 Task: Research Airbnb accommodation in Monrovia, Liberia from 24th November, 2023 to 10th December,  2023 for 5 adults.5 bedrooms having 5 beds and 5 bathrooms. Property type can be house. Amenities needed are: wifi, TV, free parkinig on premises, gym, breakfast. Look for 4 properties as per requirement.
Action: Mouse moved to (613, 127)
Screenshot: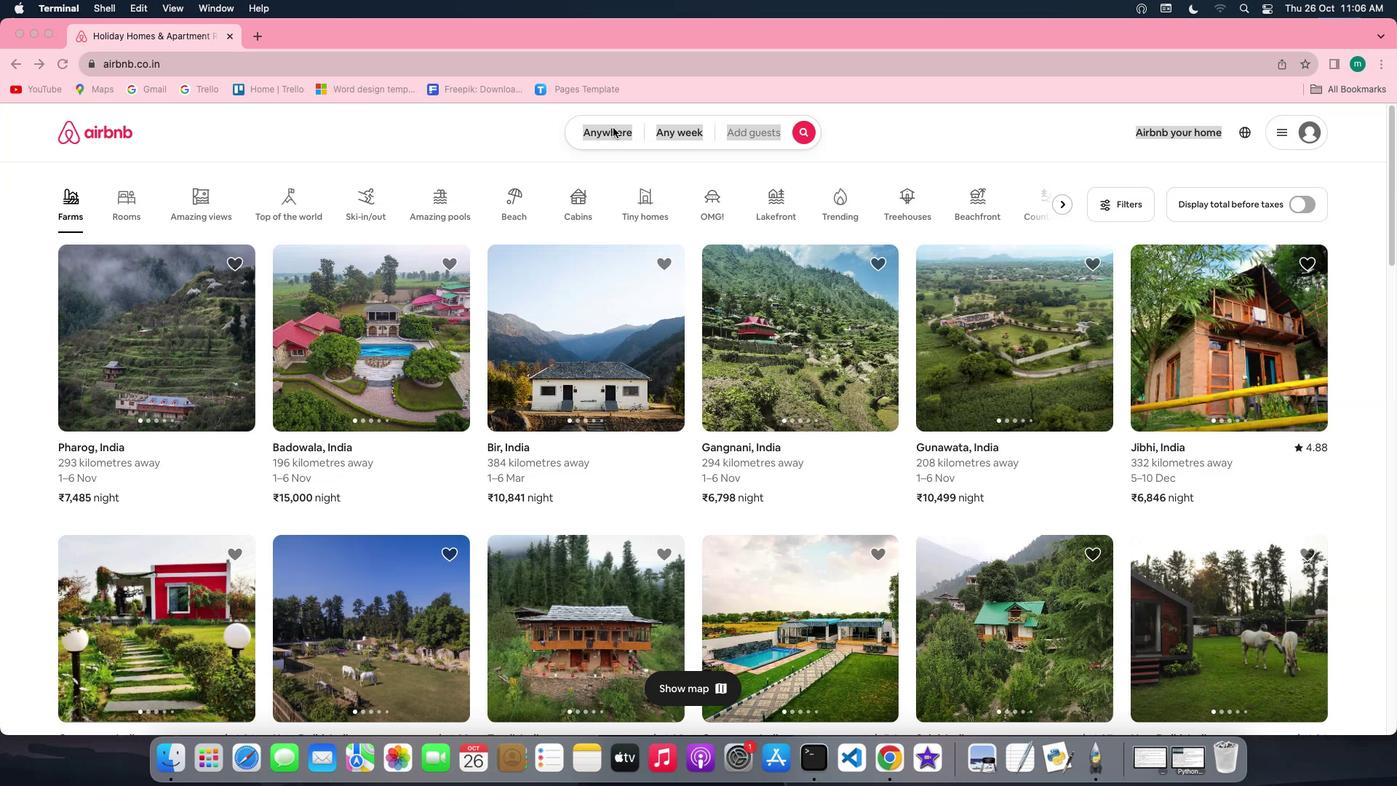 
Action: Mouse pressed left at (613, 127)
Screenshot: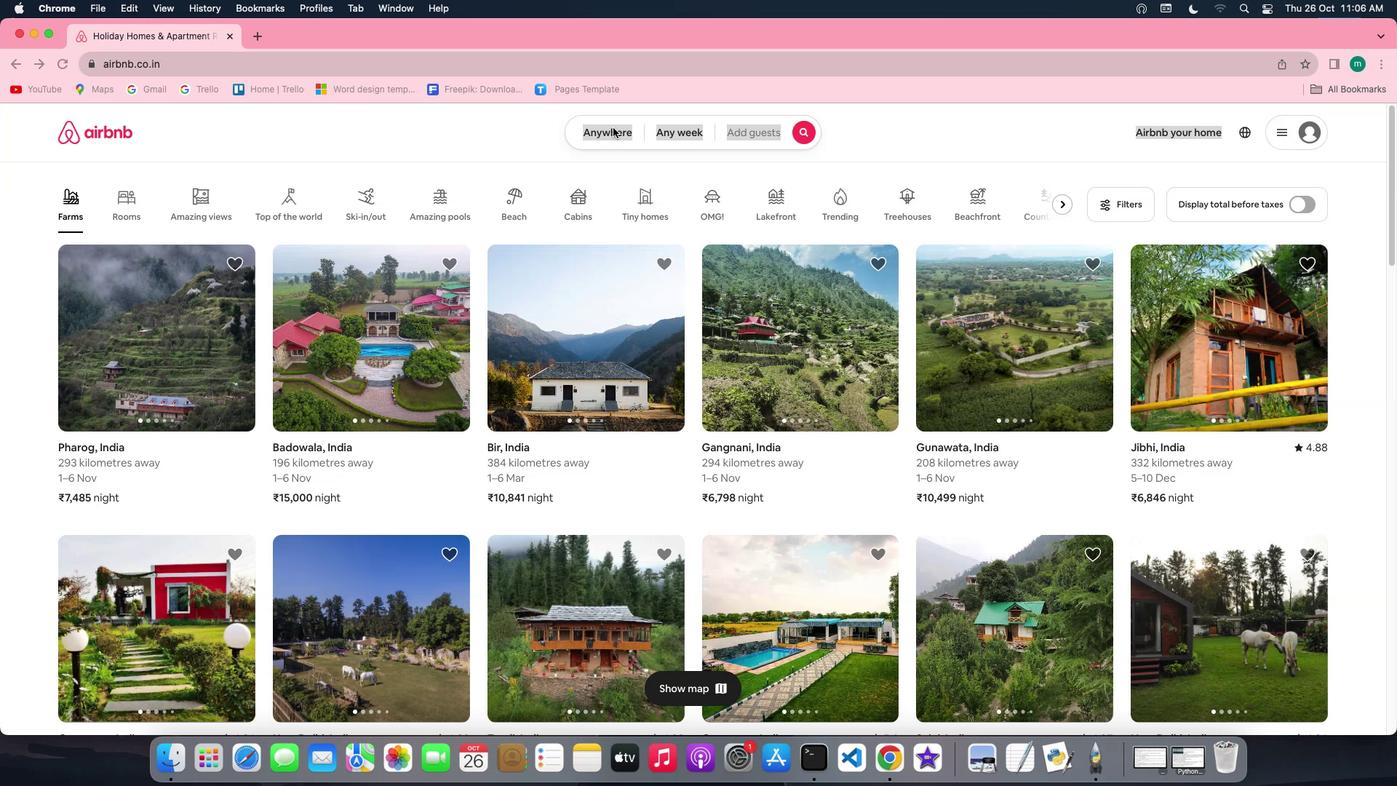 
Action: Mouse pressed left at (613, 127)
Screenshot: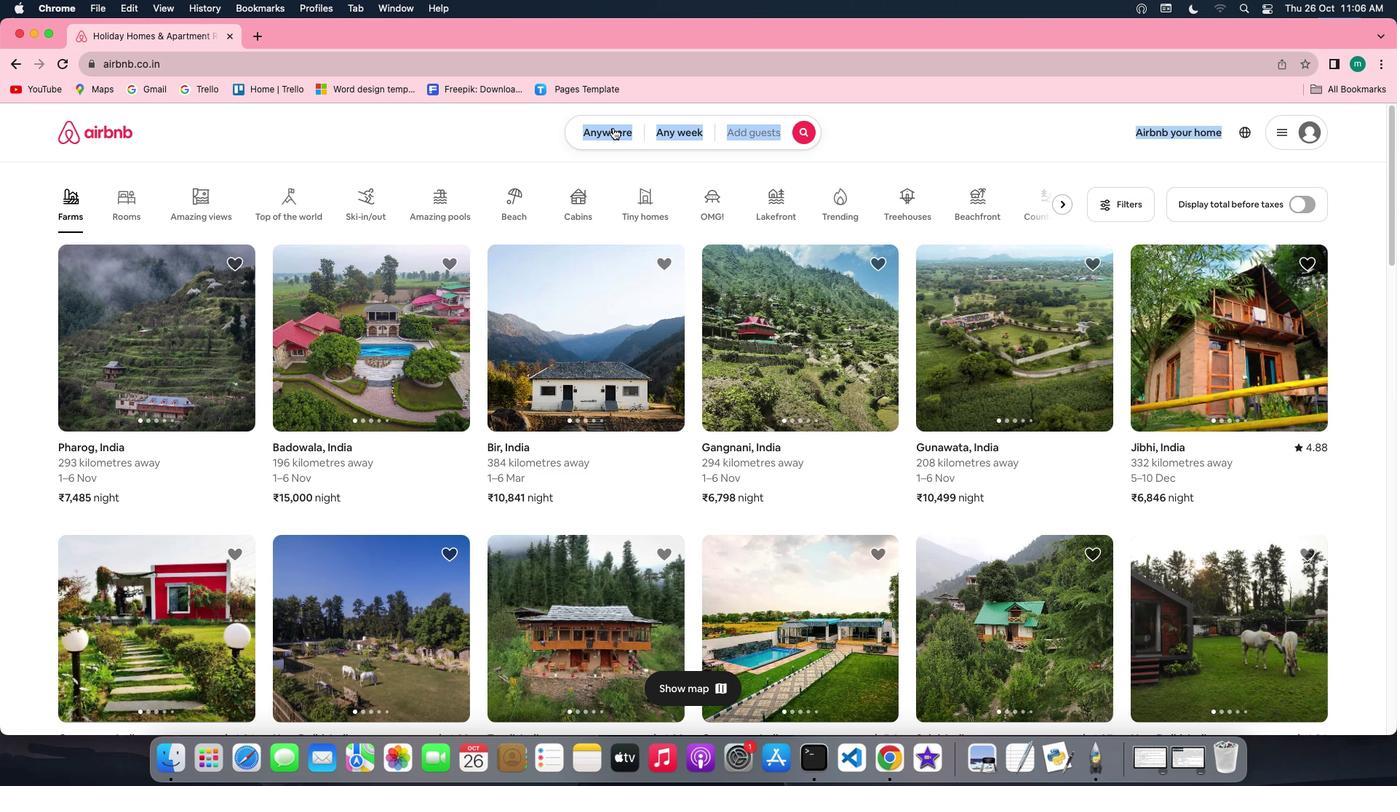 
Action: Mouse moved to (524, 189)
Screenshot: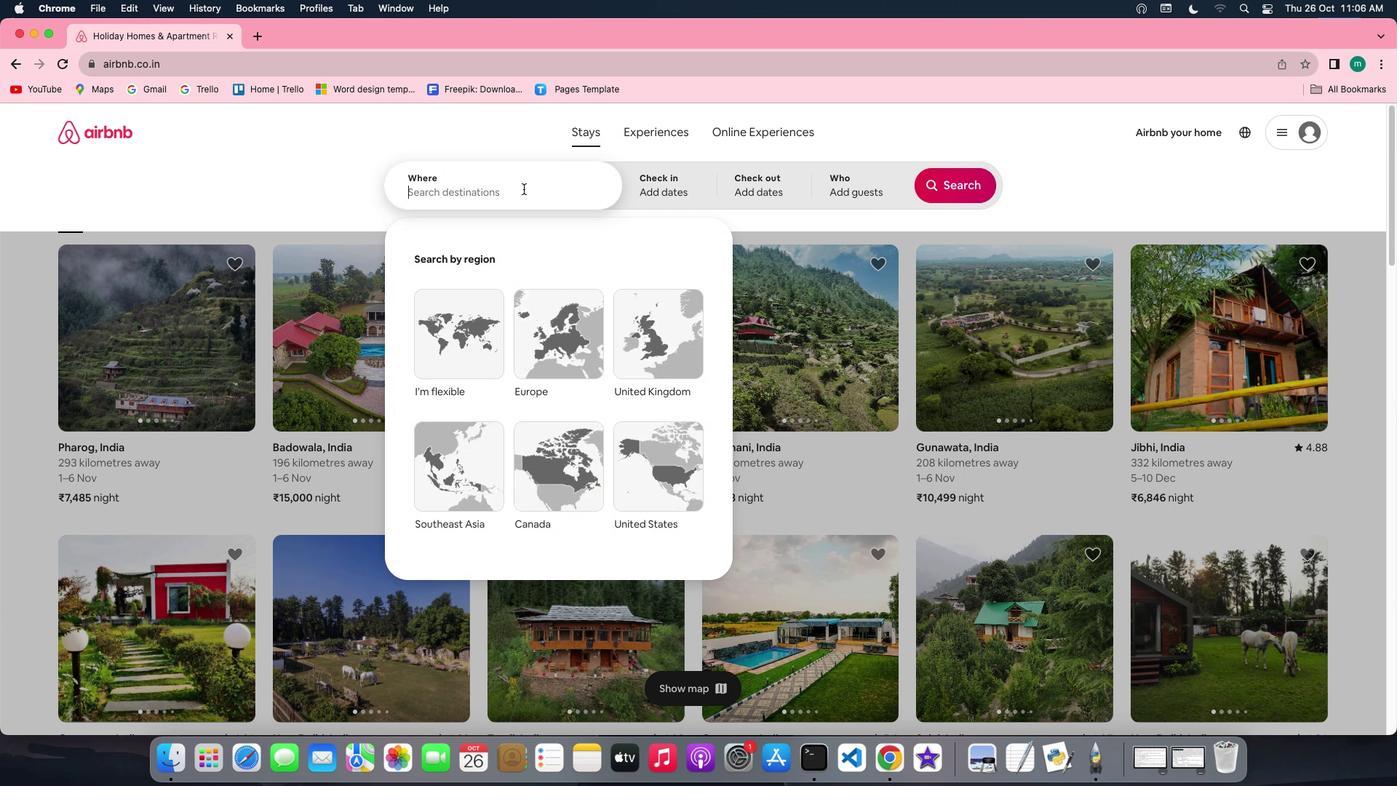 
Action: Key pressed Key.shift'M''o''r'Key.backspace'n''r''o''v''i''a'','Key.spaceKey.shift'L''i''b''e''r''i''a'
Screenshot: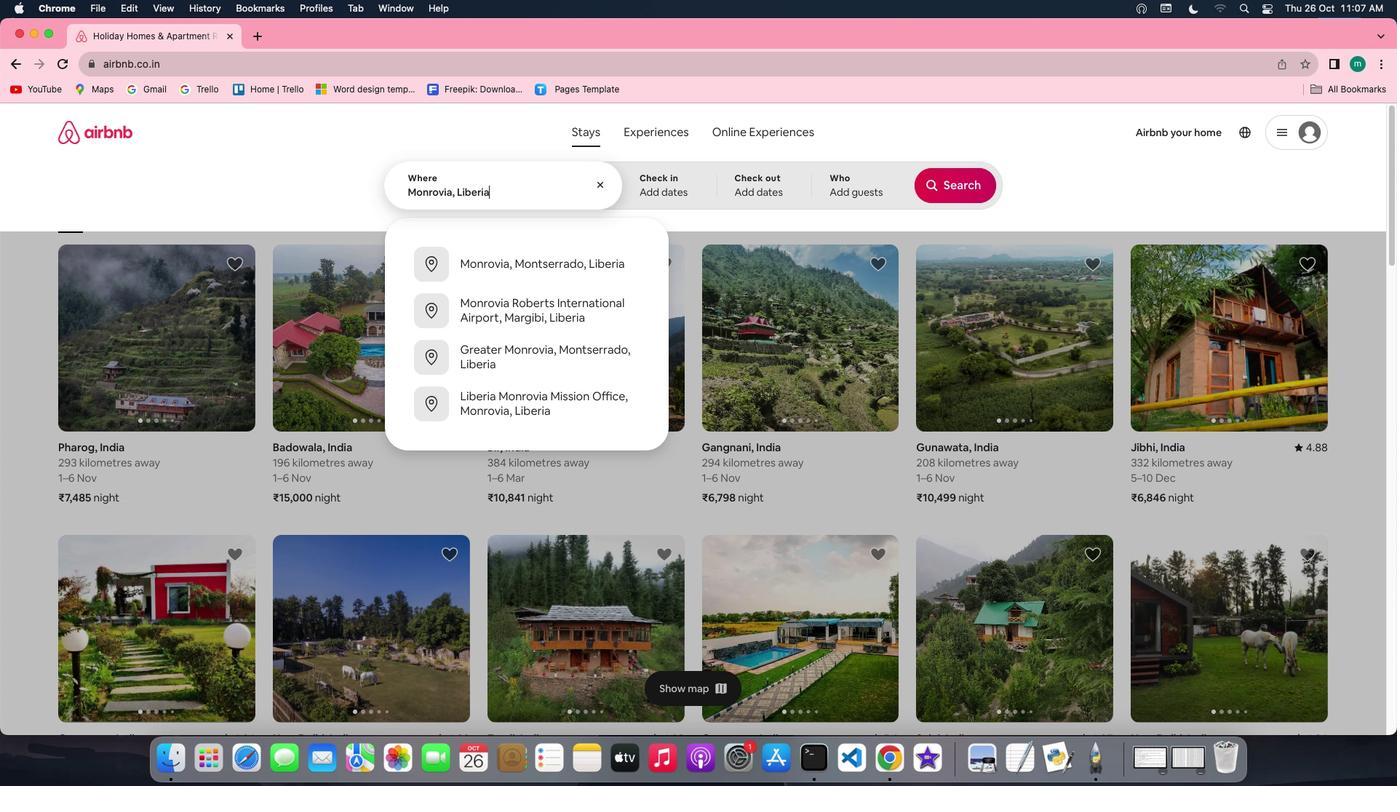 
Action: Mouse moved to (684, 192)
Screenshot: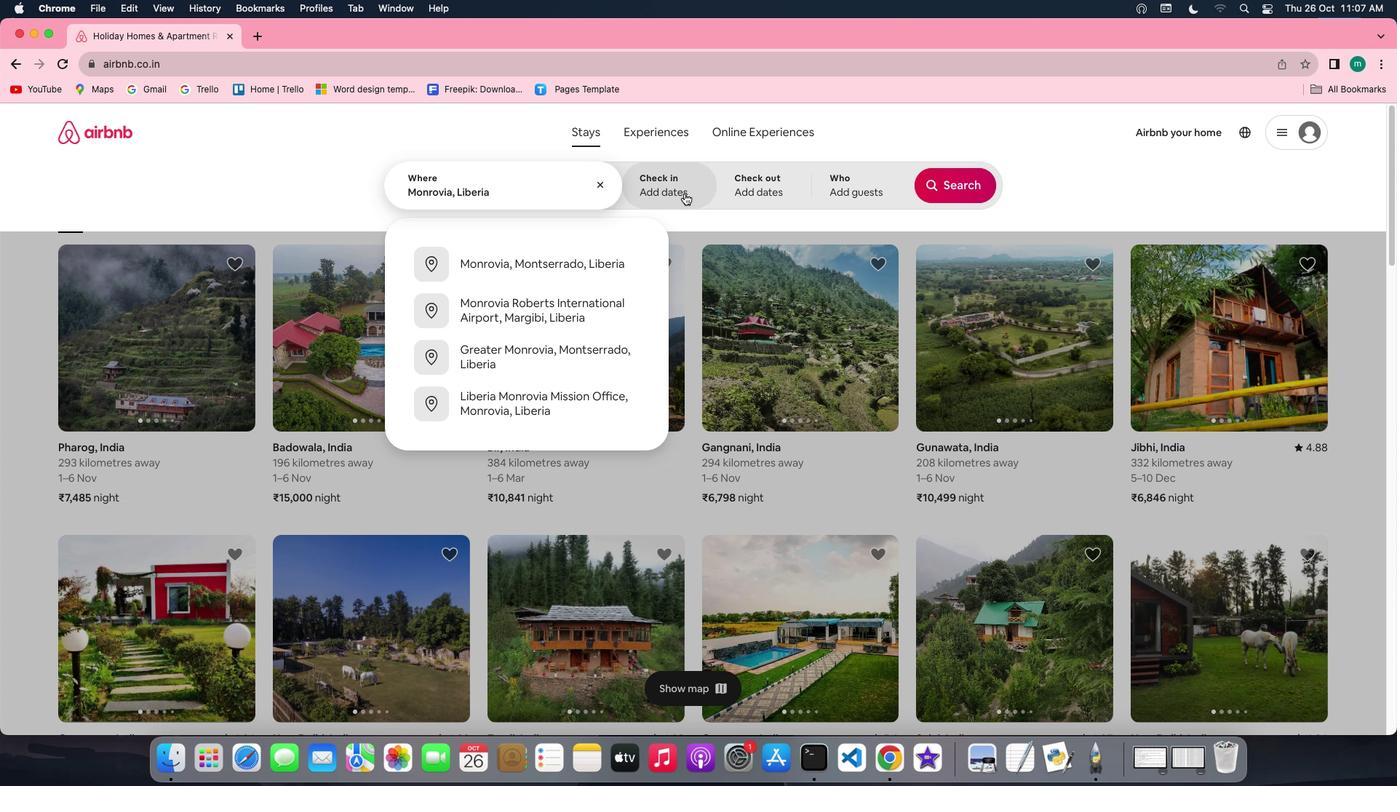 
Action: Mouse pressed left at (684, 192)
Screenshot: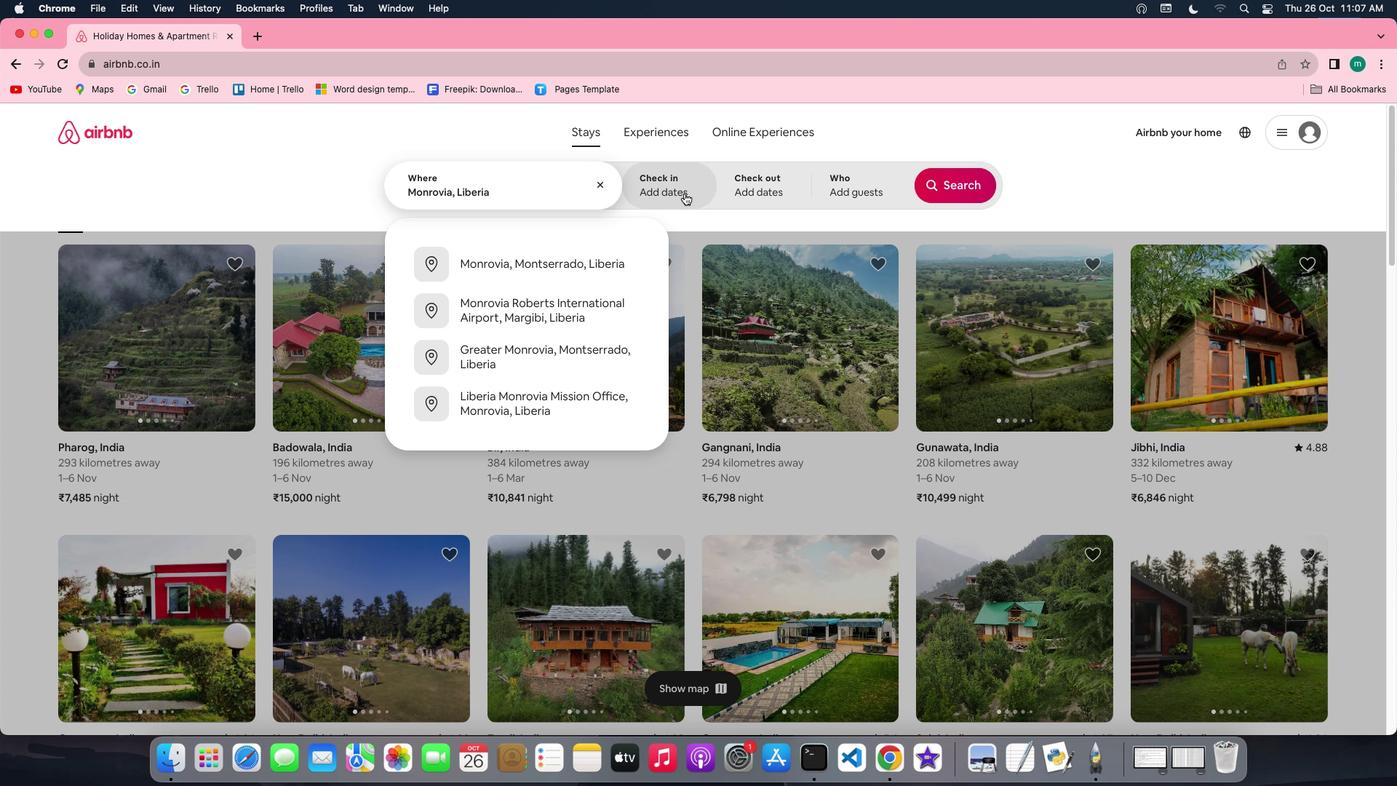 
Action: Mouse moved to (916, 475)
Screenshot: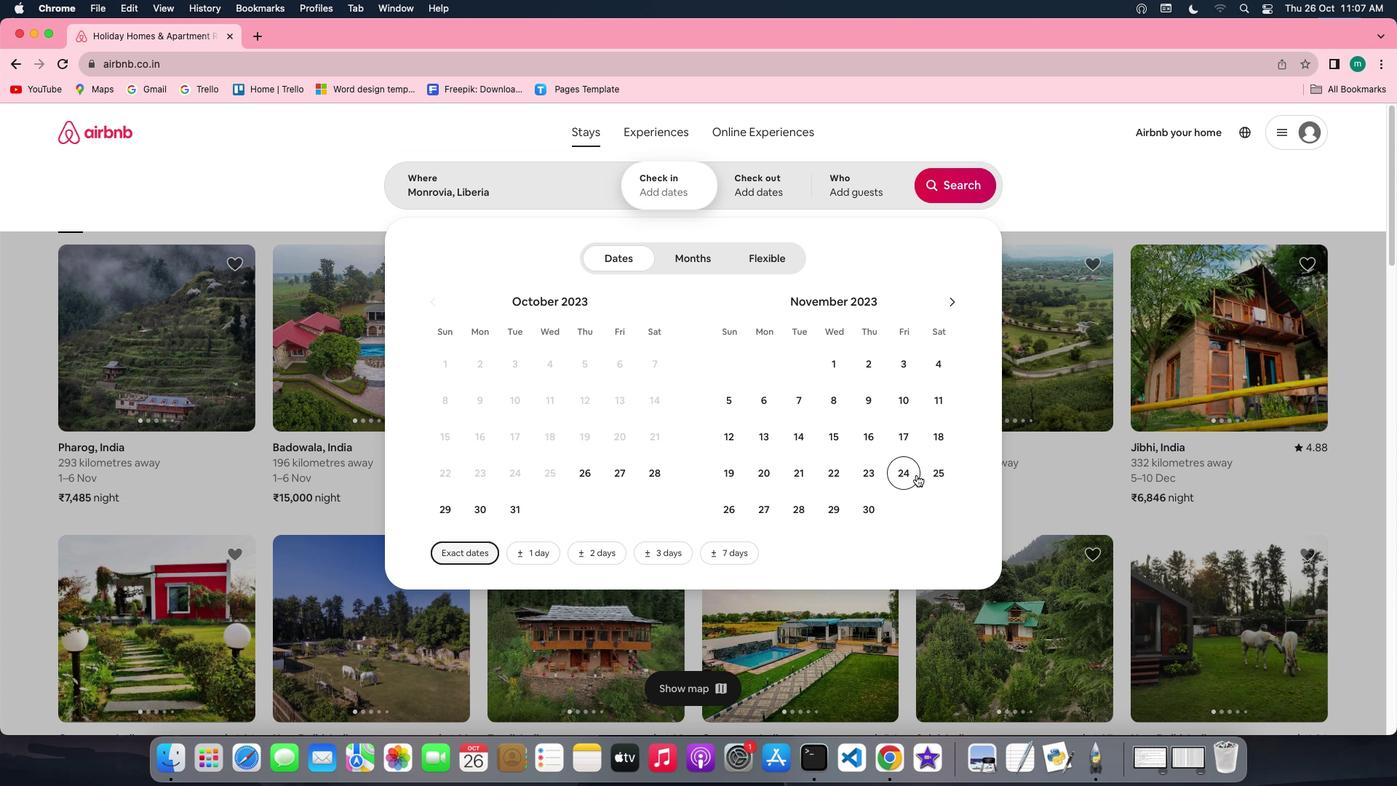 
Action: Mouse pressed left at (916, 475)
Screenshot: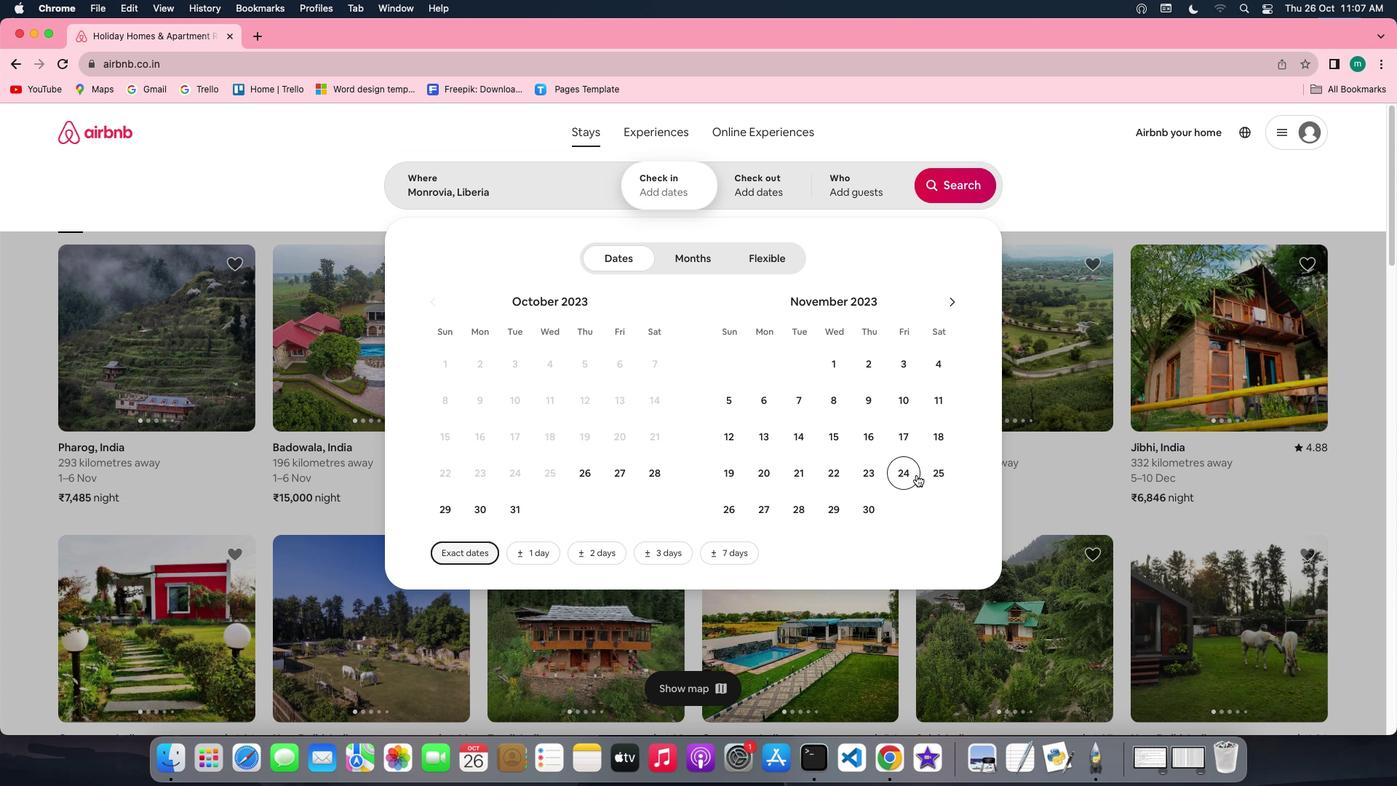 
Action: Mouse moved to (948, 295)
Screenshot: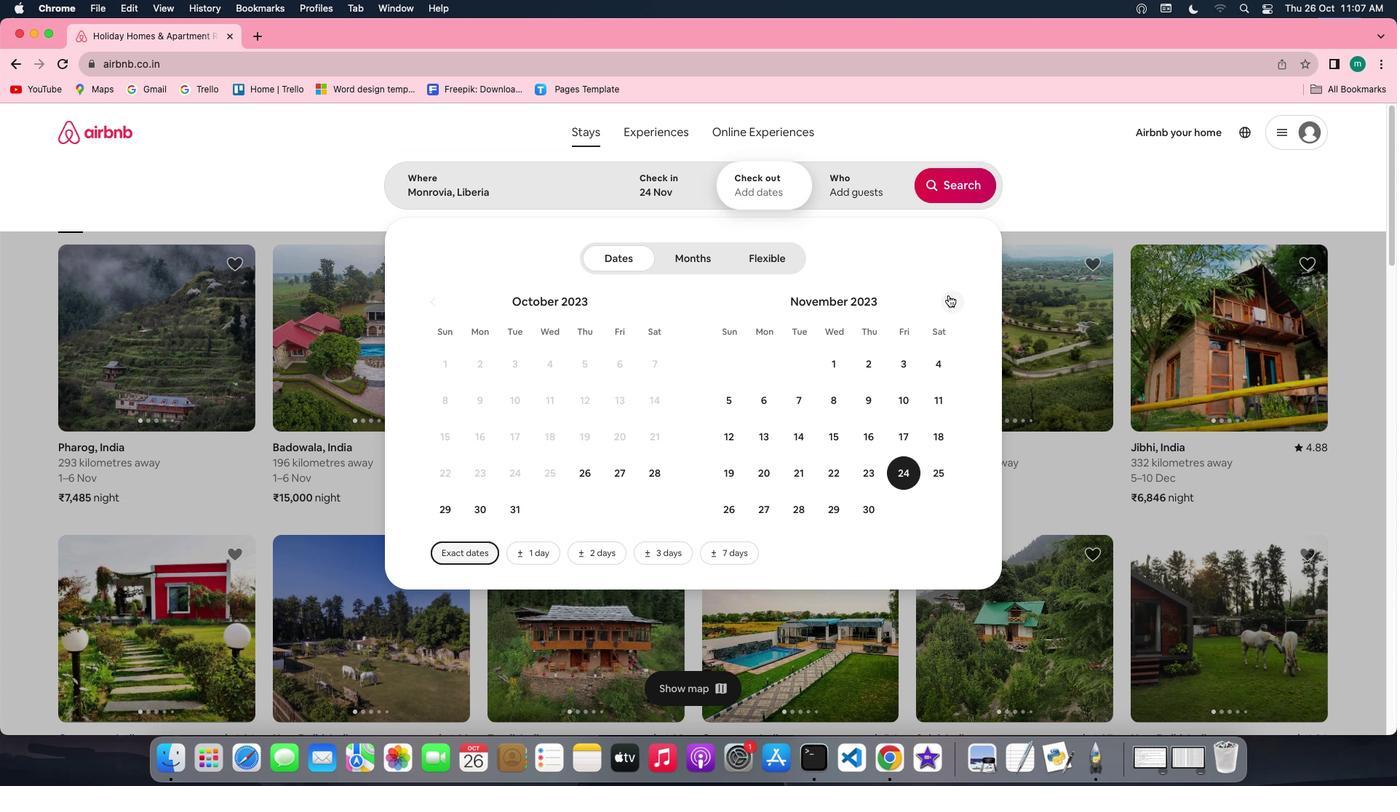
Action: Mouse pressed left at (948, 295)
Screenshot: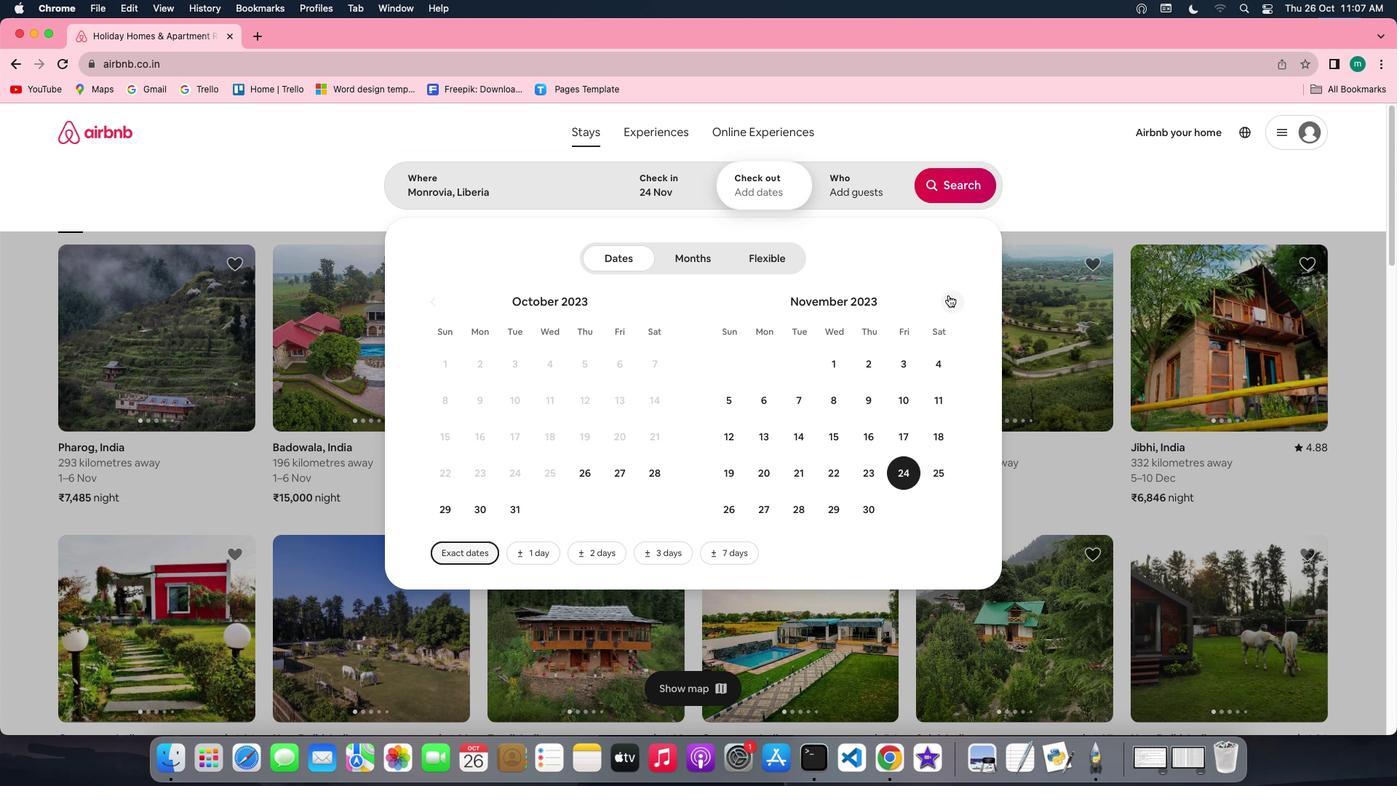 
Action: Mouse moved to (727, 437)
Screenshot: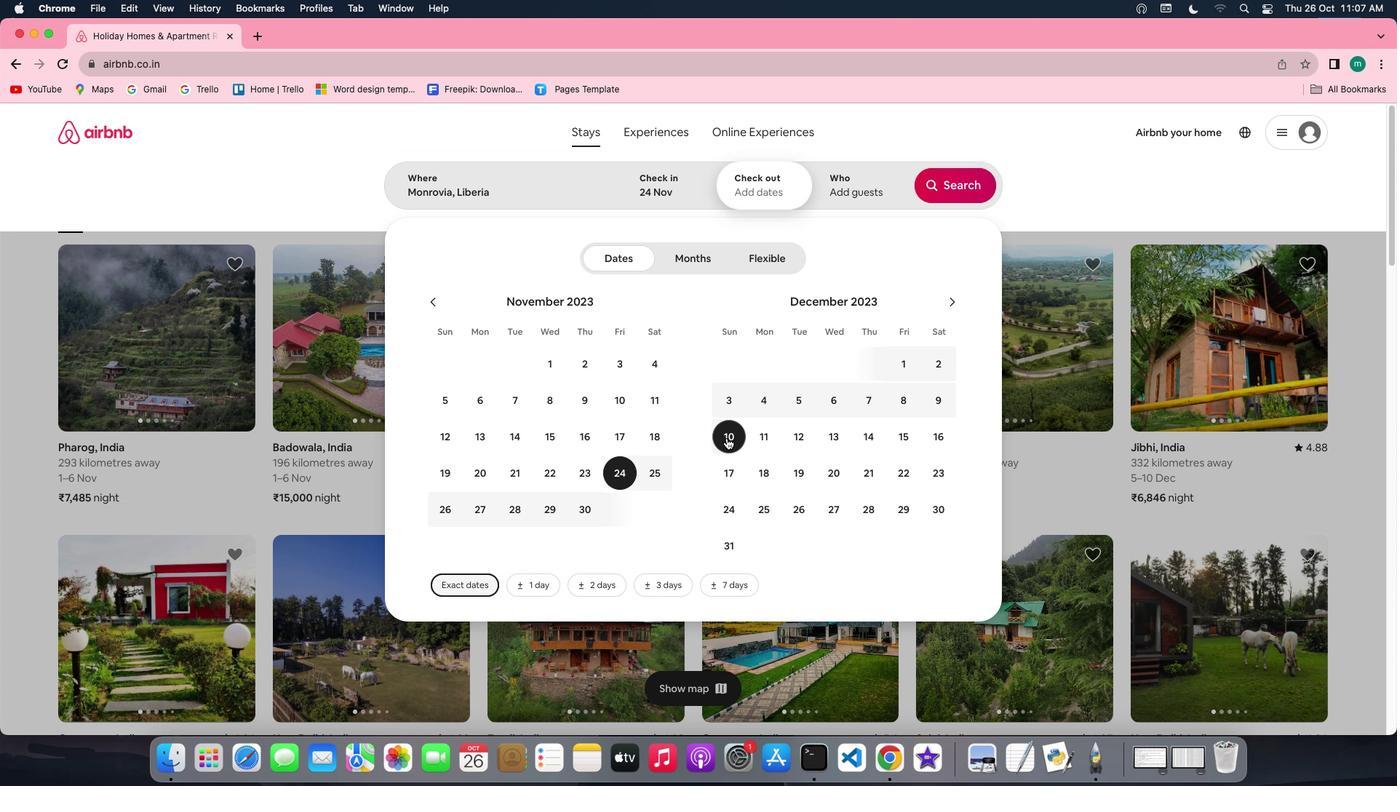 
Action: Mouse pressed left at (727, 437)
Screenshot: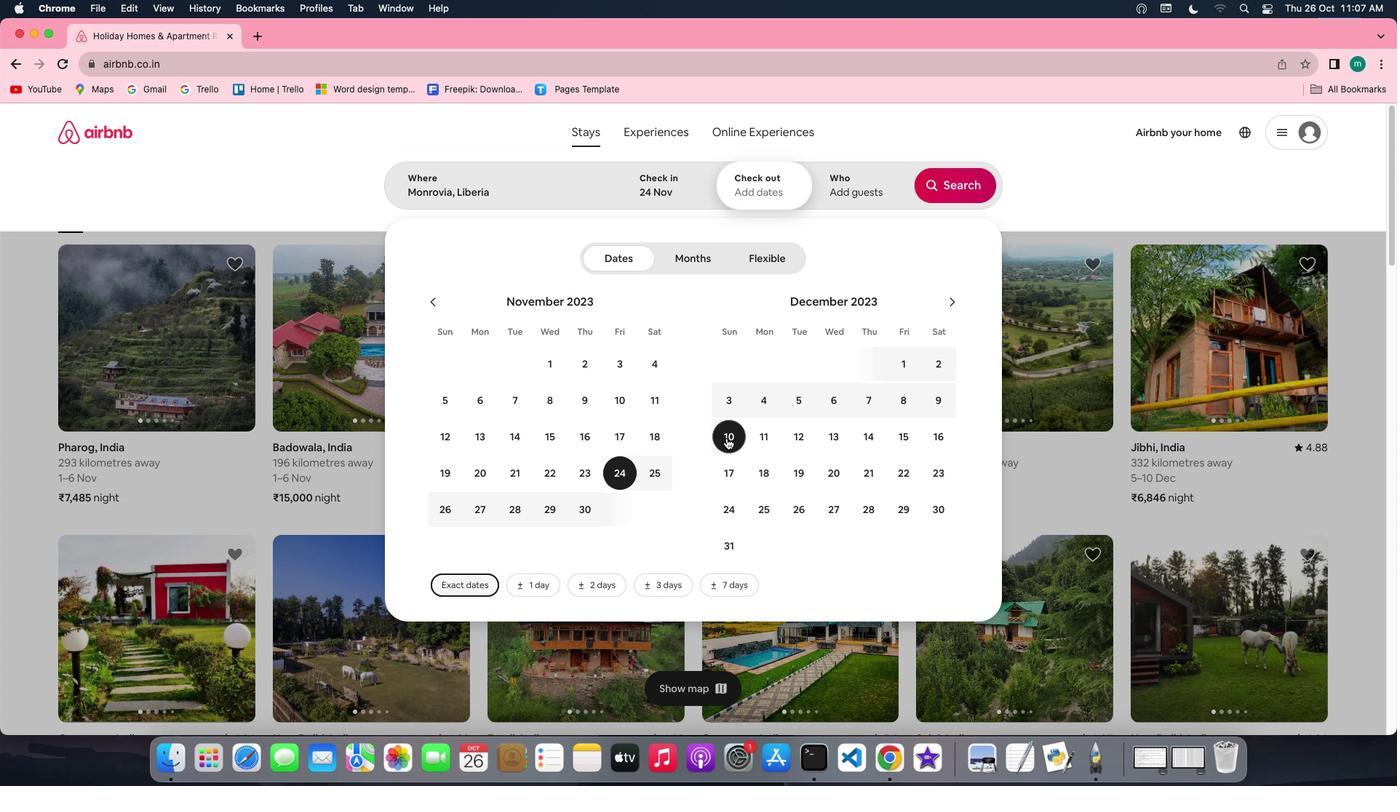 
Action: Mouse moved to (871, 182)
Screenshot: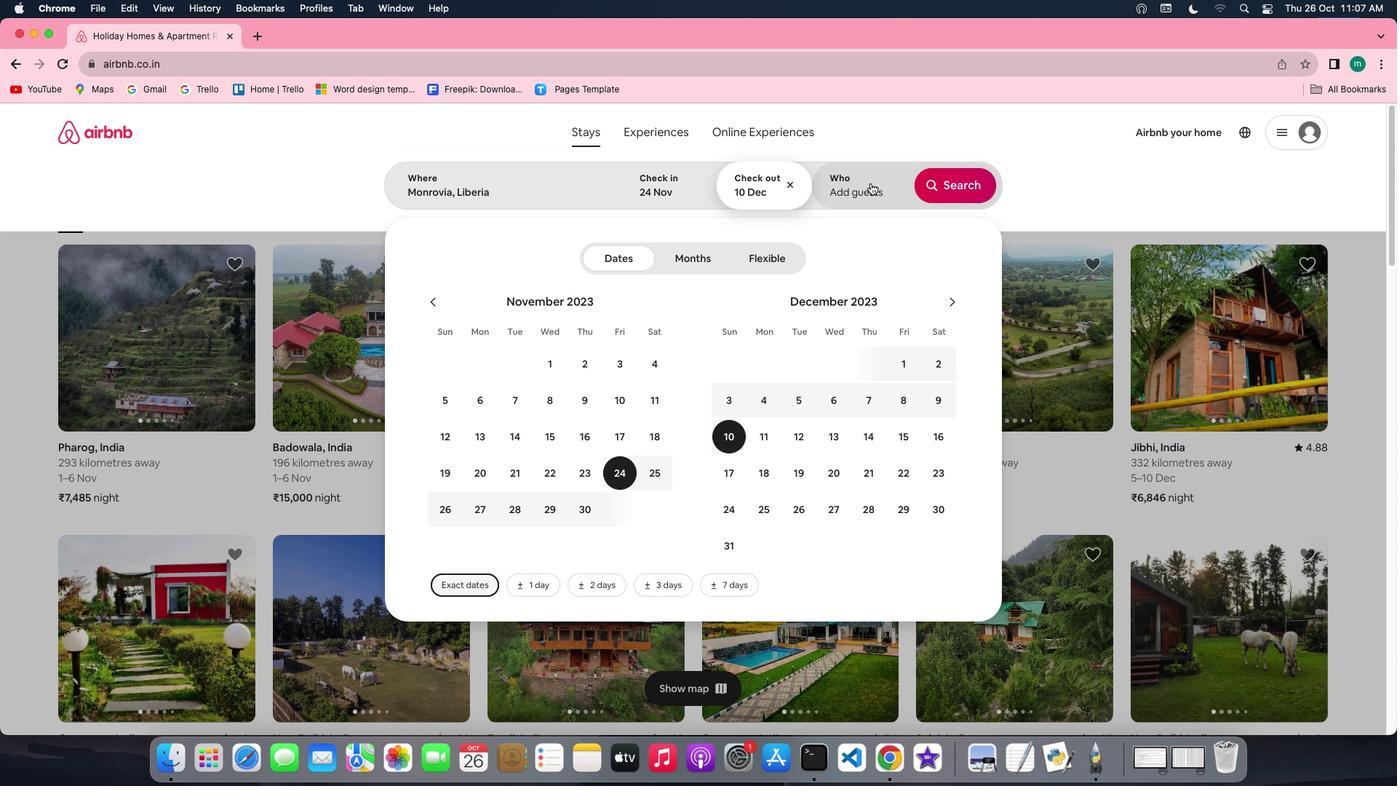 
Action: Mouse pressed left at (871, 182)
Screenshot: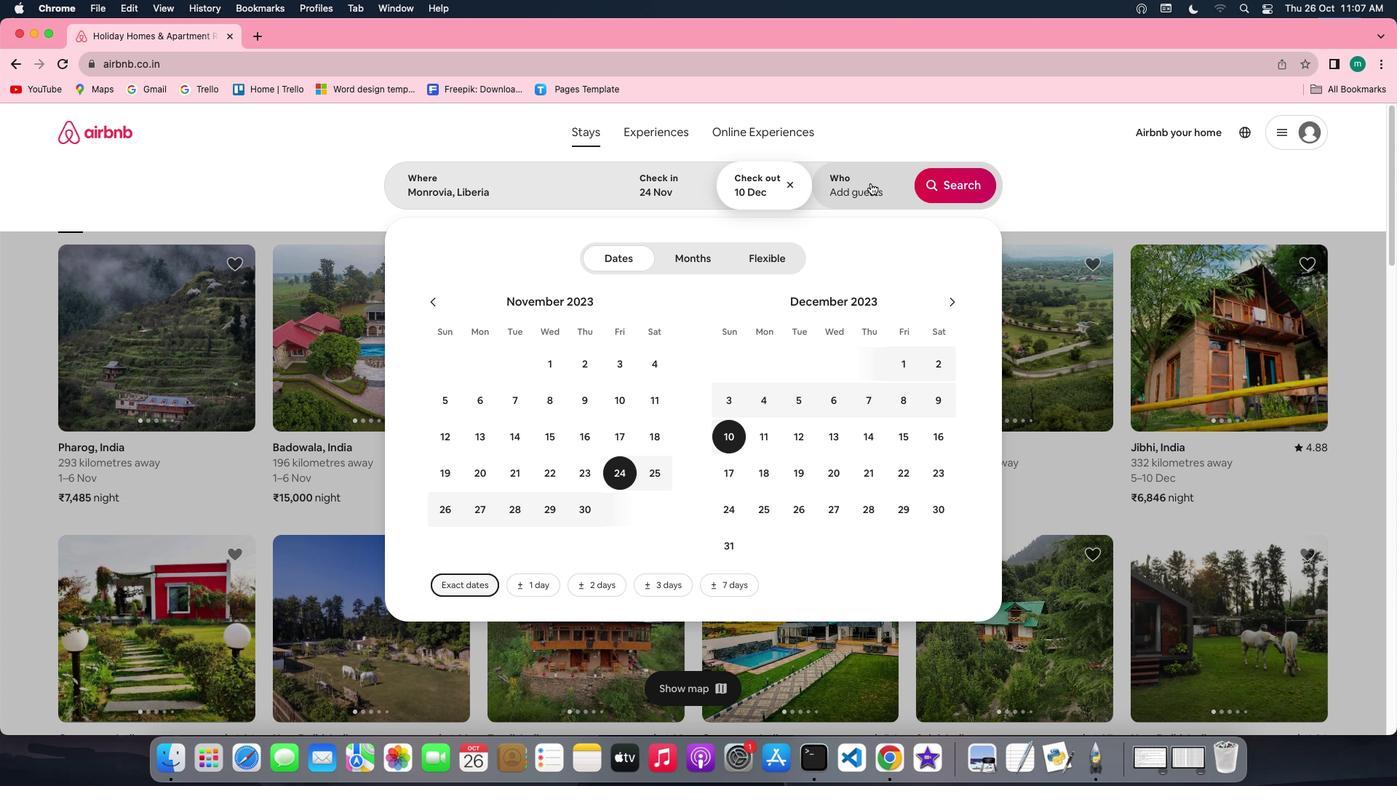 
Action: Mouse moved to (960, 263)
Screenshot: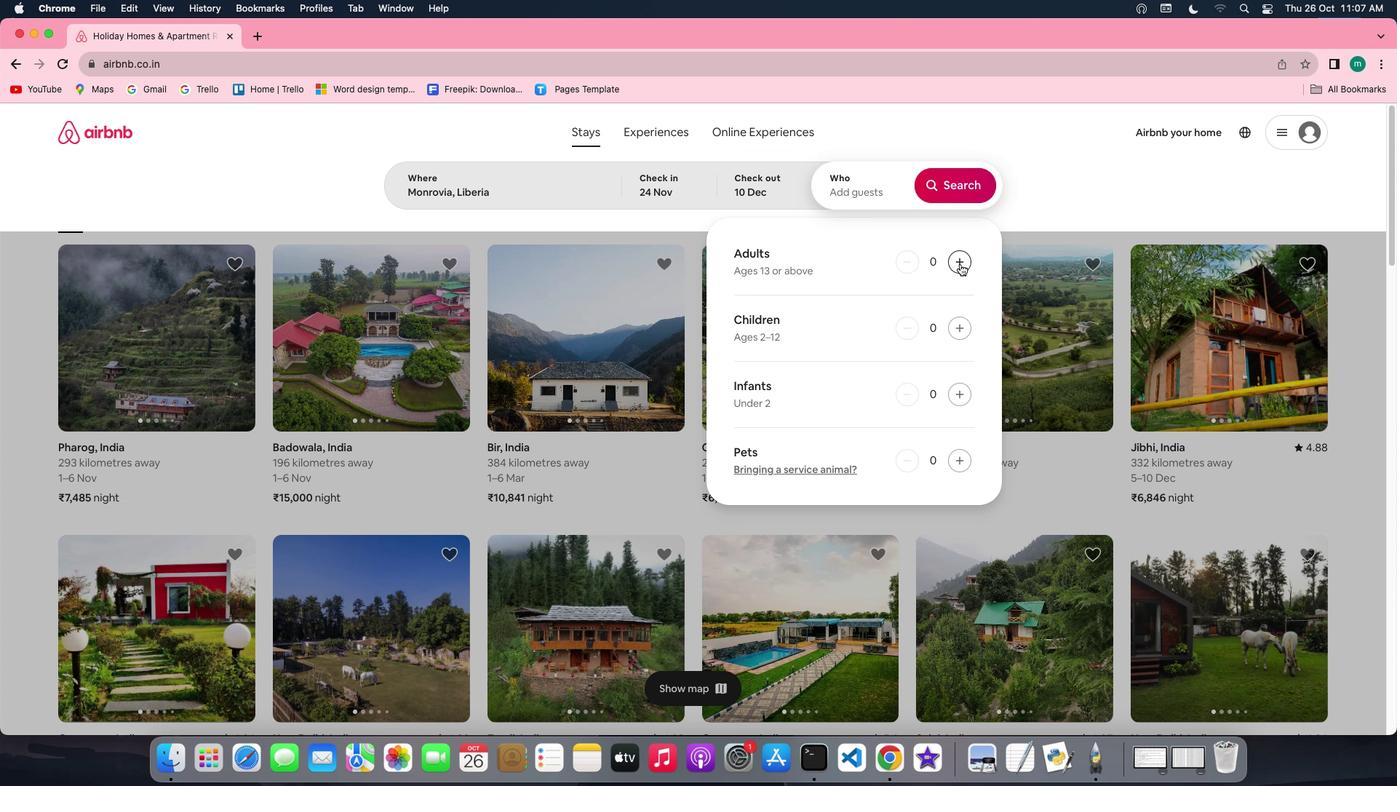 
Action: Mouse pressed left at (960, 263)
Screenshot: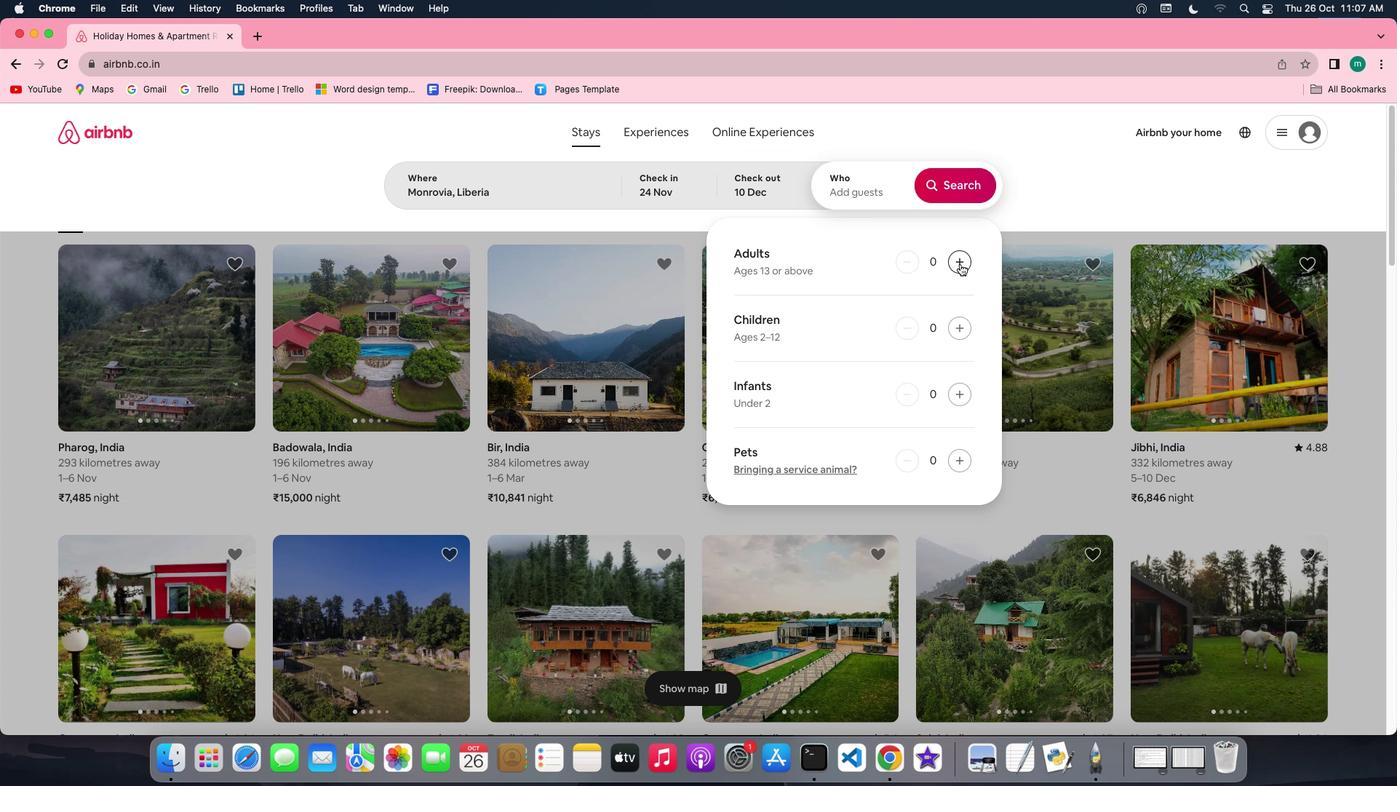 
Action: Mouse pressed left at (960, 263)
Screenshot: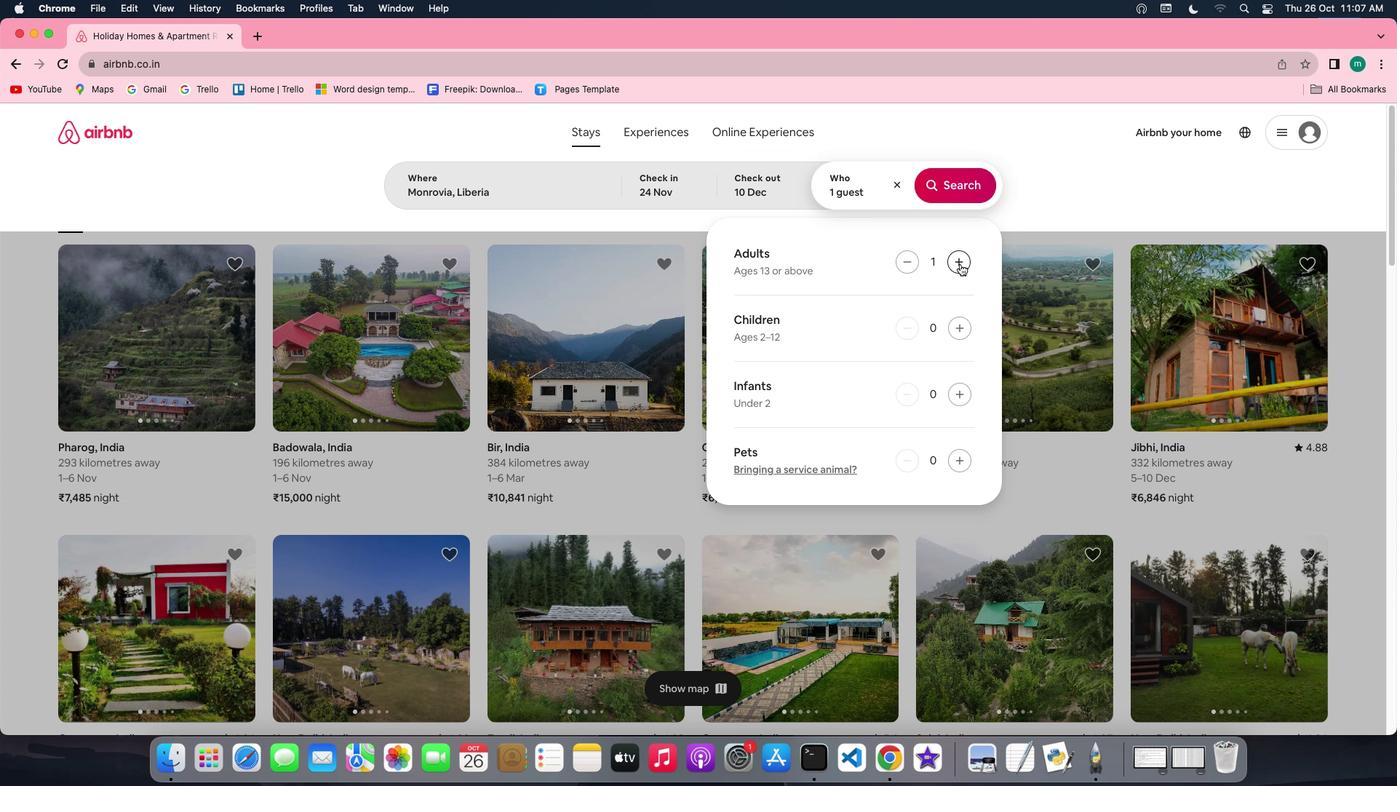 
Action: Mouse pressed left at (960, 263)
Screenshot: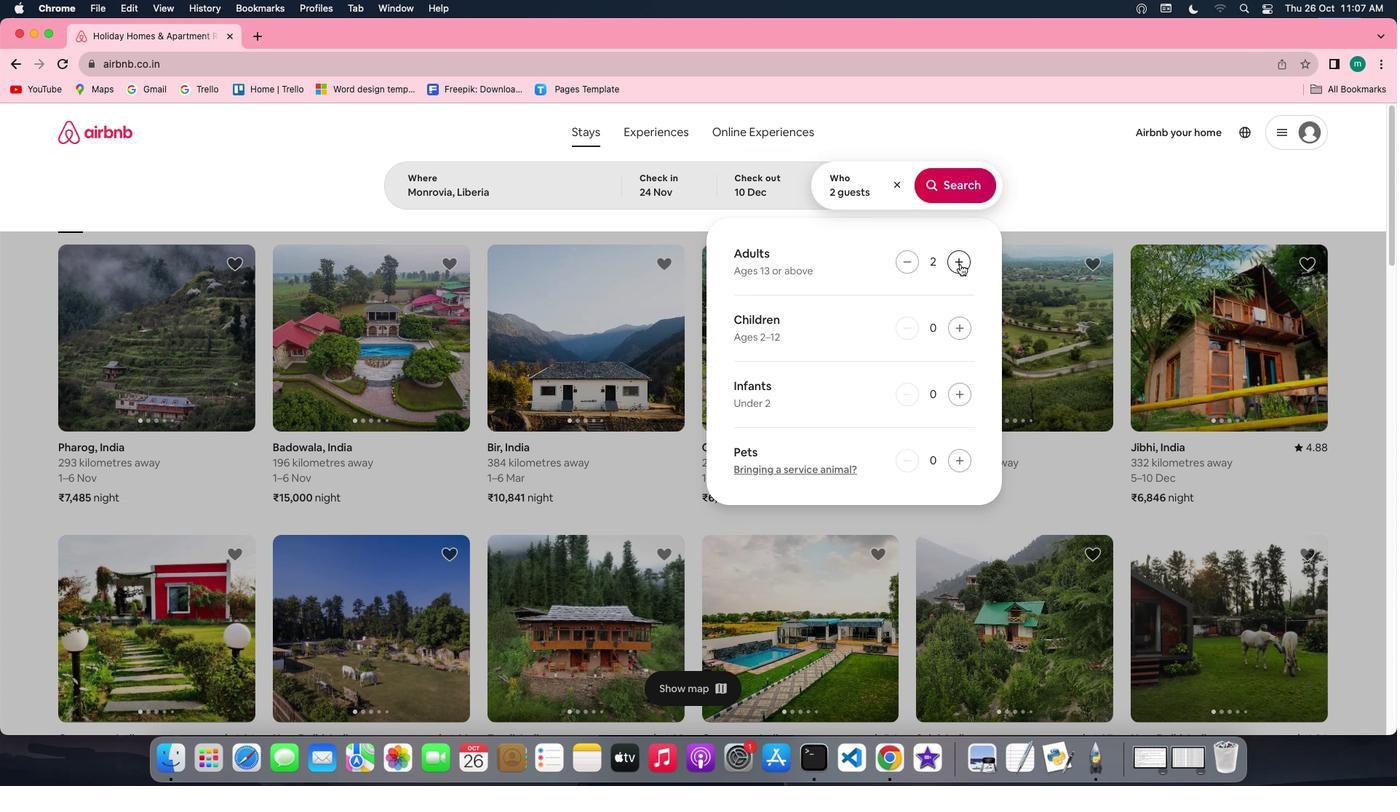 
Action: Mouse pressed left at (960, 263)
Screenshot: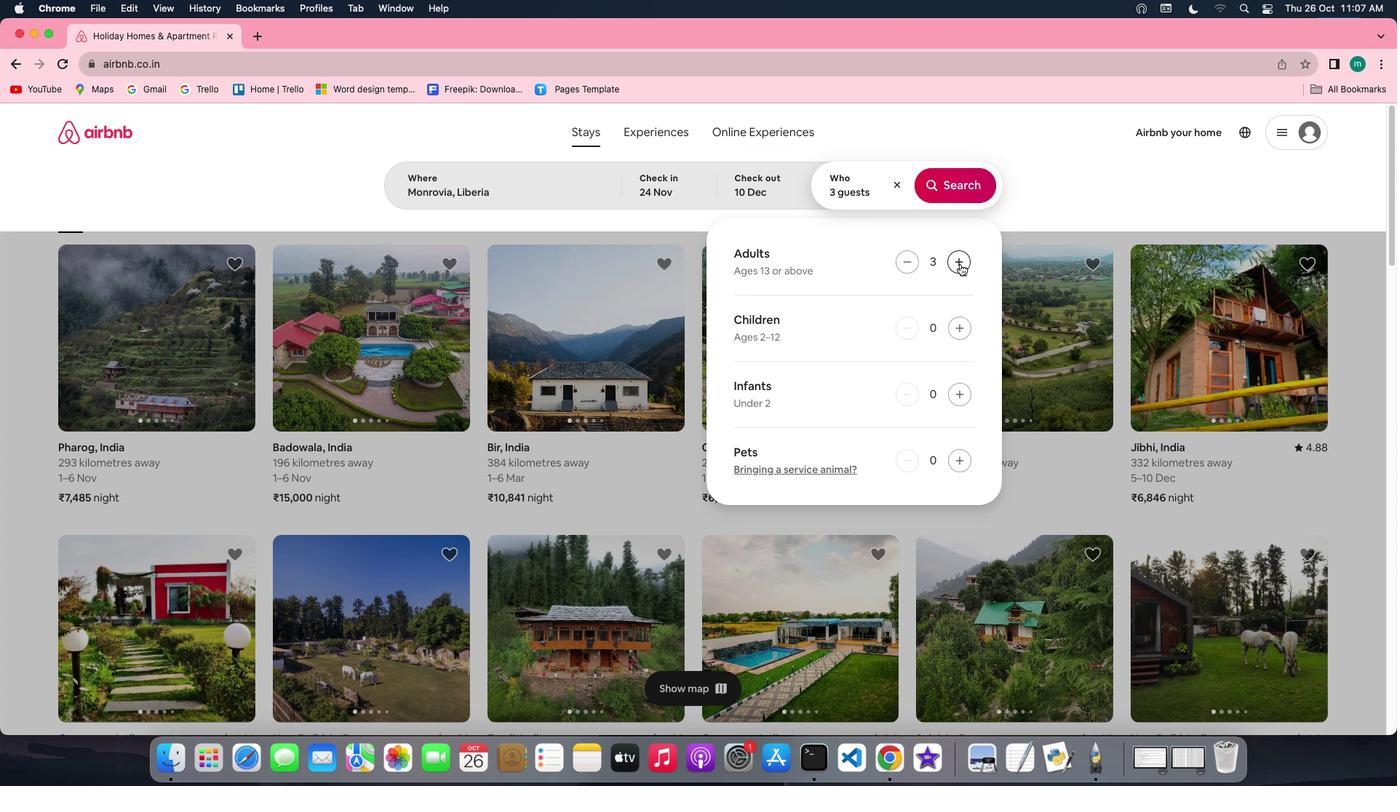 
Action: Mouse pressed left at (960, 263)
Screenshot: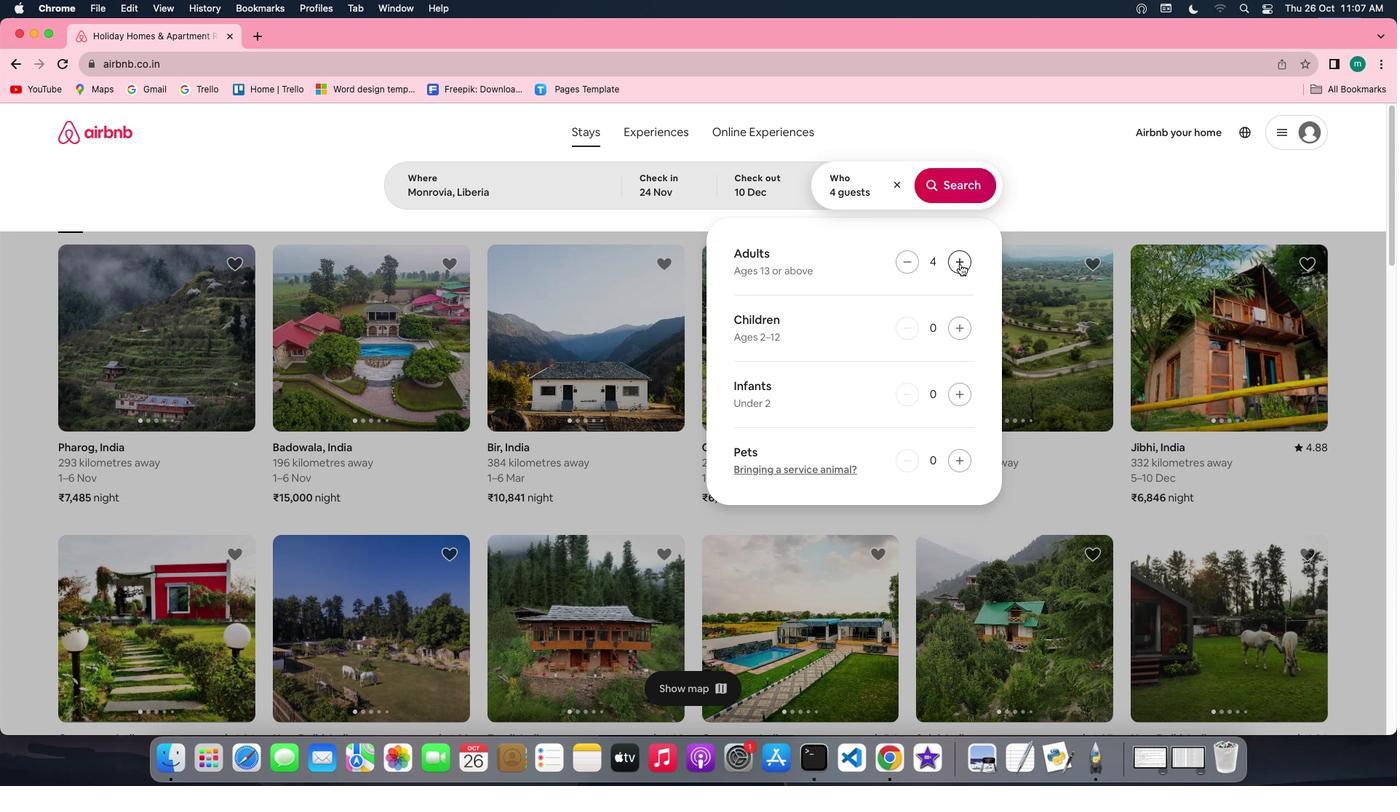 
Action: Mouse moved to (964, 181)
Screenshot: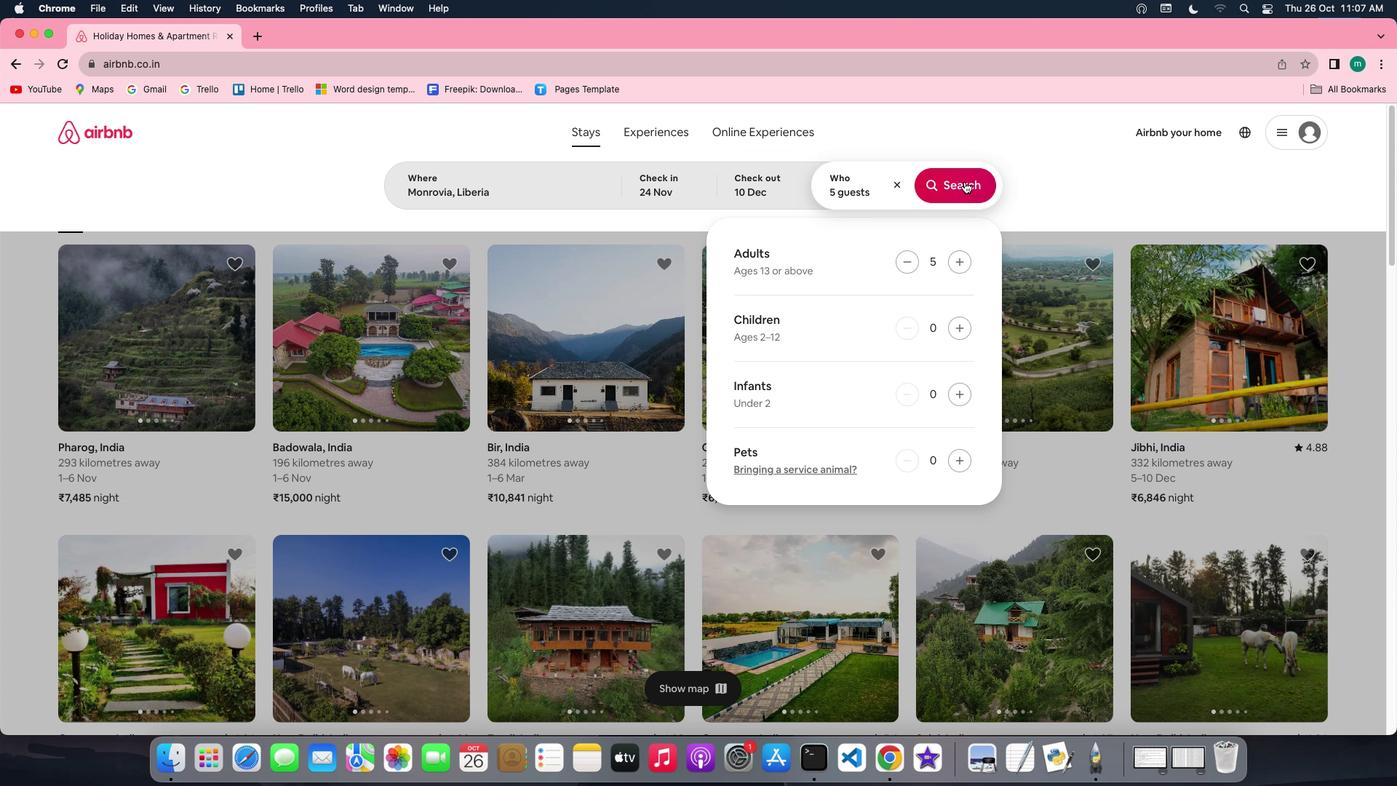 
Action: Mouse pressed left at (964, 181)
Screenshot: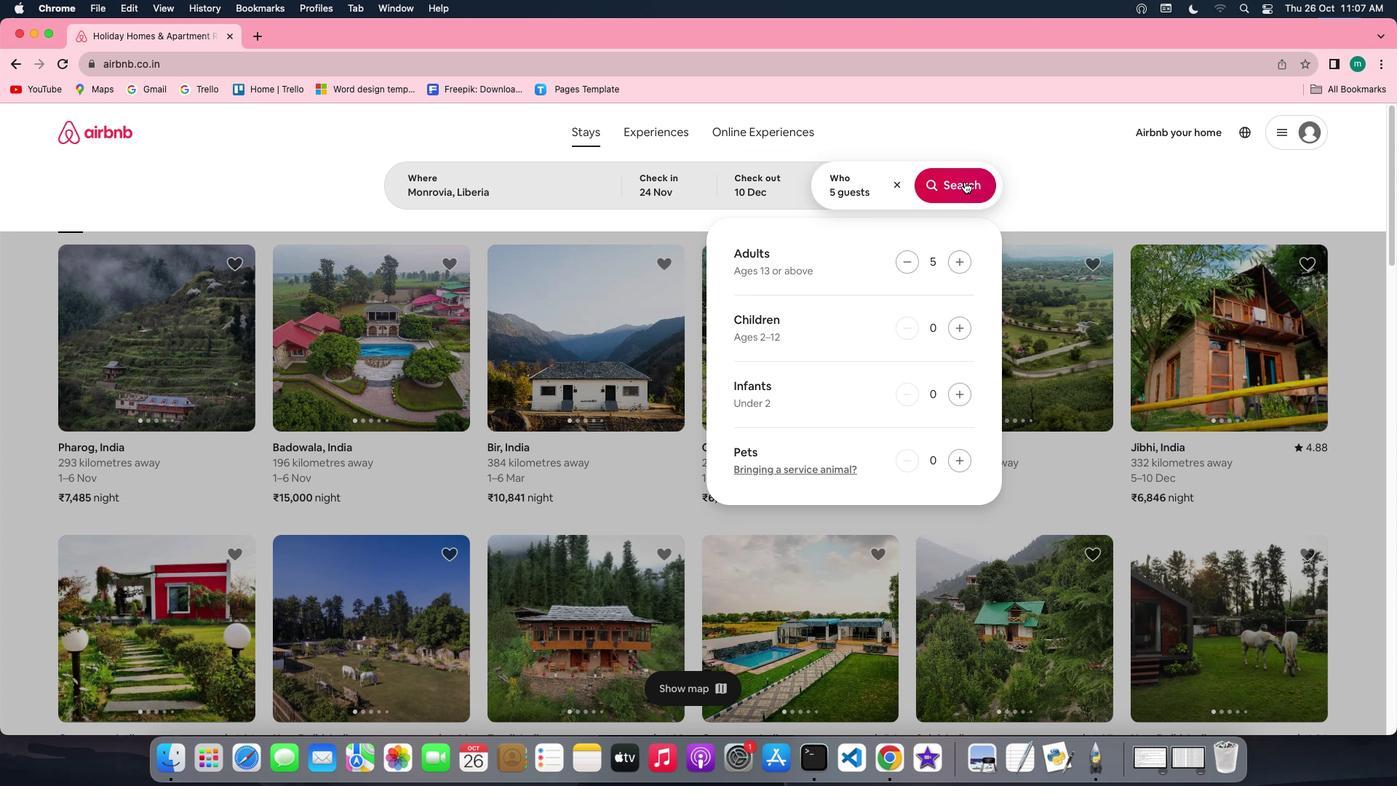 
Action: Mouse moved to (1170, 190)
Screenshot: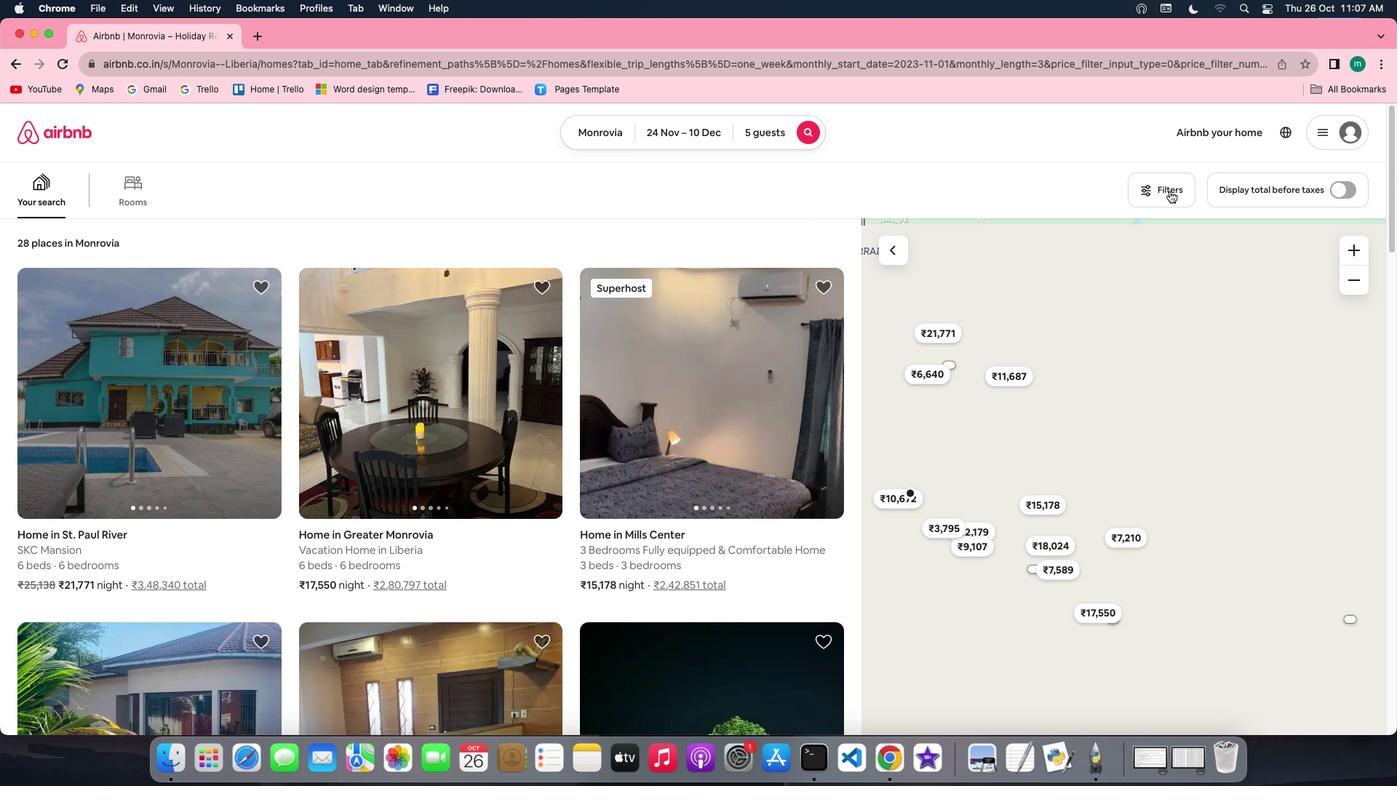 
Action: Mouse pressed left at (1170, 190)
Screenshot: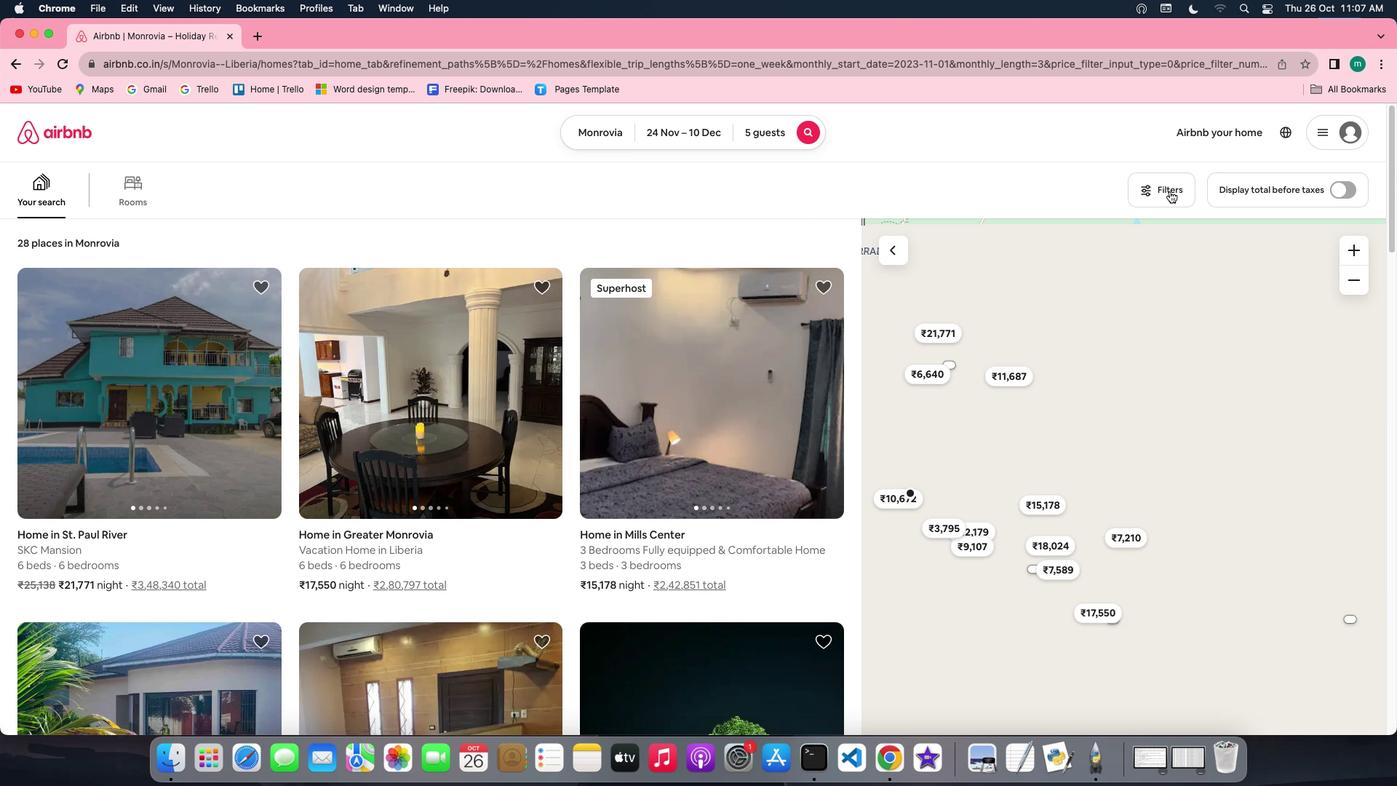 
Action: Mouse moved to (768, 395)
Screenshot: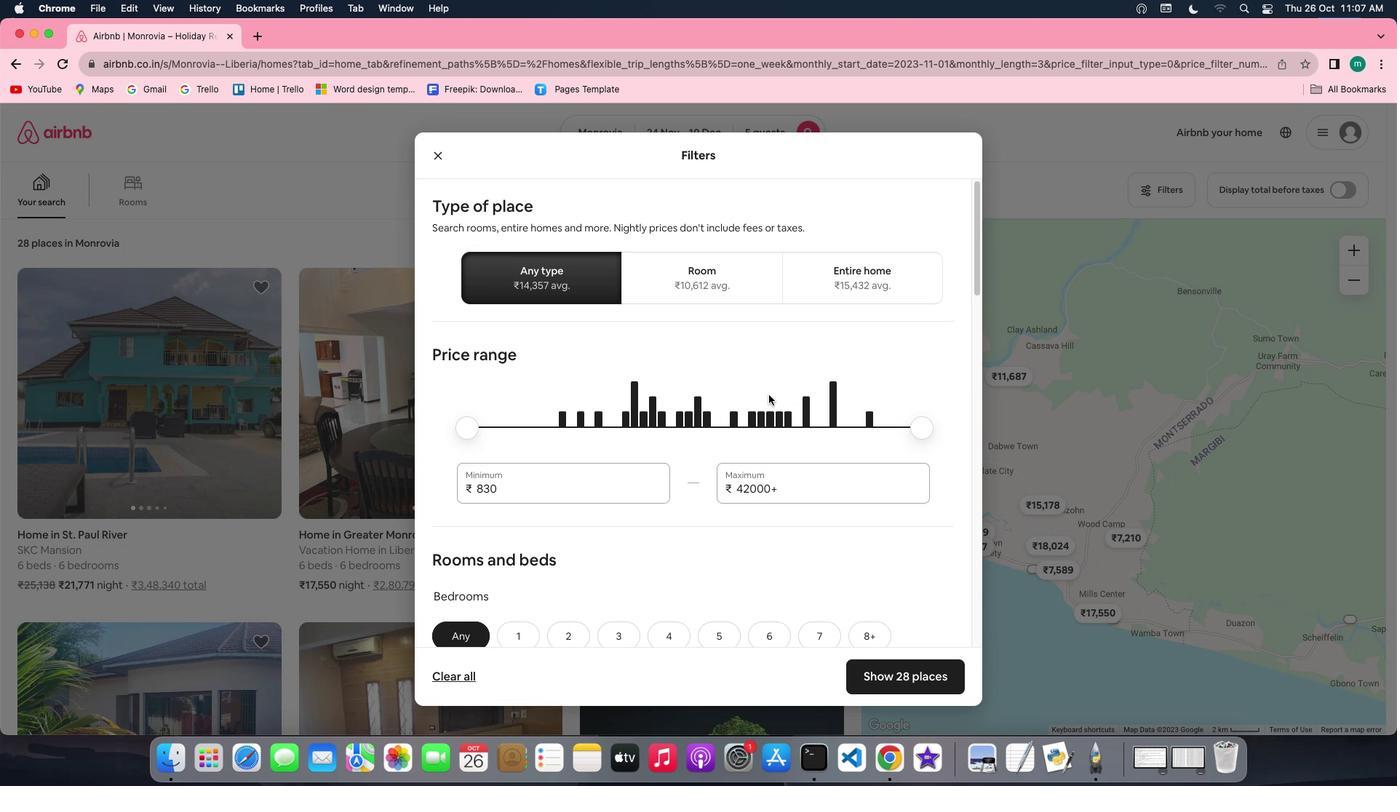 
Action: Mouse scrolled (768, 395) with delta (0, 0)
Screenshot: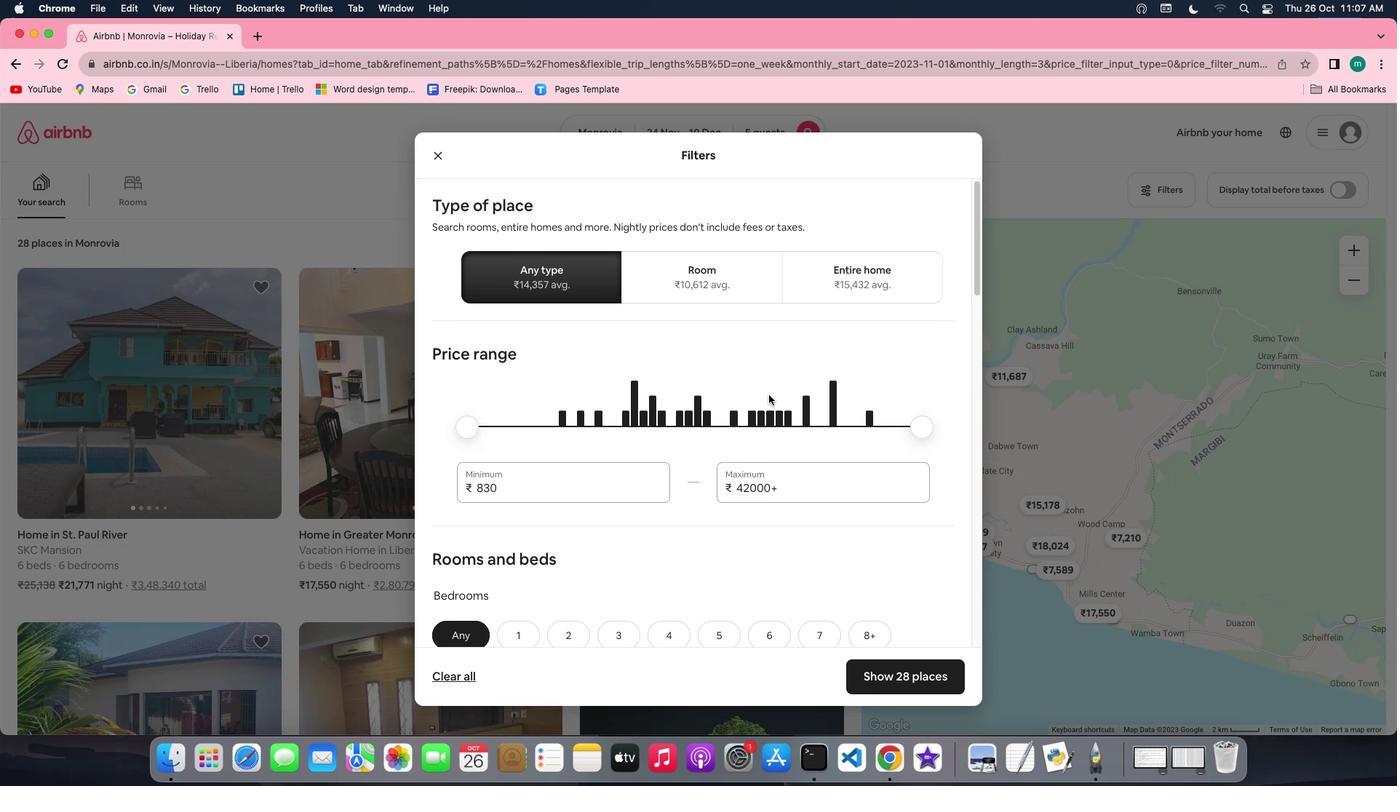 
Action: Mouse scrolled (768, 395) with delta (0, 0)
Screenshot: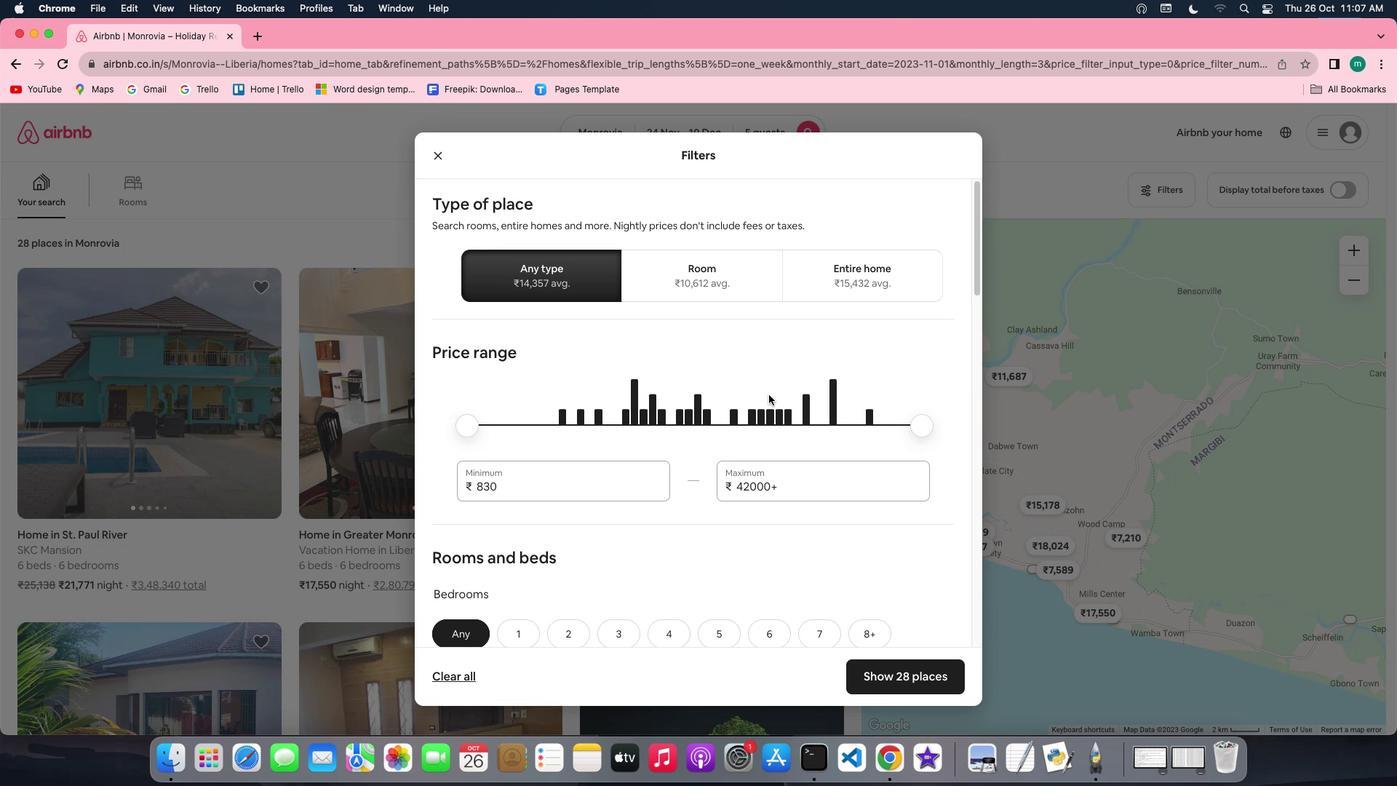 
Action: Mouse scrolled (768, 395) with delta (0, -1)
Screenshot: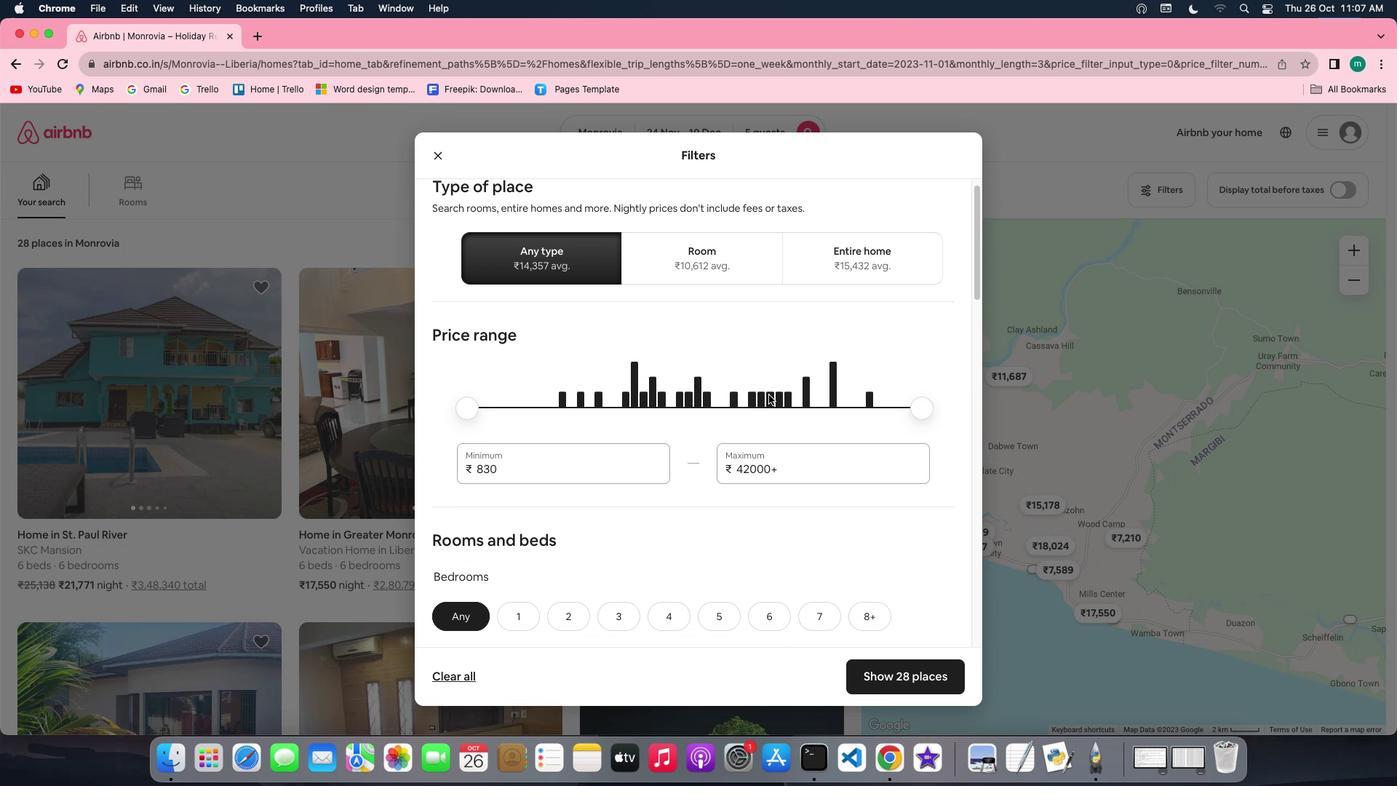
Action: Mouse scrolled (768, 395) with delta (0, -2)
Screenshot: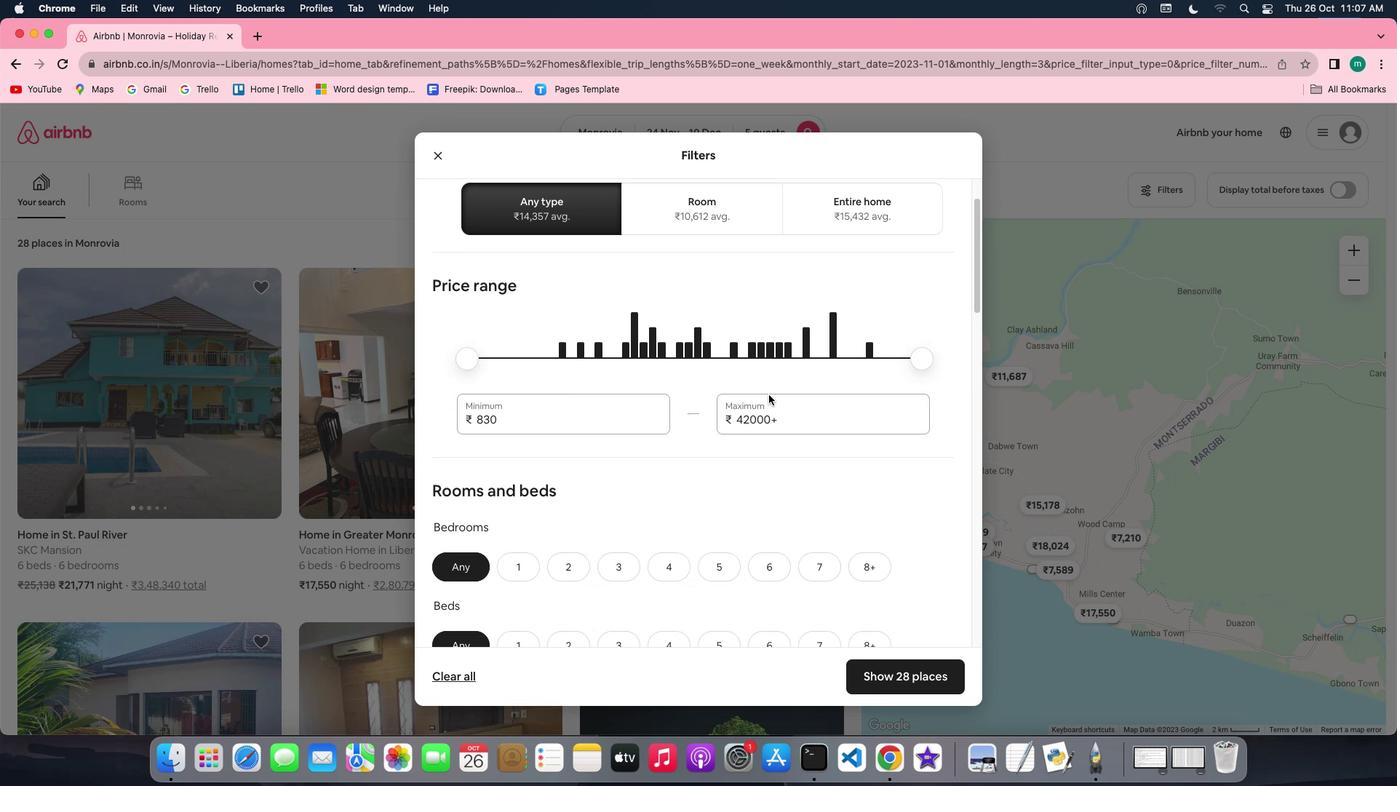 
Action: Mouse scrolled (768, 395) with delta (0, -2)
Screenshot: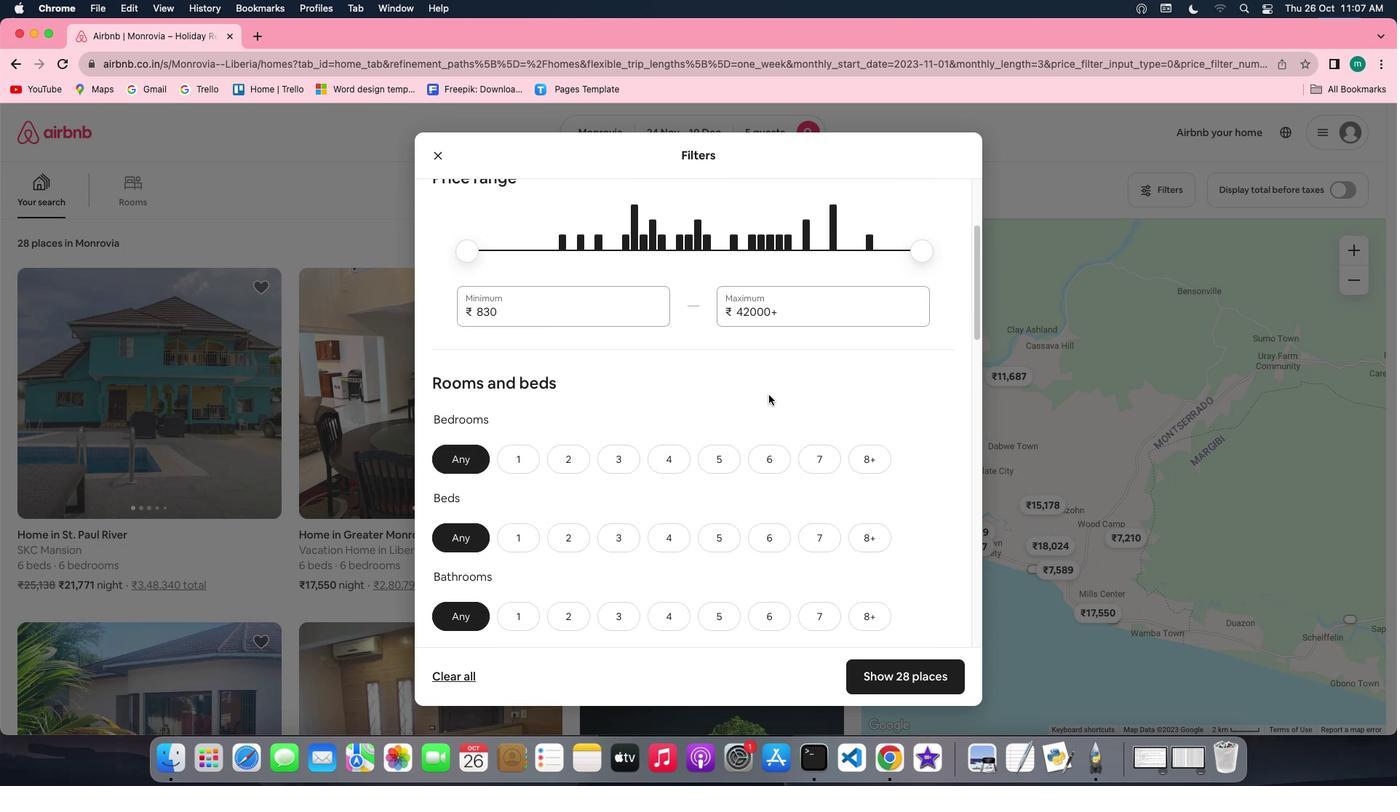 
Action: Mouse scrolled (768, 395) with delta (0, 0)
Screenshot: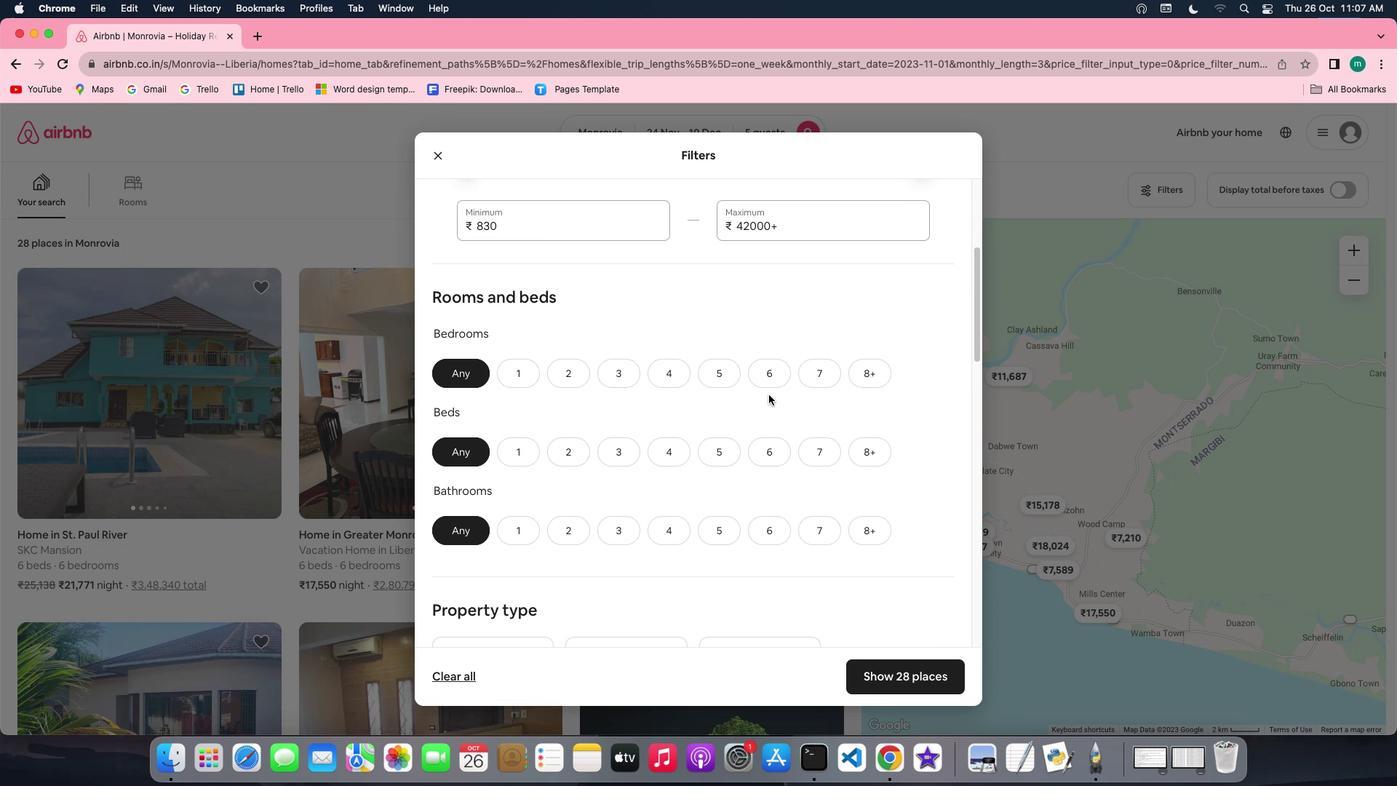 
Action: Mouse scrolled (768, 395) with delta (0, 0)
Screenshot: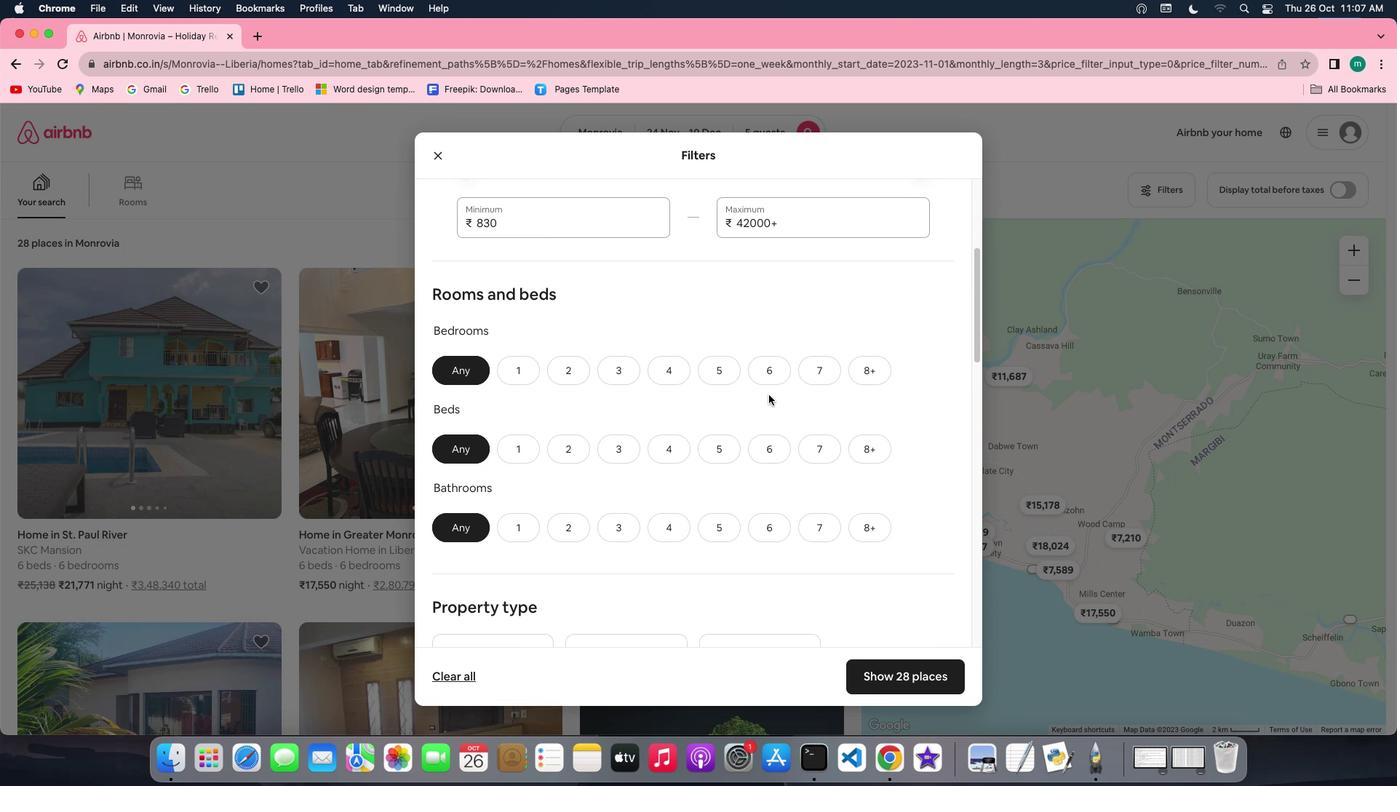 
Action: Mouse scrolled (768, 395) with delta (0, 0)
Screenshot: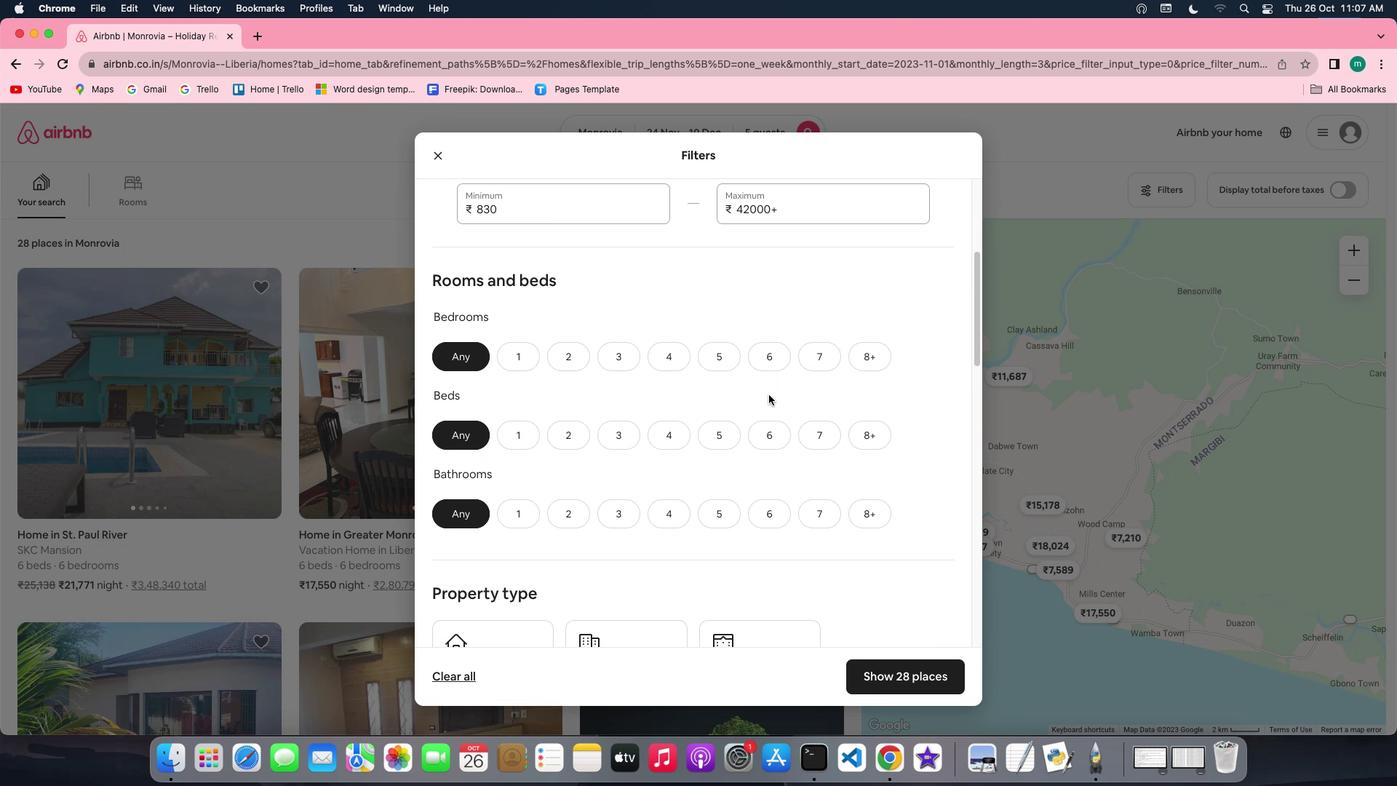 
Action: Mouse scrolled (768, 395) with delta (0, 0)
Screenshot: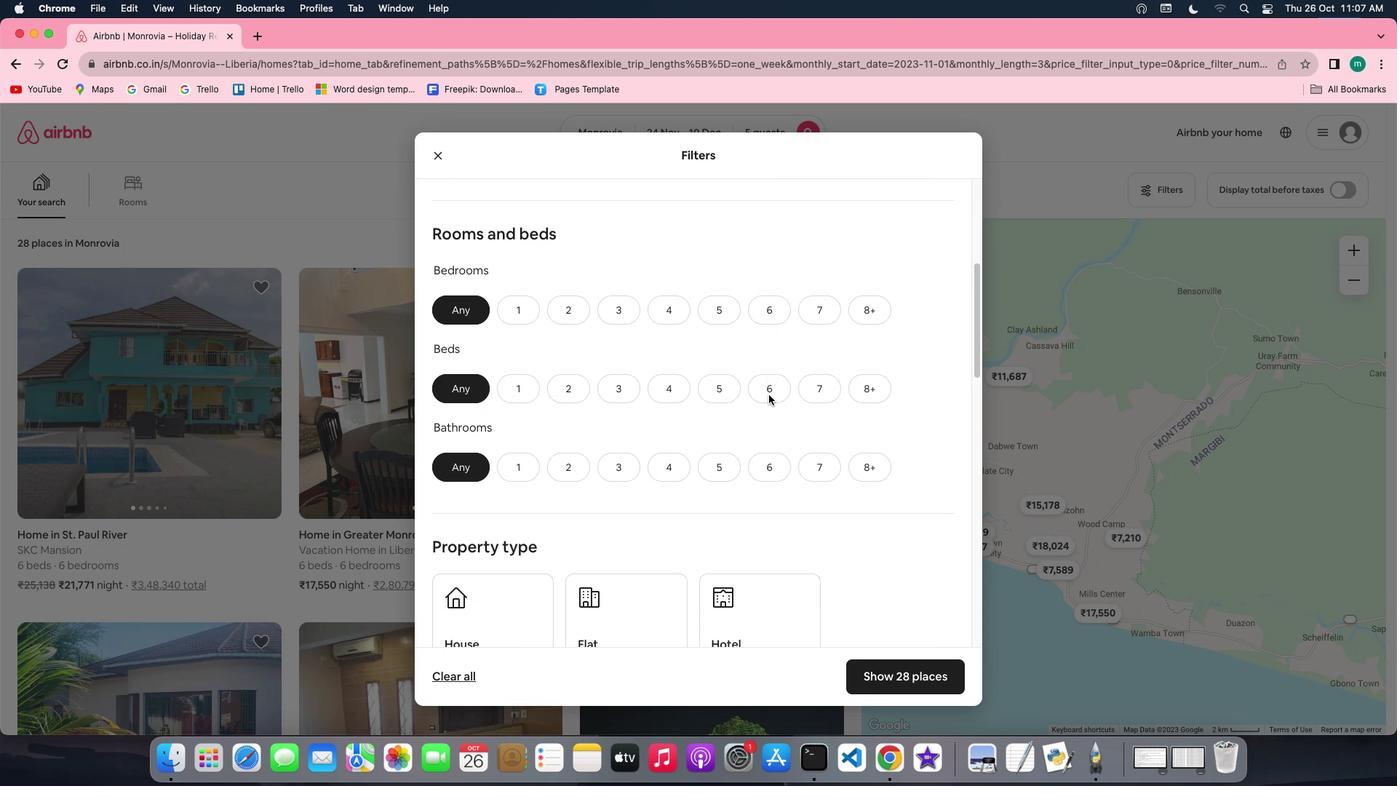 
Action: Mouse moved to (729, 254)
Screenshot: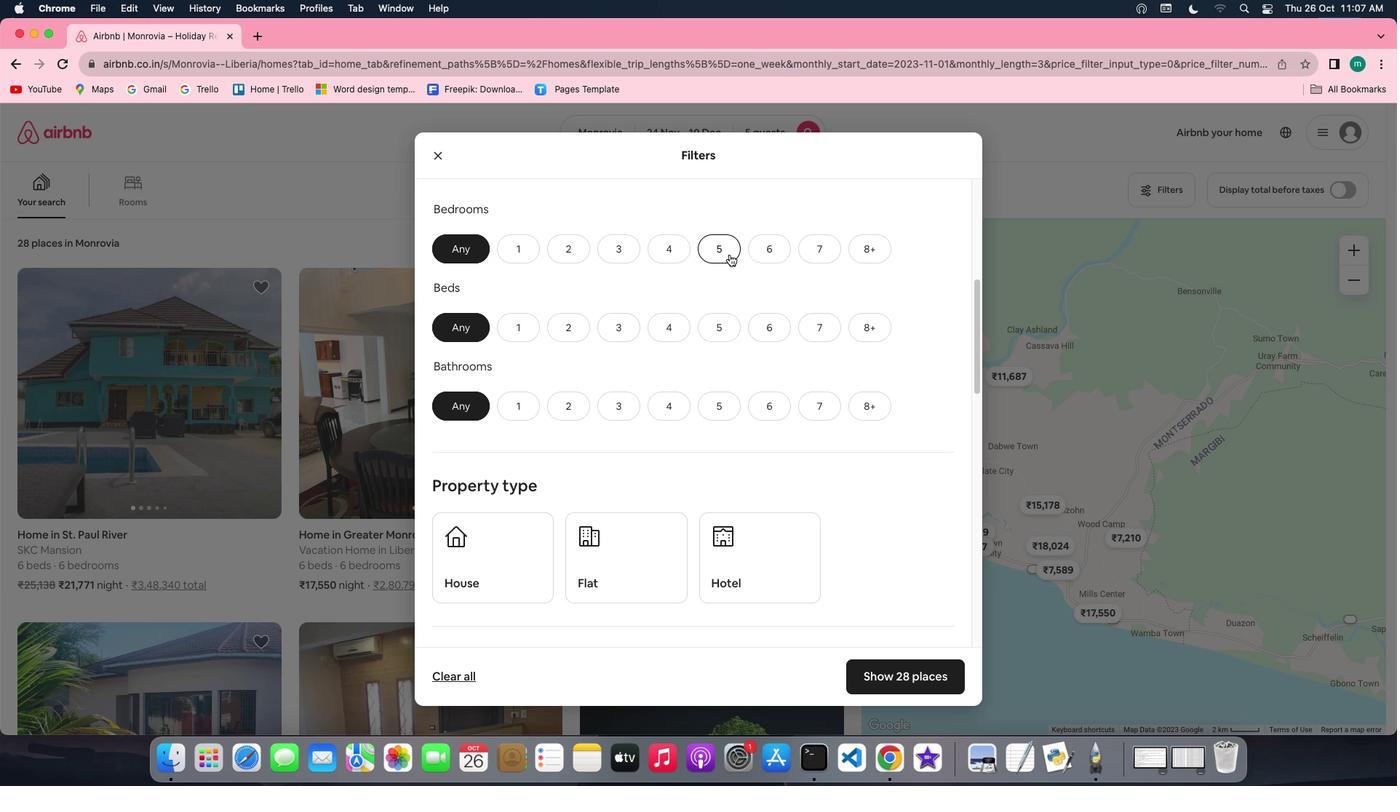 
Action: Mouse pressed left at (729, 254)
Screenshot: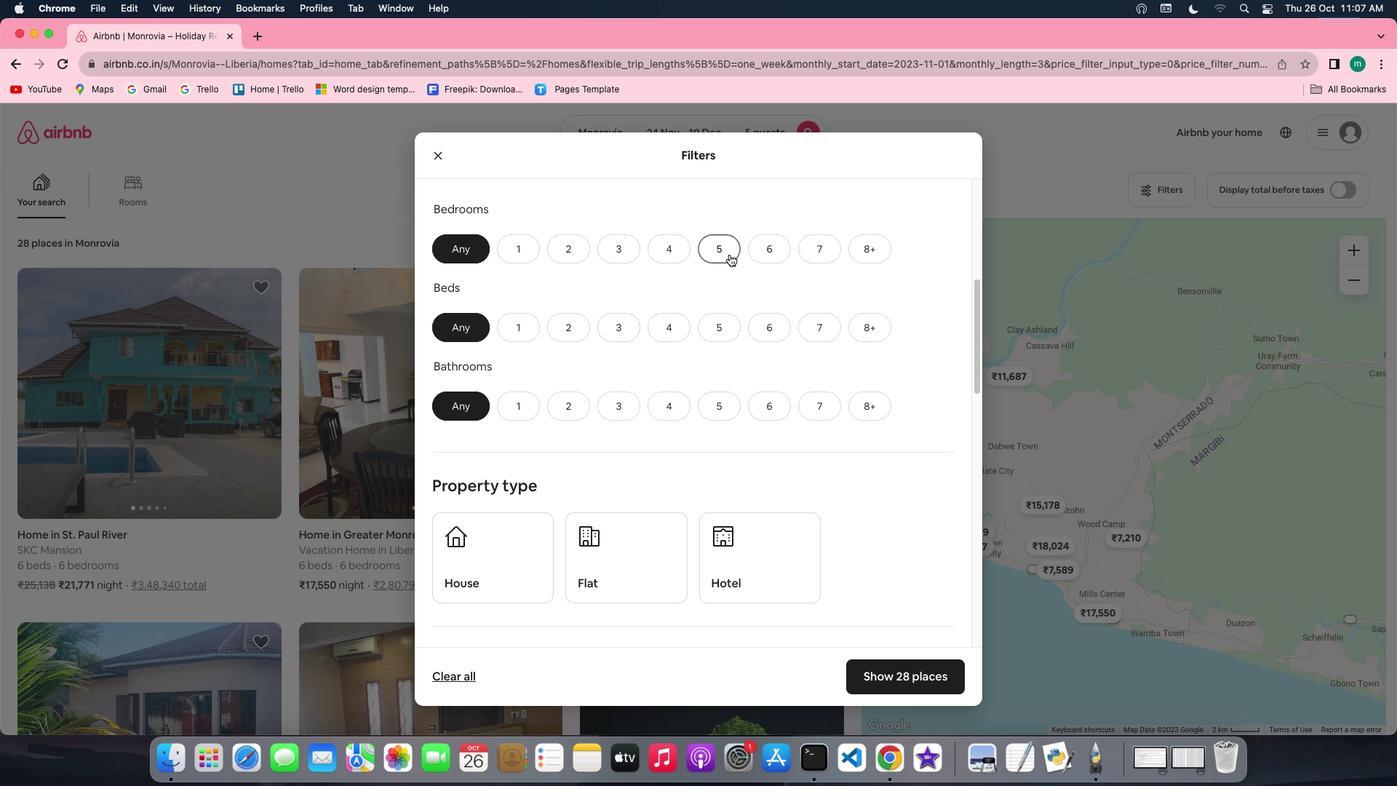 
Action: Mouse moved to (736, 320)
Screenshot: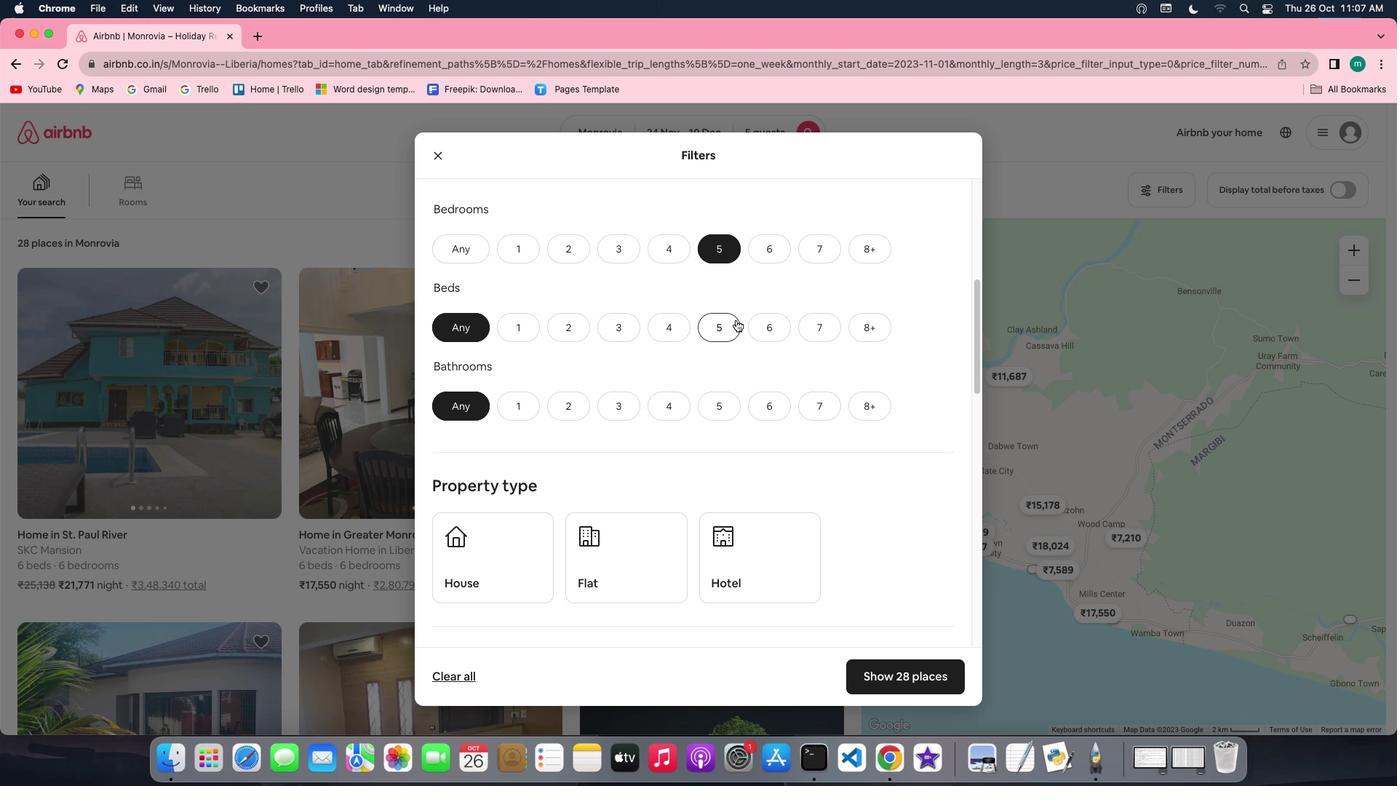 
Action: Mouse pressed left at (736, 320)
Screenshot: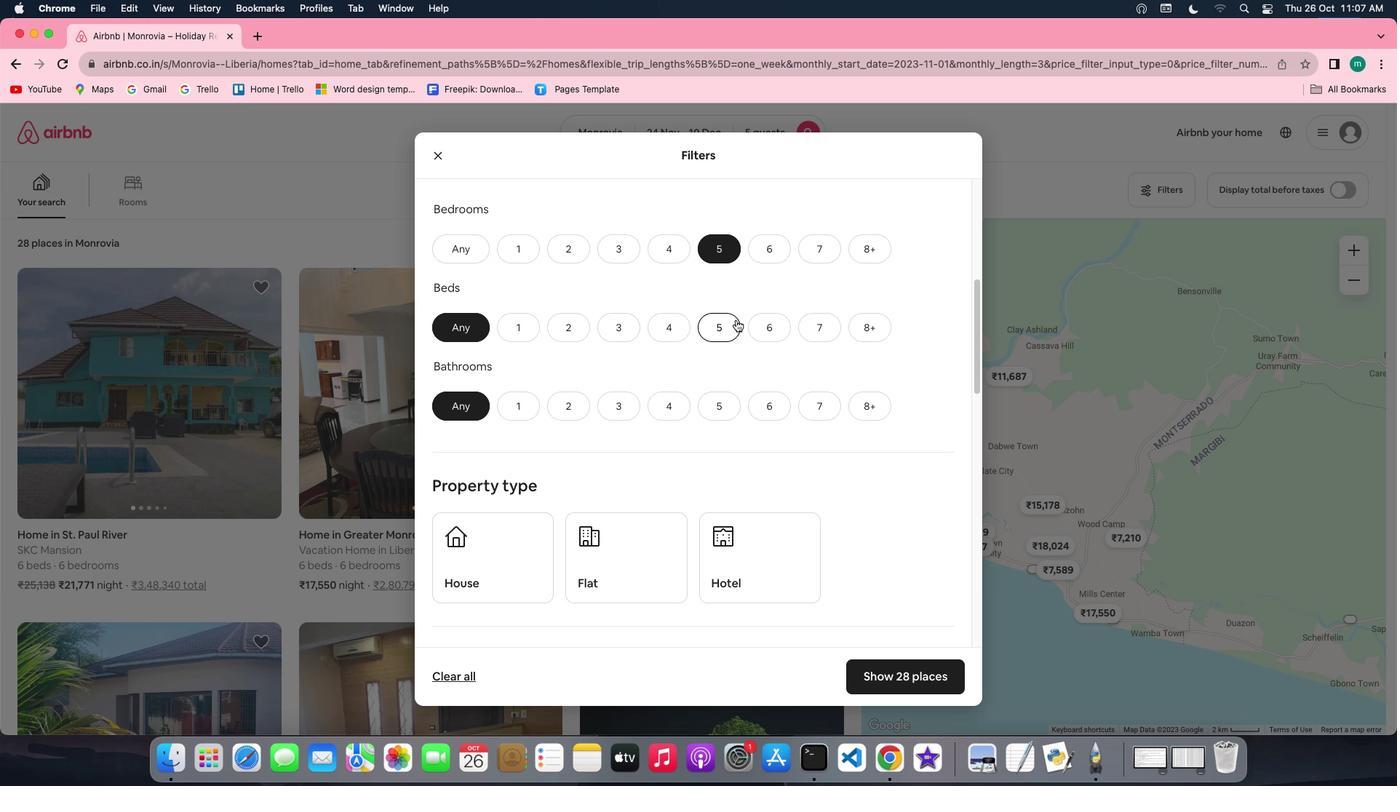
Action: Mouse moved to (735, 407)
Screenshot: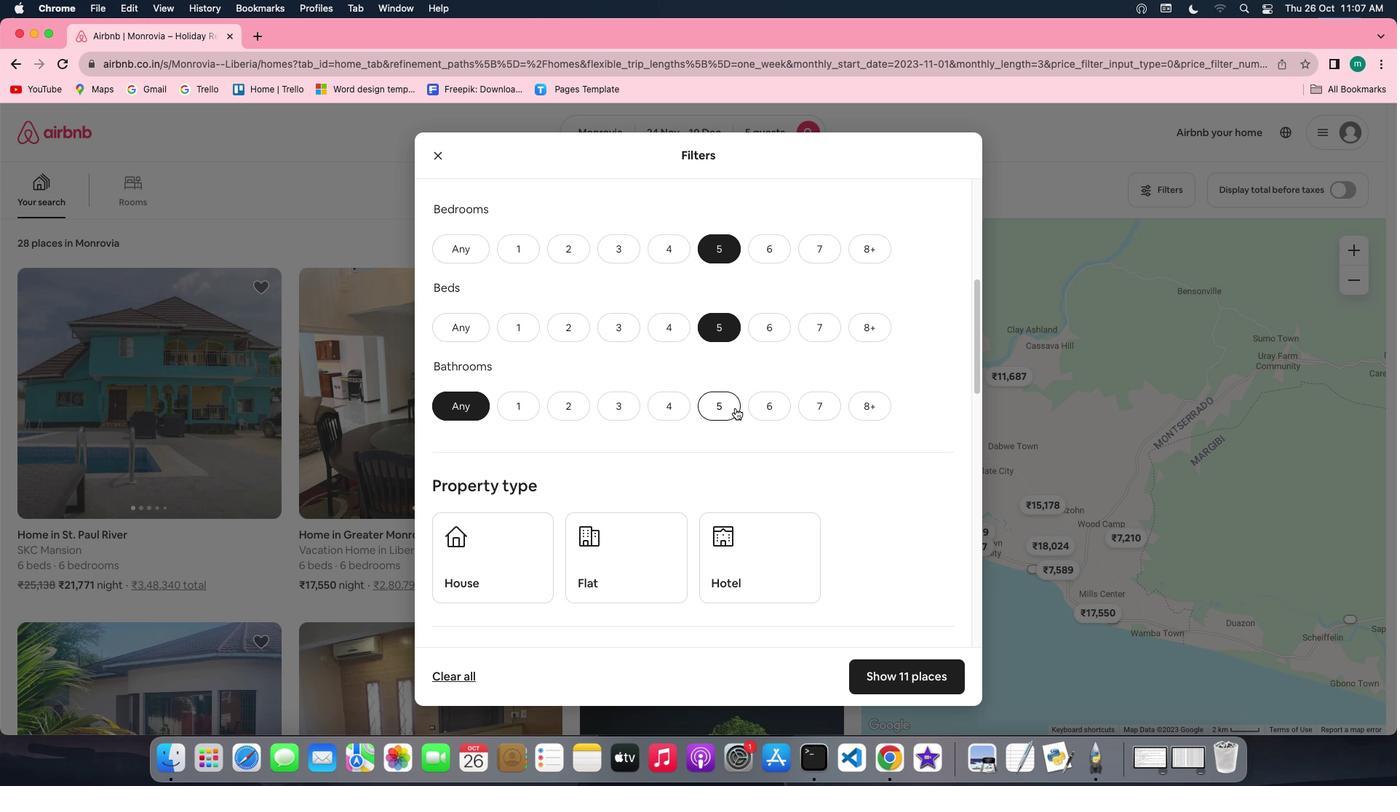 
Action: Mouse pressed left at (735, 407)
Screenshot: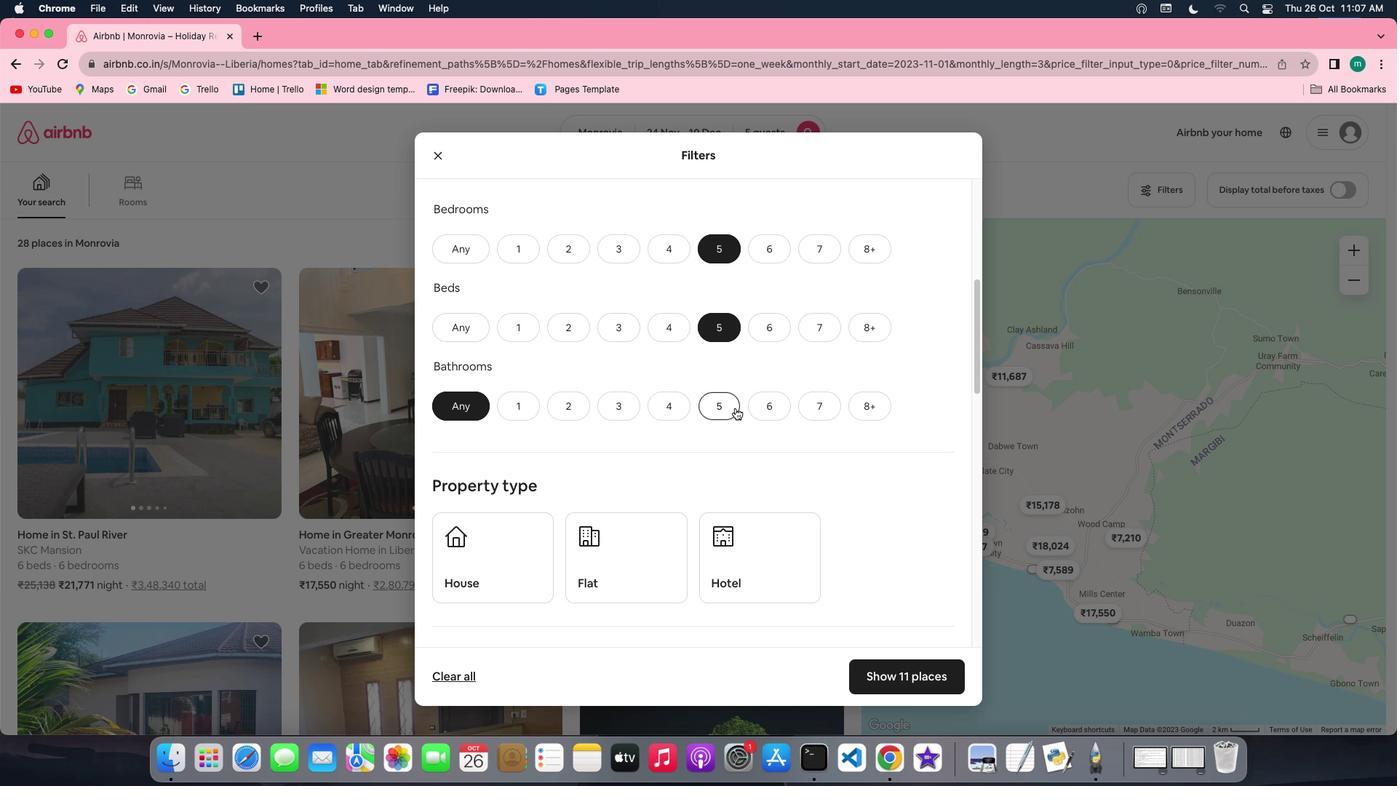 
Action: Mouse moved to (876, 419)
Screenshot: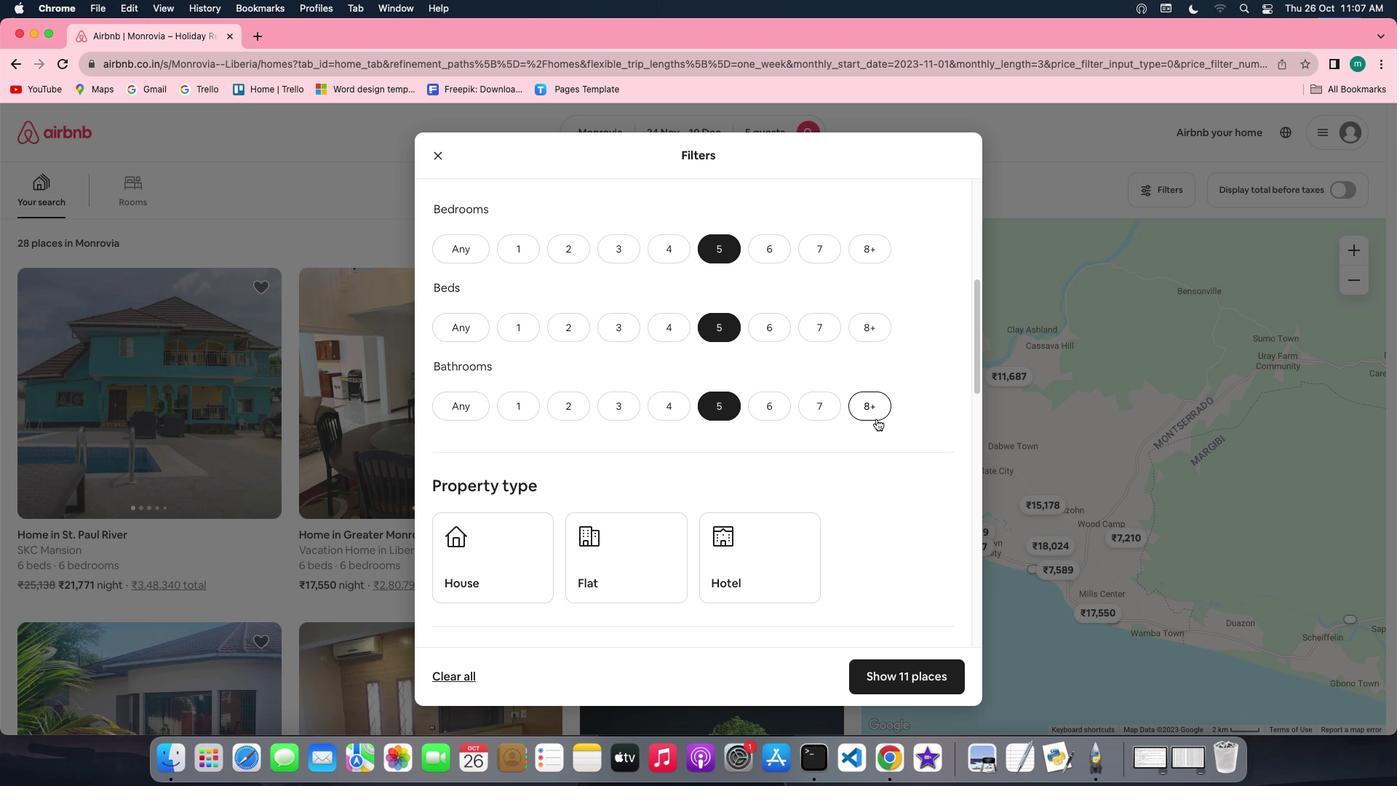
Action: Mouse scrolled (876, 419) with delta (0, 0)
Screenshot: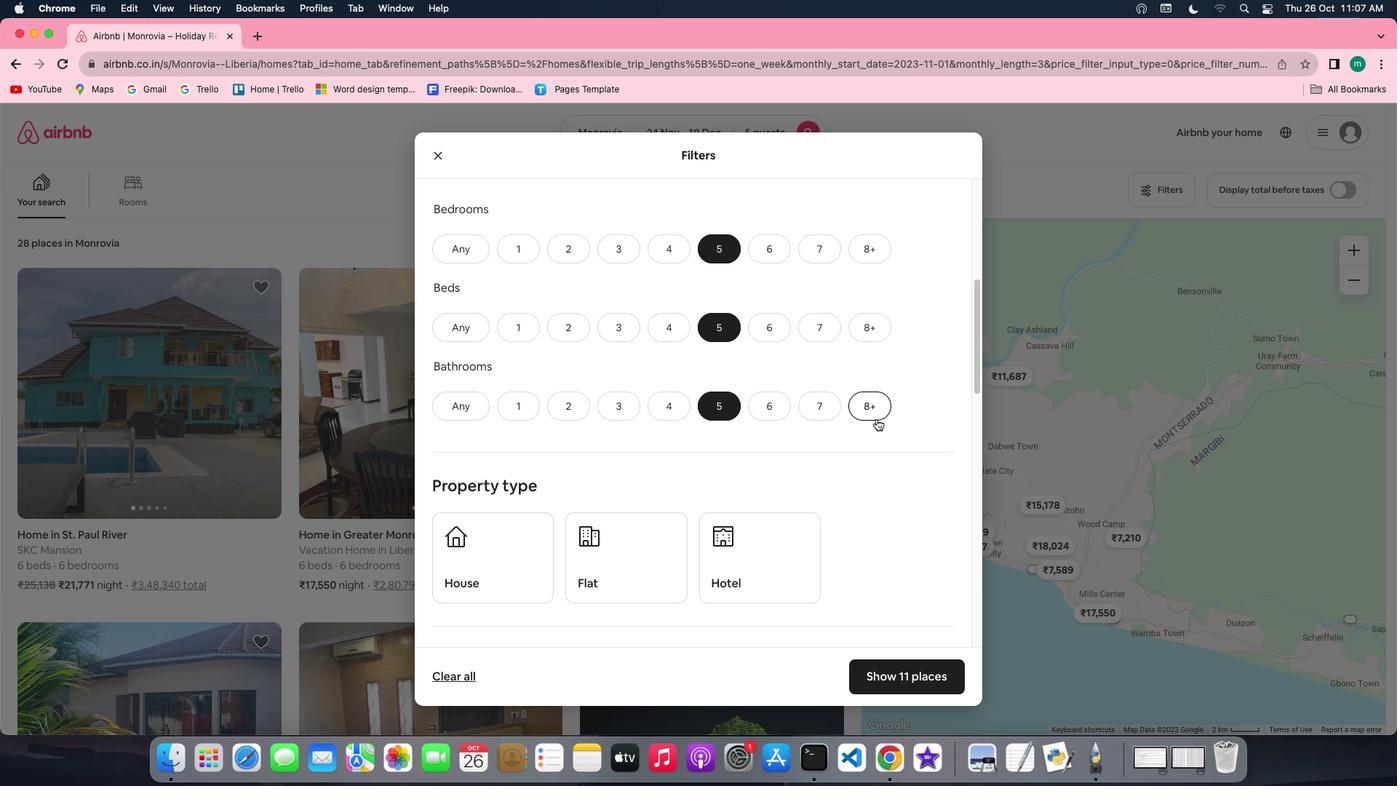 
Action: Mouse scrolled (876, 419) with delta (0, 0)
Screenshot: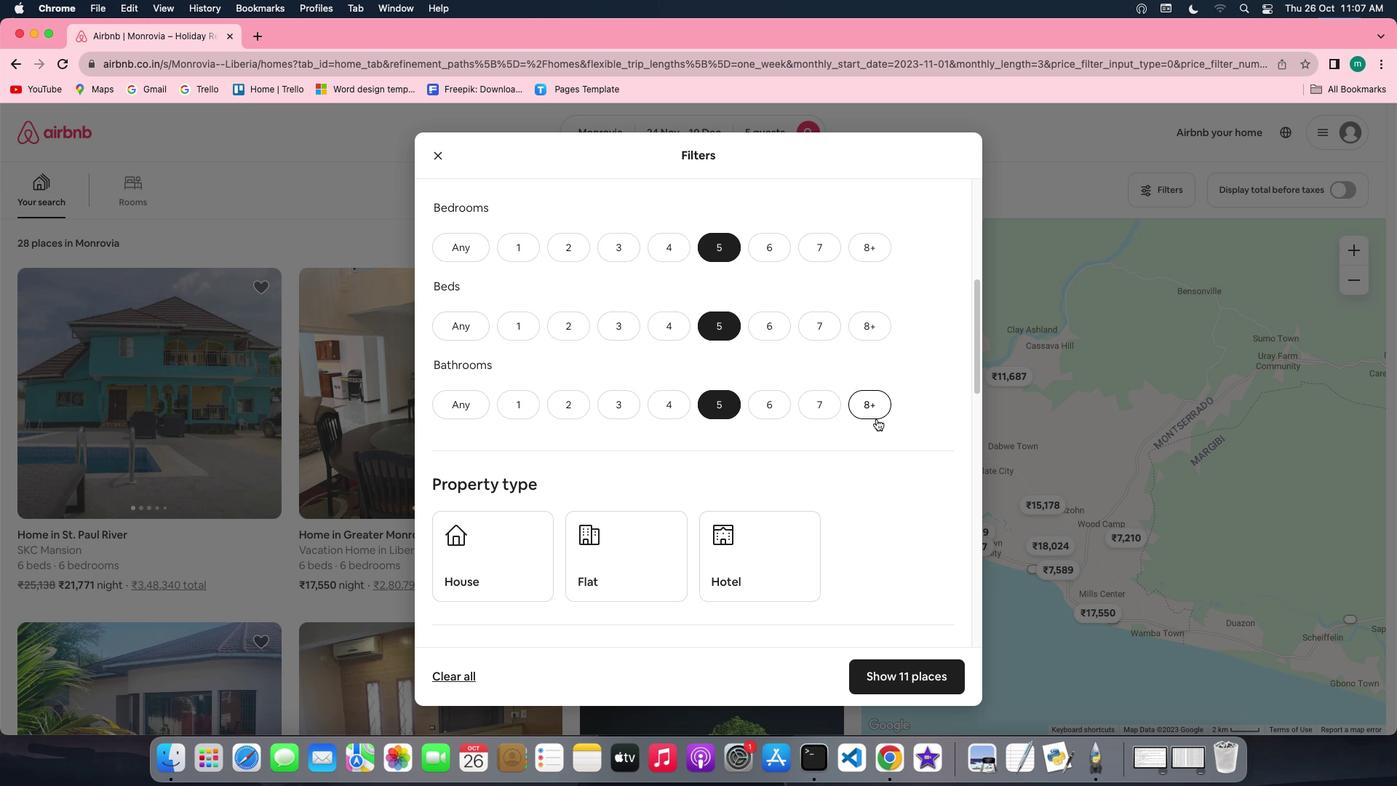 
Action: Mouse scrolled (876, 419) with delta (0, 0)
Screenshot: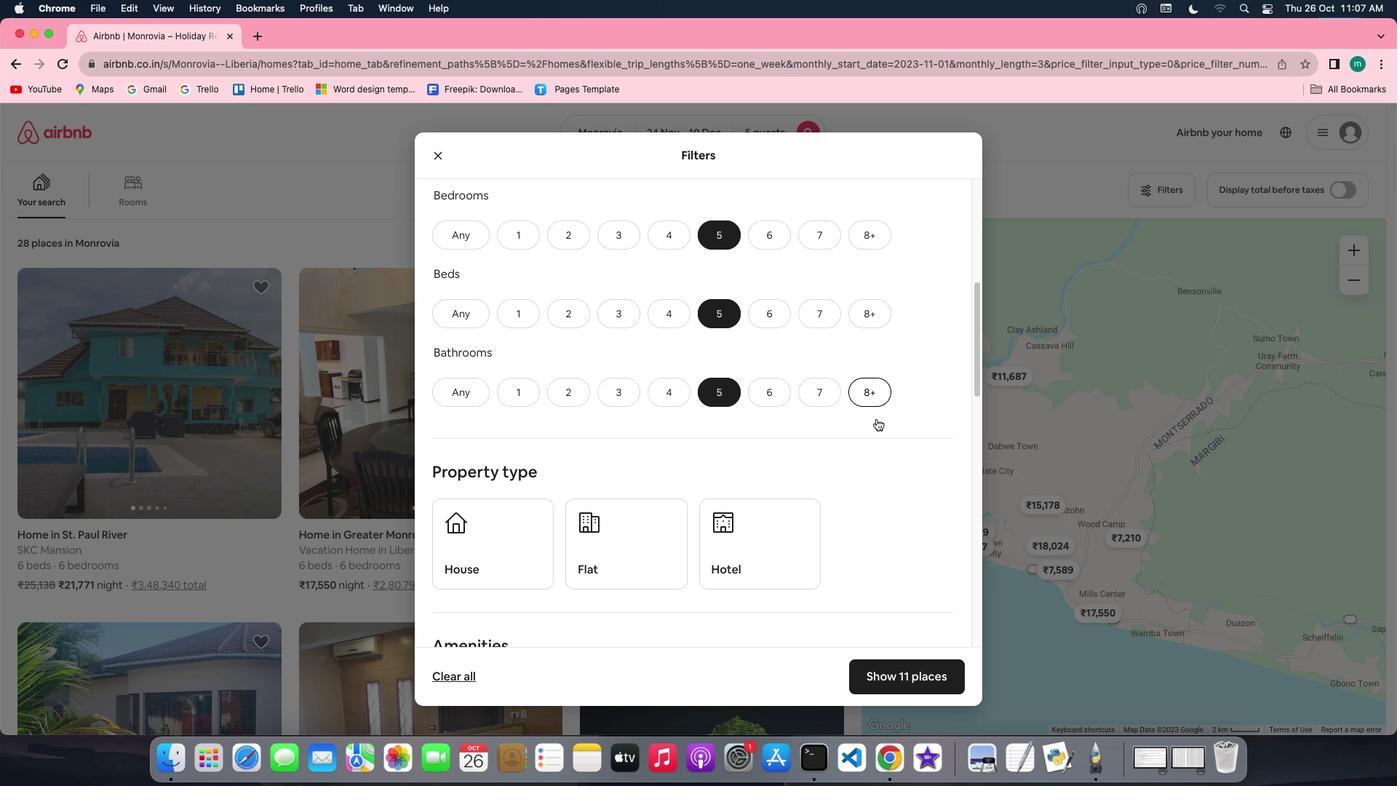 
Action: Mouse scrolled (876, 419) with delta (0, 0)
Screenshot: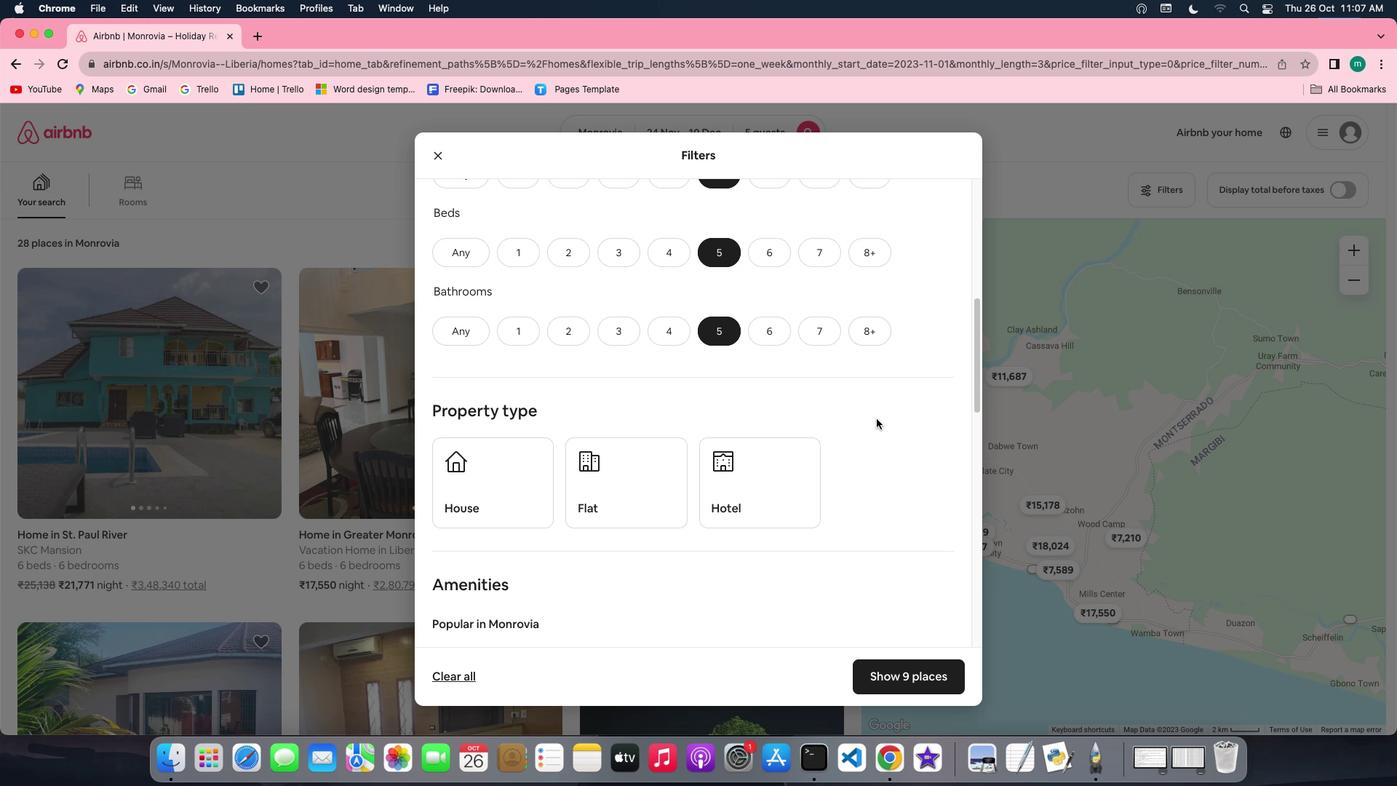 
Action: Mouse scrolled (876, 419) with delta (0, 0)
Screenshot: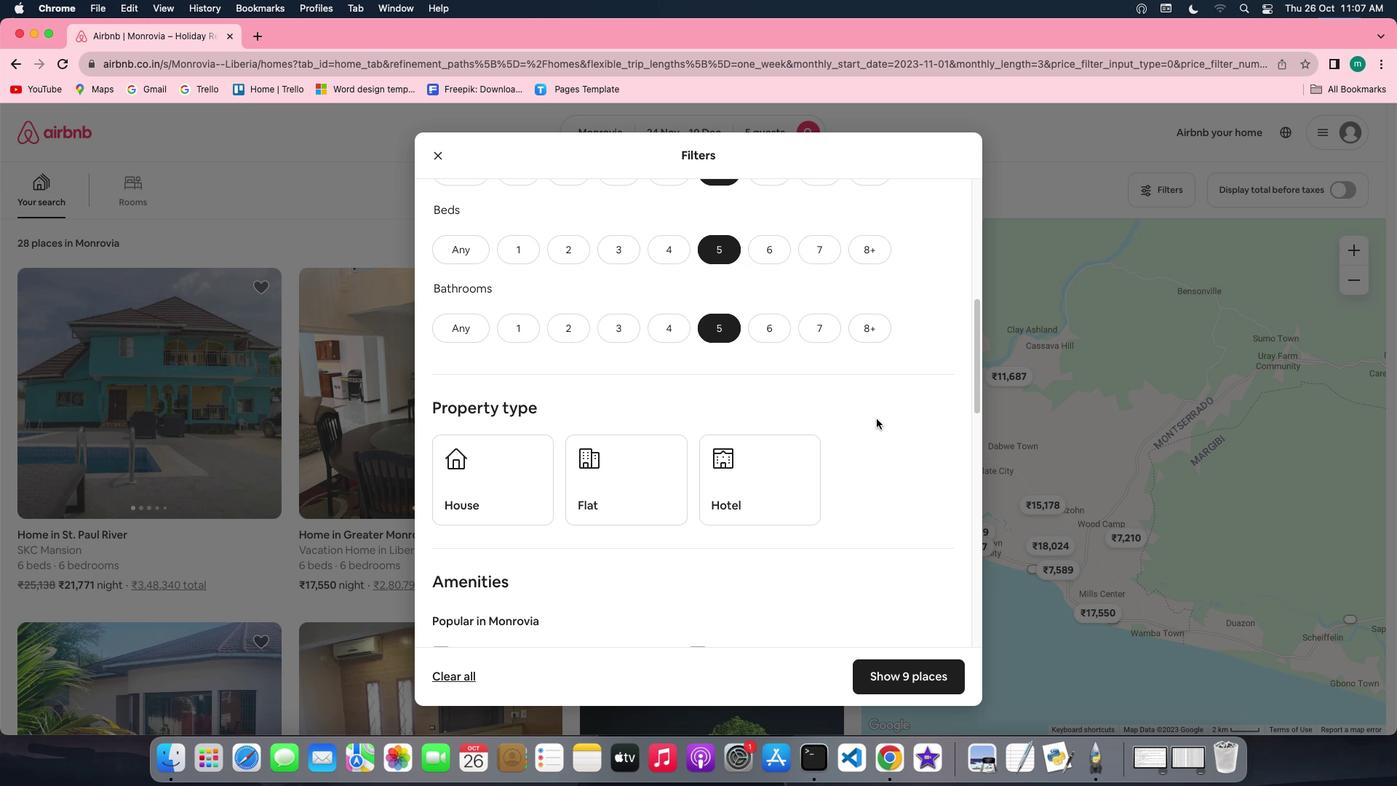
Action: Mouse scrolled (876, 419) with delta (0, 0)
Screenshot: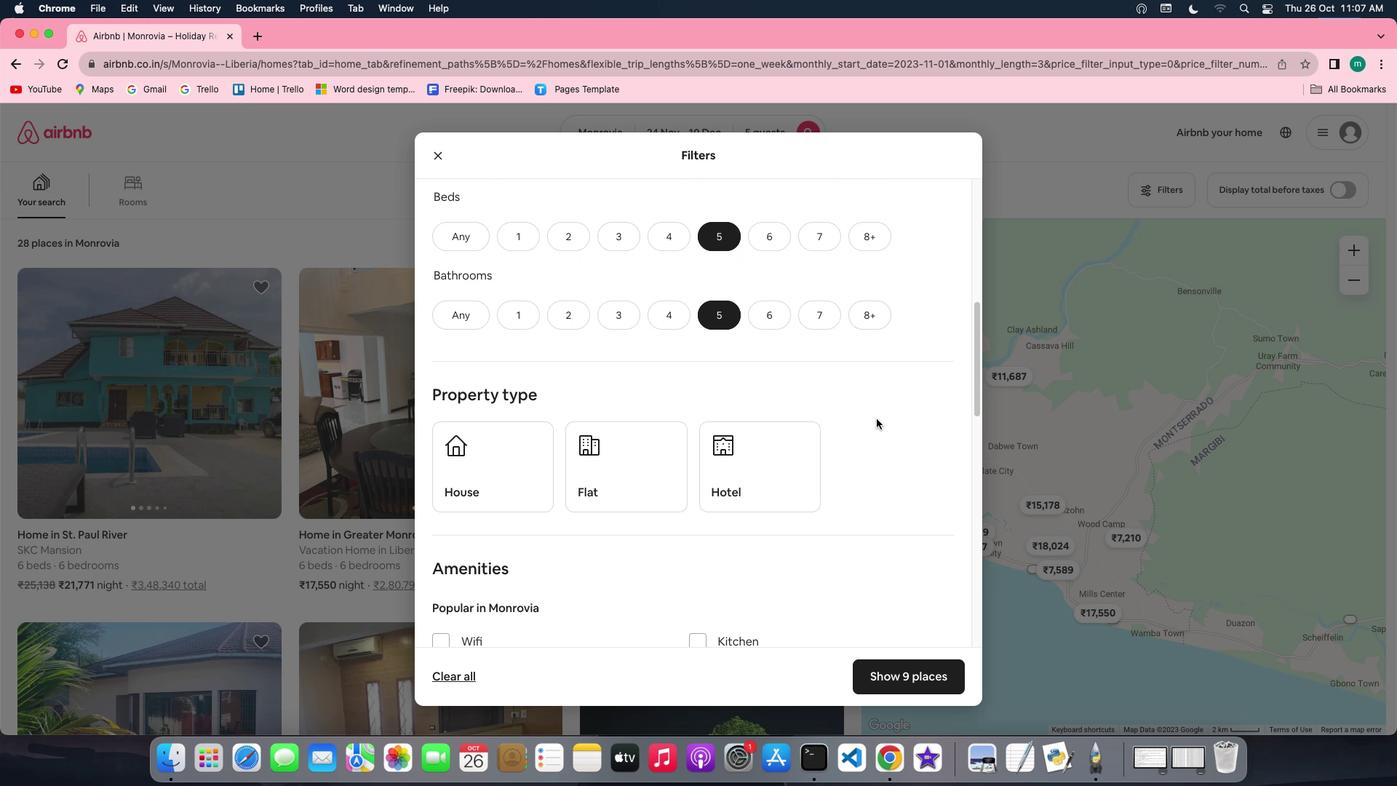 
Action: Mouse scrolled (876, 419) with delta (0, 0)
Screenshot: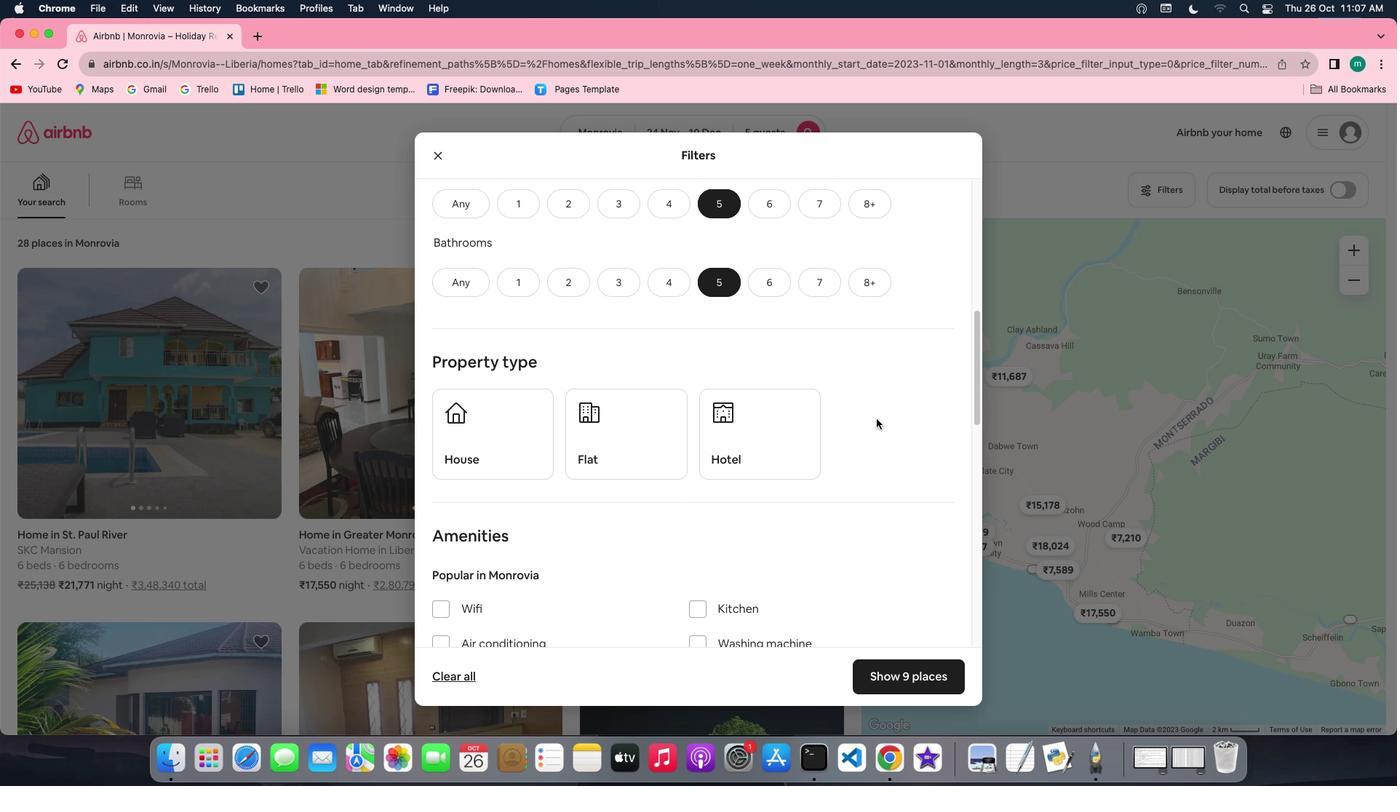 
Action: Mouse scrolled (876, 419) with delta (0, 0)
Screenshot: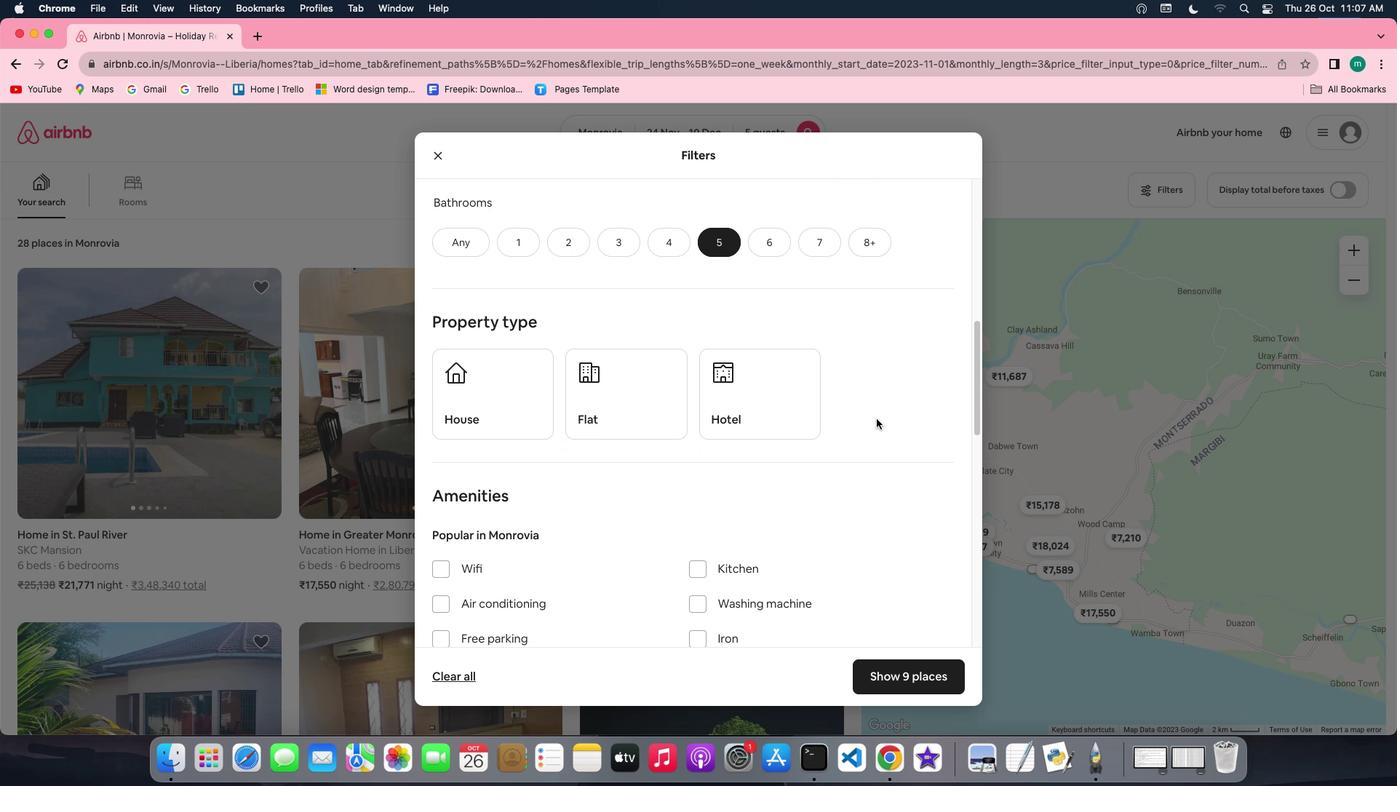 
Action: Mouse scrolled (876, 419) with delta (0, 0)
Screenshot: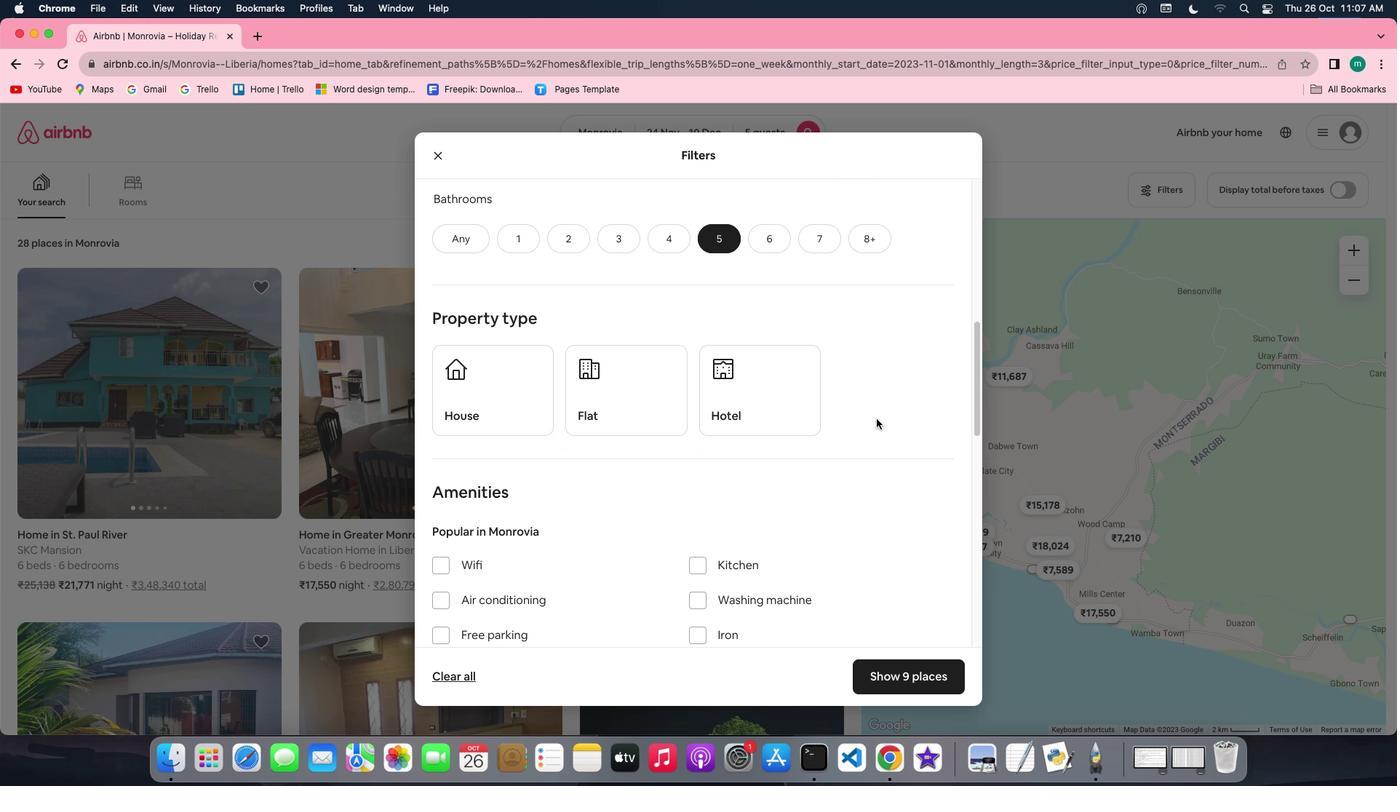 
Action: Mouse moved to (446, 353)
Screenshot: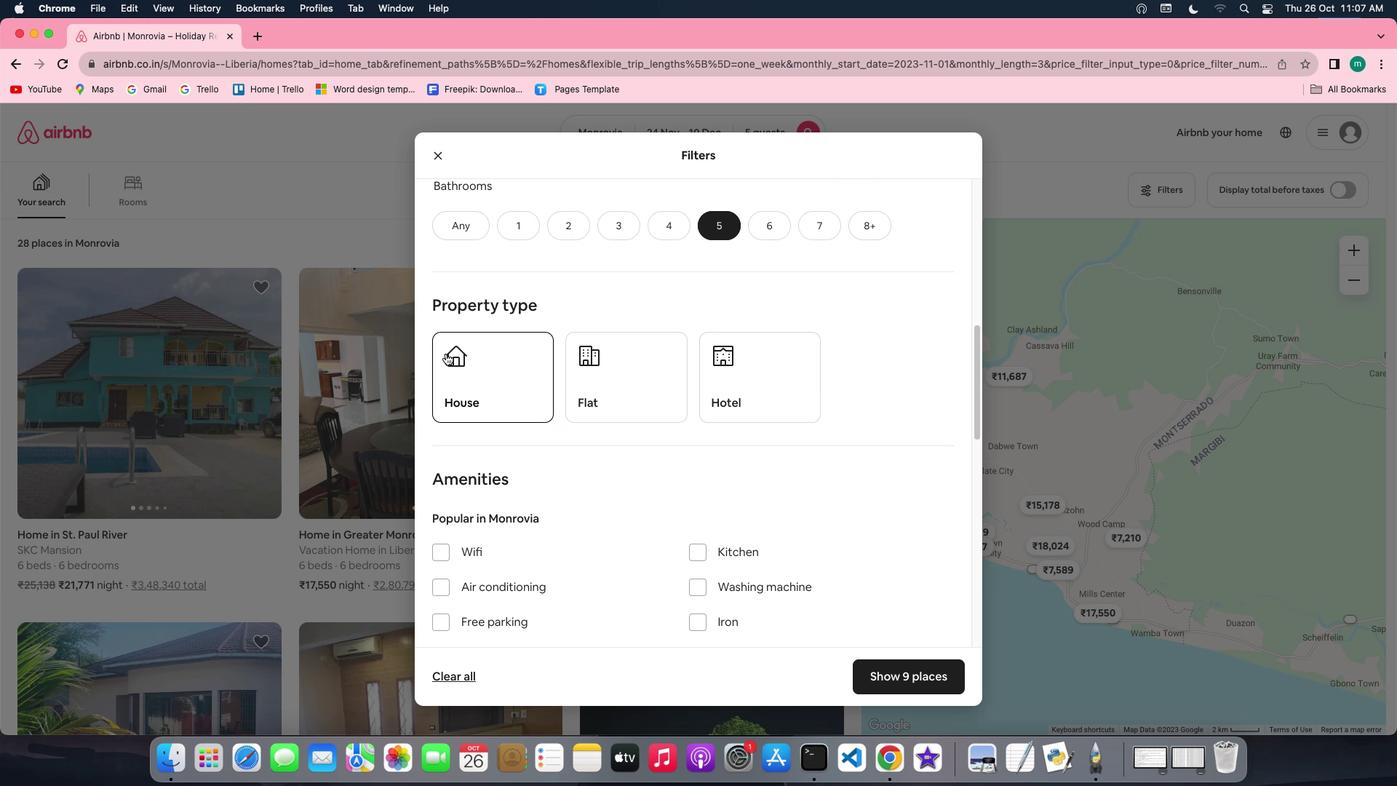 
Action: Mouse pressed left at (446, 353)
Screenshot: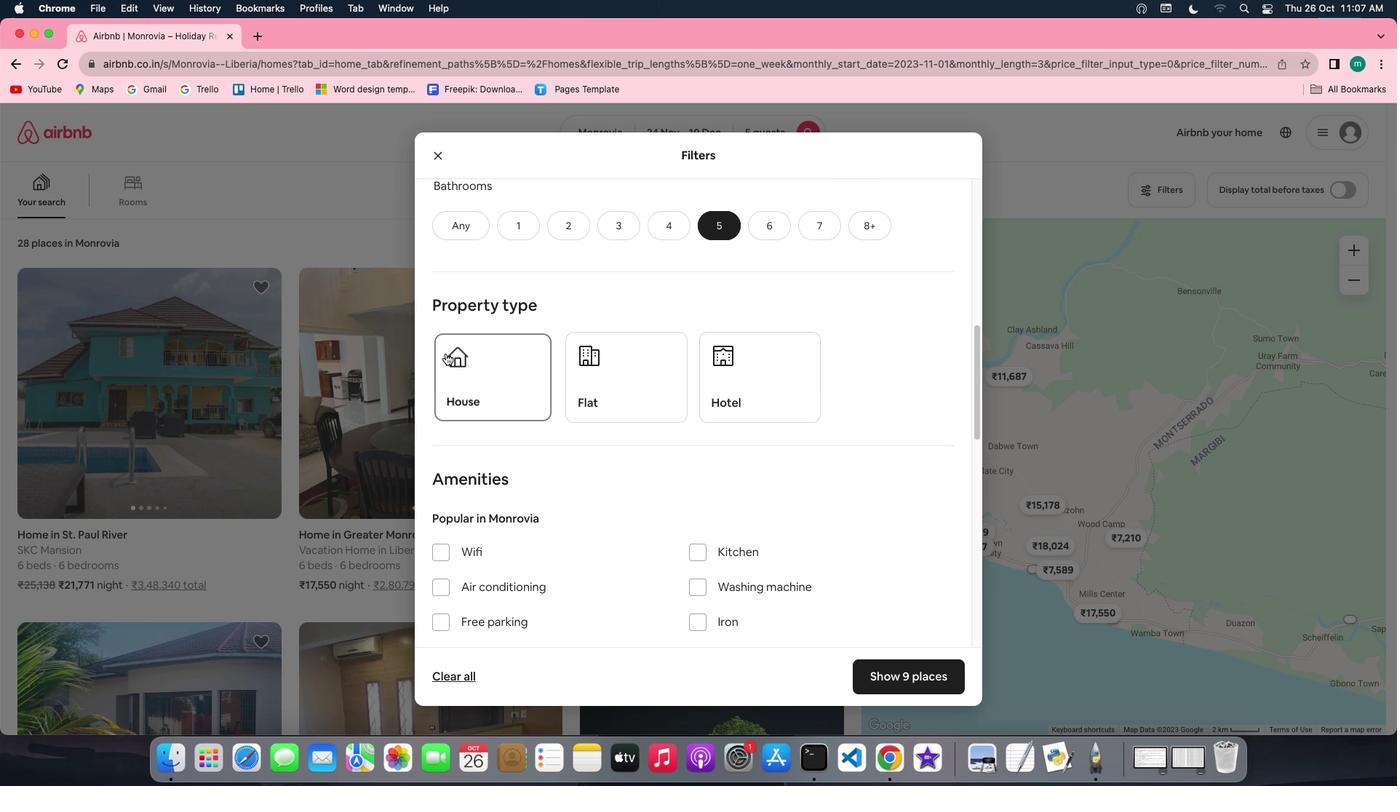 
Action: Mouse moved to (796, 429)
Screenshot: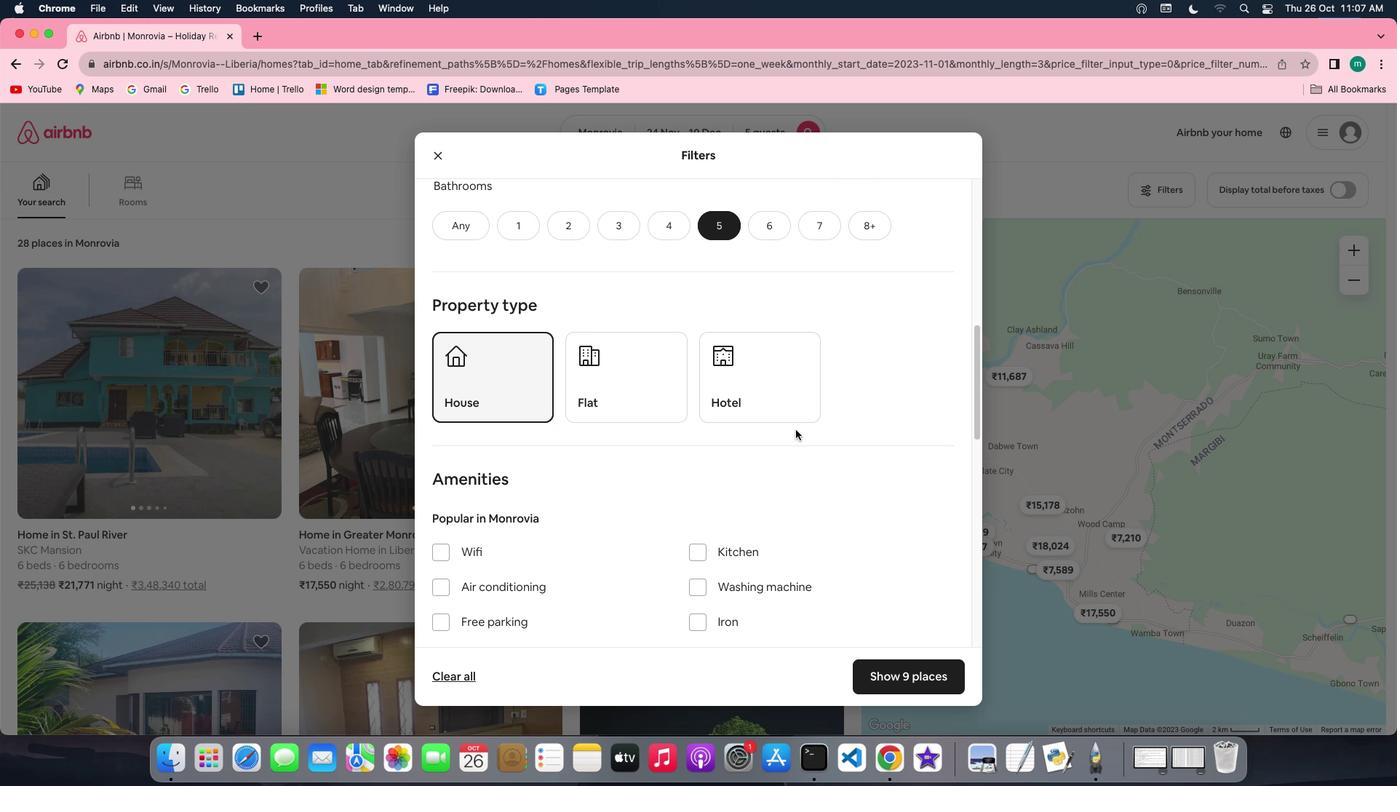 
Action: Mouse scrolled (796, 429) with delta (0, 0)
Screenshot: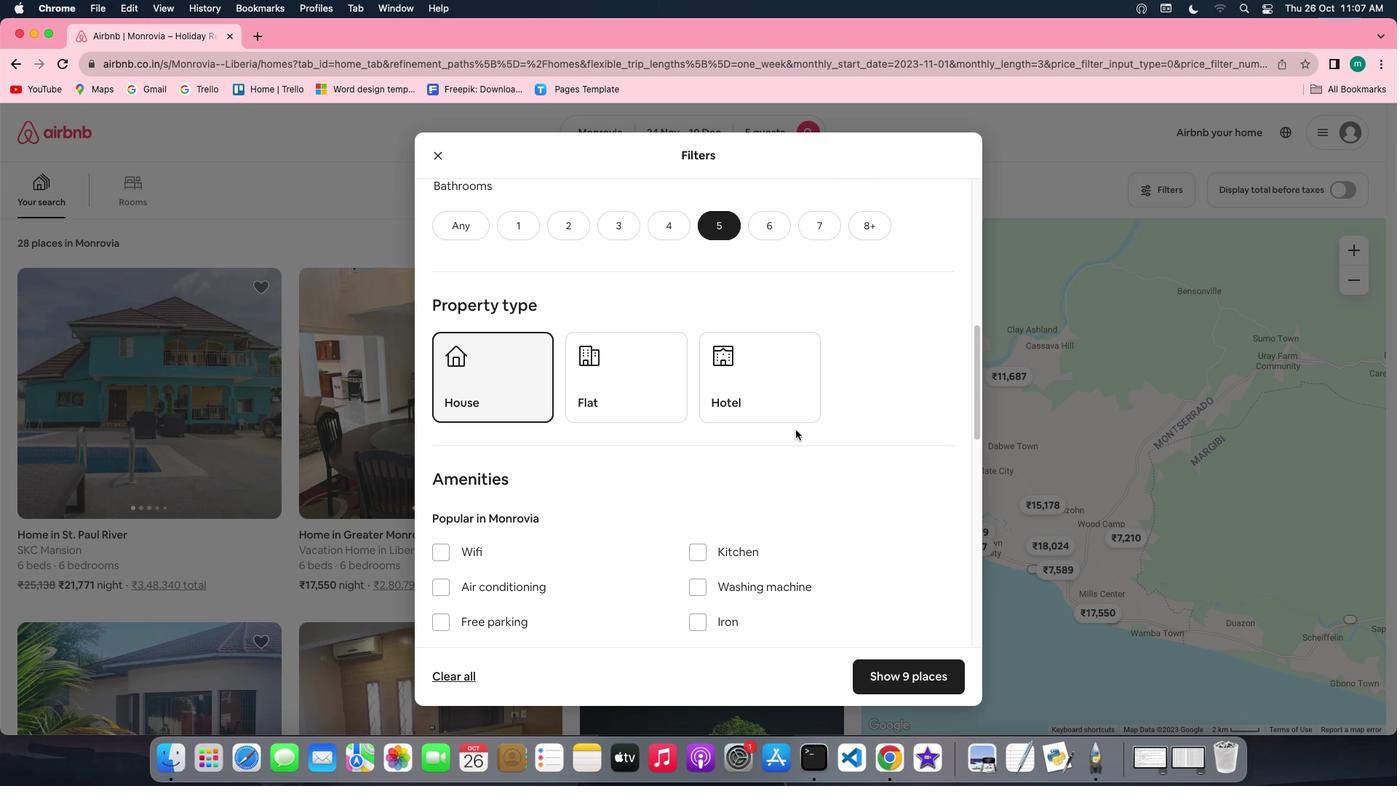 
Action: Mouse scrolled (796, 429) with delta (0, 0)
Screenshot: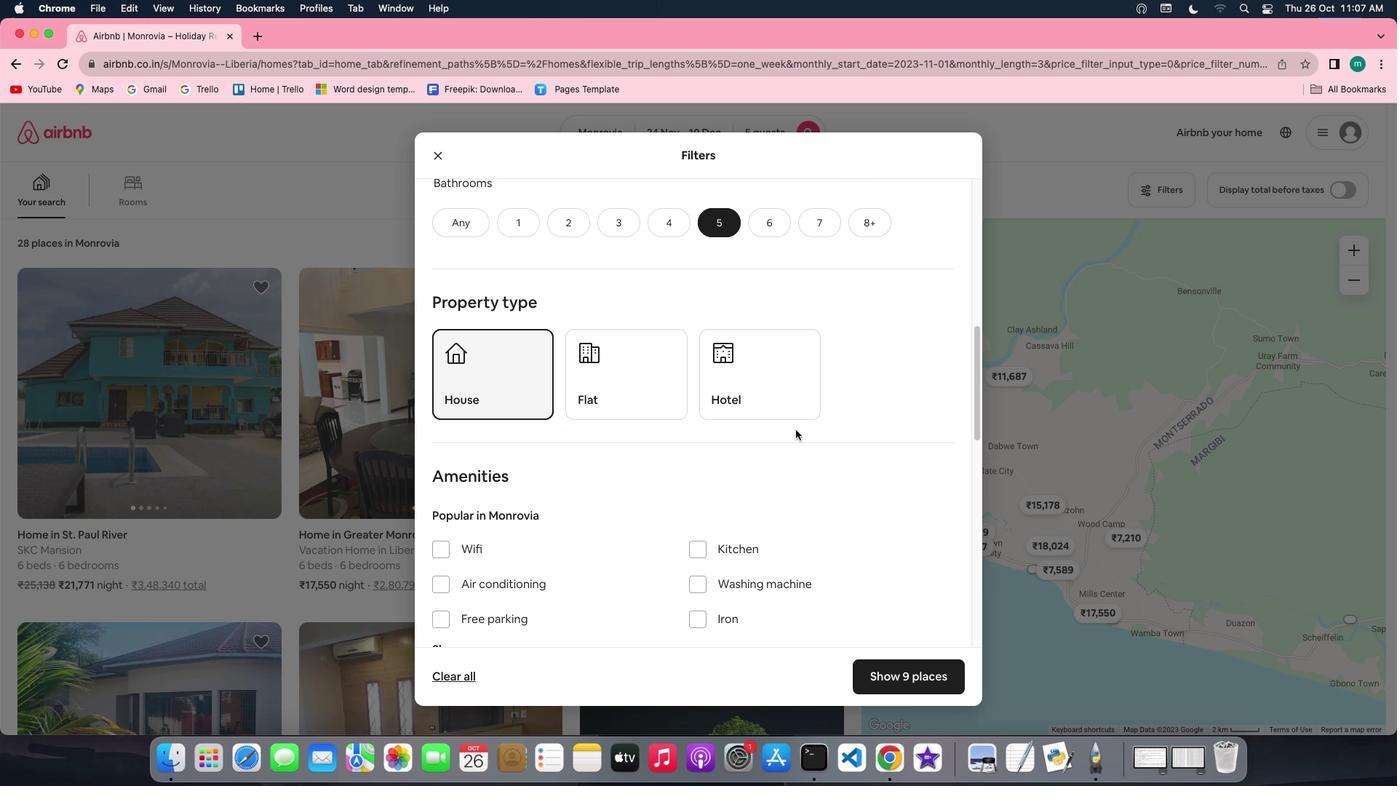 
Action: Mouse scrolled (796, 429) with delta (0, 0)
Screenshot: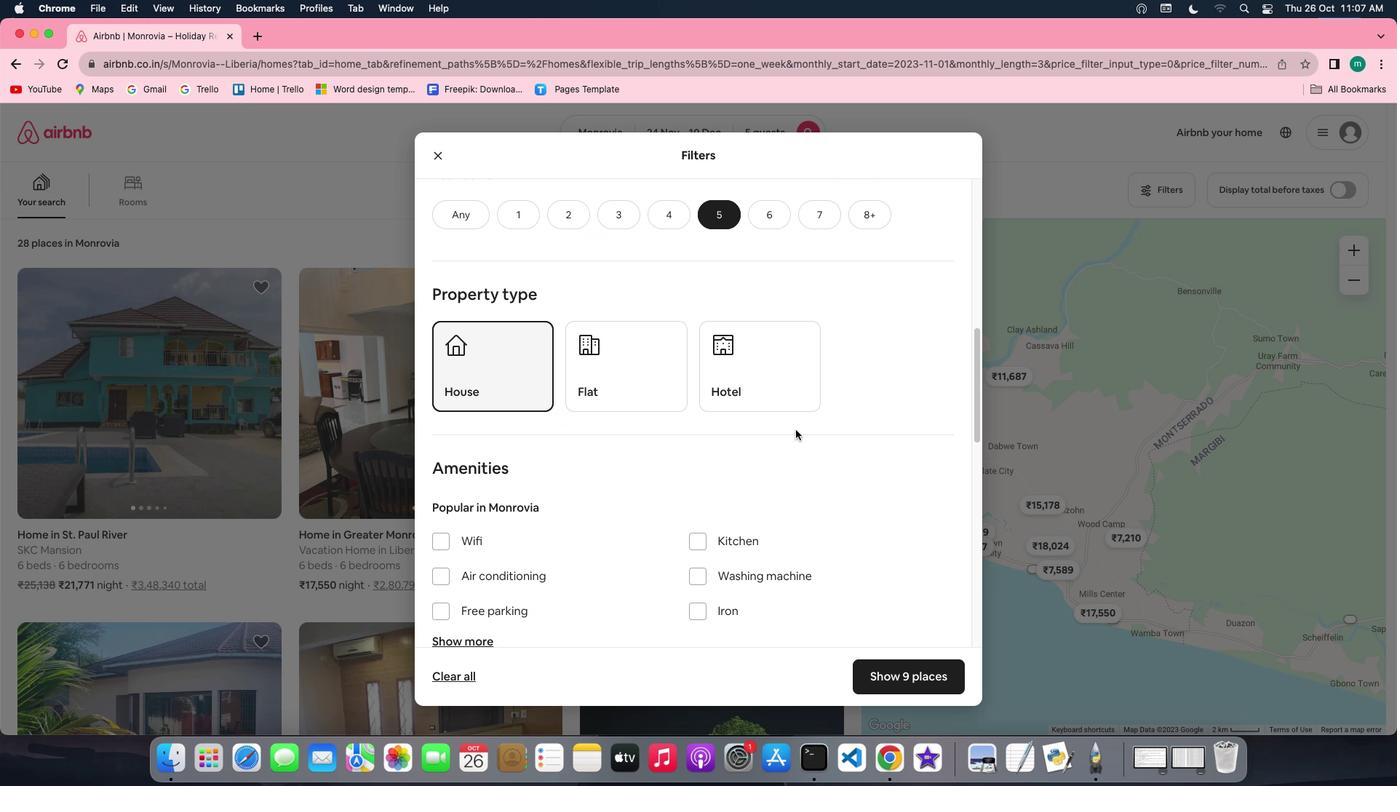 
Action: Mouse scrolled (796, 429) with delta (0, 0)
Screenshot: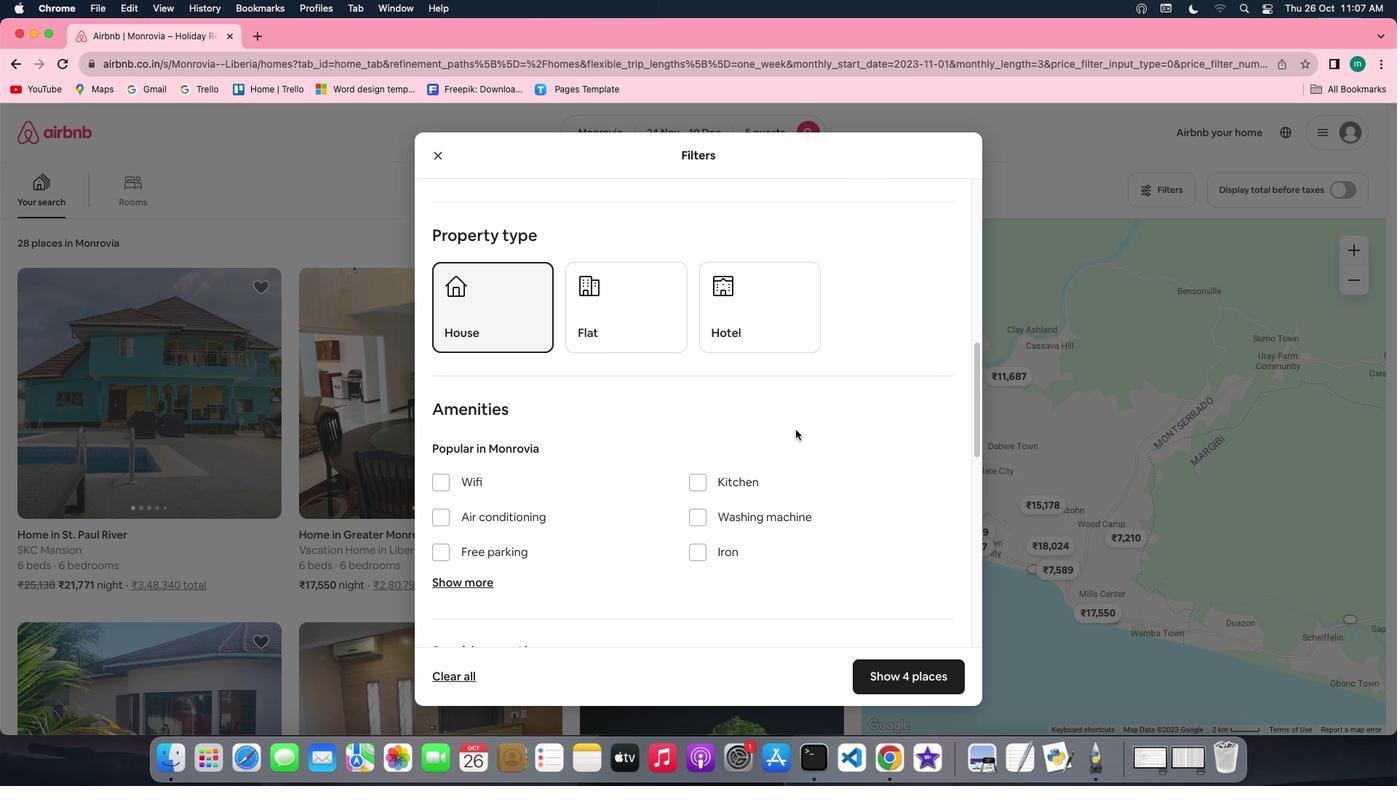 
Action: Mouse scrolled (796, 429) with delta (0, 0)
Screenshot: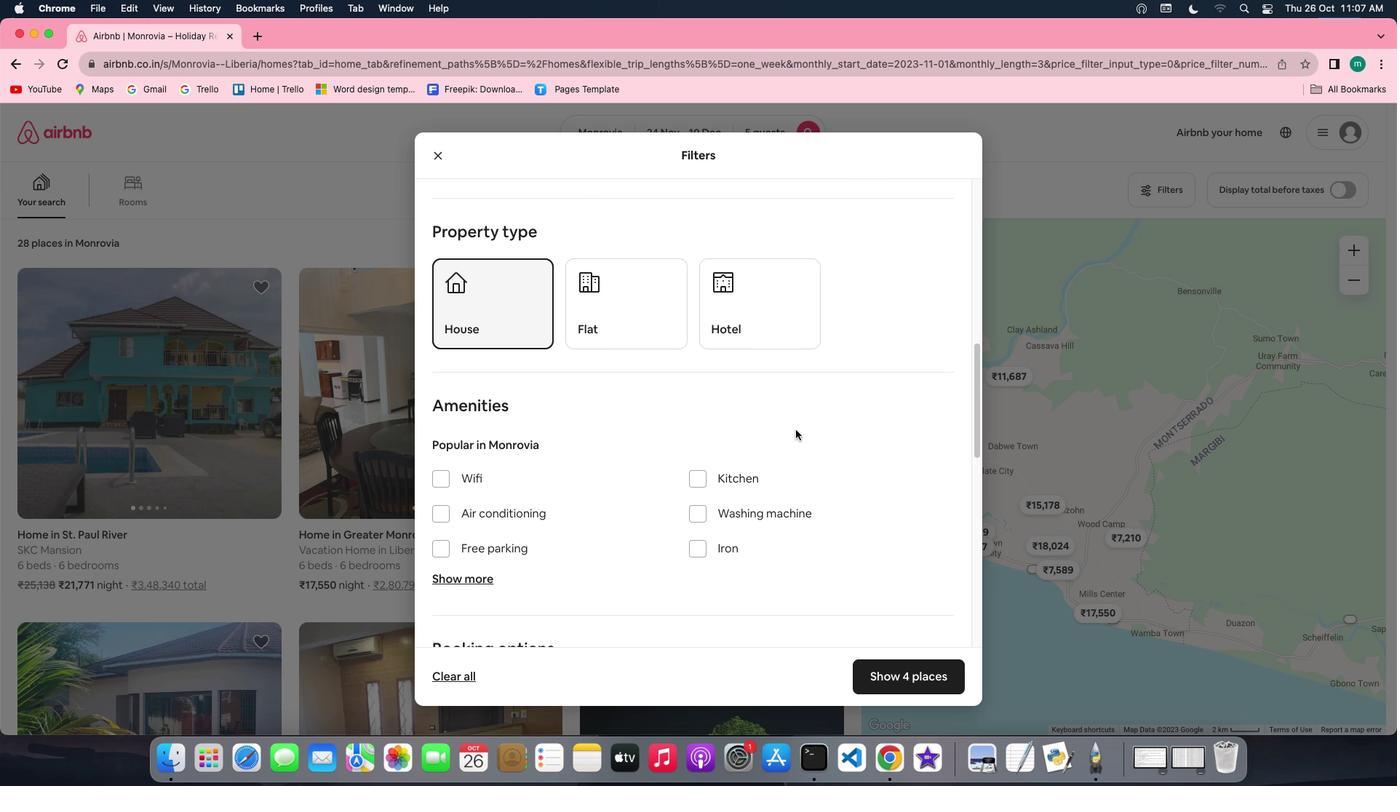 
Action: Mouse scrolled (796, 429) with delta (0, 0)
Screenshot: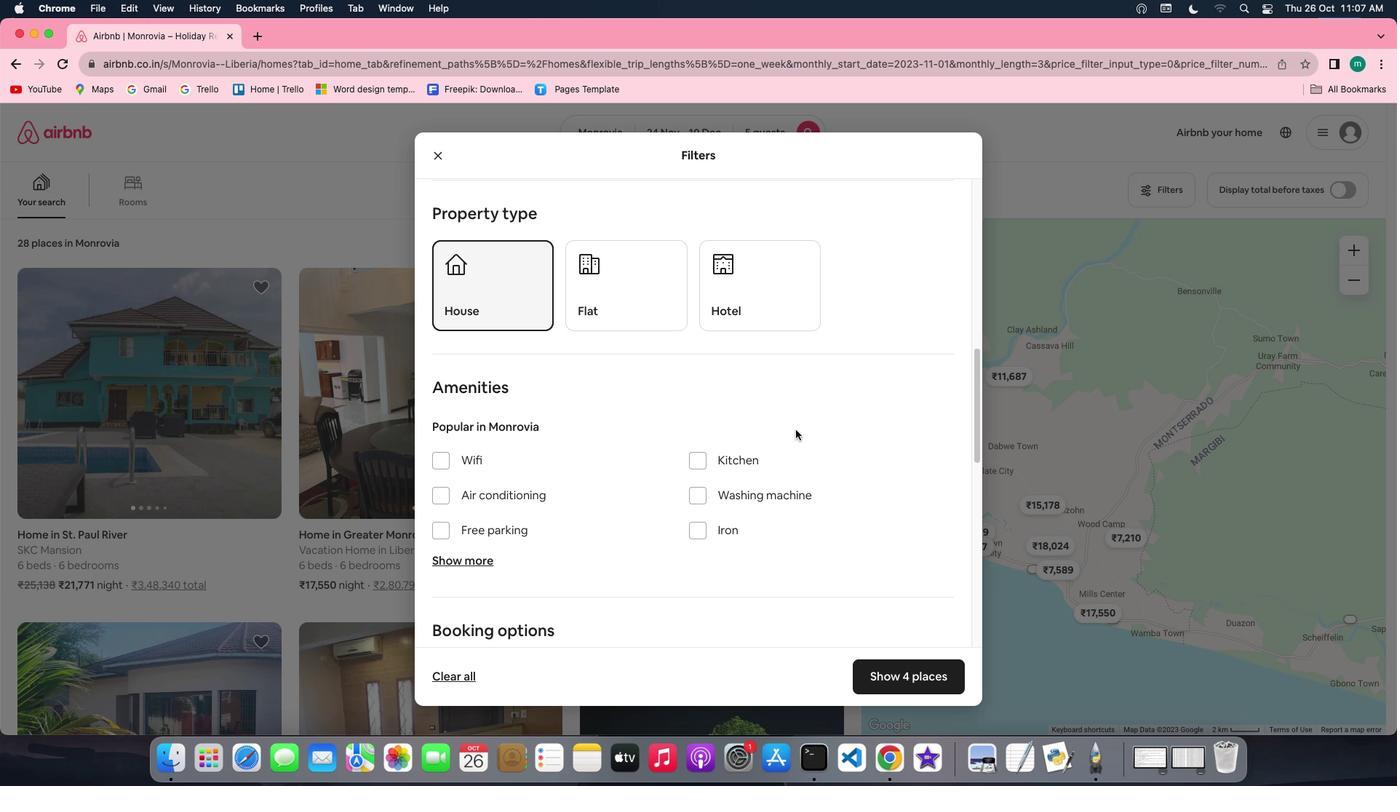 
Action: Mouse scrolled (796, 429) with delta (0, 0)
Screenshot: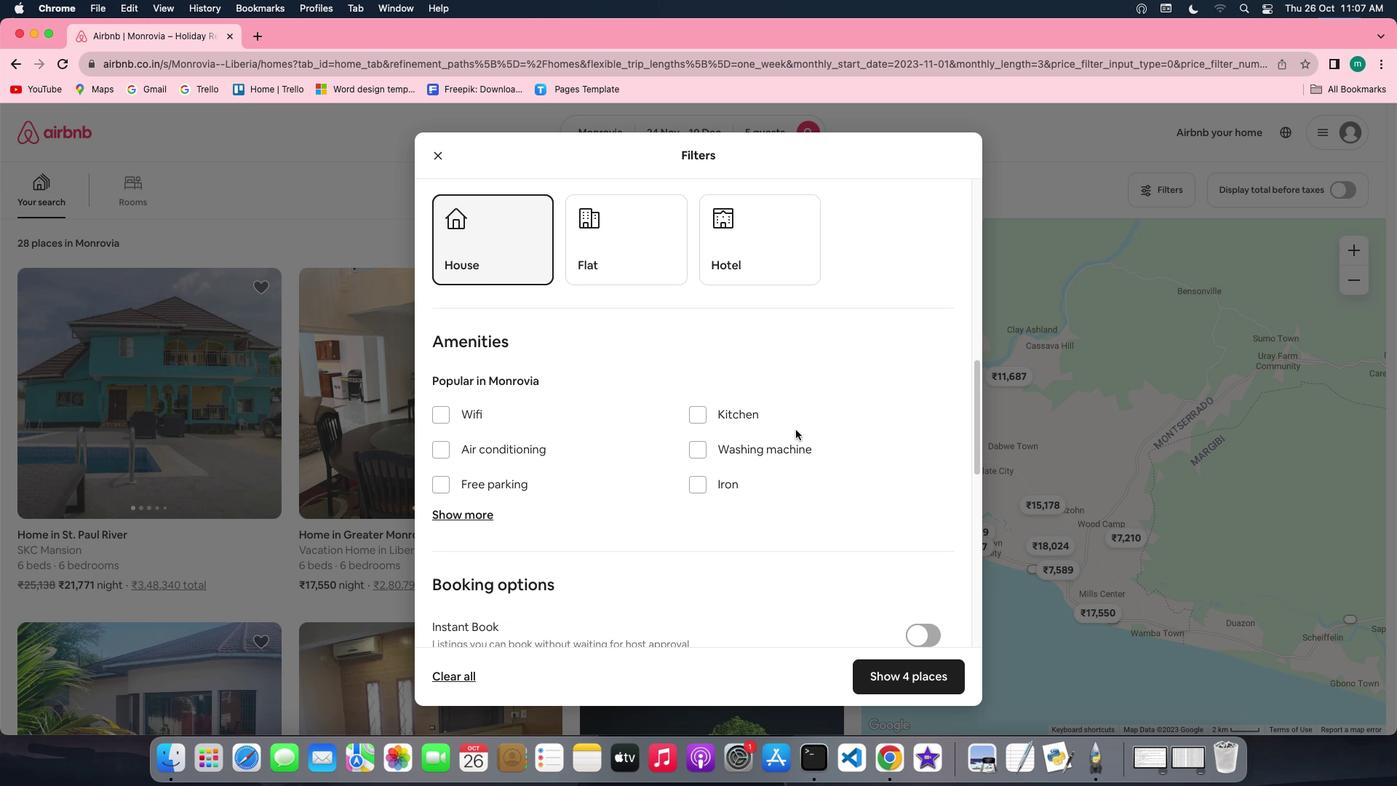 
Action: Mouse scrolled (796, 429) with delta (0, 0)
Screenshot: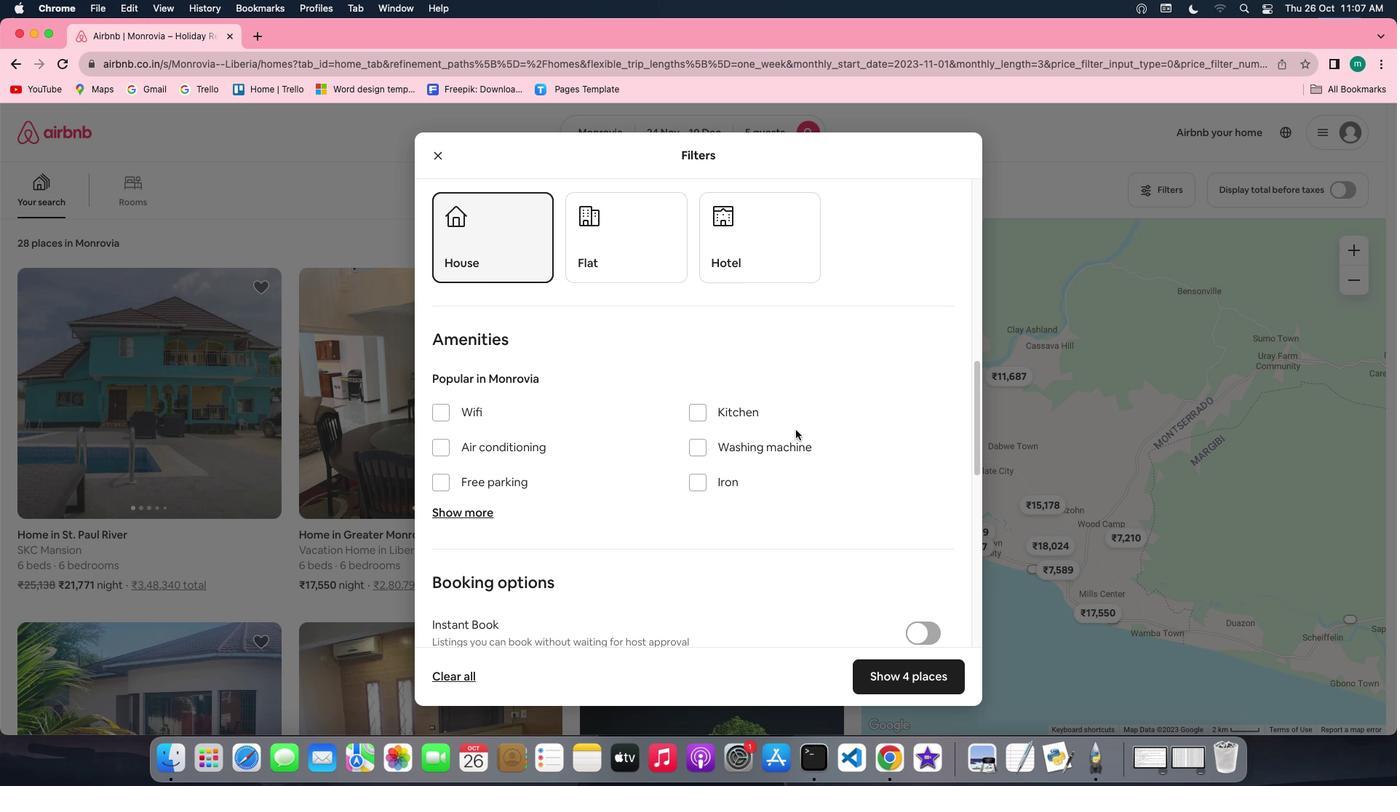 
Action: Mouse scrolled (796, 429) with delta (0, 0)
Screenshot: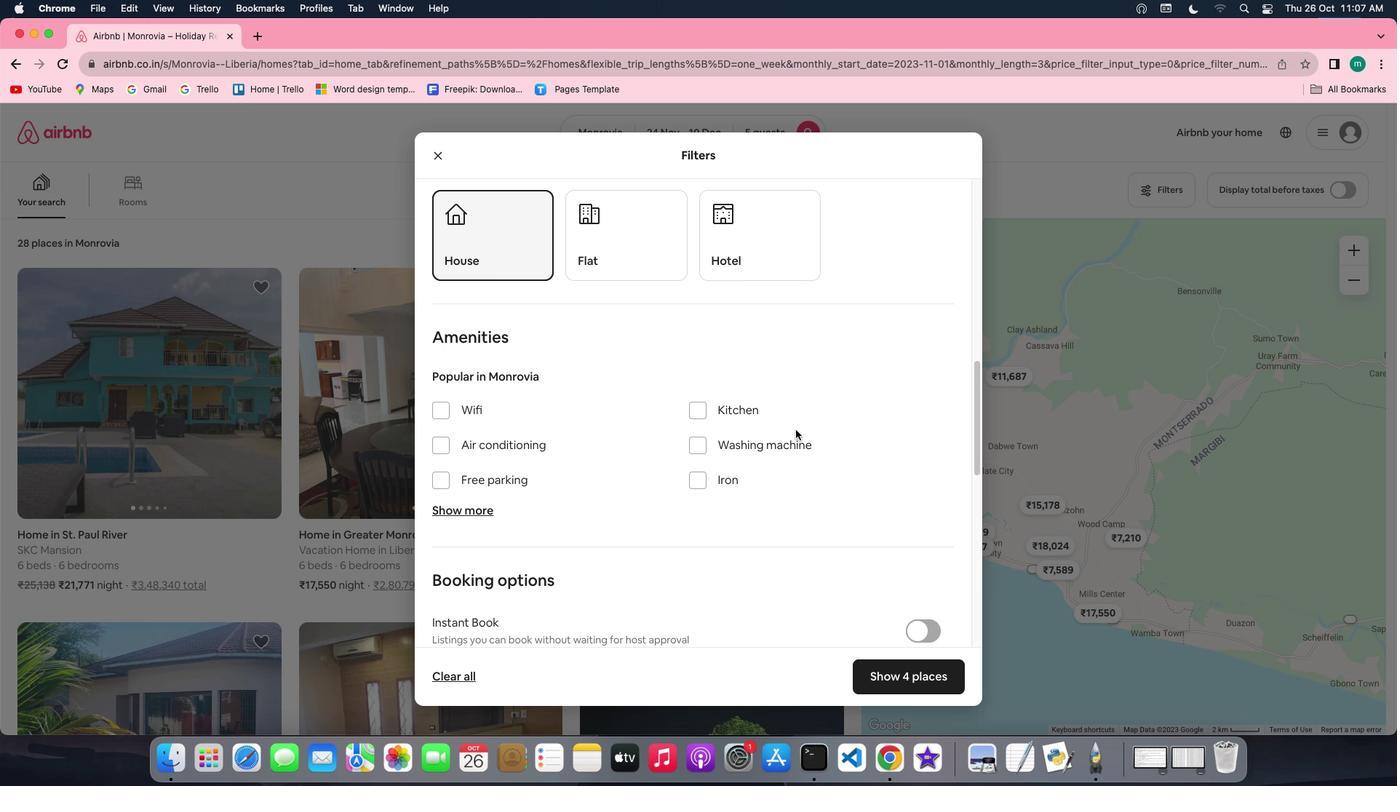 
Action: Mouse scrolled (796, 429) with delta (0, 0)
Screenshot: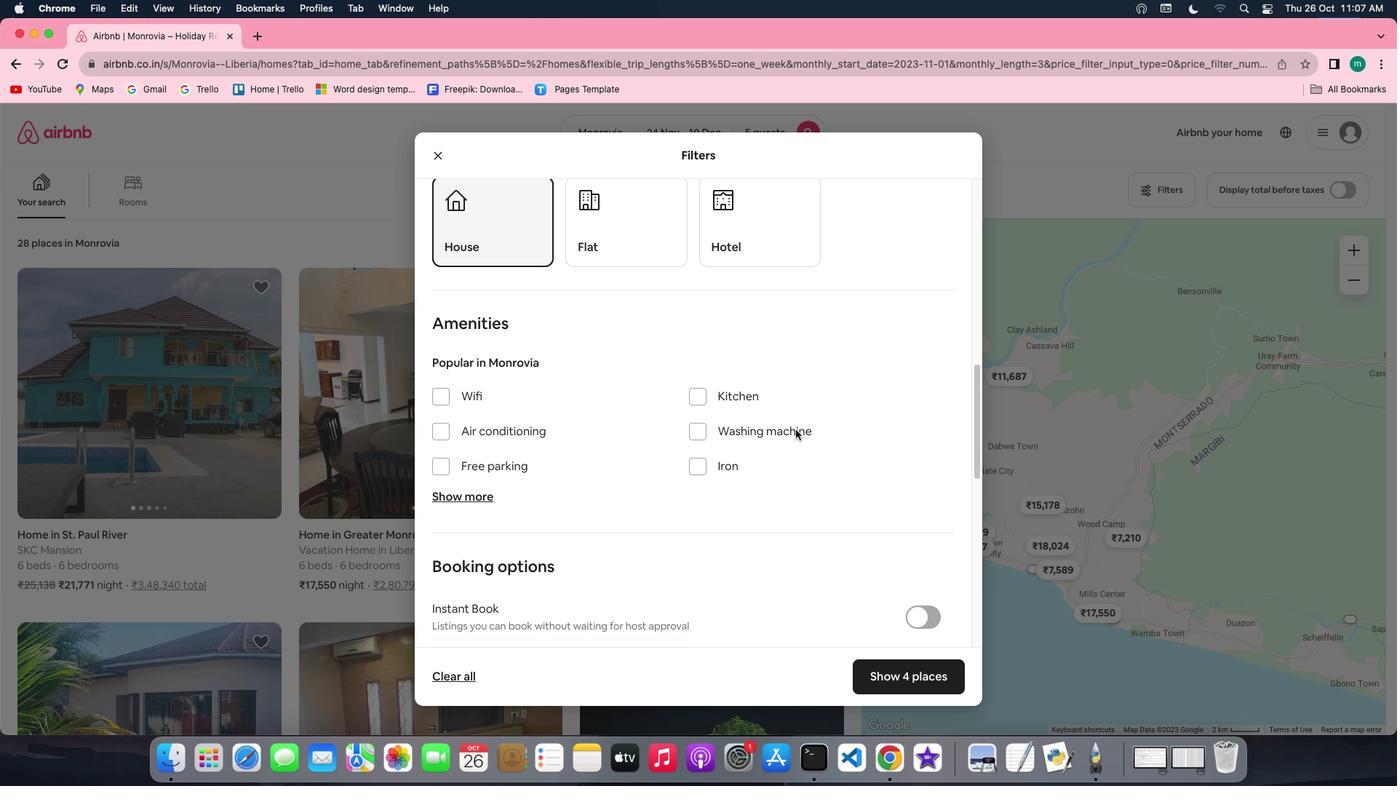 
Action: Mouse moved to (441, 364)
Screenshot: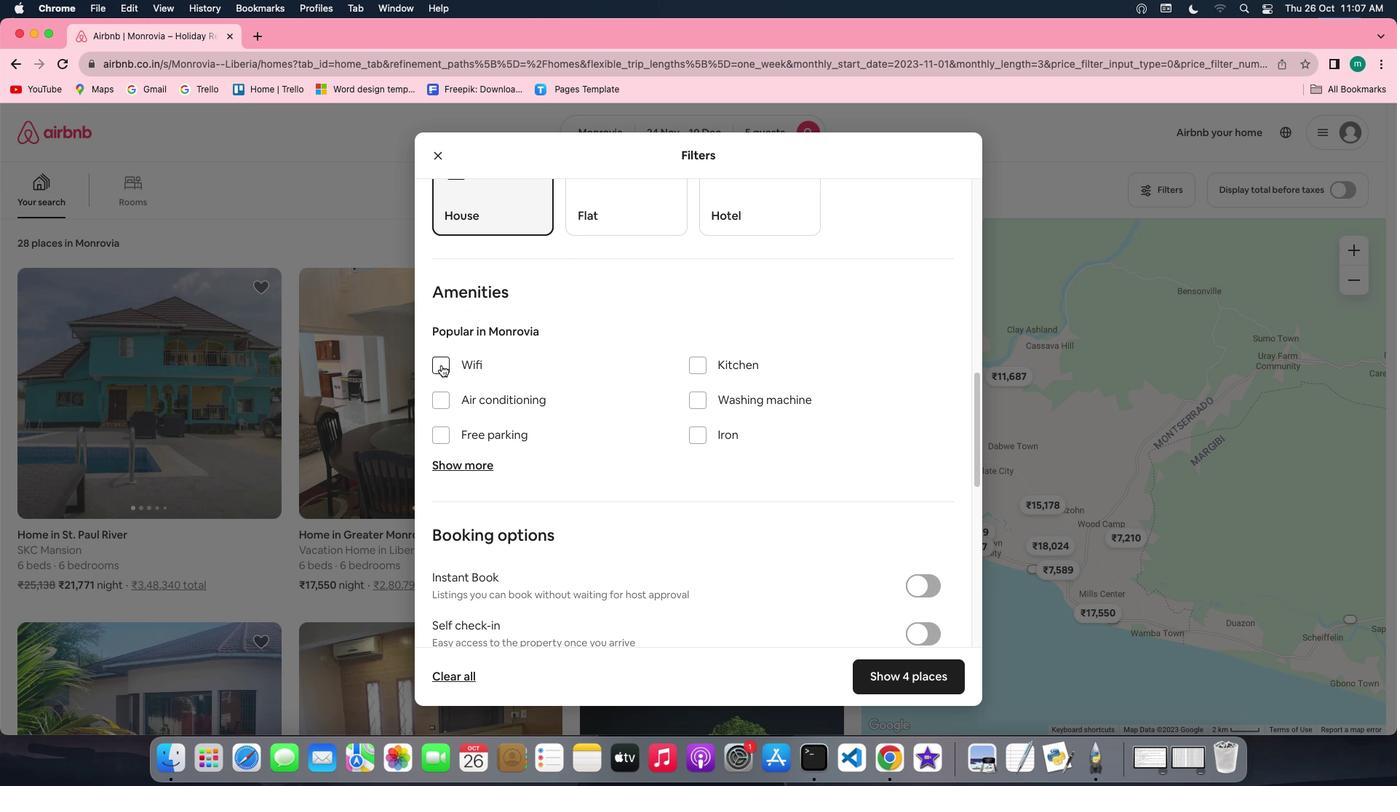 
Action: Mouse pressed left at (441, 364)
Screenshot: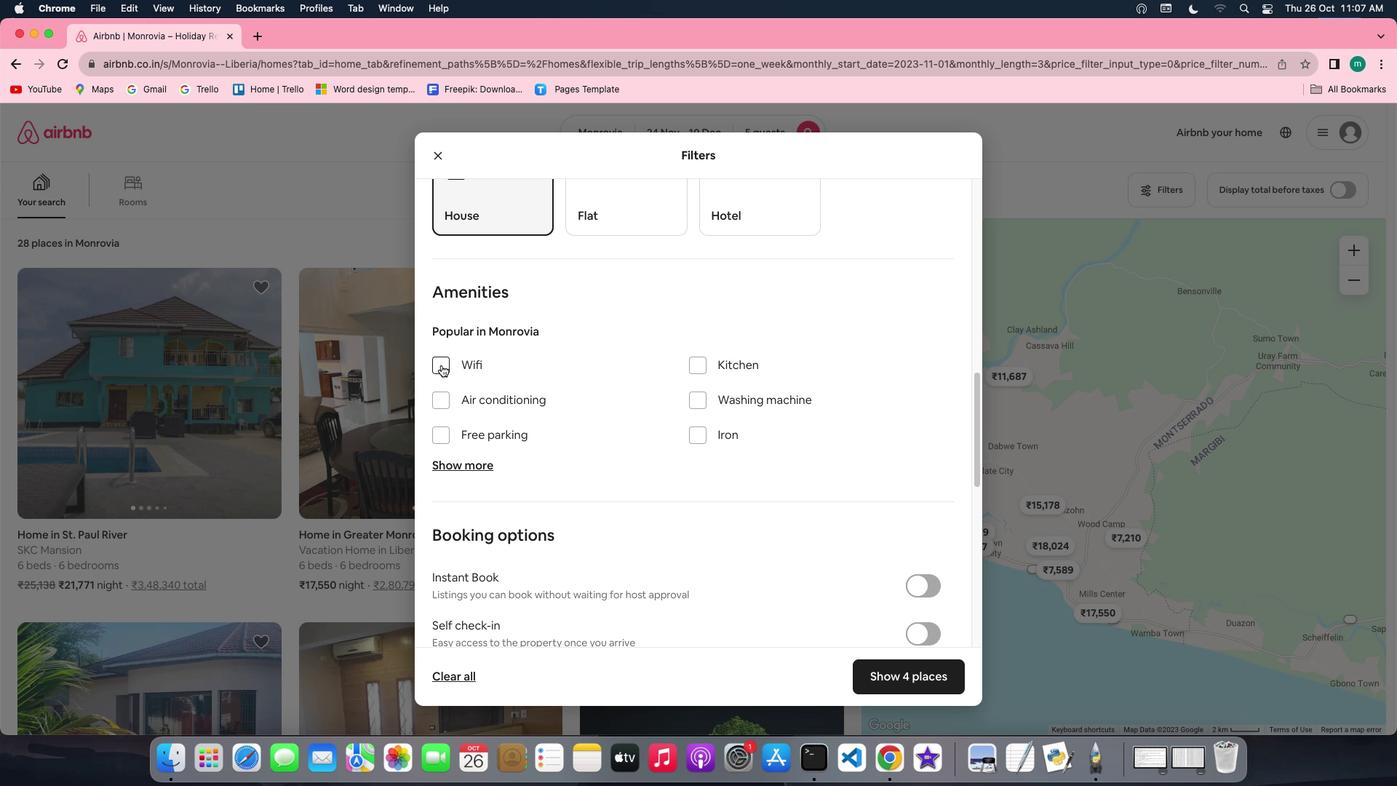 
Action: Mouse moved to (668, 417)
Screenshot: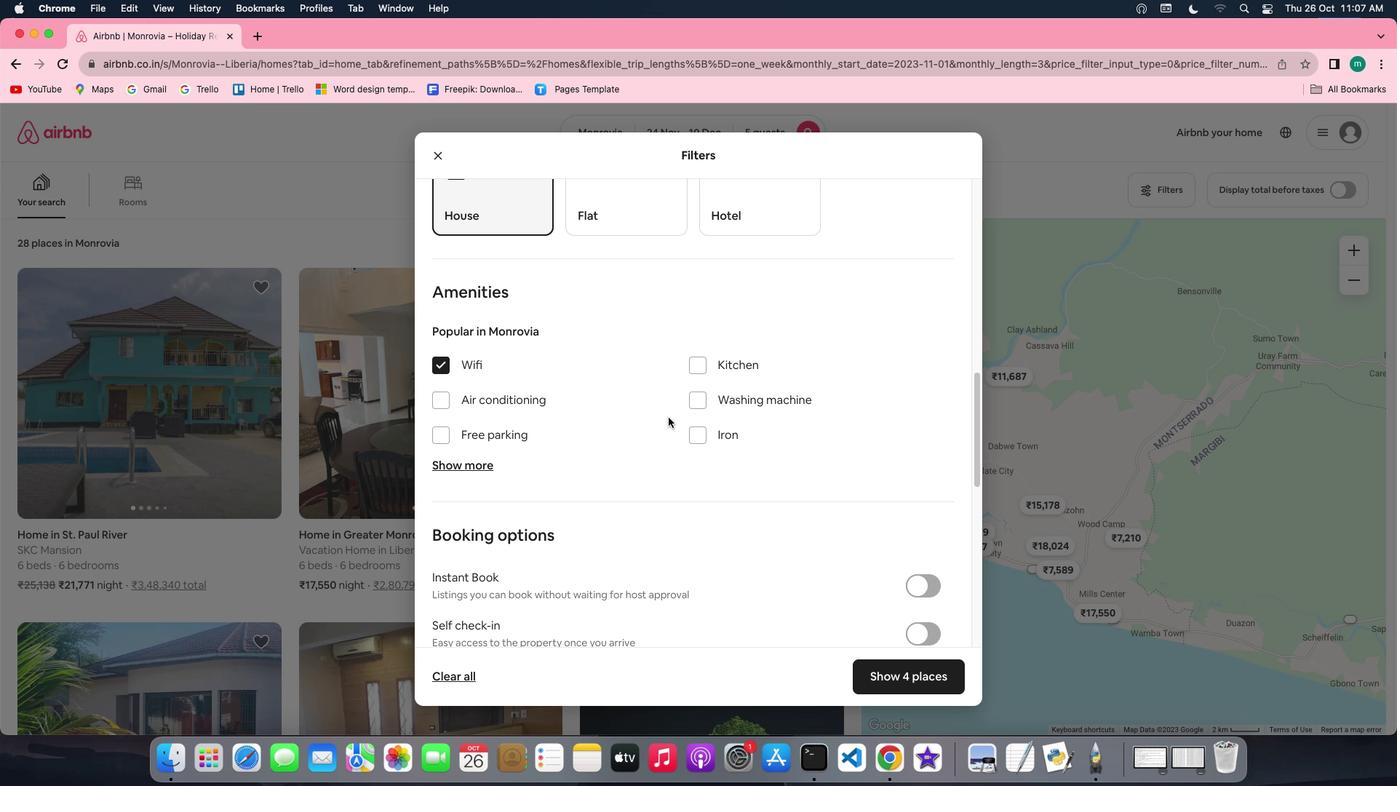 
Action: Mouse scrolled (668, 417) with delta (0, 0)
Screenshot: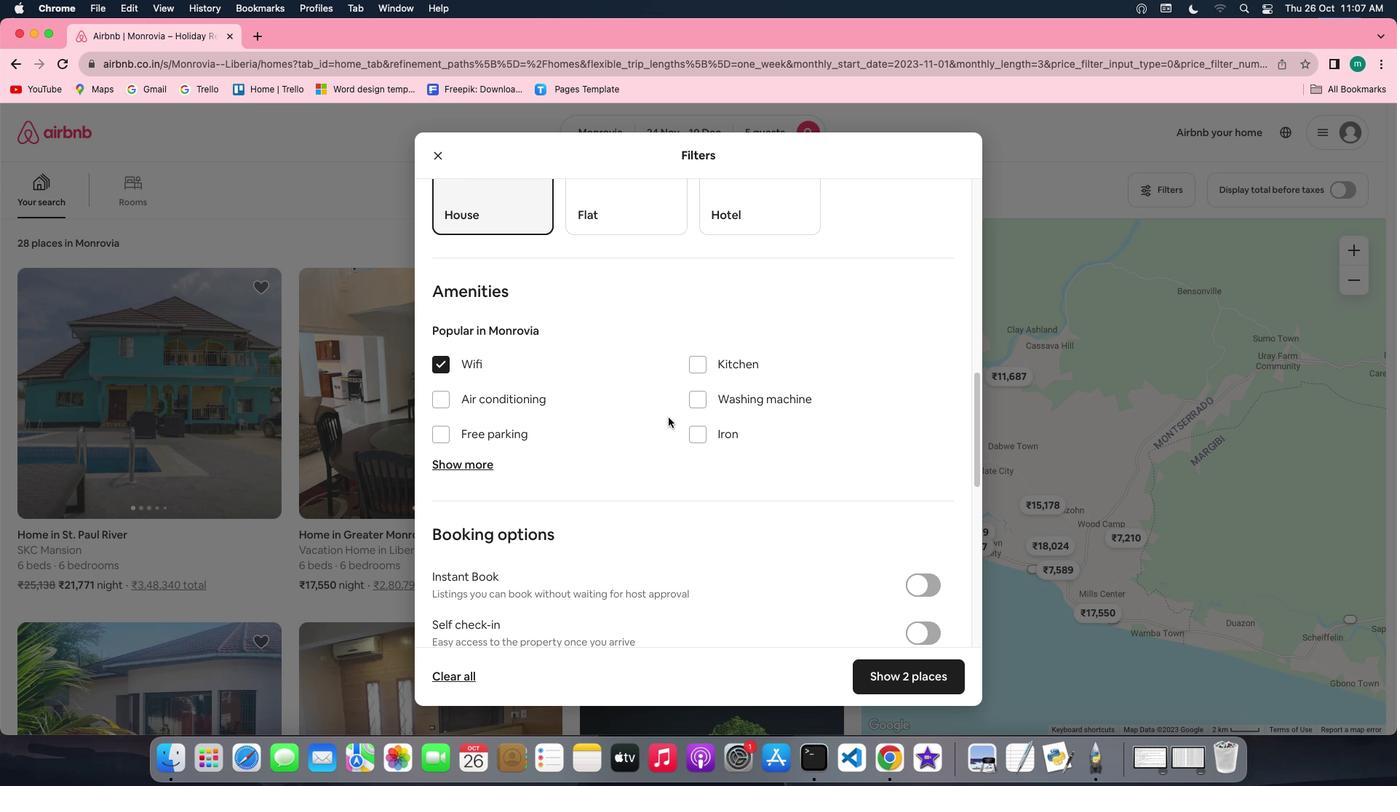 
Action: Mouse scrolled (668, 417) with delta (0, 0)
Screenshot: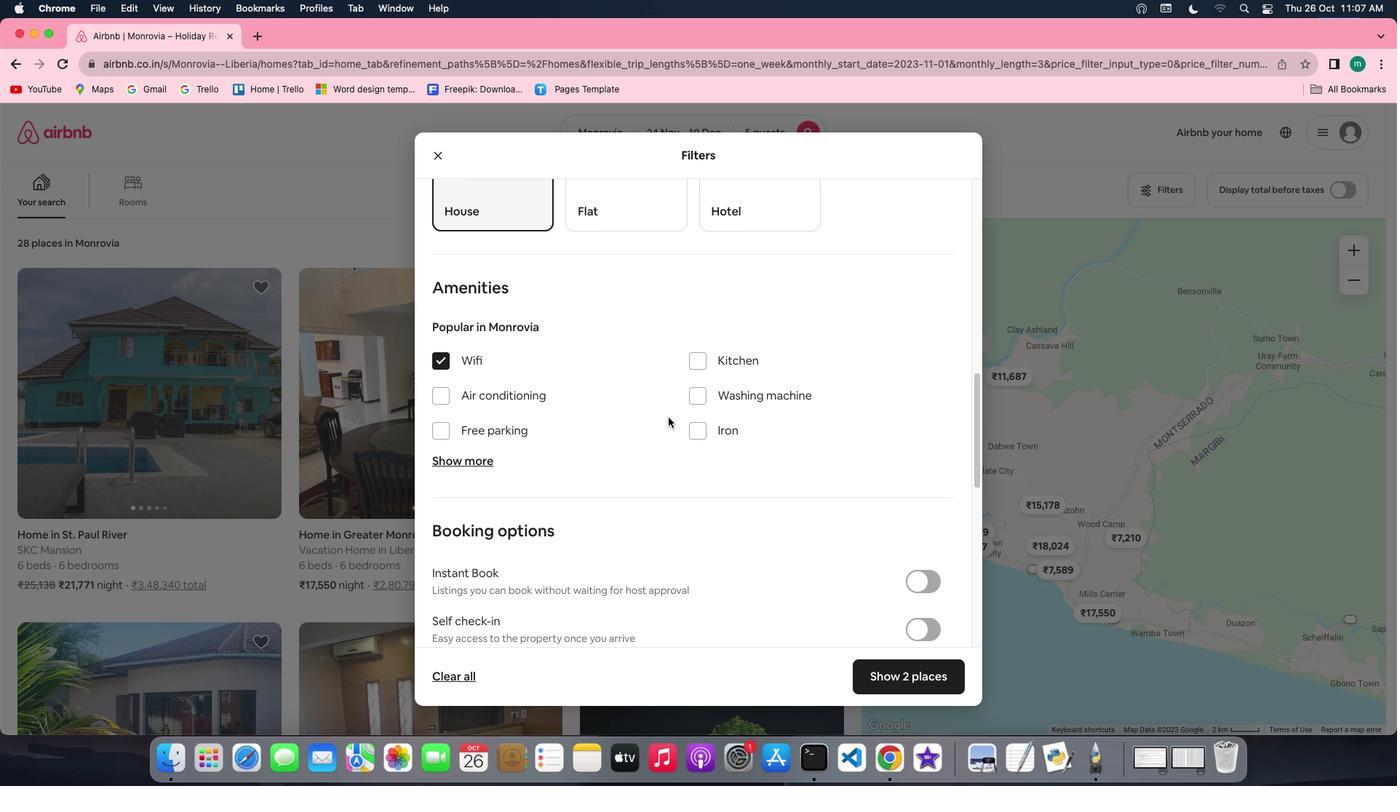 
Action: Mouse scrolled (668, 417) with delta (0, 0)
Screenshot: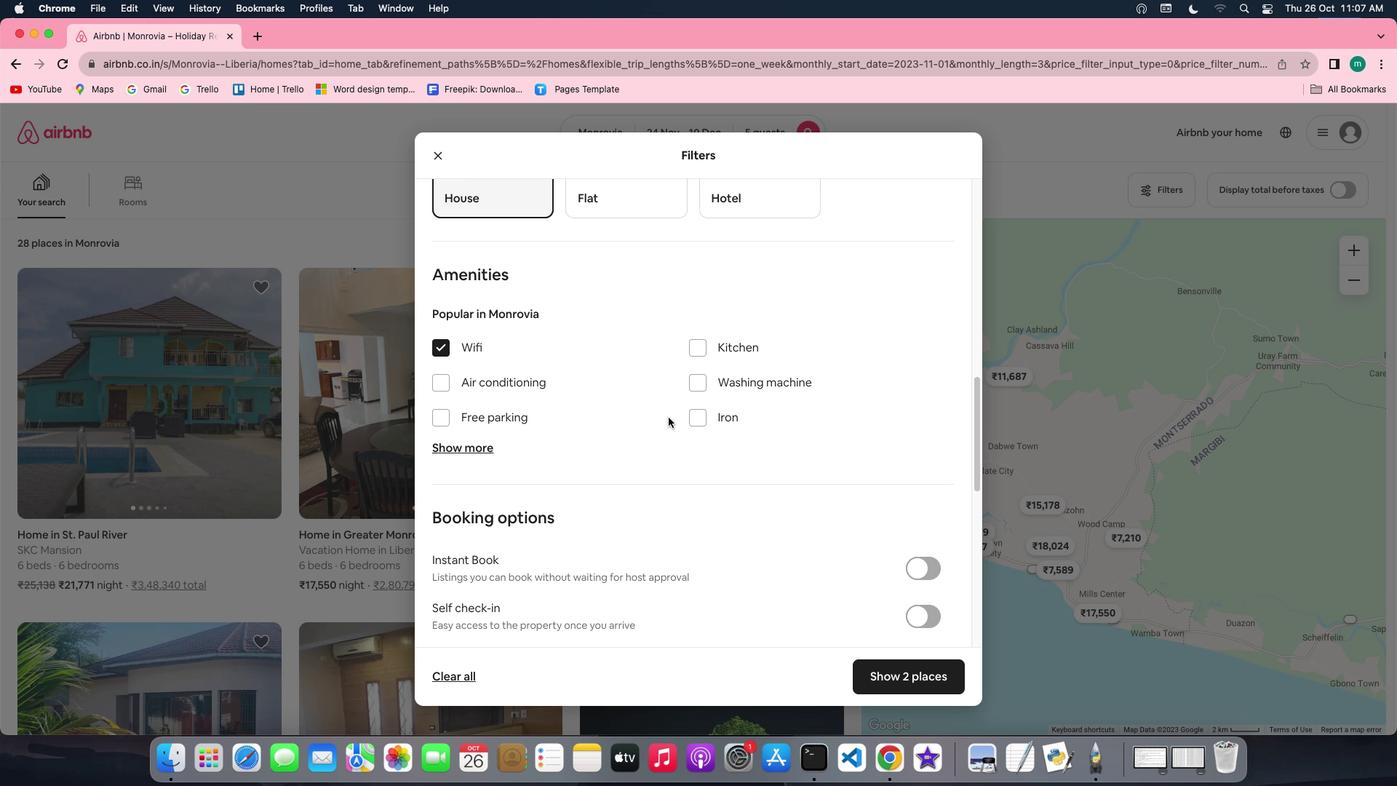 
Action: Mouse scrolled (668, 417) with delta (0, 0)
Screenshot: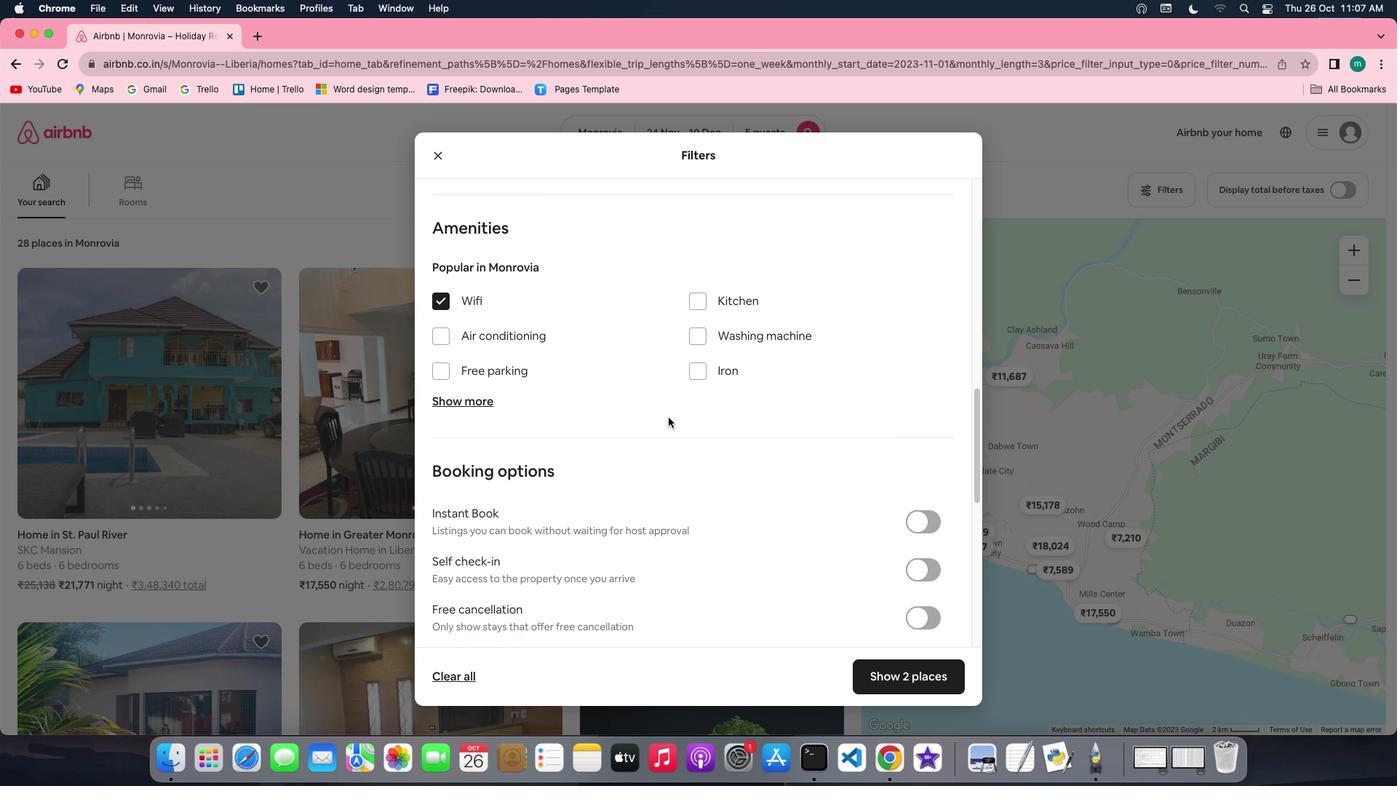 
Action: Mouse moved to (468, 347)
Screenshot: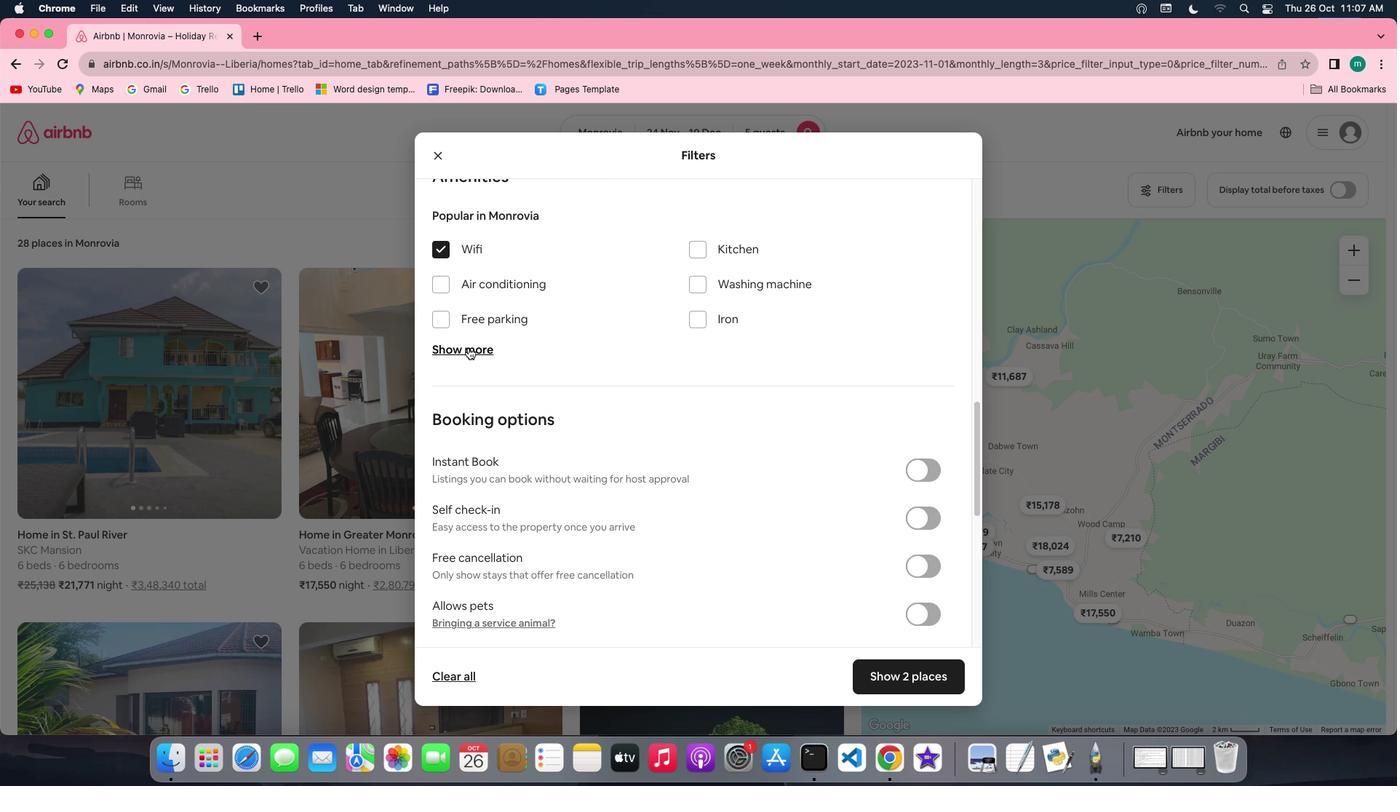 
Action: Mouse pressed left at (468, 347)
Screenshot: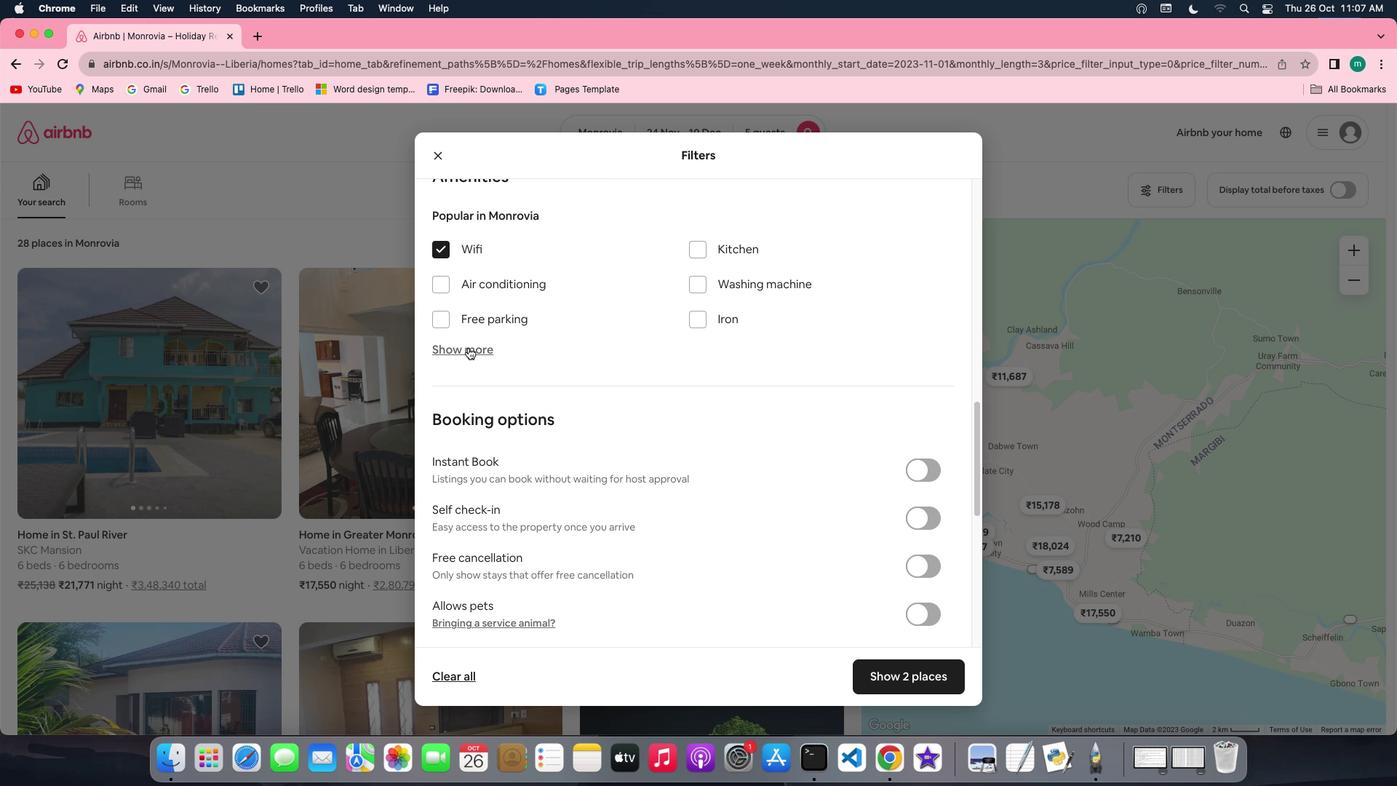 
Action: Mouse moved to (691, 432)
Screenshot: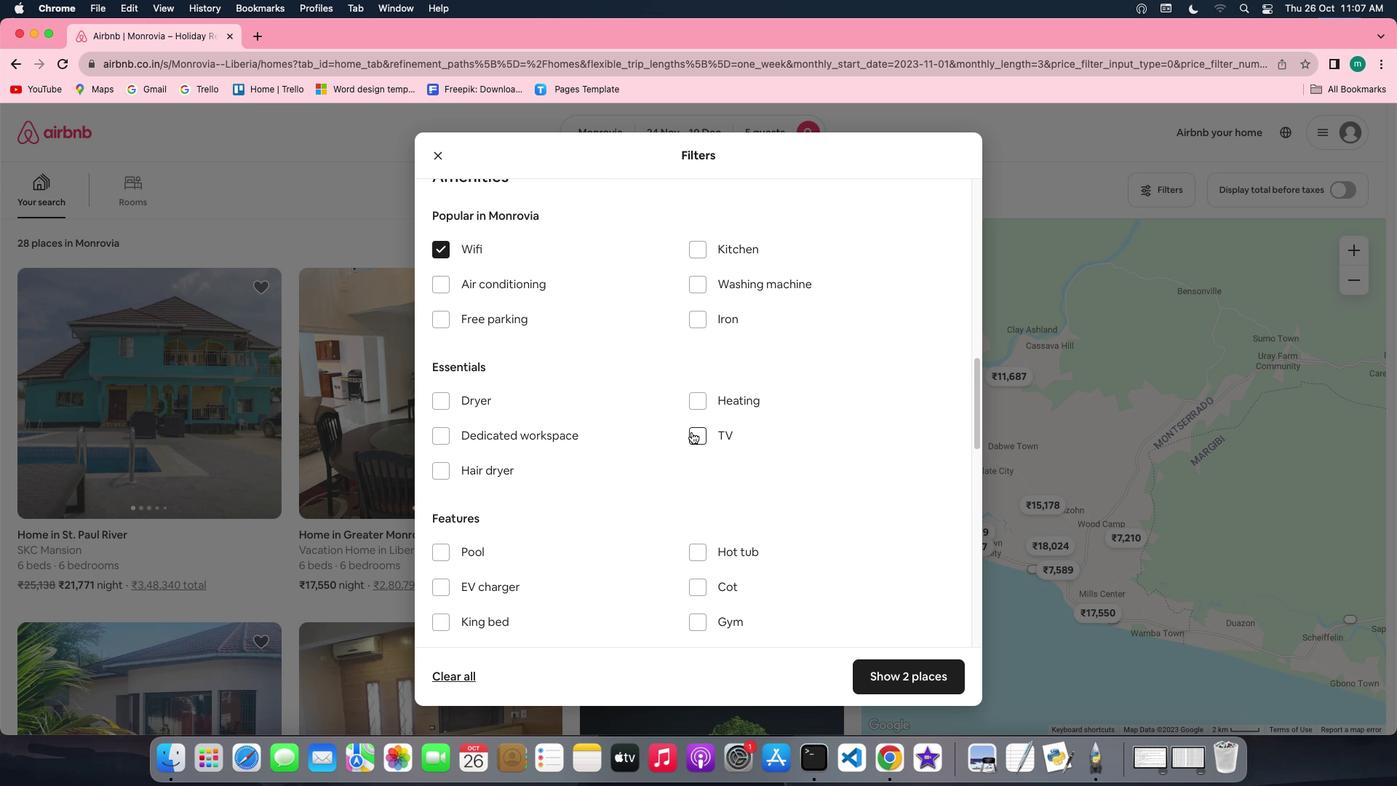 
Action: Mouse pressed left at (691, 432)
Screenshot: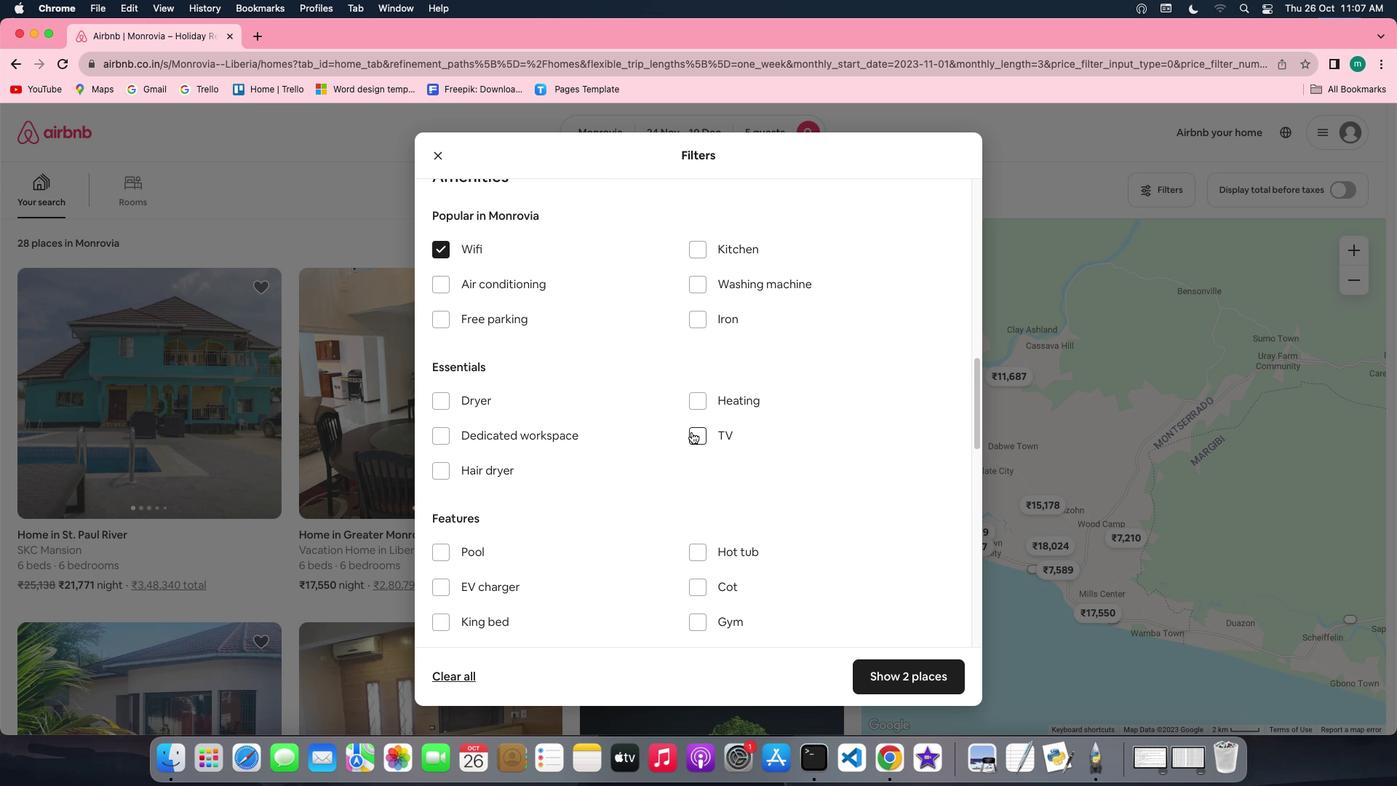 
Action: Mouse moved to (459, 319)
Screenshot: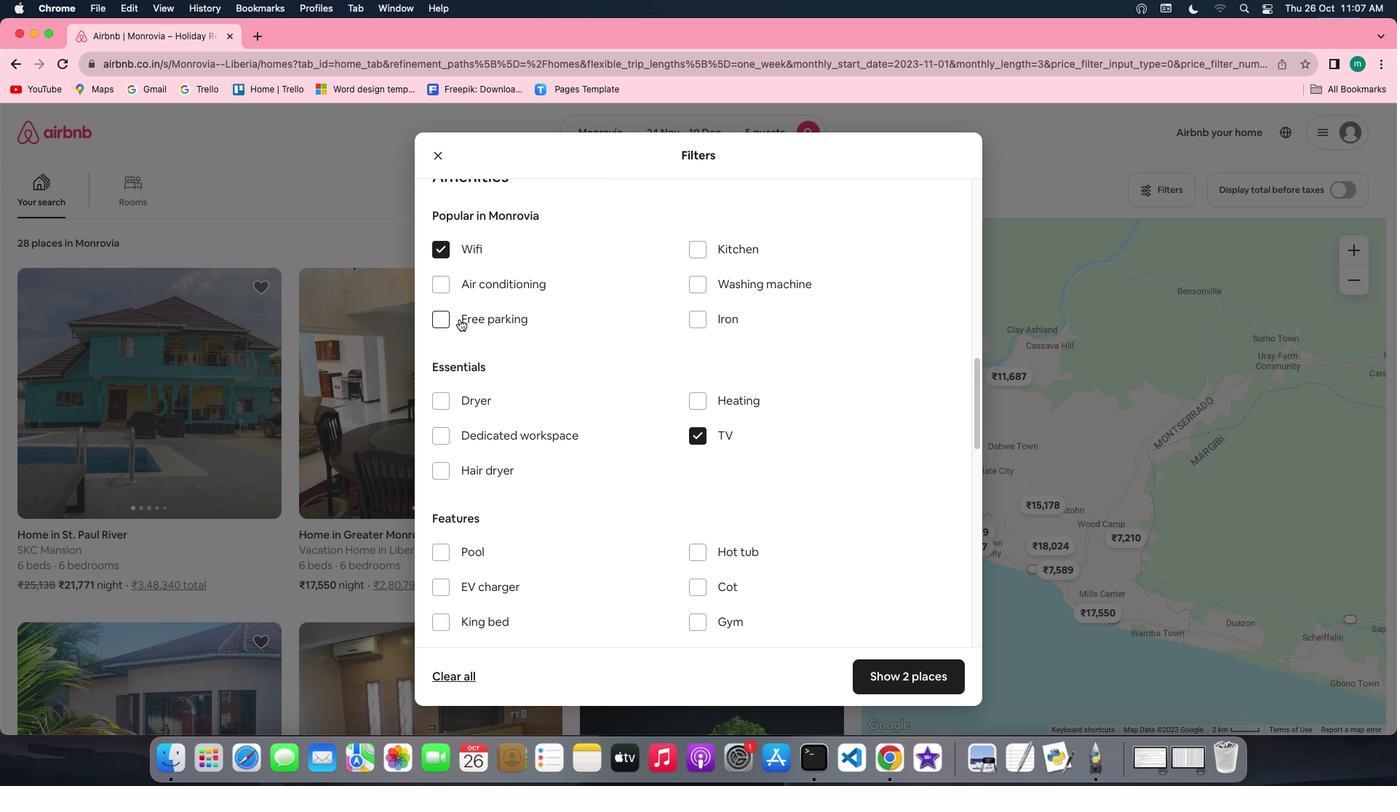 
Action: Mouse pressed left at (459, 319)
Screenshot: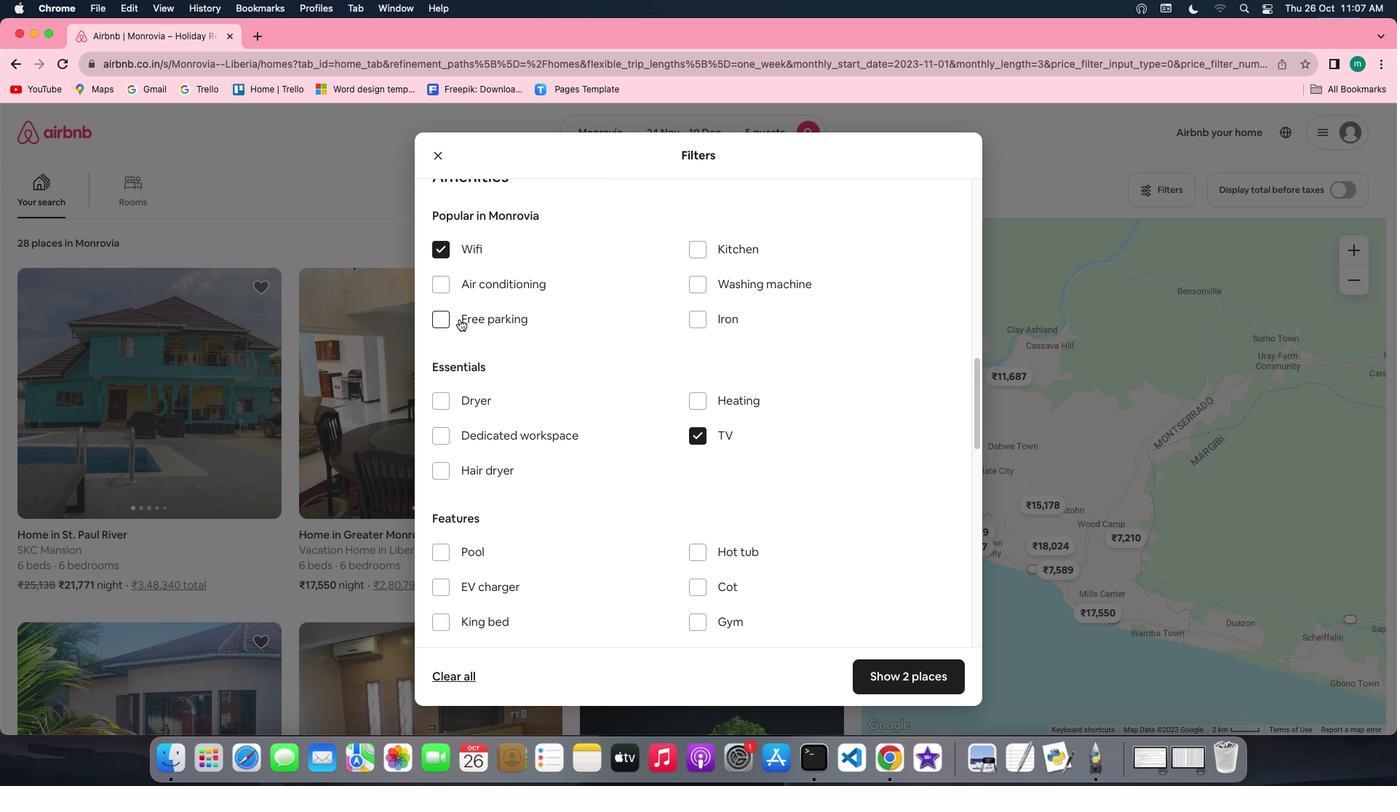 
Action: Mouse moved to (733, 398)
Screenshot: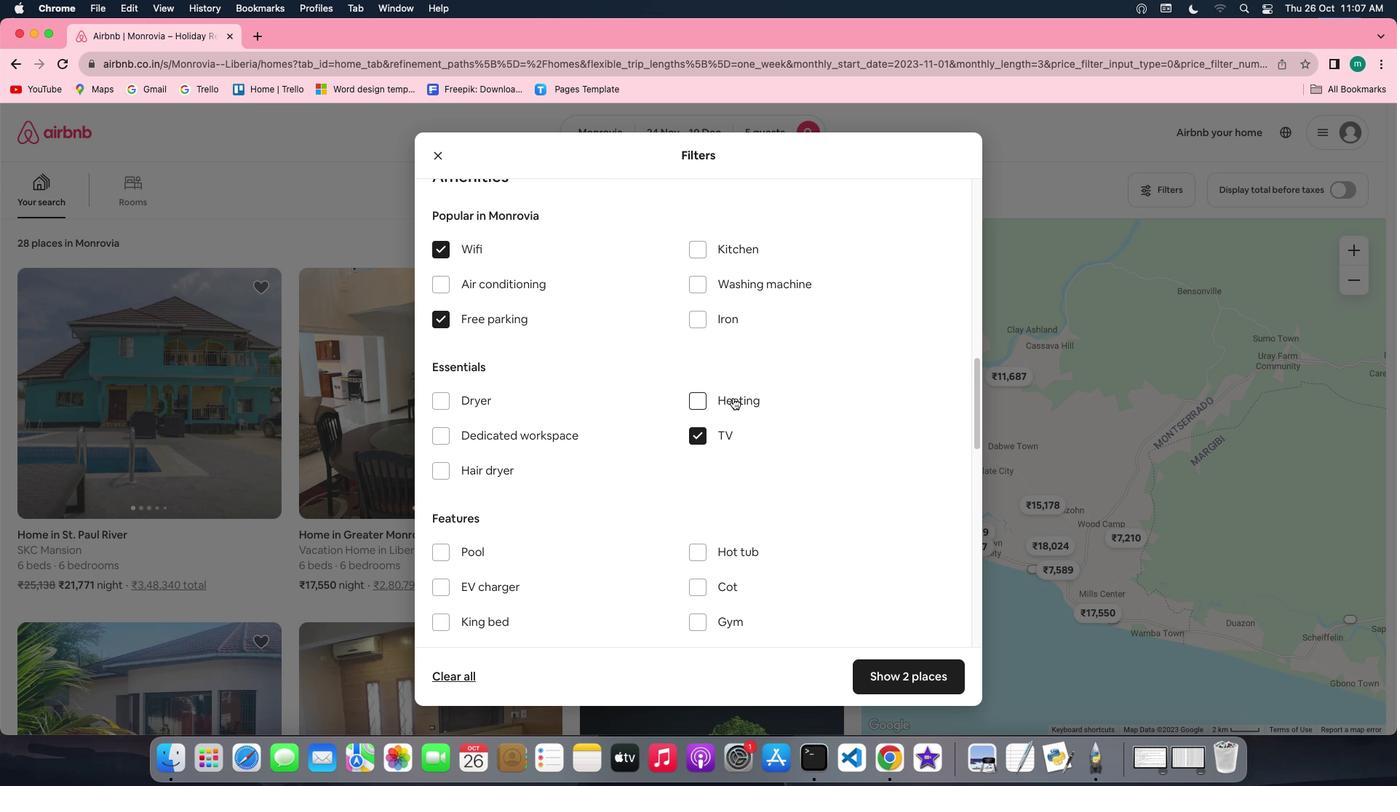 
Action: Mouse scrolled (733, 398) with delta (0, 0)
Screenshot: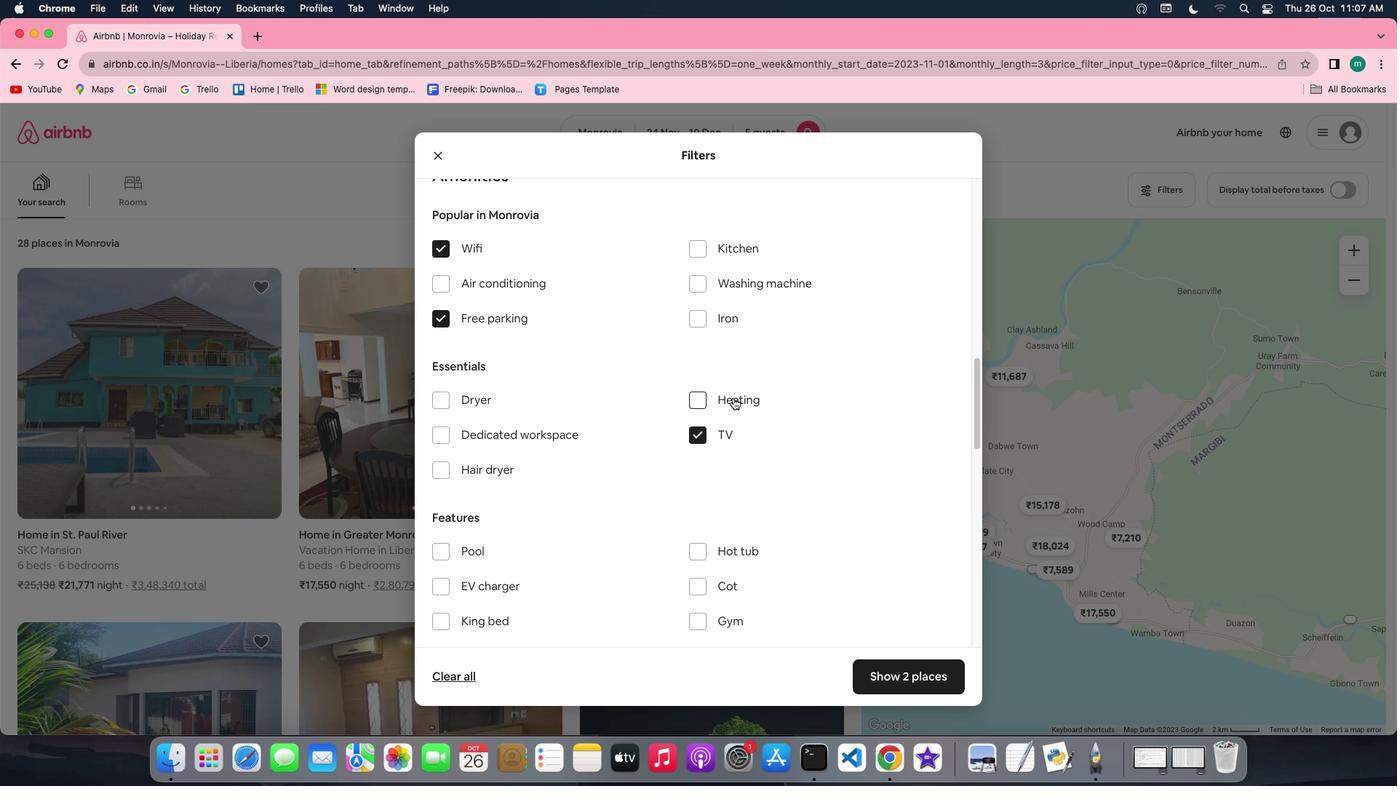 
Action: Mouse scrolled (733, 398) with delta (0, 0)
Screenshot: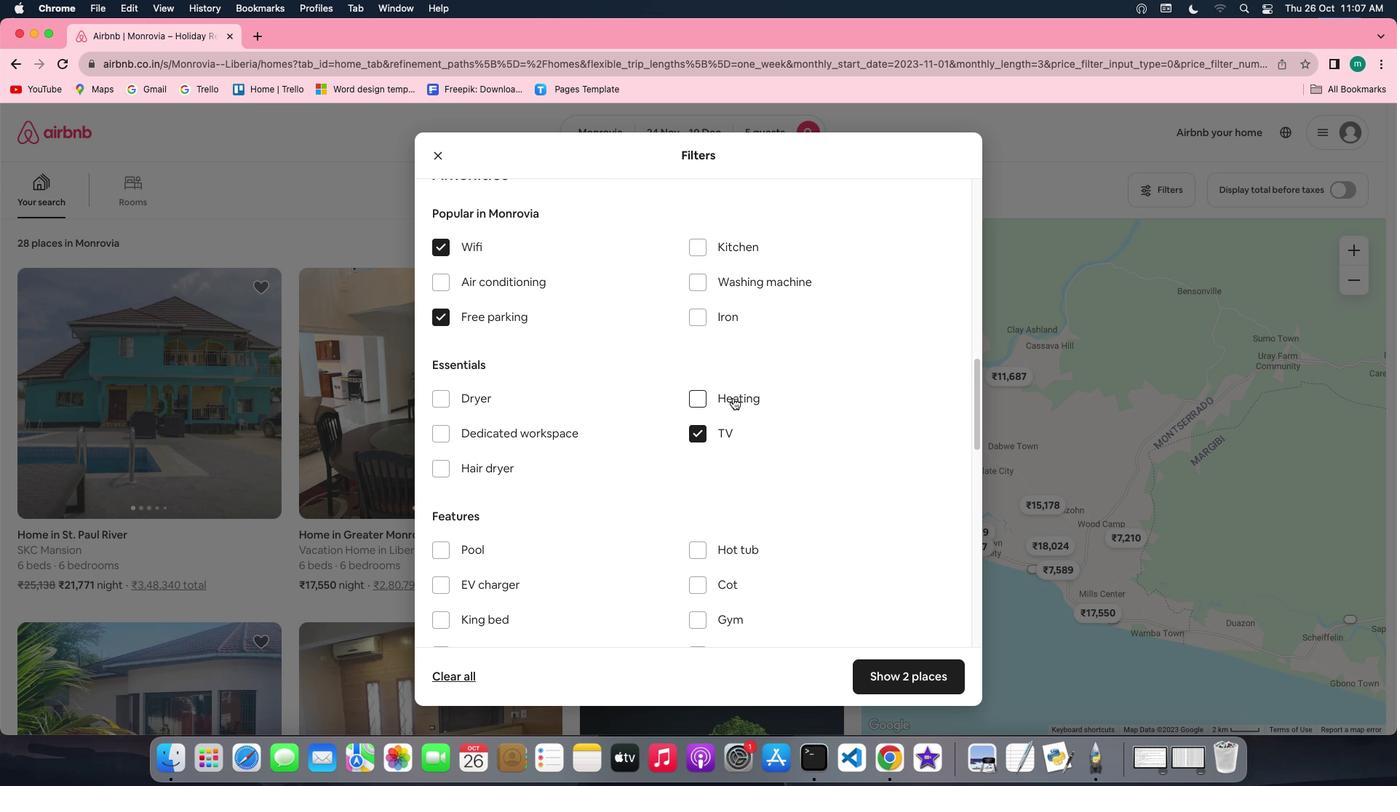 
Action: Mouse scrolled (733, 398) with delta (0, 0)
Screenshot: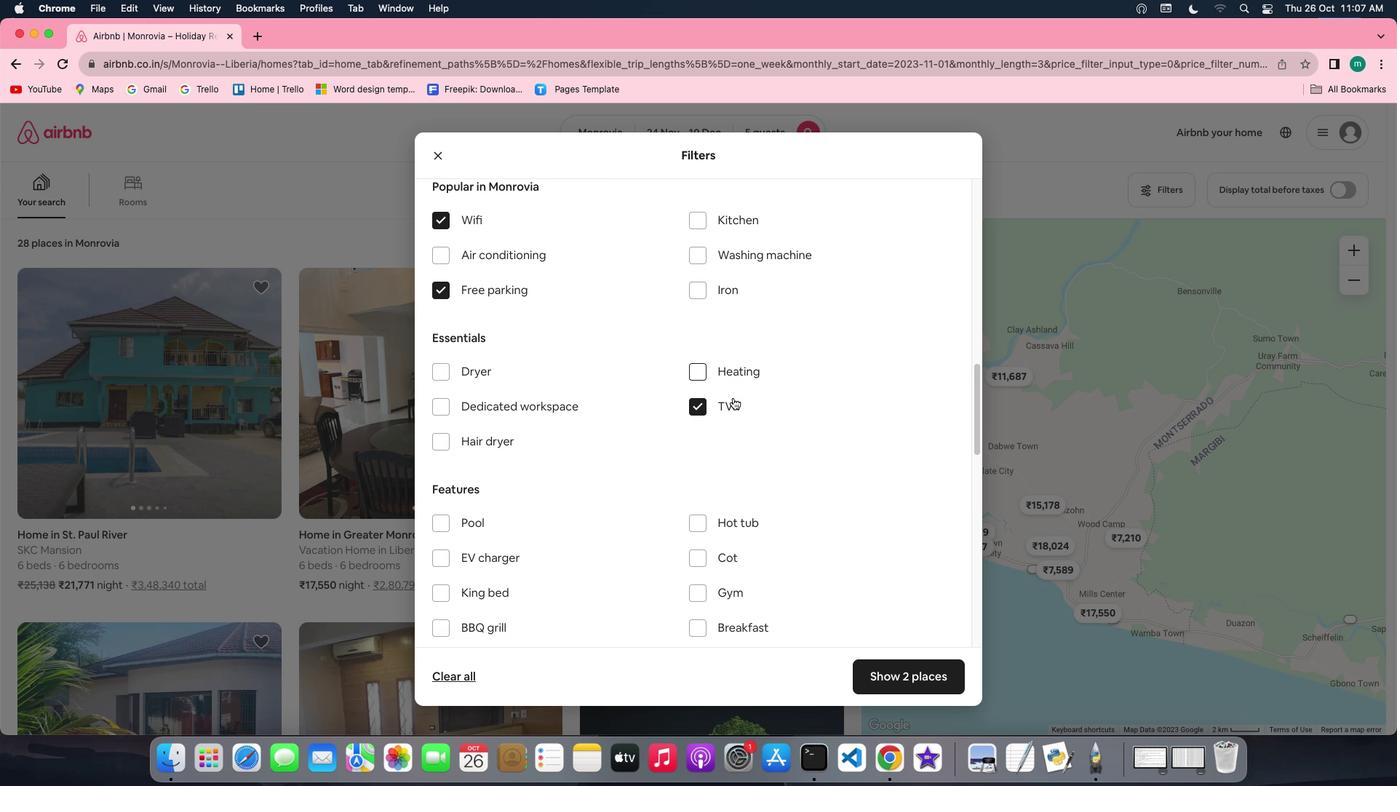 
Action: Mouse scrolled (733, 398) with delta (0, 0)
Screenshot: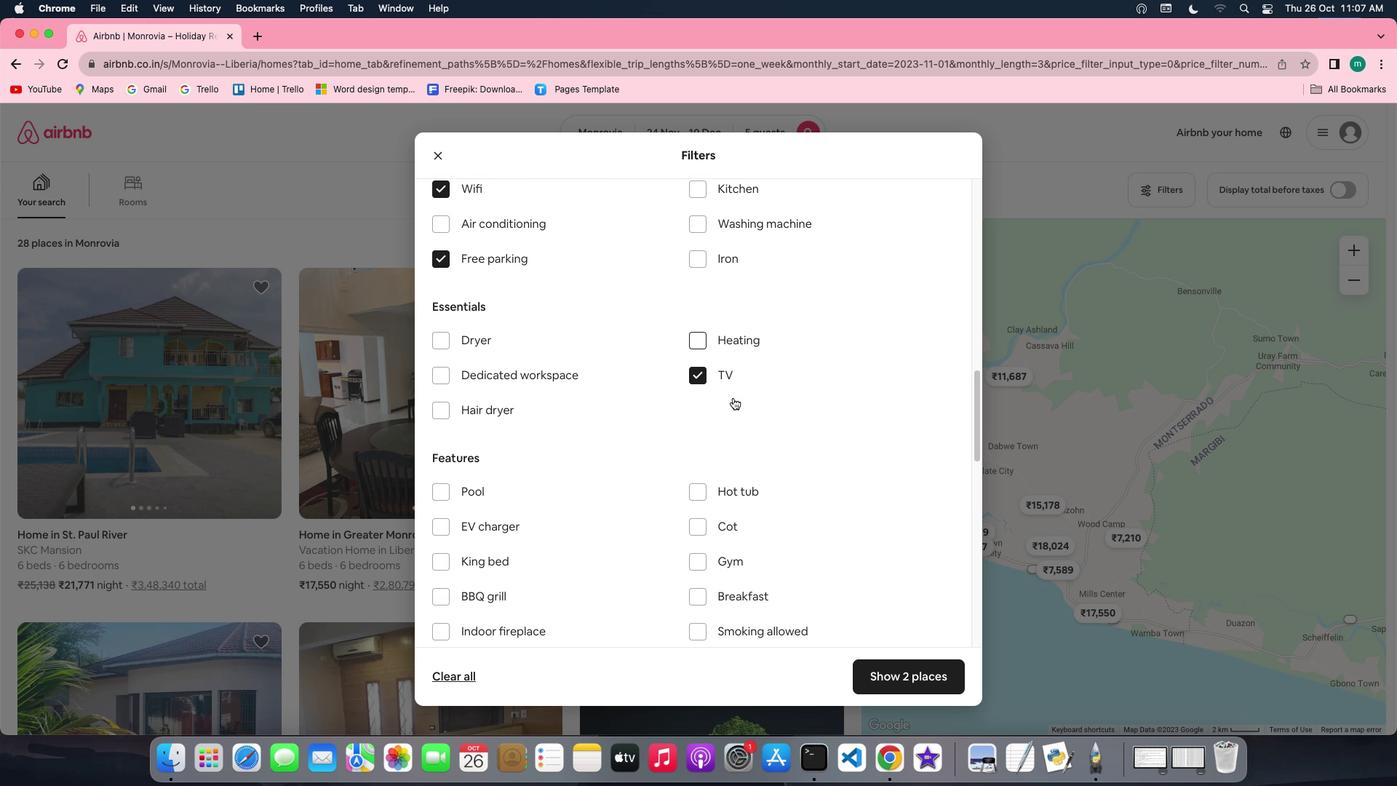 
Action: Mouse moved to (733, 398)
Screenshot: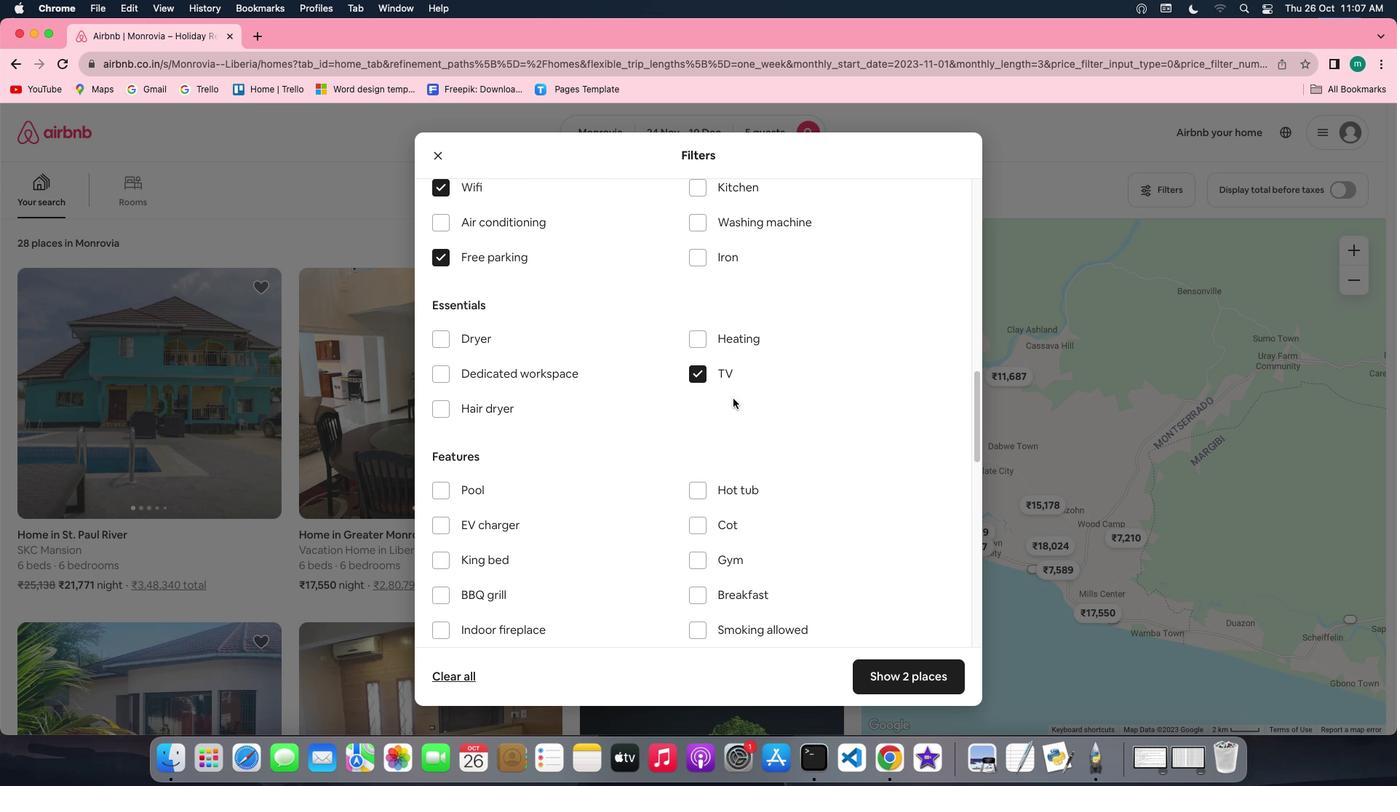 
Action: Mouse scrolled (733, 398) with delta (0, 0)
Screenshot: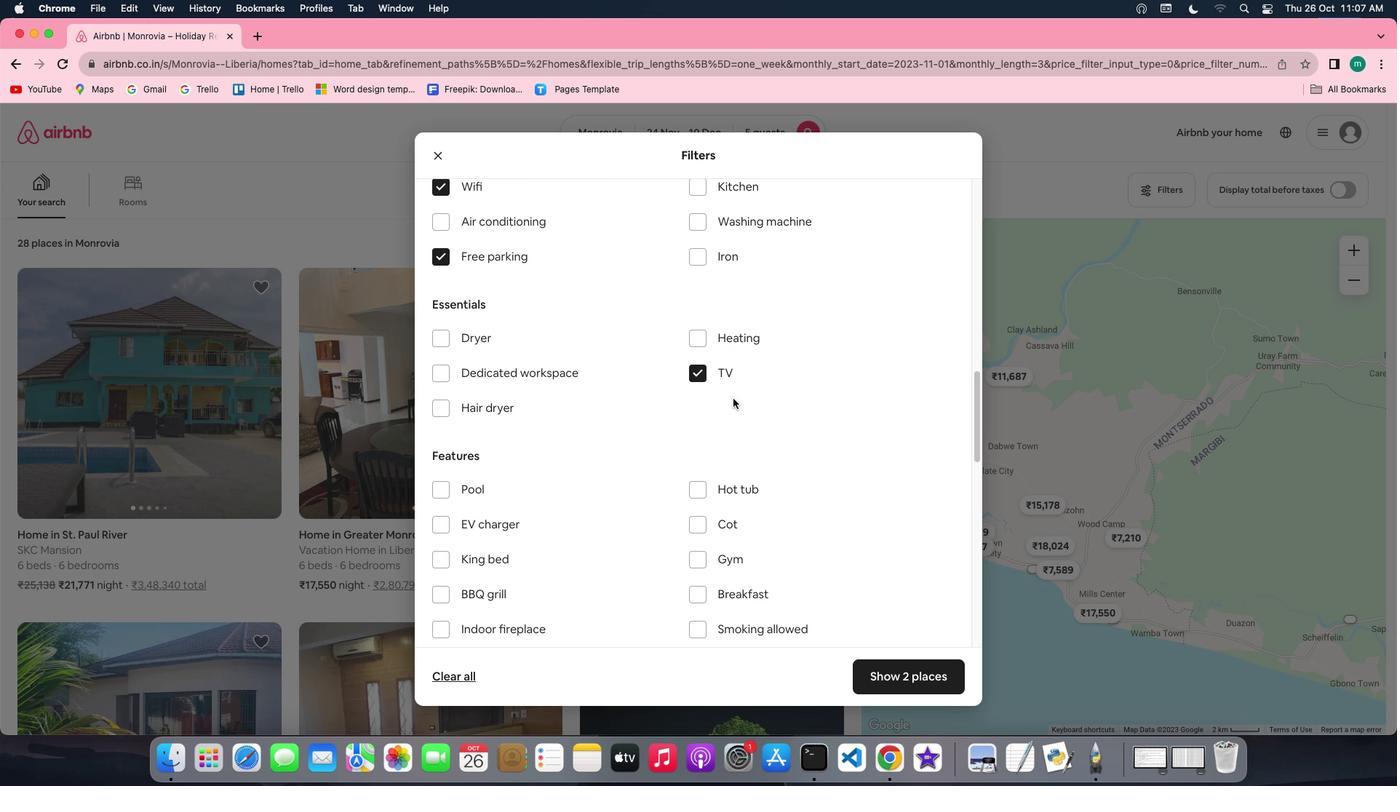 
Action: Mouse scrolled (733, 398) with delta (0, 0)
Screenshot: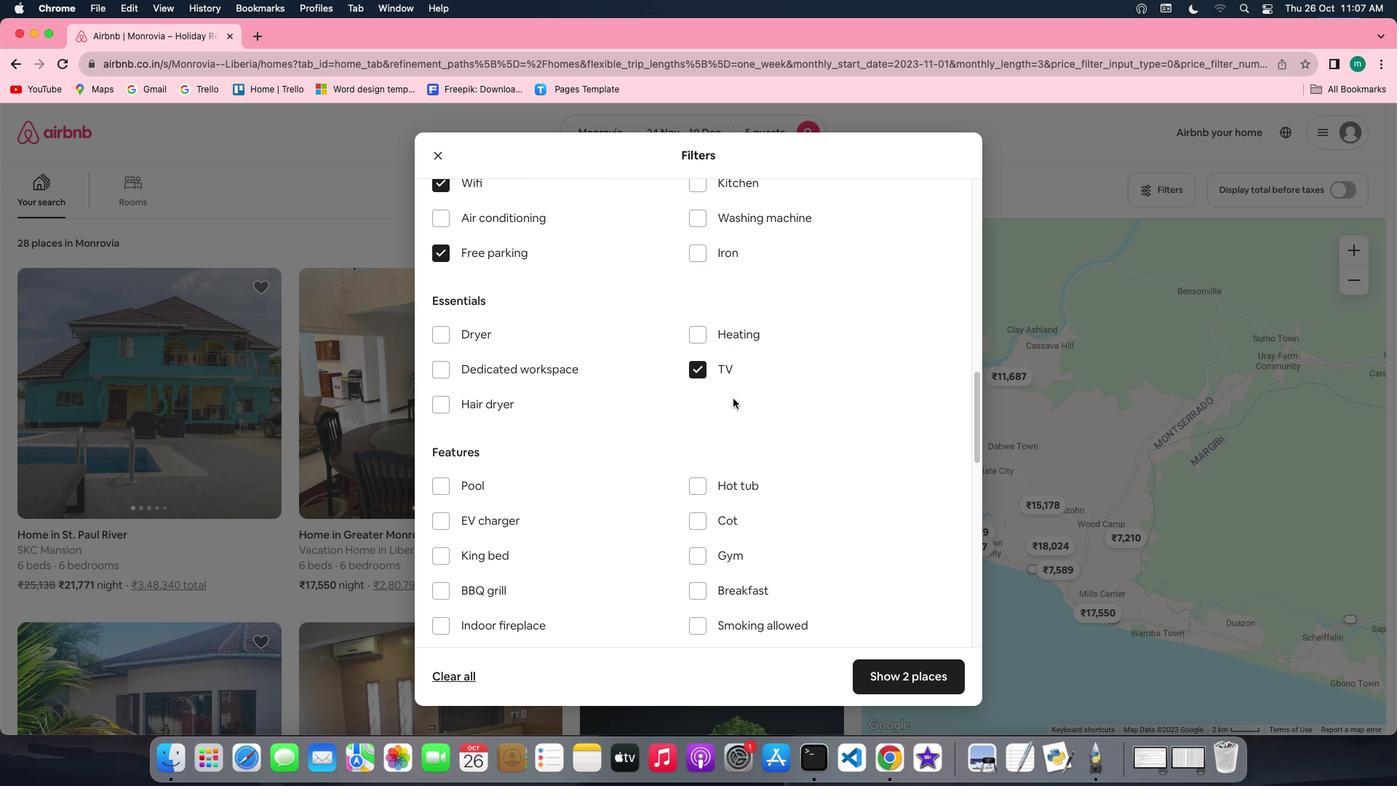 
Action: Mouse scrolled (733, 398) with delta (0, 0)
Screenshot: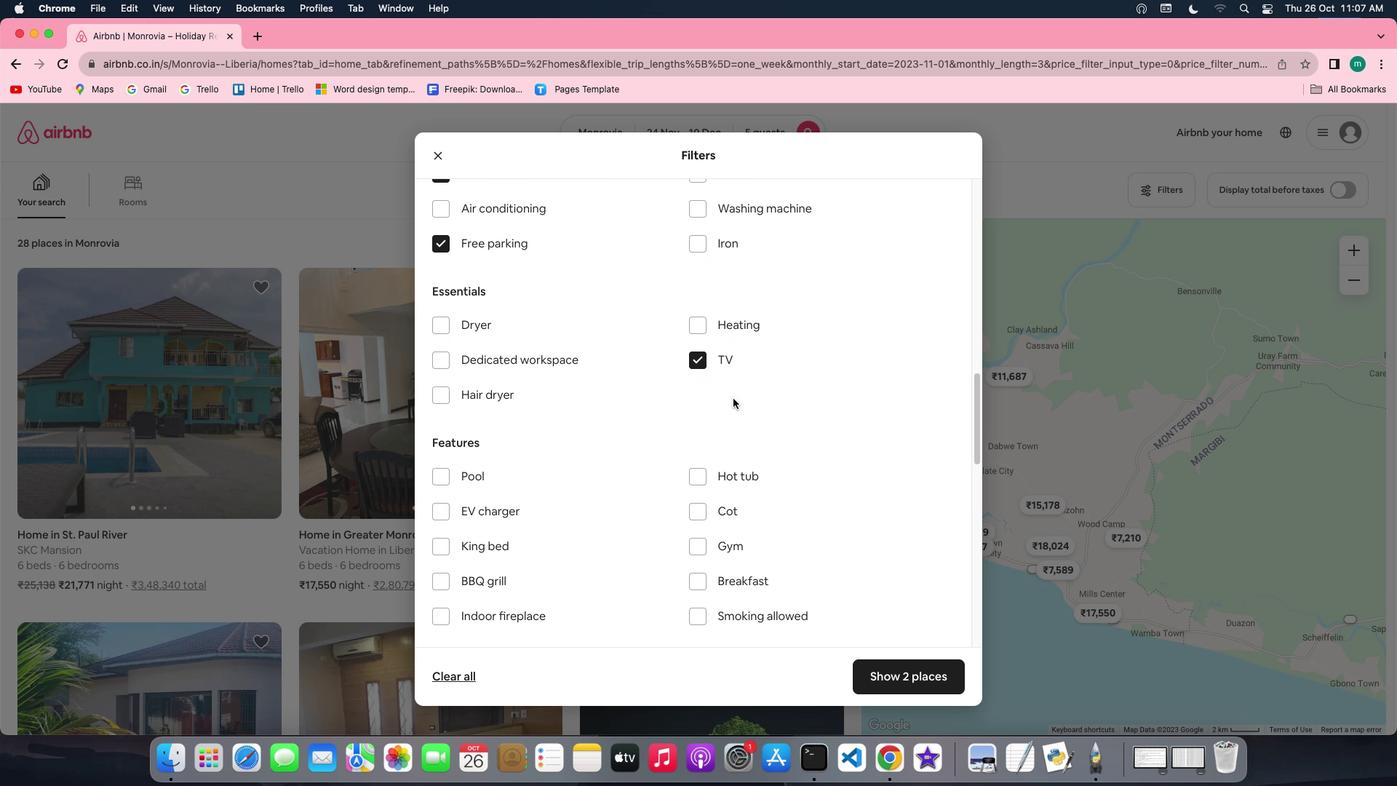 
Action: Mouse scrolled (733, 398) with delta (0, 0)
Screenshot: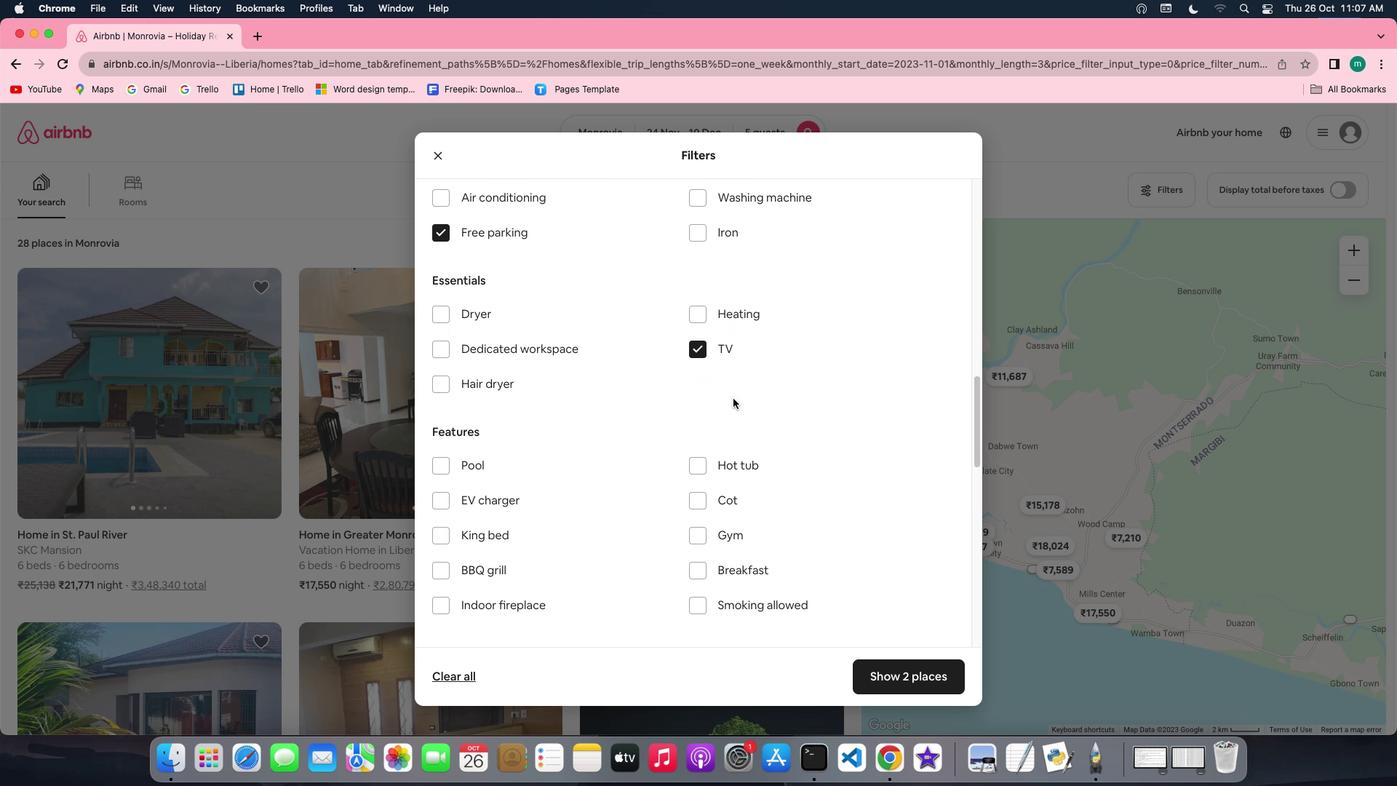 
Action: Mouse scrolled (733, 398) with delta (0, 0)
Screenshot: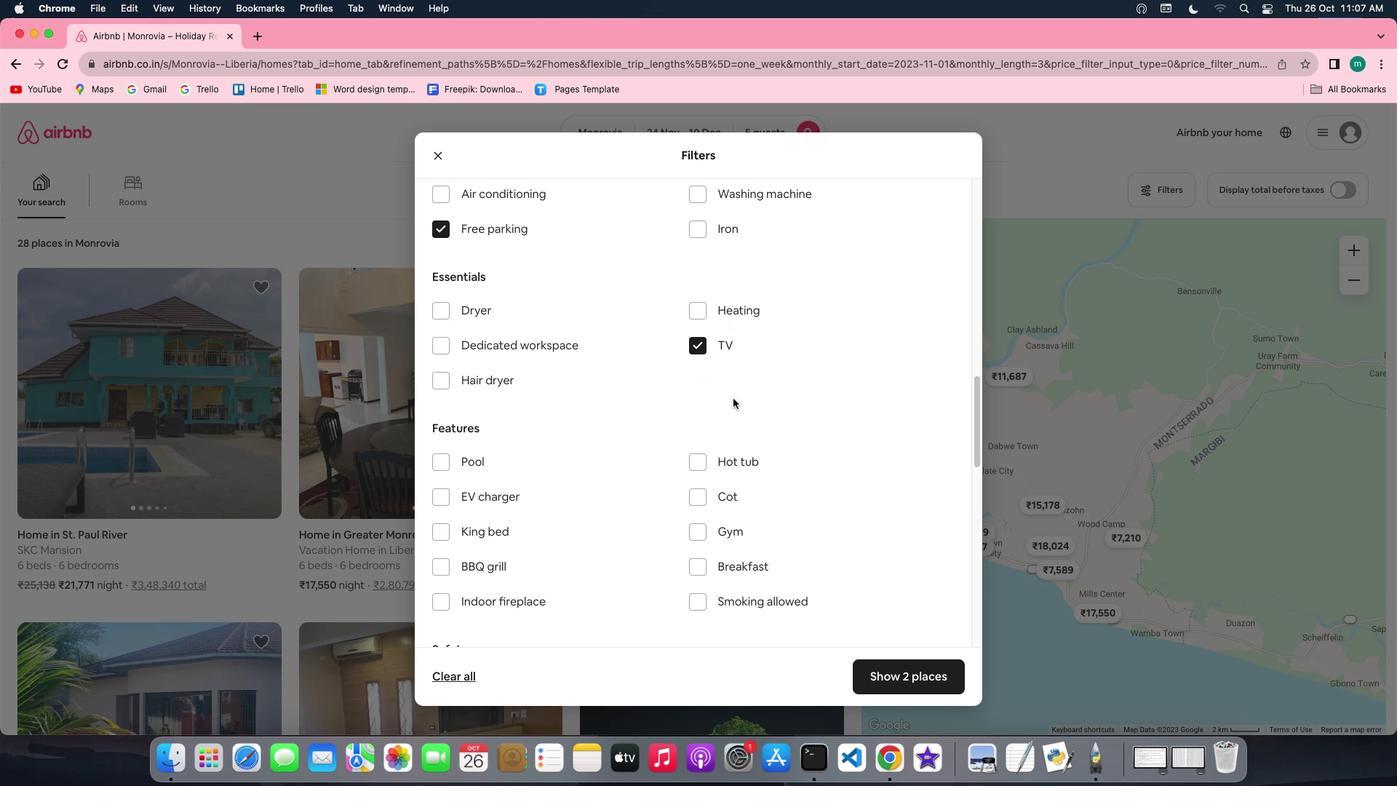 
Action: Mouse scrolled (733, 398) with delta (0, 0)
Screenshot: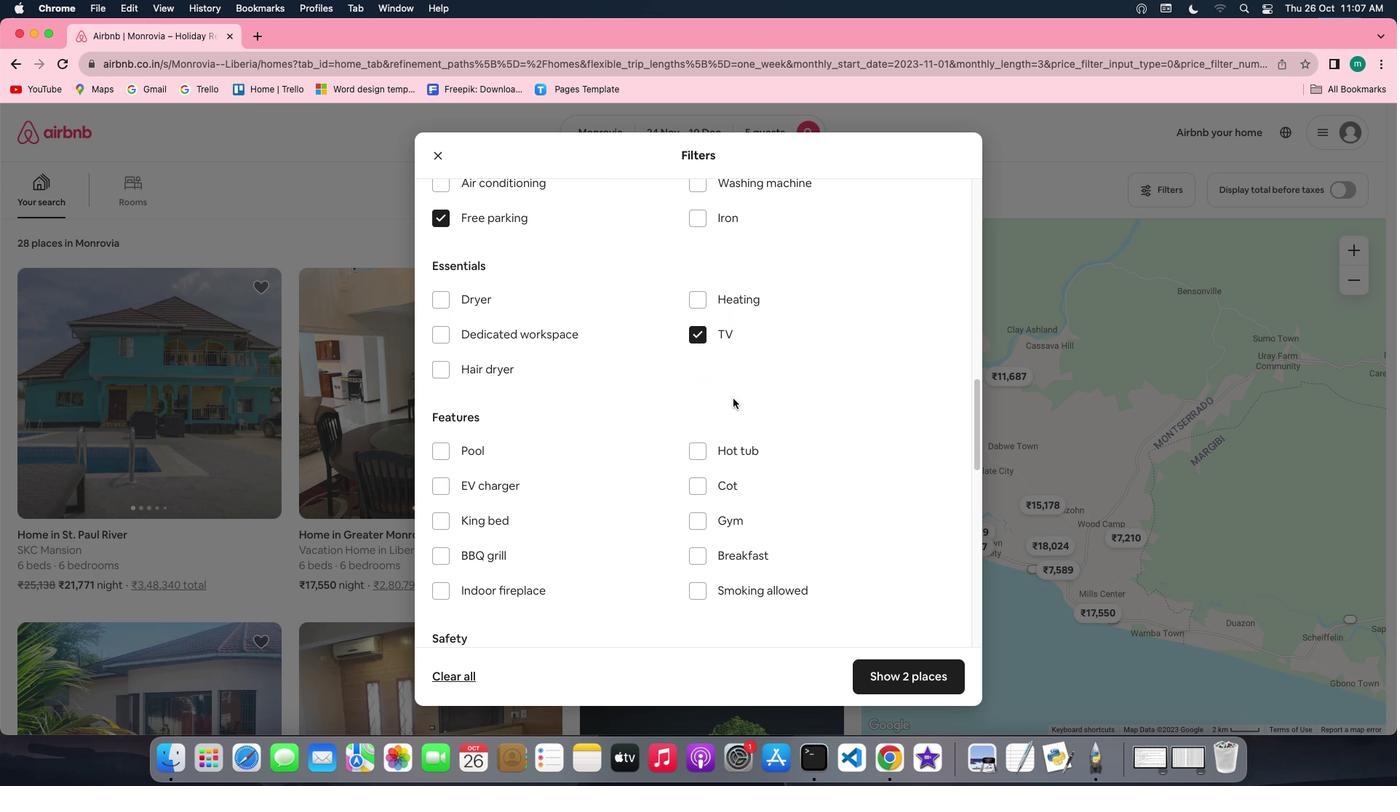 
Action: Mouse scrolled (733, 398) with delta (0, 0)
Screenshot: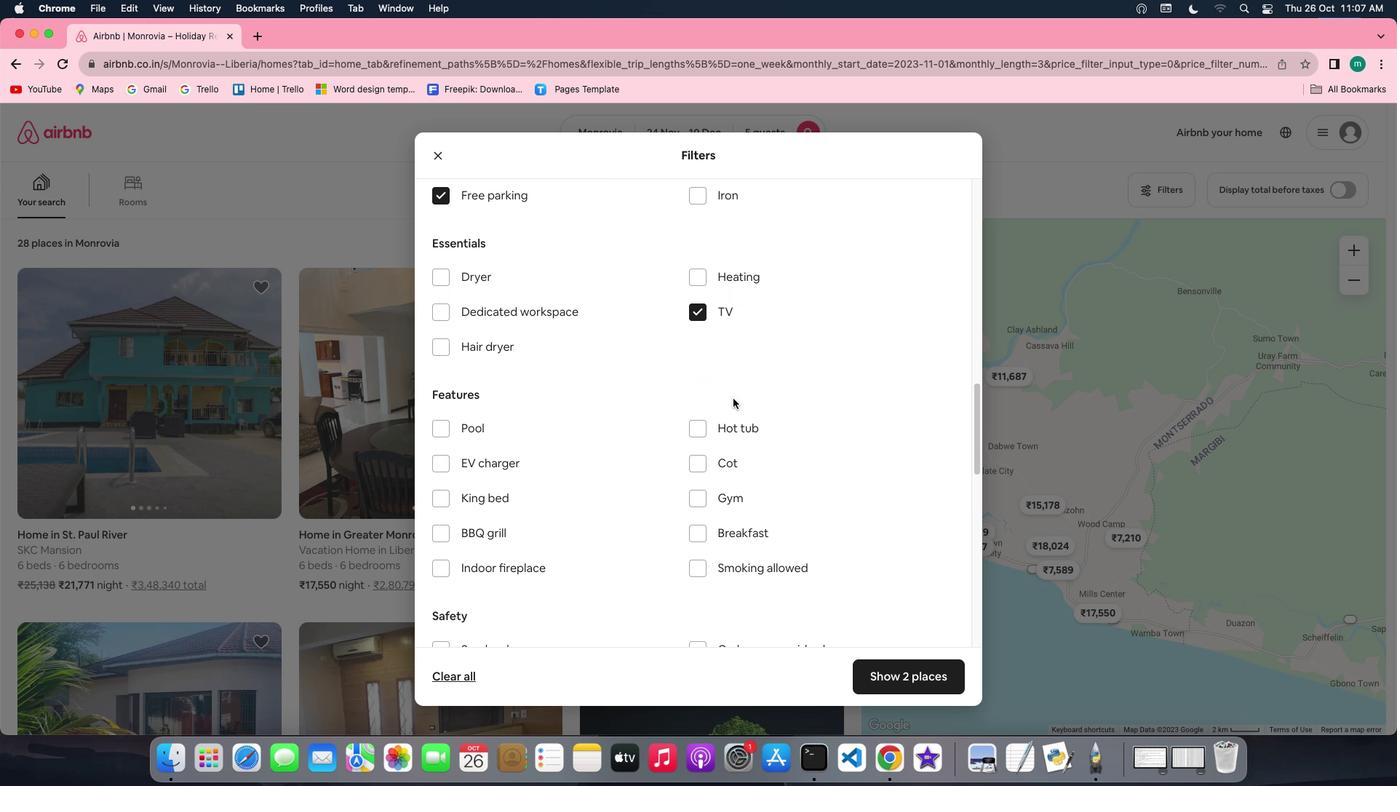 
Action: Mouse scrolled (733, 398) with delta (0, 0)
Screenshot: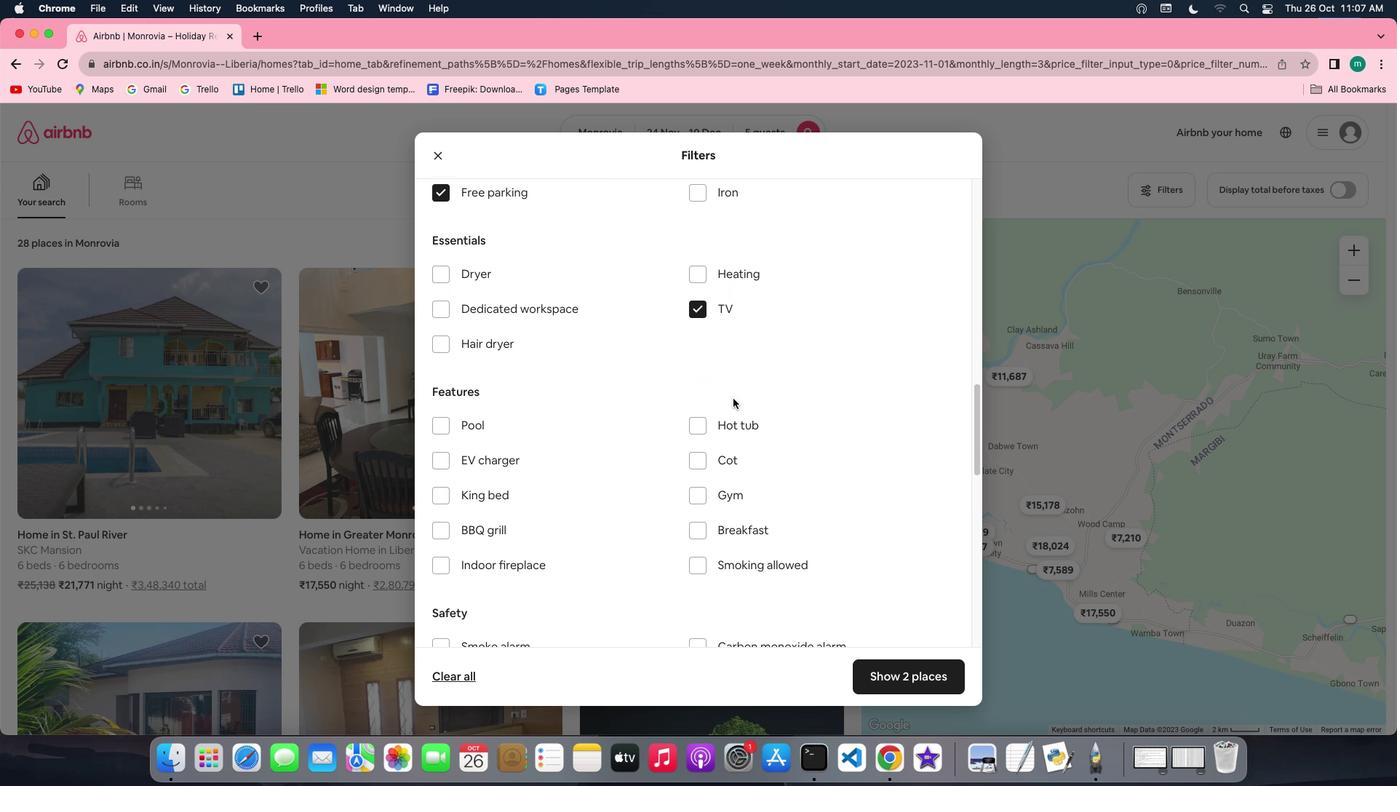 
Action: Mouse scrolled (733, 398) with delta (0, 0)
Screenshot: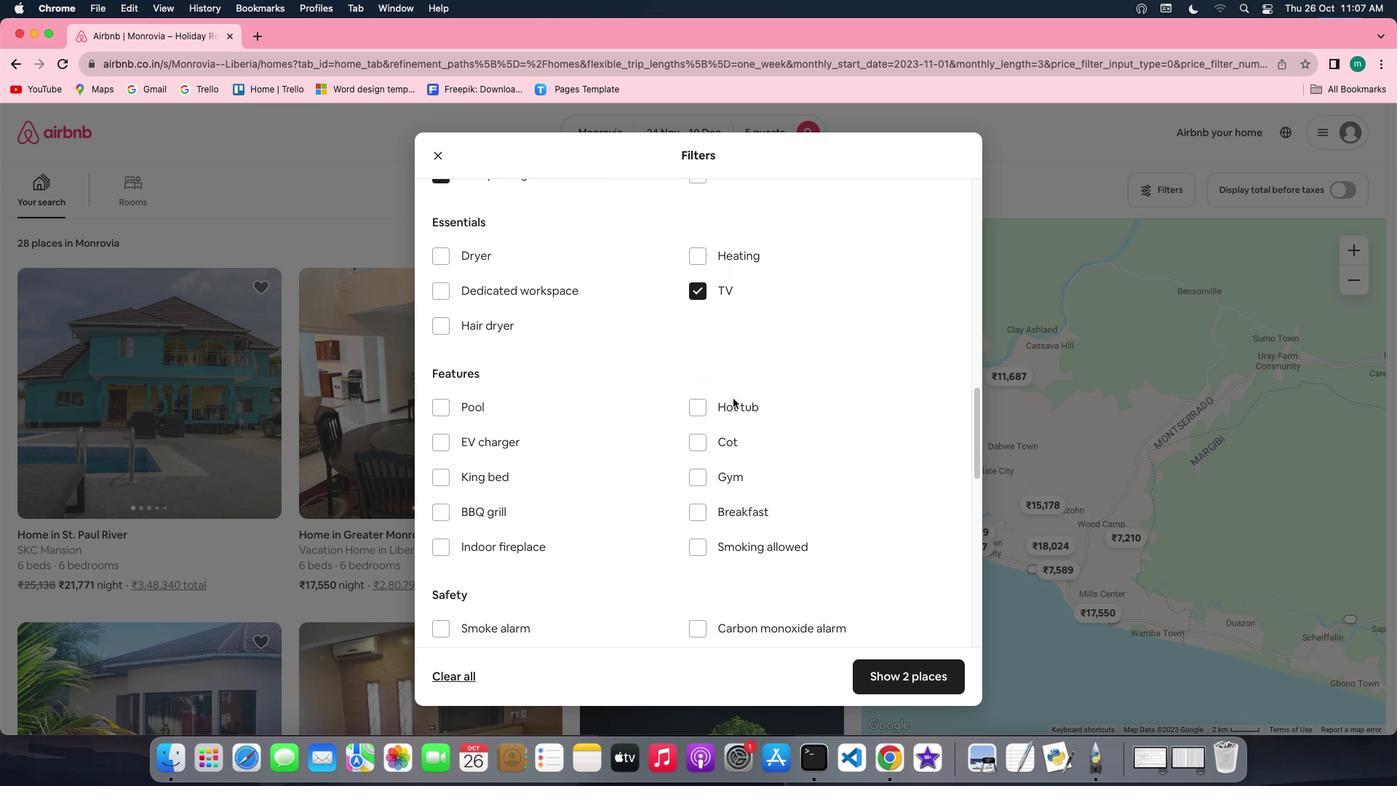 
Action: Mouse scrolled (733, 398) with delta (0, 0)
Screenshot: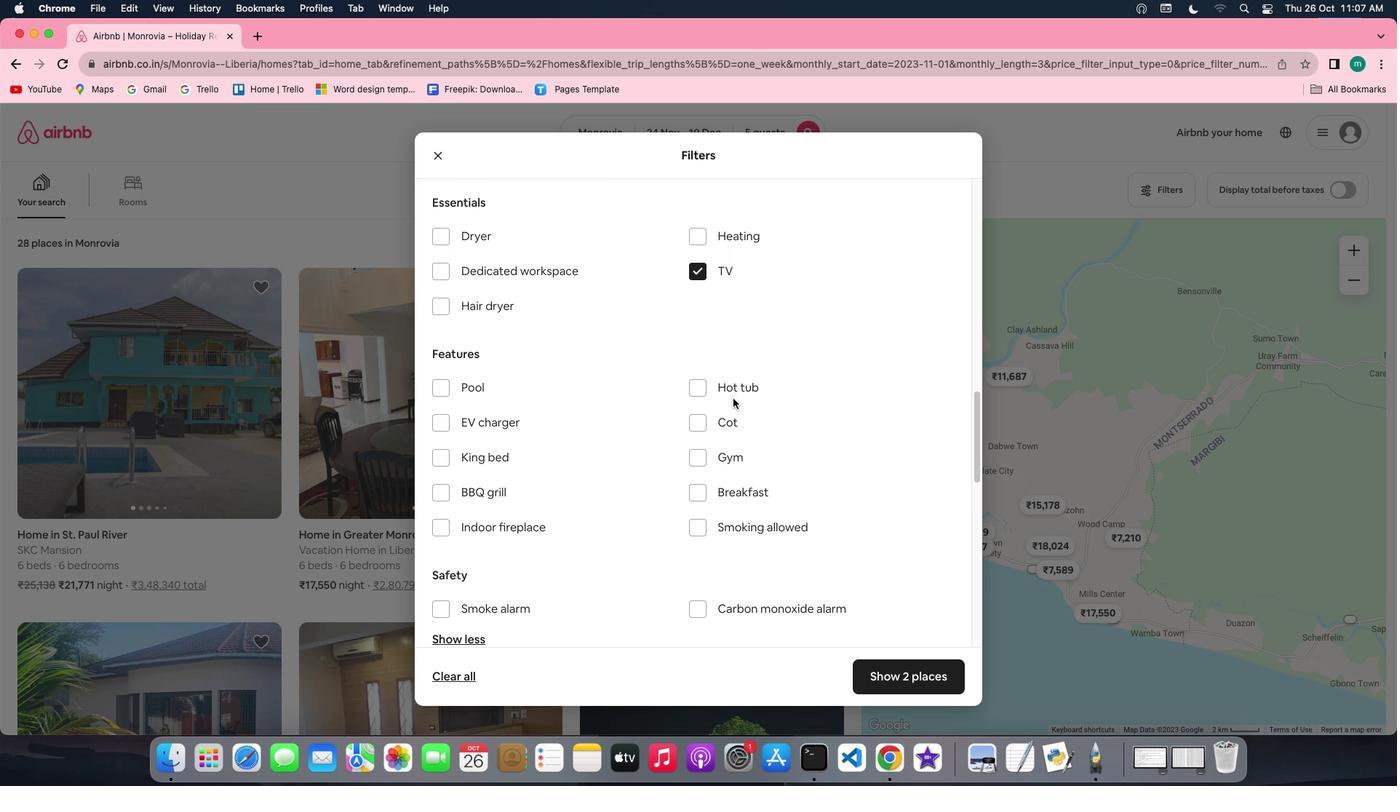 
Action: Mouse scrolled (733, 398) with delta (0, 0)
Screenshot: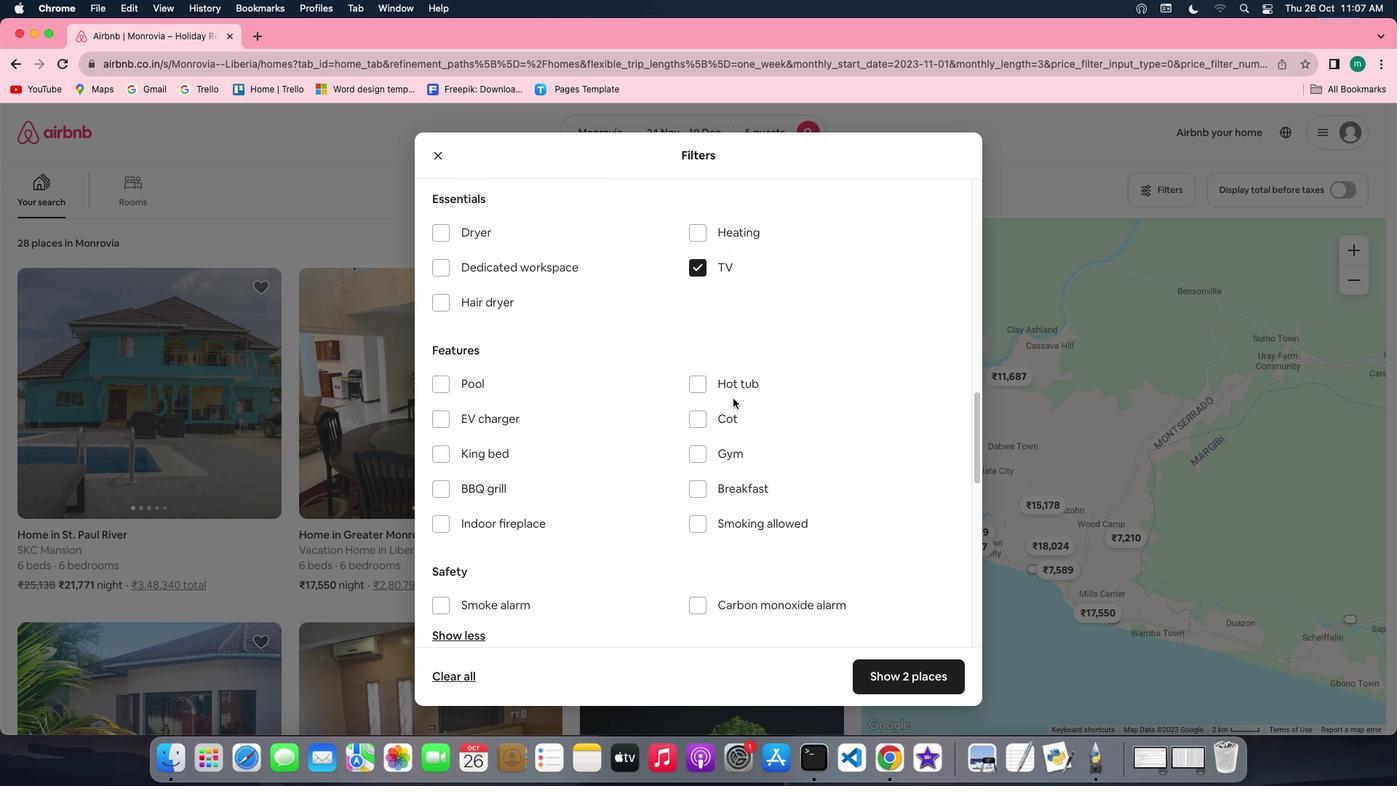 
Action: Mouse scrolled (733, 398) with delta (0, 0)
Screenshot: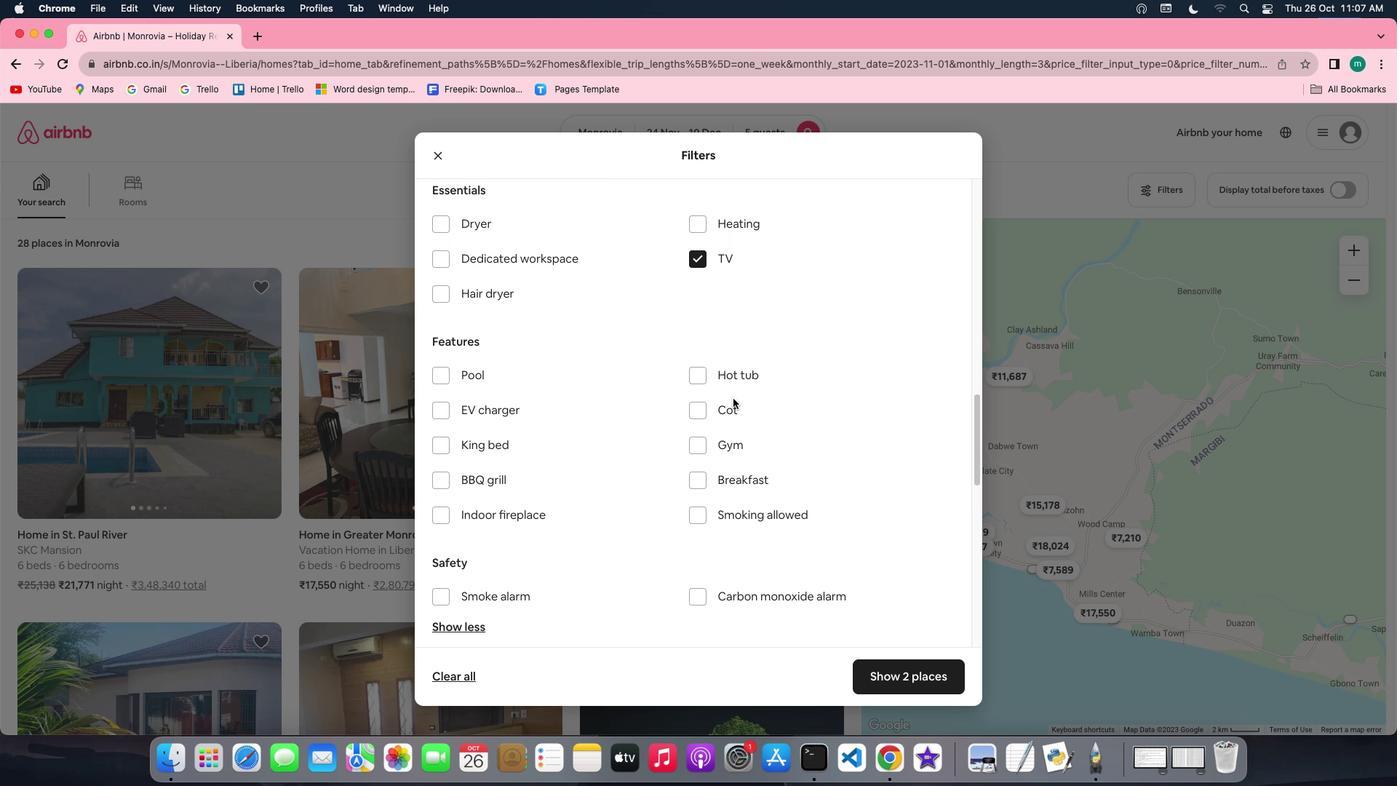 
Action: Mouse moved to (720, 405)
Screenshot: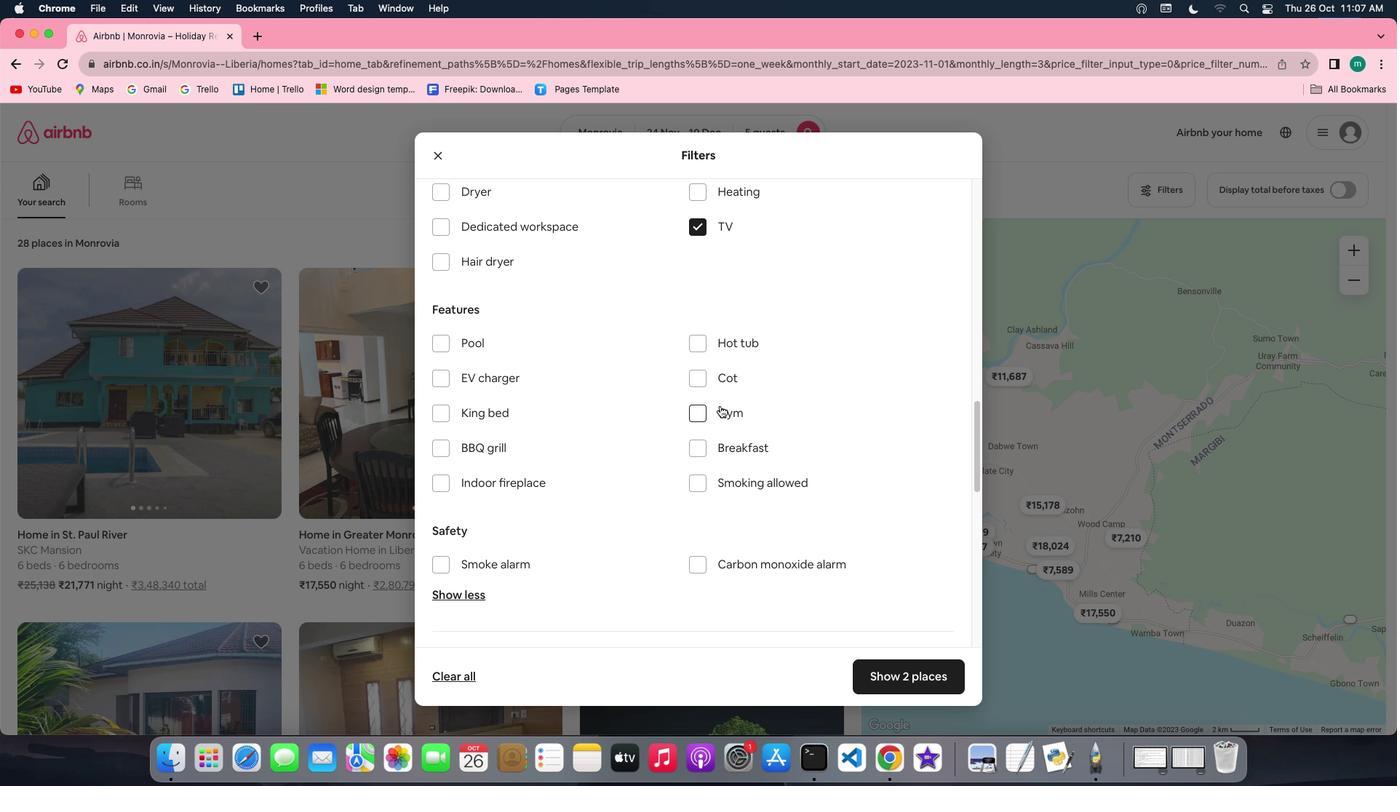 
Action: Mouse pressed left at (720, 405)
Screenshot: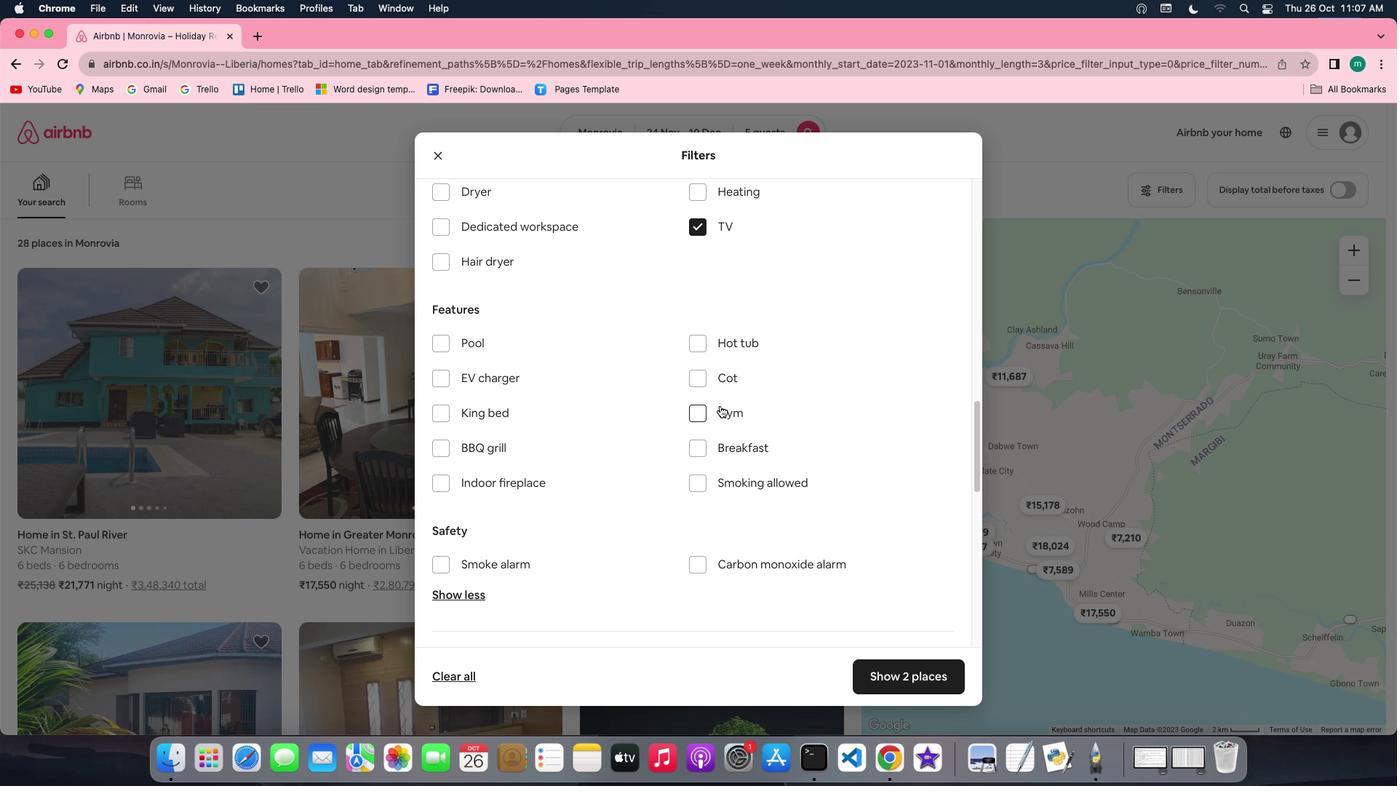 
Action: Mouse moved to (741, 450)
Screenshot: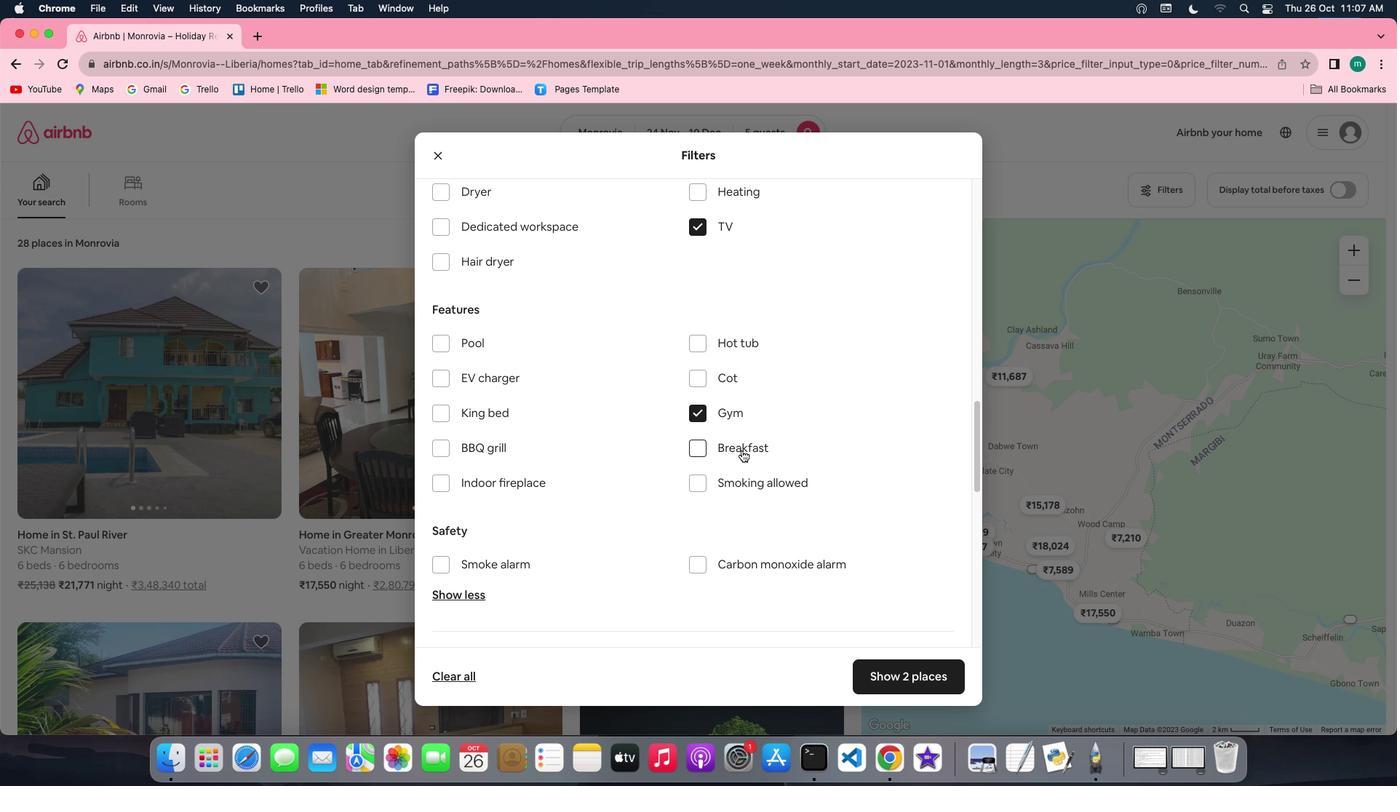 
Action: Mouse pressed left at (741, 450)
Screenshot: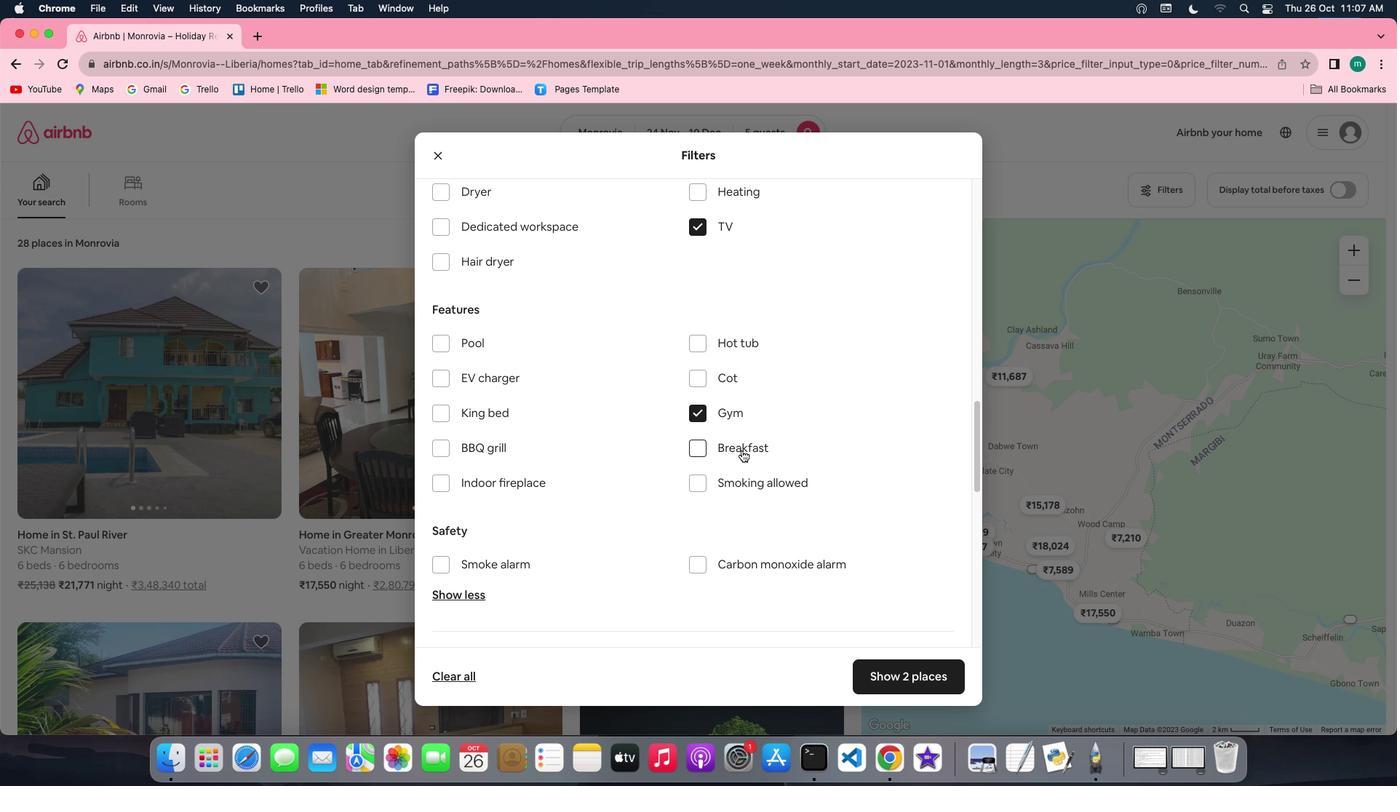 
Action: Mouse moved to (839, 497)
Screenshot: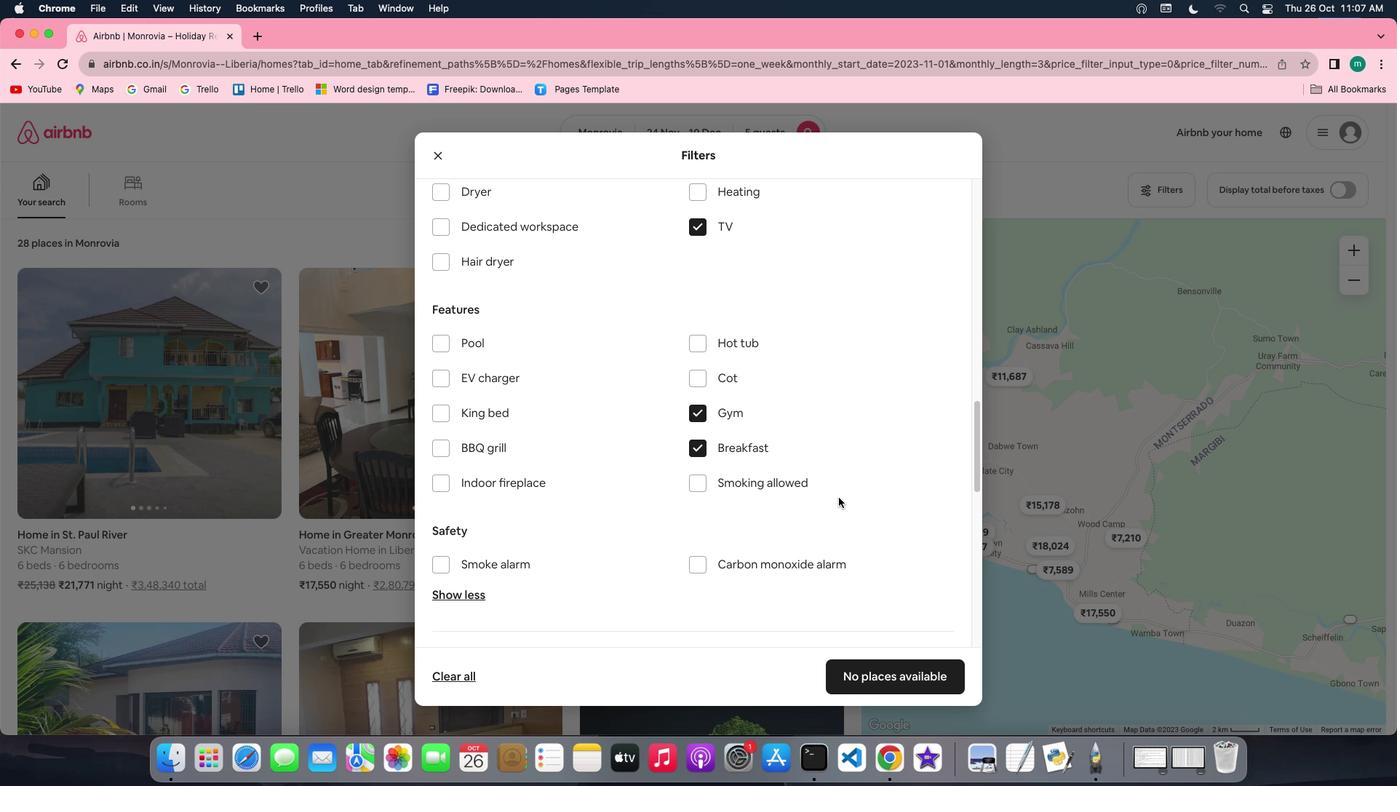 
Action: Mouse scrolled (839, 497) with delta (0, 0)
Screenshot: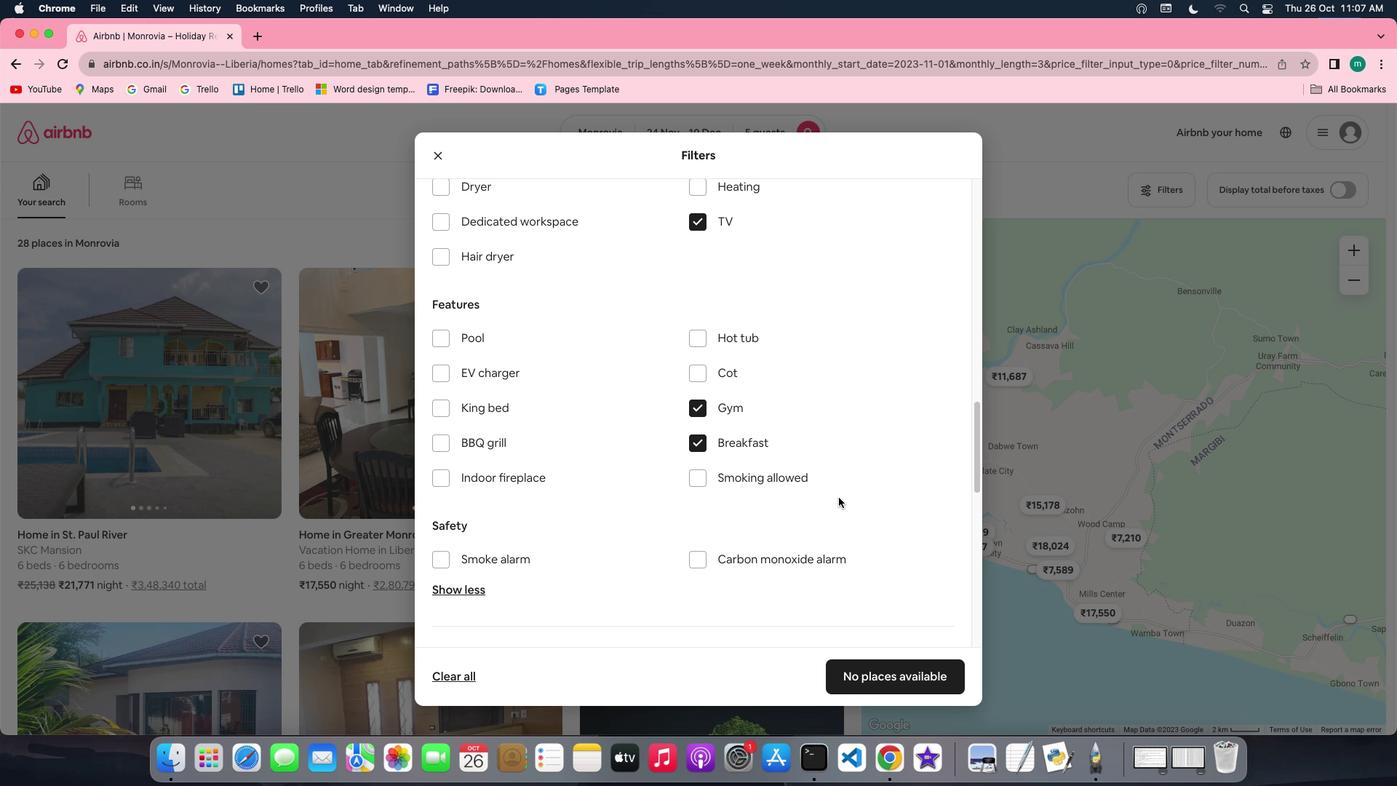 
Action: Mouse scrolled (839, 497) with delta (0, 0)
Screenshot: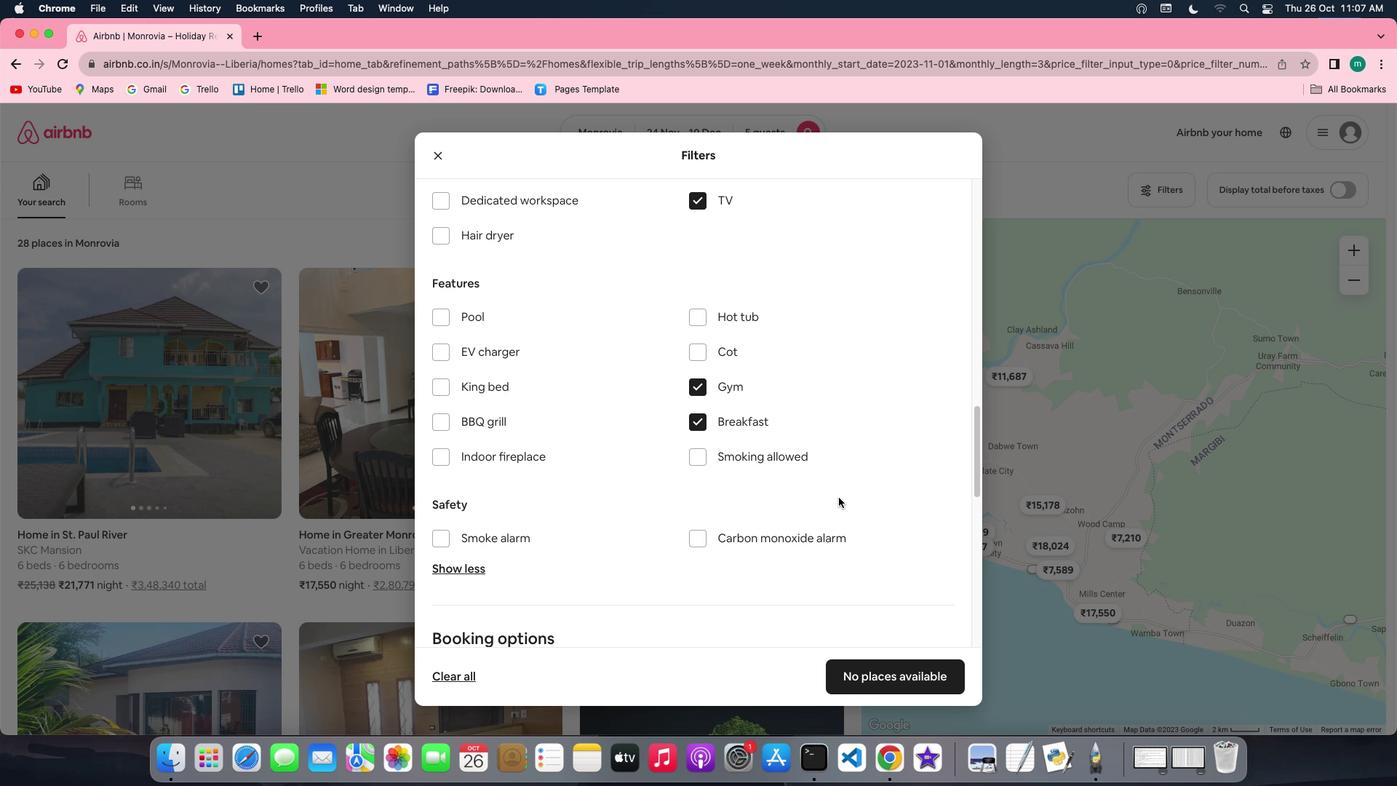 
Action: Mouse scrolled (839, 497) with delta (0, -2)
Screenshot: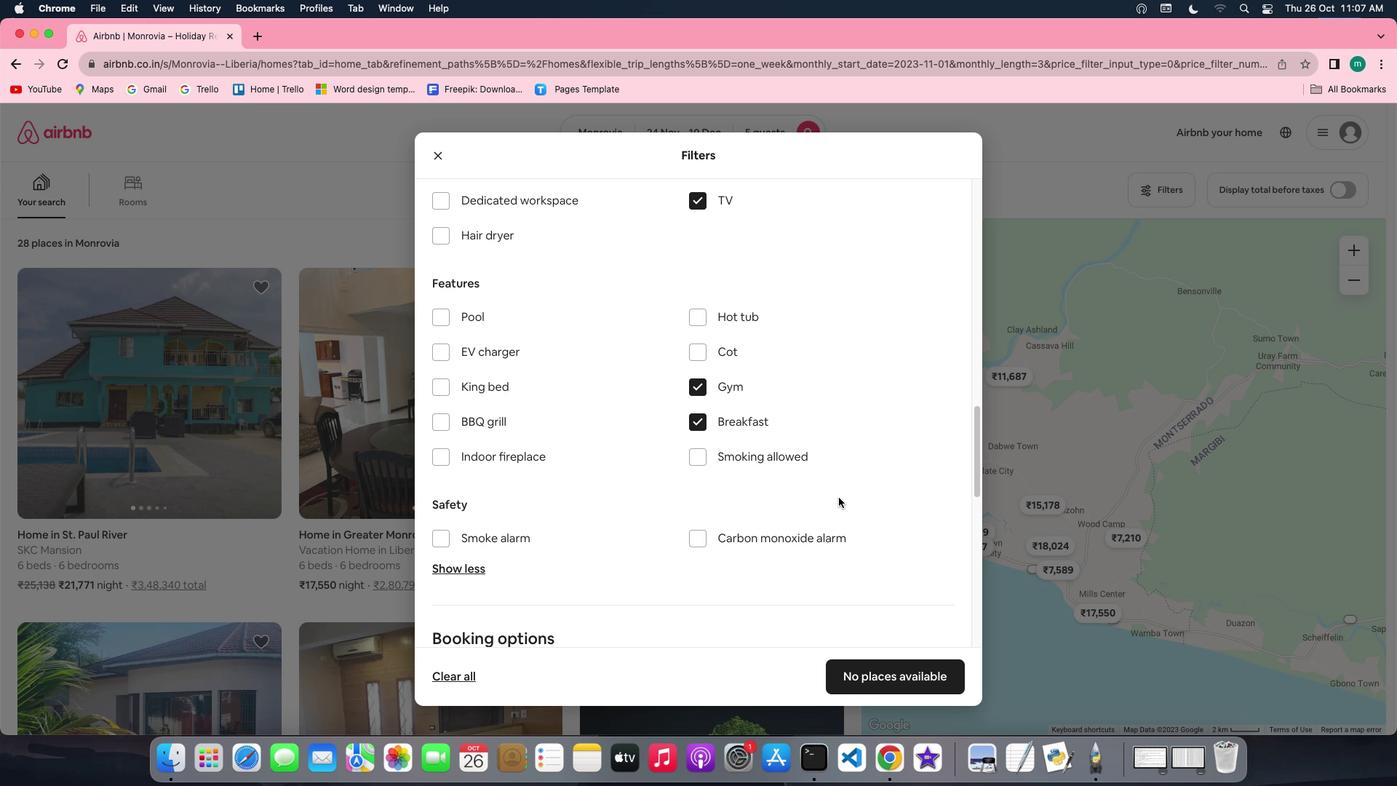 
Action: Mouse scrolled (839, 497) with delta (0, -2)
Screenshot: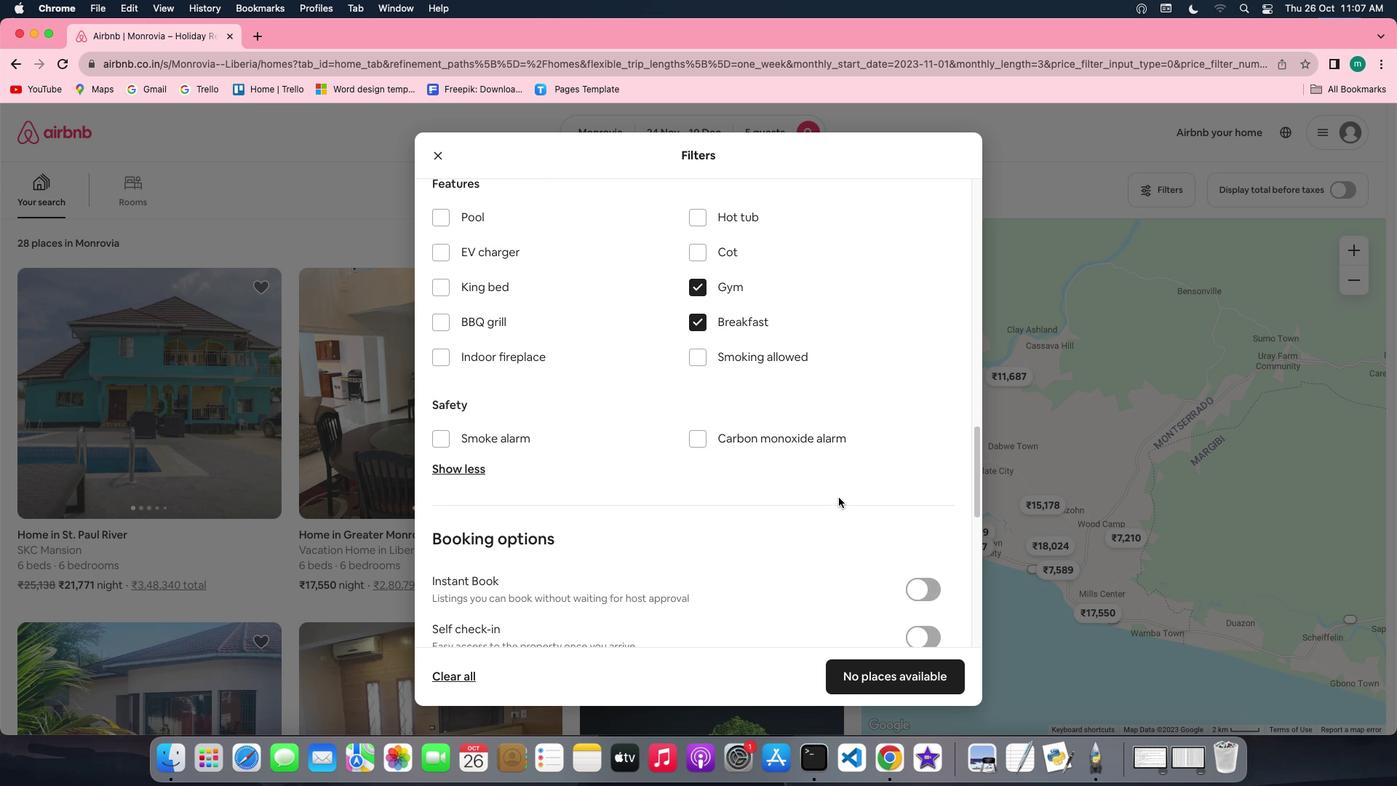 
Action: Mouse scrolled (839, 497) with delta (0, 0)
Screenshot: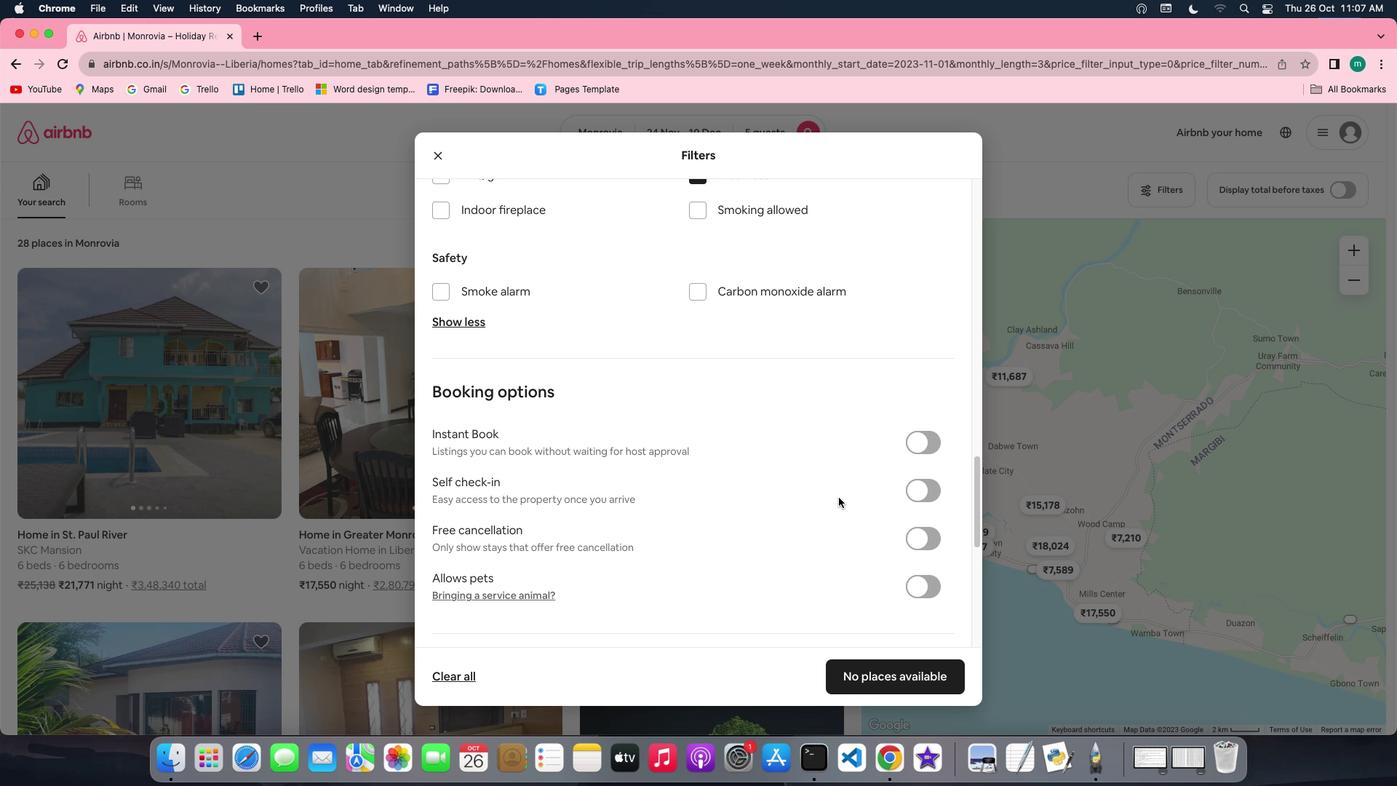 
Action: Mouse scrolled (839, 497) with delta (0, 0)
Screenshot: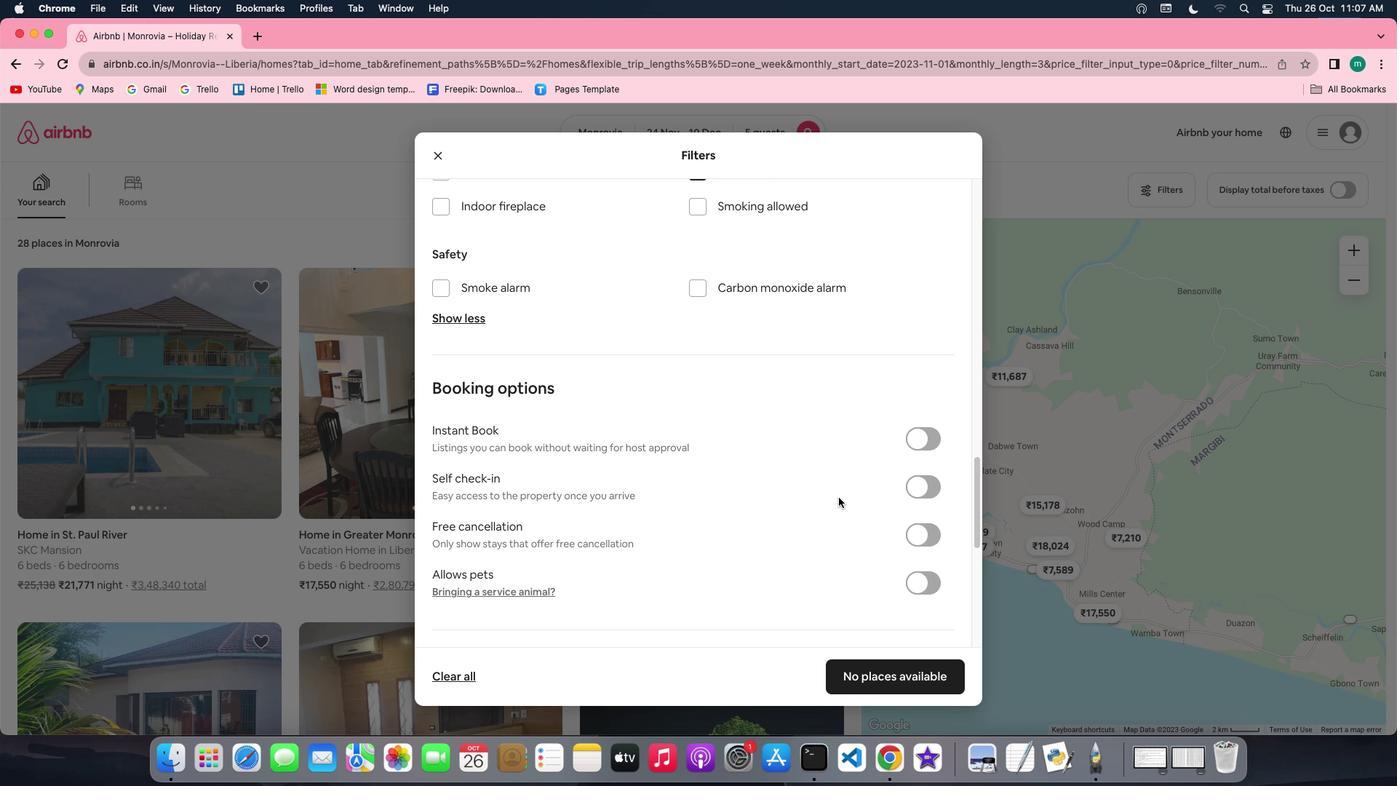 
Action: Mouse scrolled (839, 497) with delta (0, -1)
Screenshot: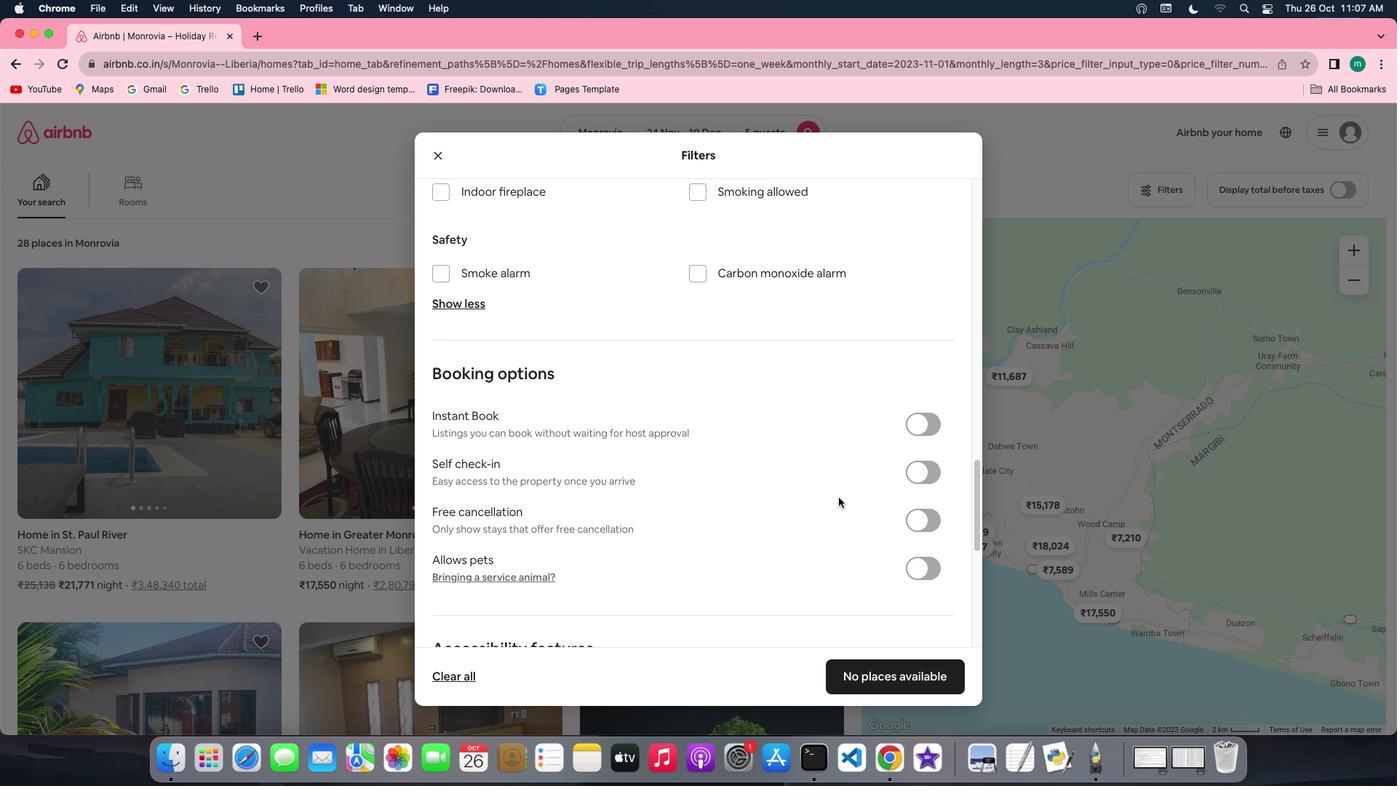 
Action: Mouse scrolled (839, 497) with delta (0, 0)
Screenshot: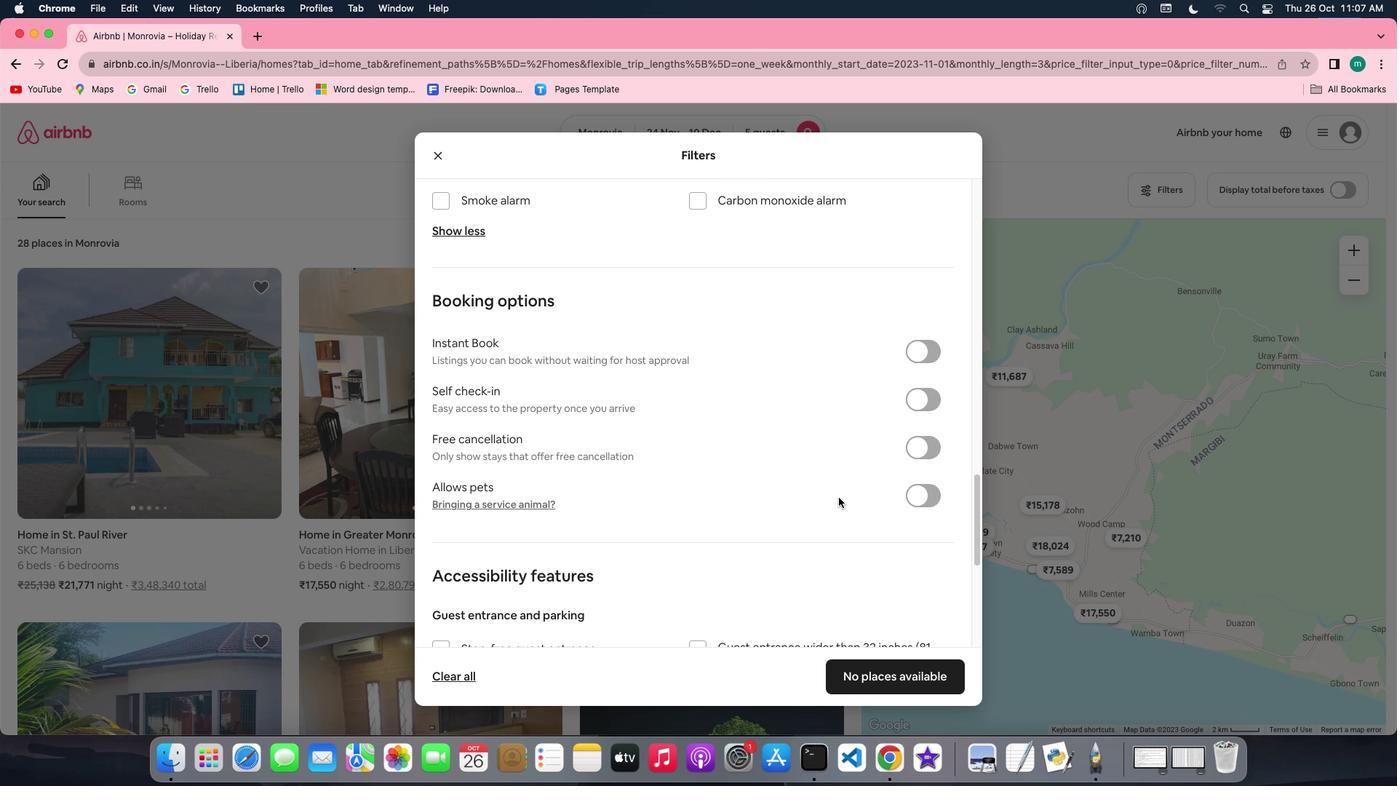 
Action: Mouse scrolled (839, 497) with delta (0, 0)
Screenshot: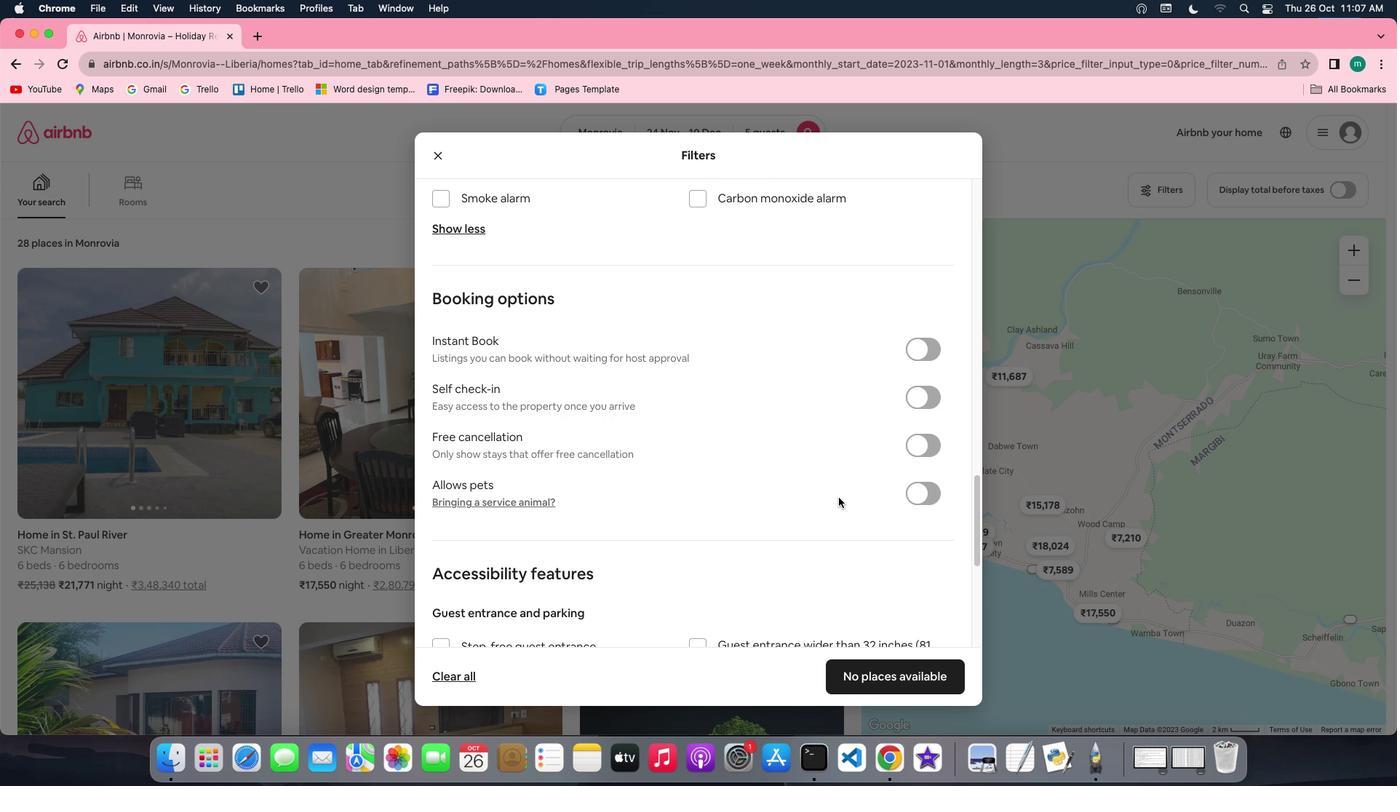 
Action: Mouse scrolled (839, 497) with delta (0, 0)
Screenshot: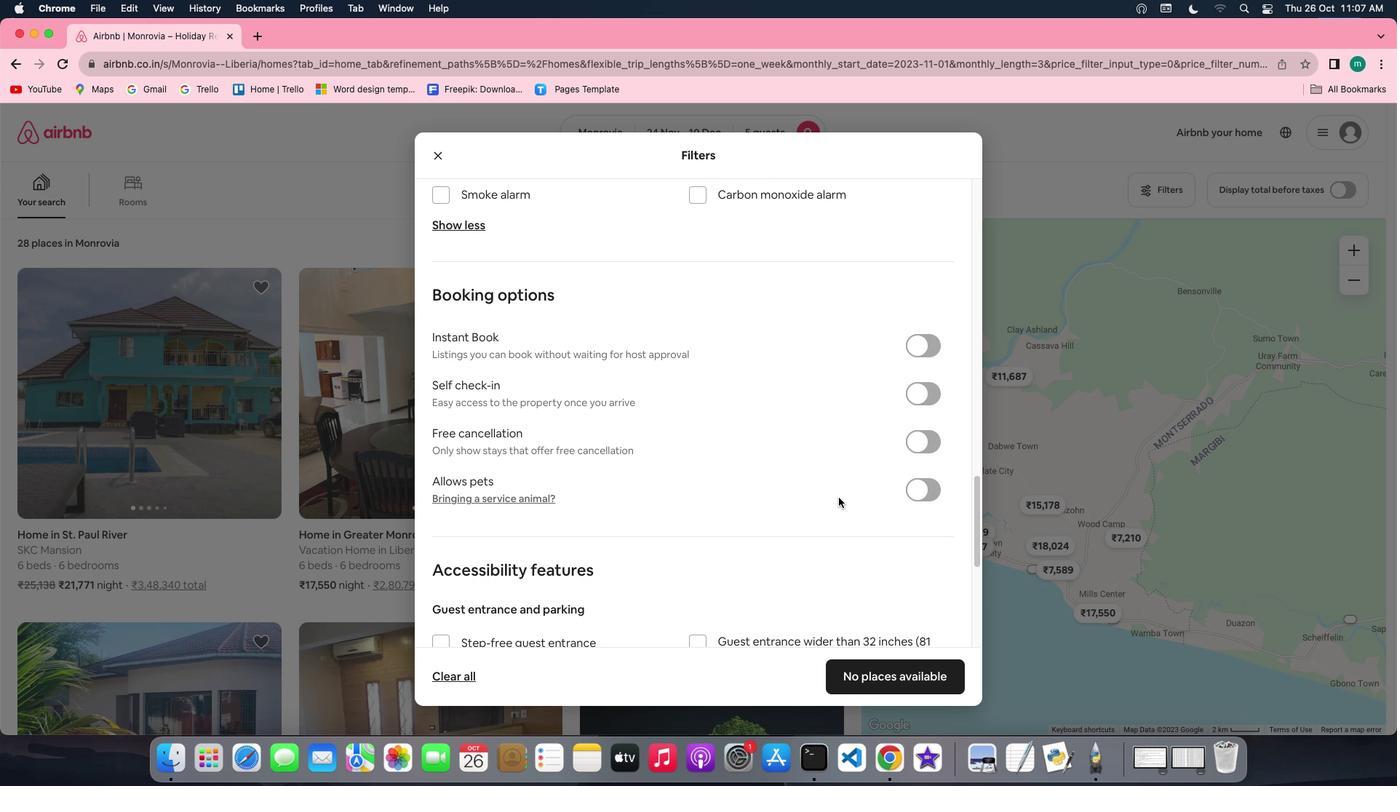 
Action: Mouse scrolled (839, 497) with delta (0, 0)
Screenshot: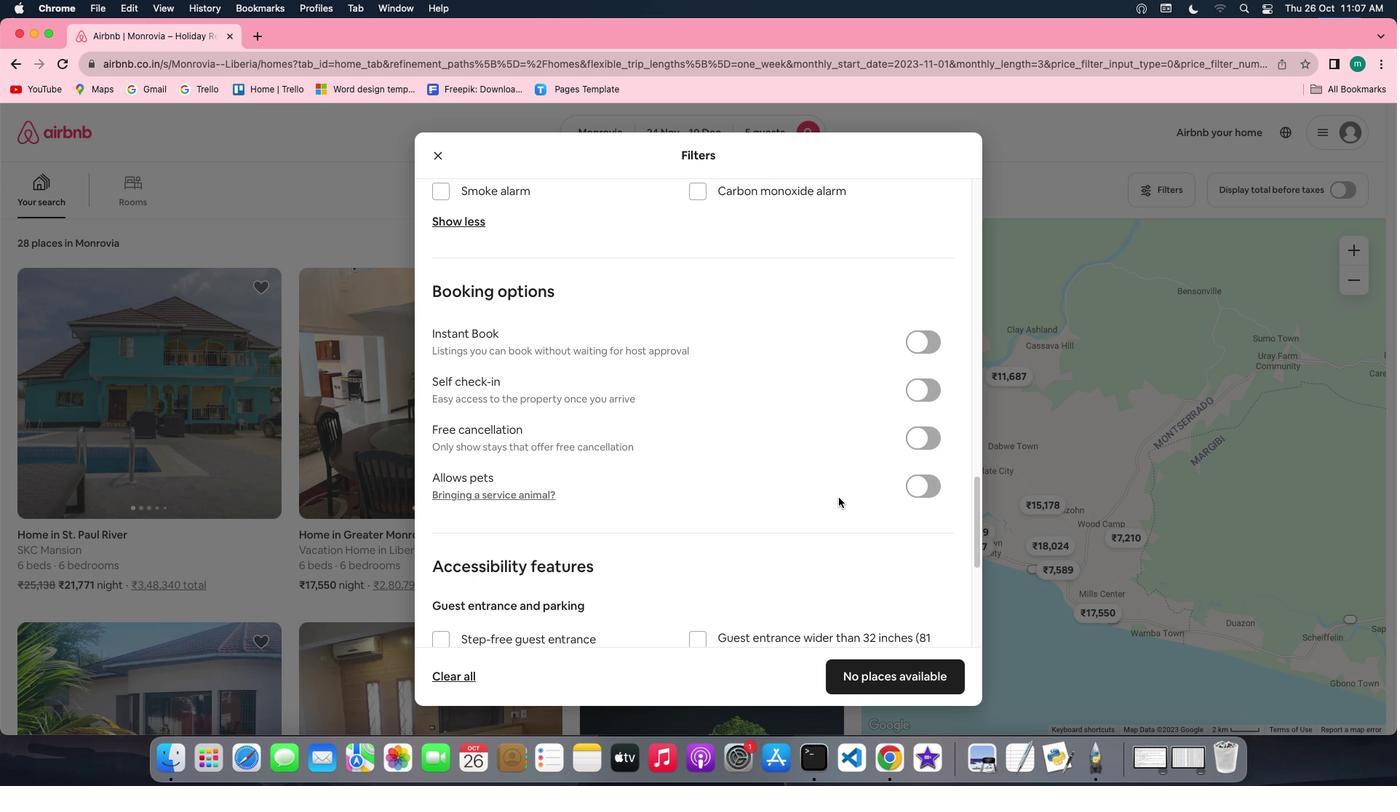 
Action: Mouse scrolled (839, 497) with delta (0, 0)
Screenshot: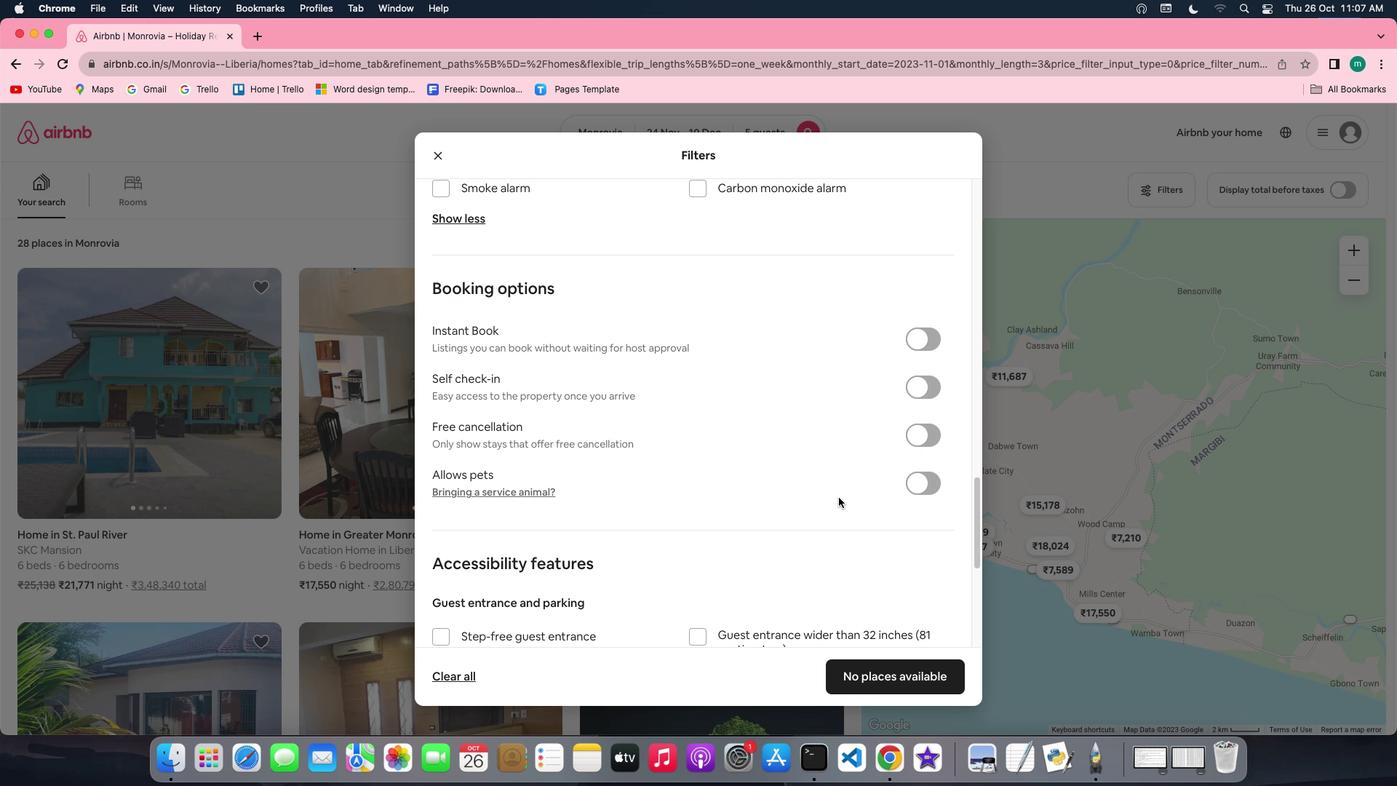 
Action: Mouse scrolled (839, 497) with delta (0, 0)
Screenshot: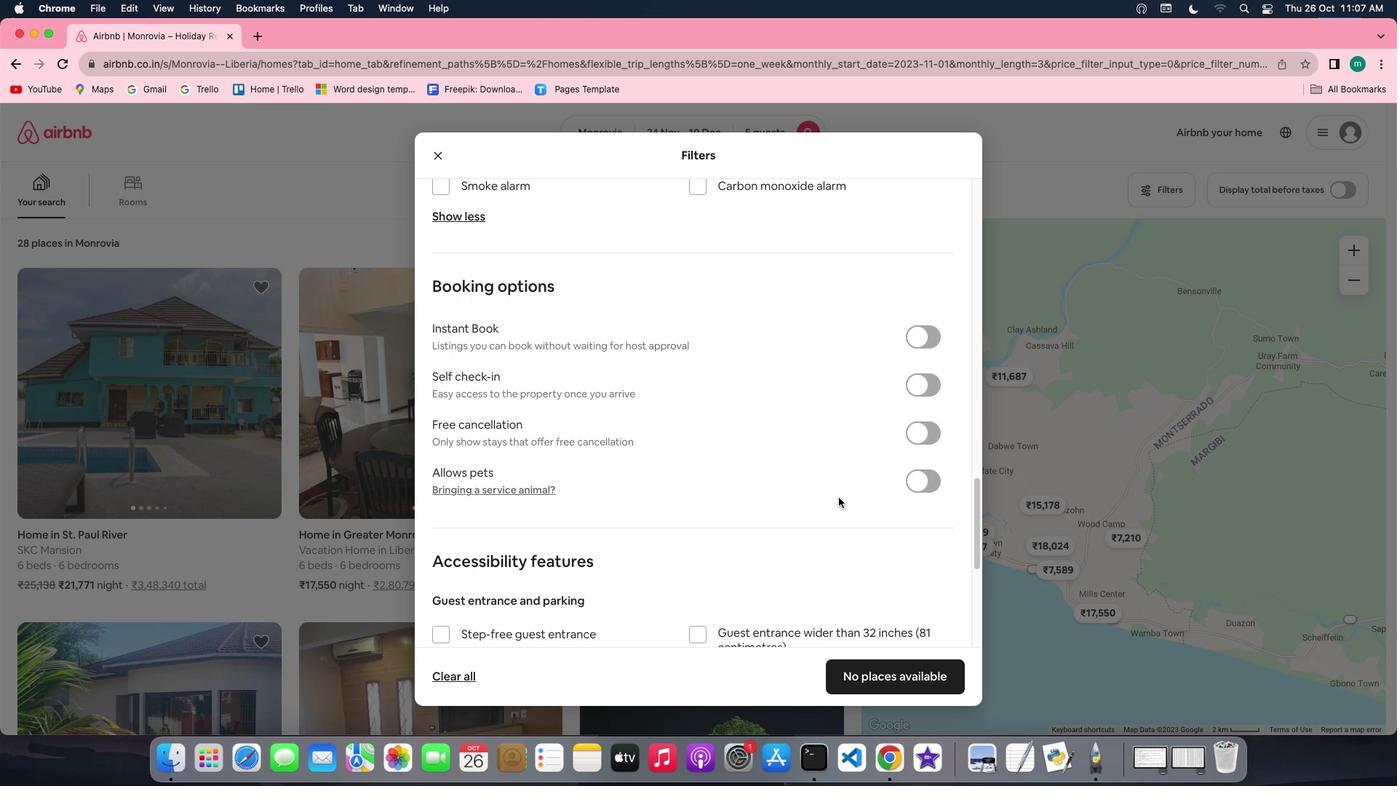 
Action: Mouse scrolled (839, 497) with delta (0, 0)
Screenshot: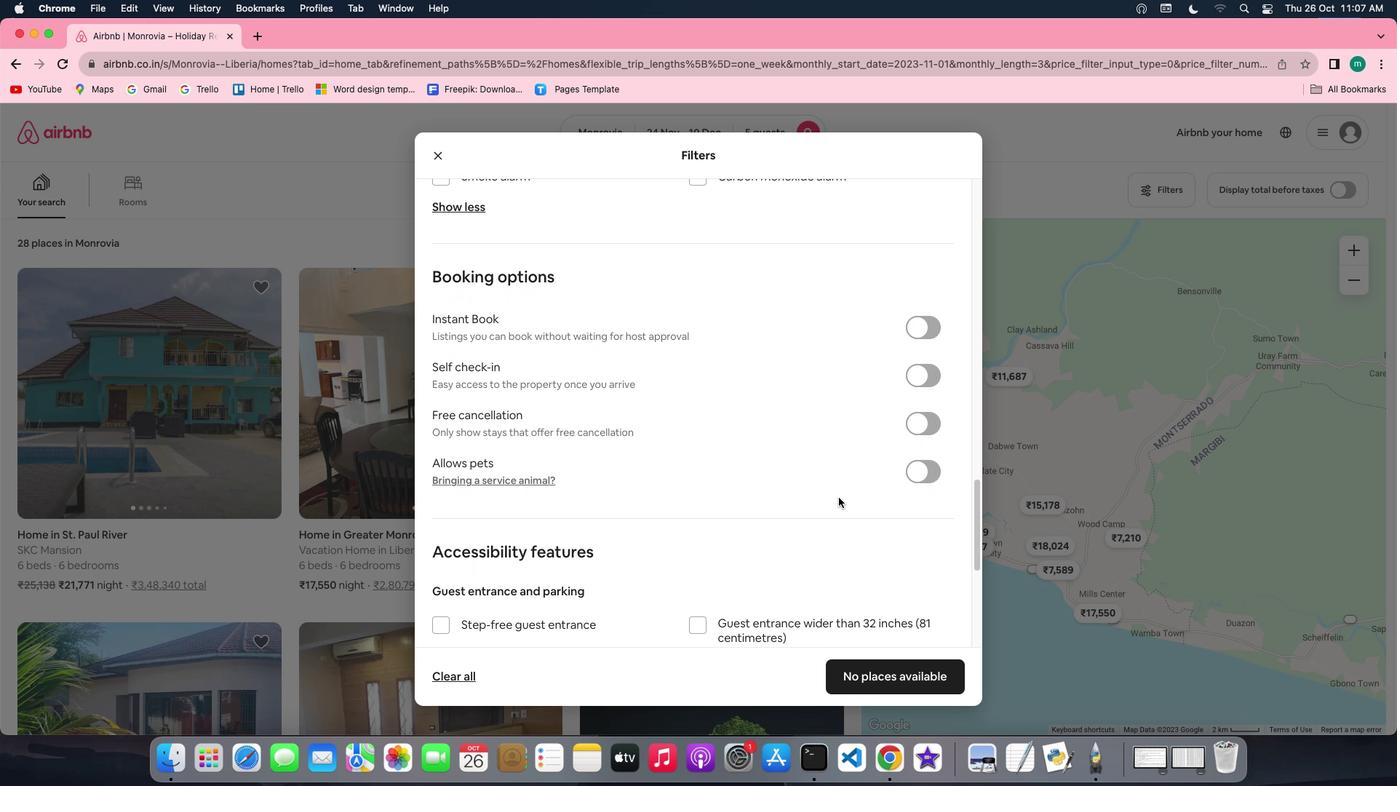 
Action: Mouse moved to (922, 505)
Screenshot: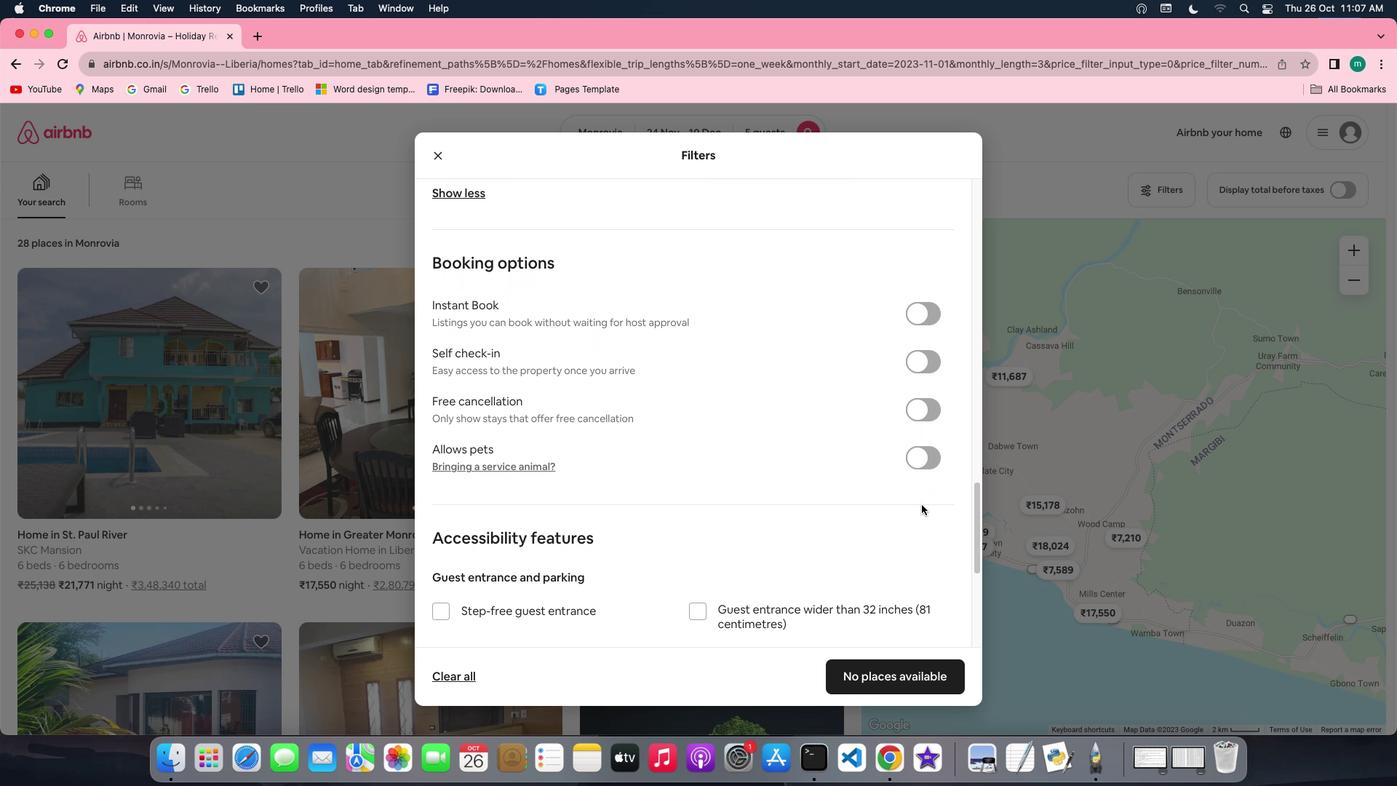 
Action: Mouse scrolled (922, 505) with delta (0, 0)
Screenshot: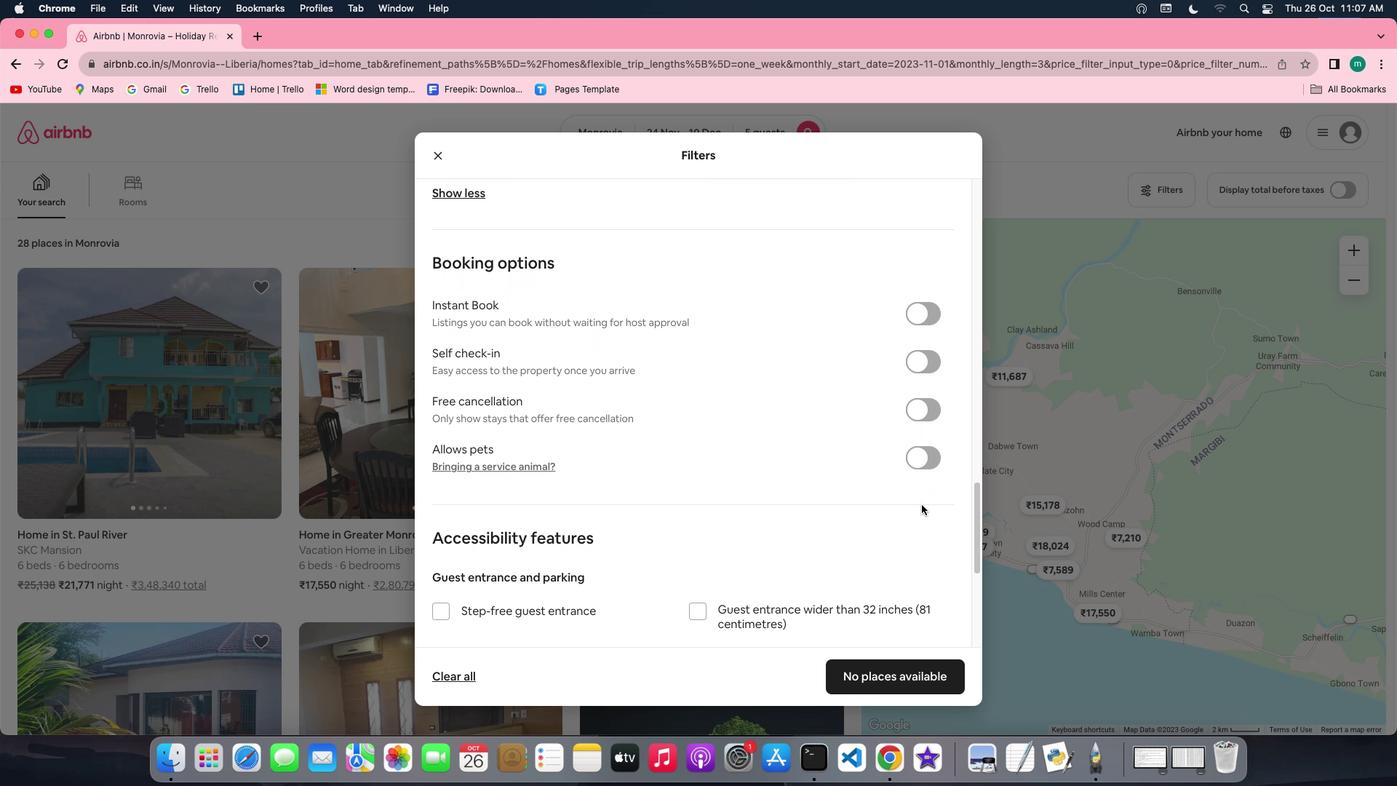 
Action: Mouse scrolled (922, 505) with delta (0, 0)
Screenshot: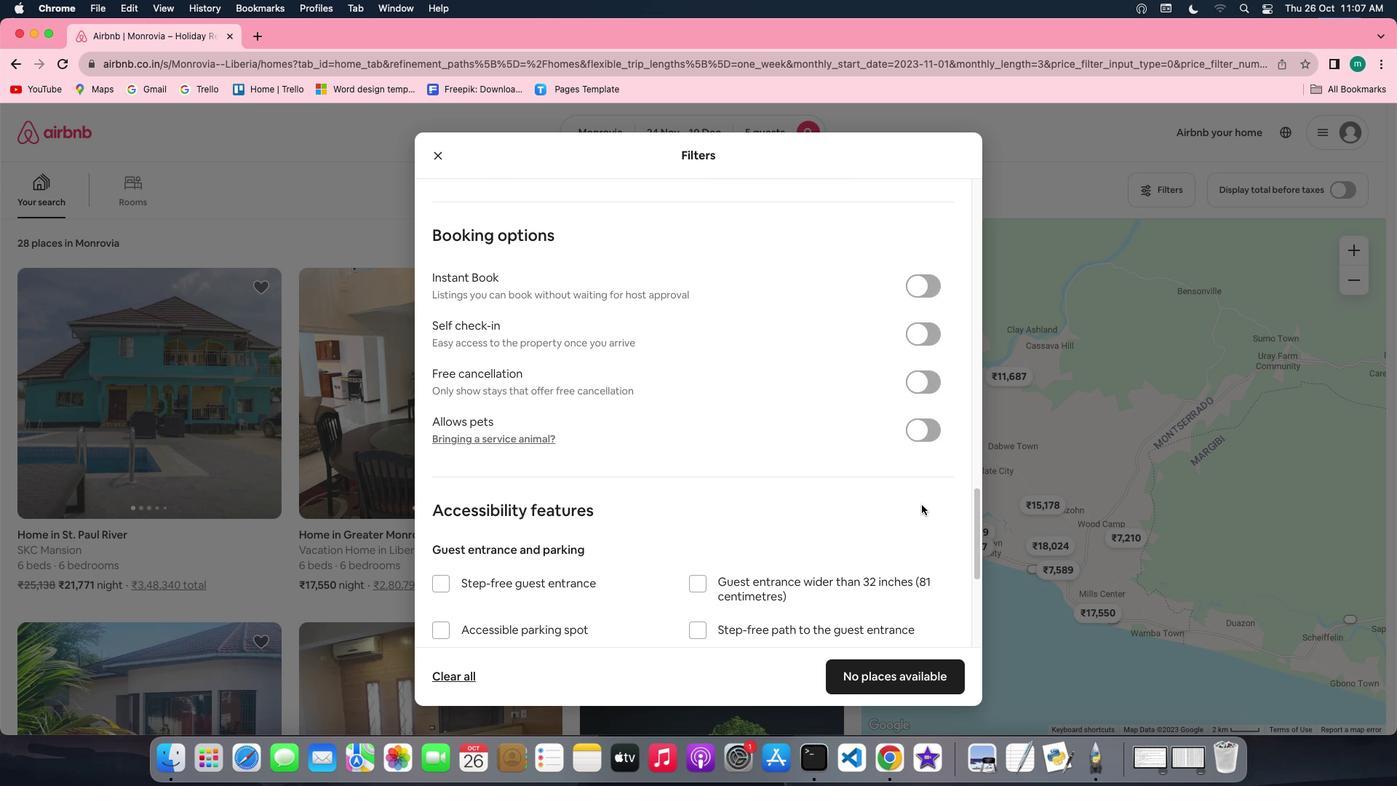 
Action: Mouse scrolled (922, 505) with delta (0, -1)
Screenshot: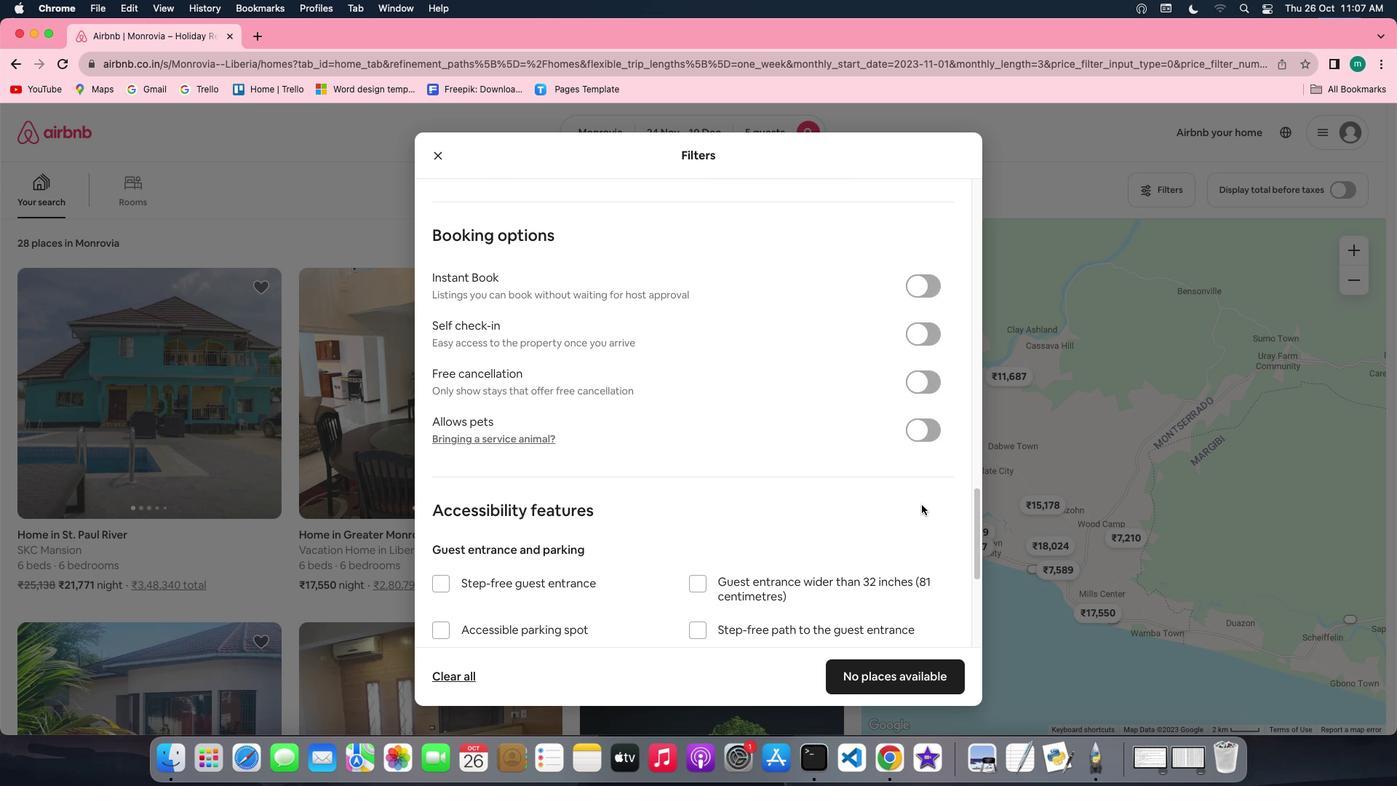 
Action: Mouse scrolled (922, 505) with delta (0, -2)
Screenshot: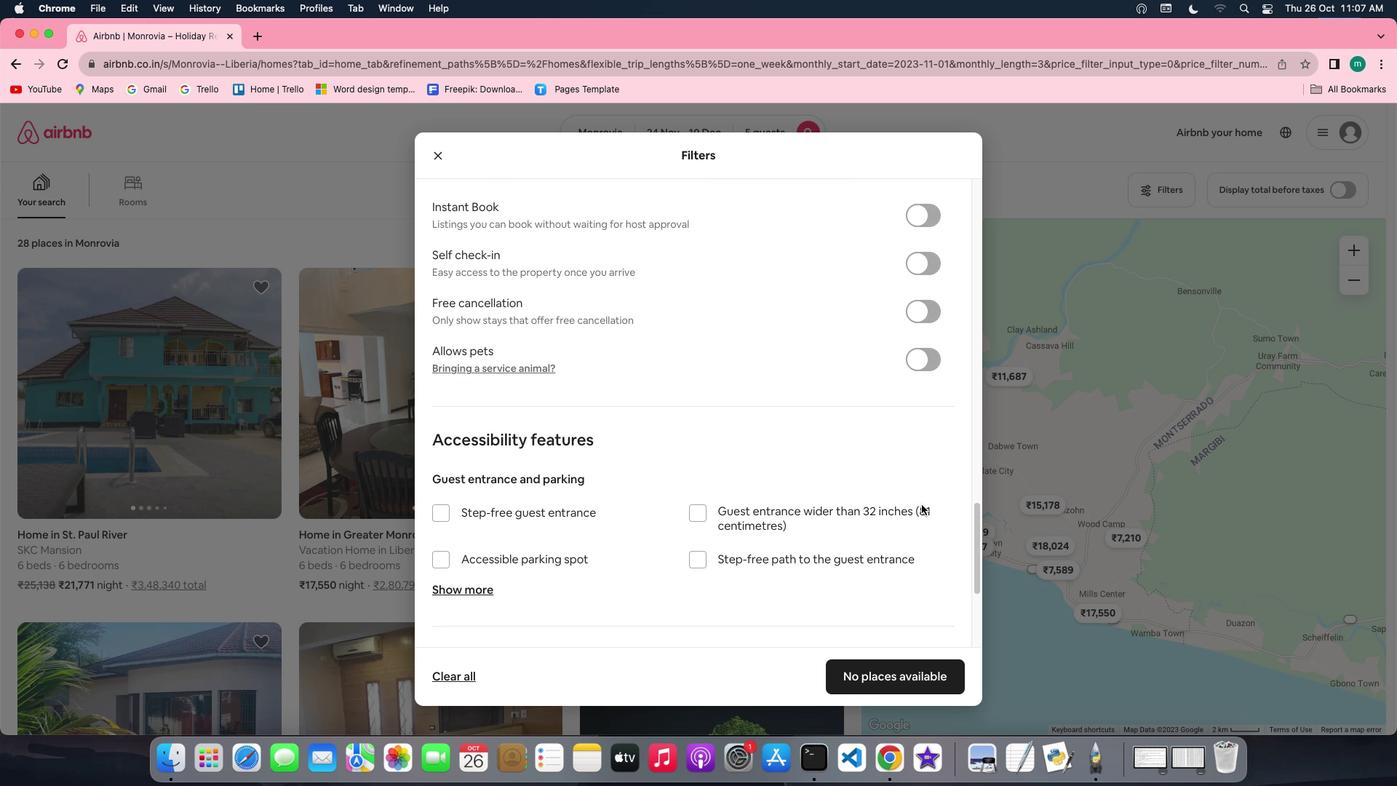 
Action: Mouse scrolled (922, 505) with delta (0, -3)
Screenshot: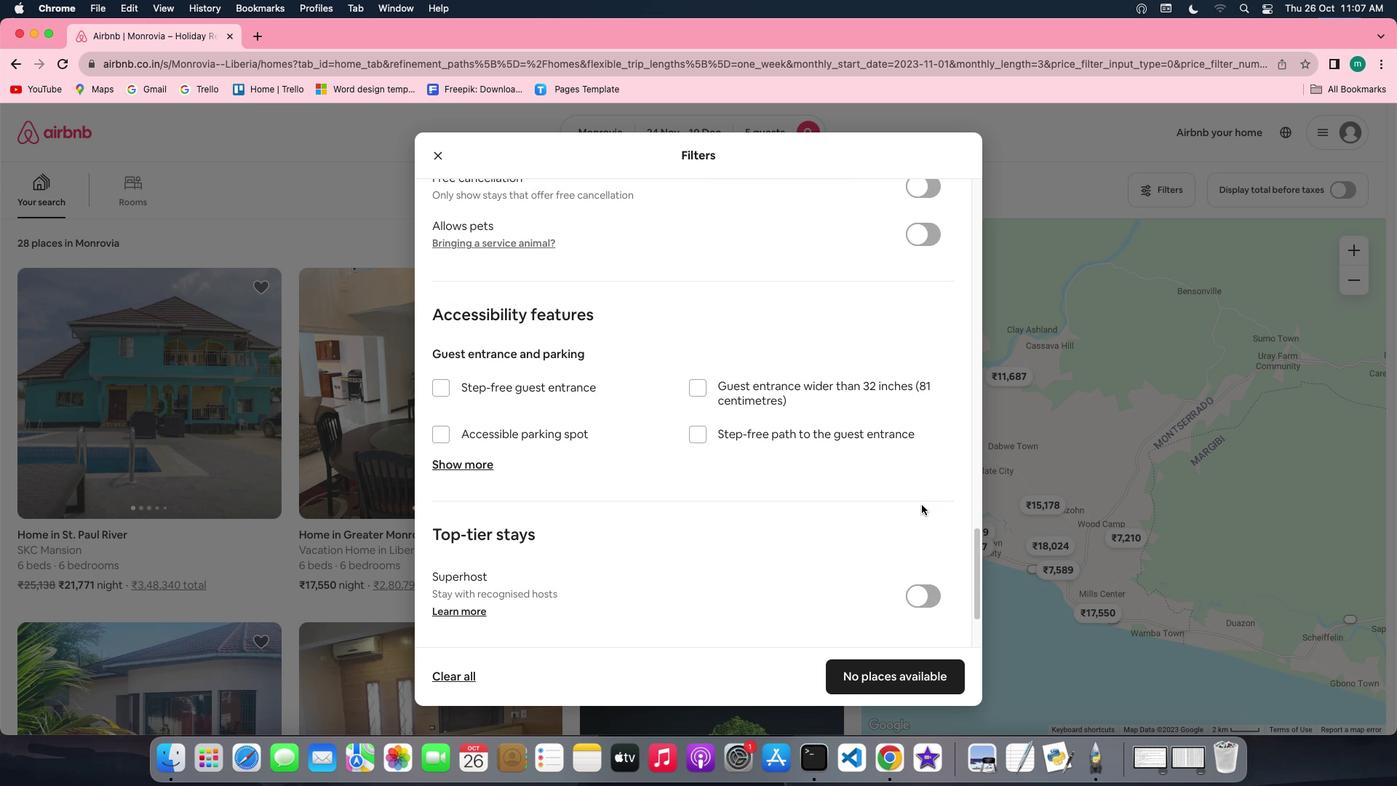 
Action: Mouse scrolled (922, 505) with delta (0, 0)
Screenshot: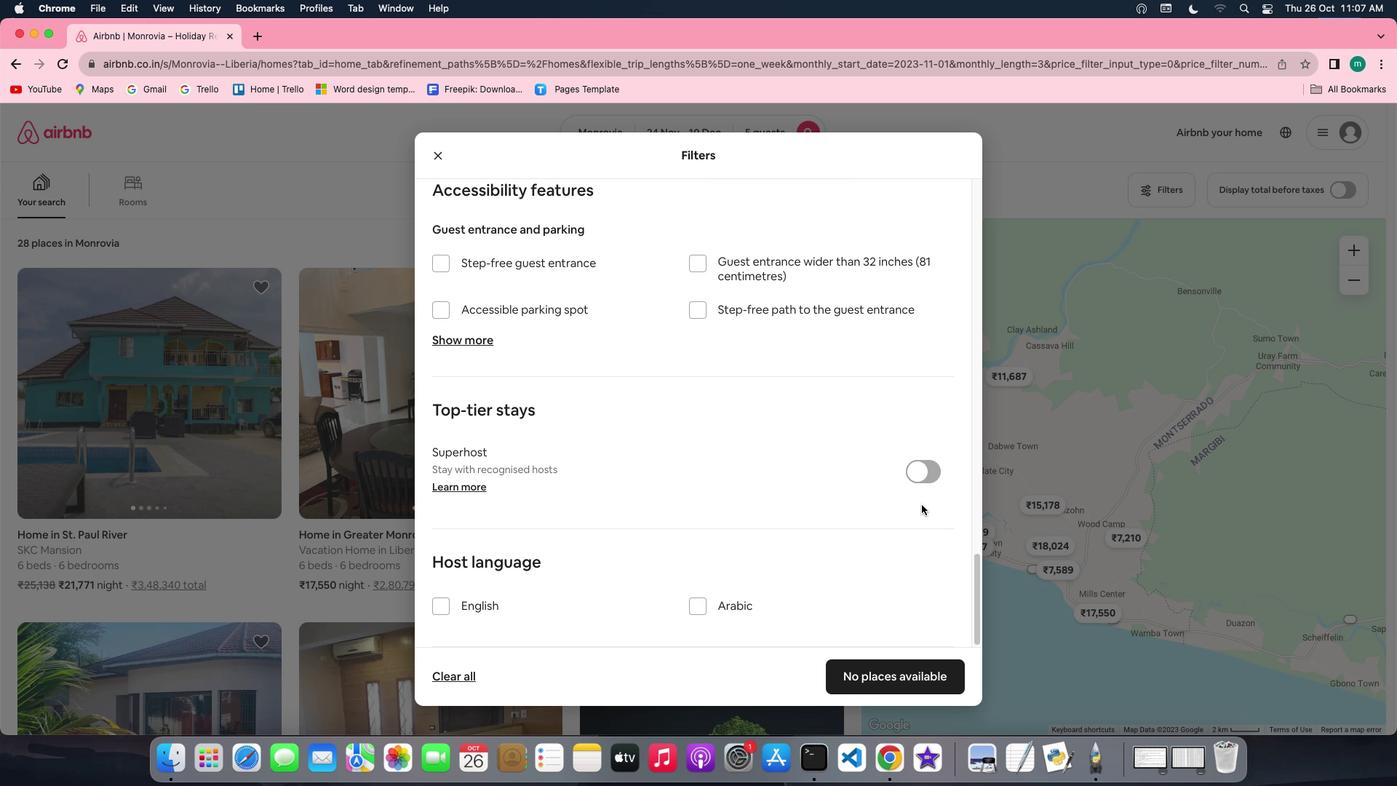 
Action: Mouse scrolled (922, 505) with delta (0, 0)
Screenshot: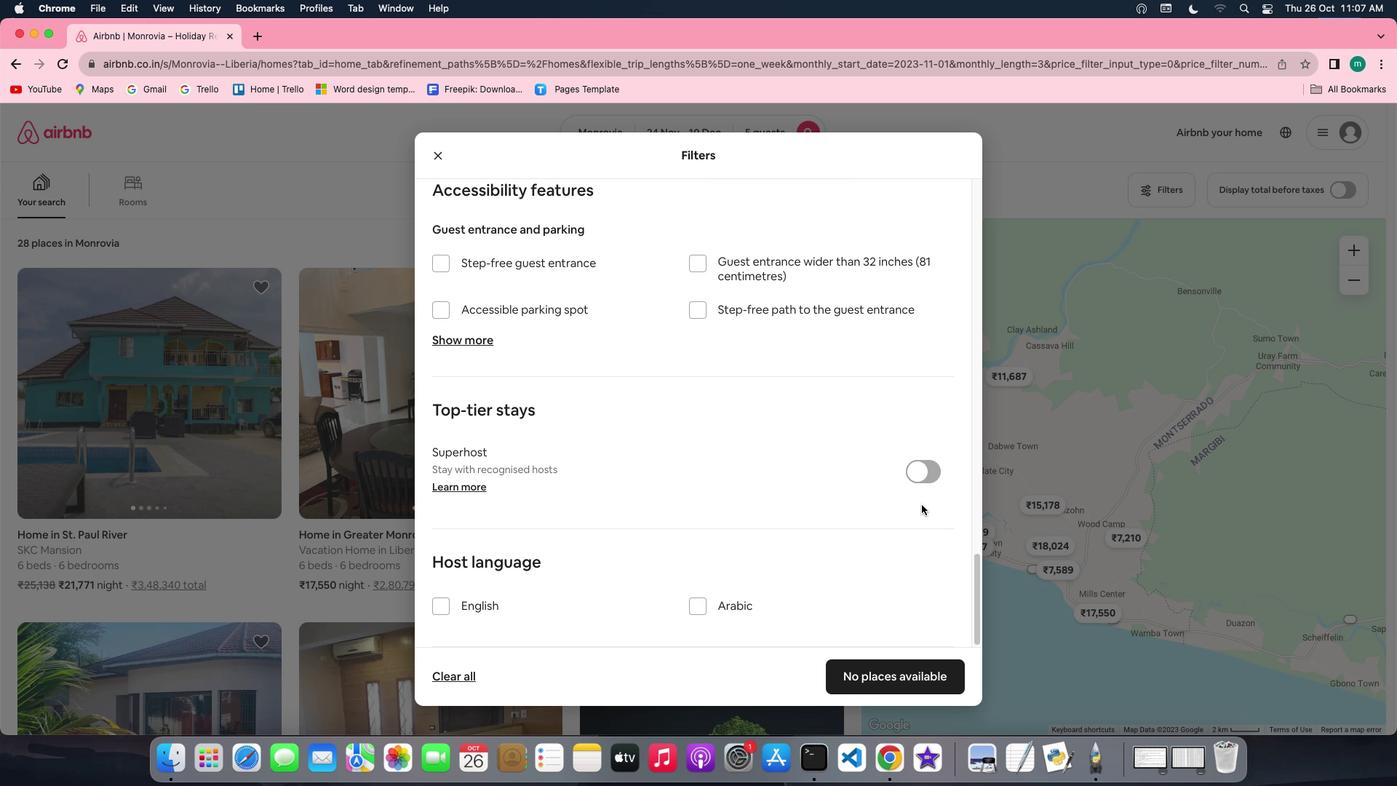 
Action: Mouse scrolled (922, 505) with delta (0, -2)
Screenshot: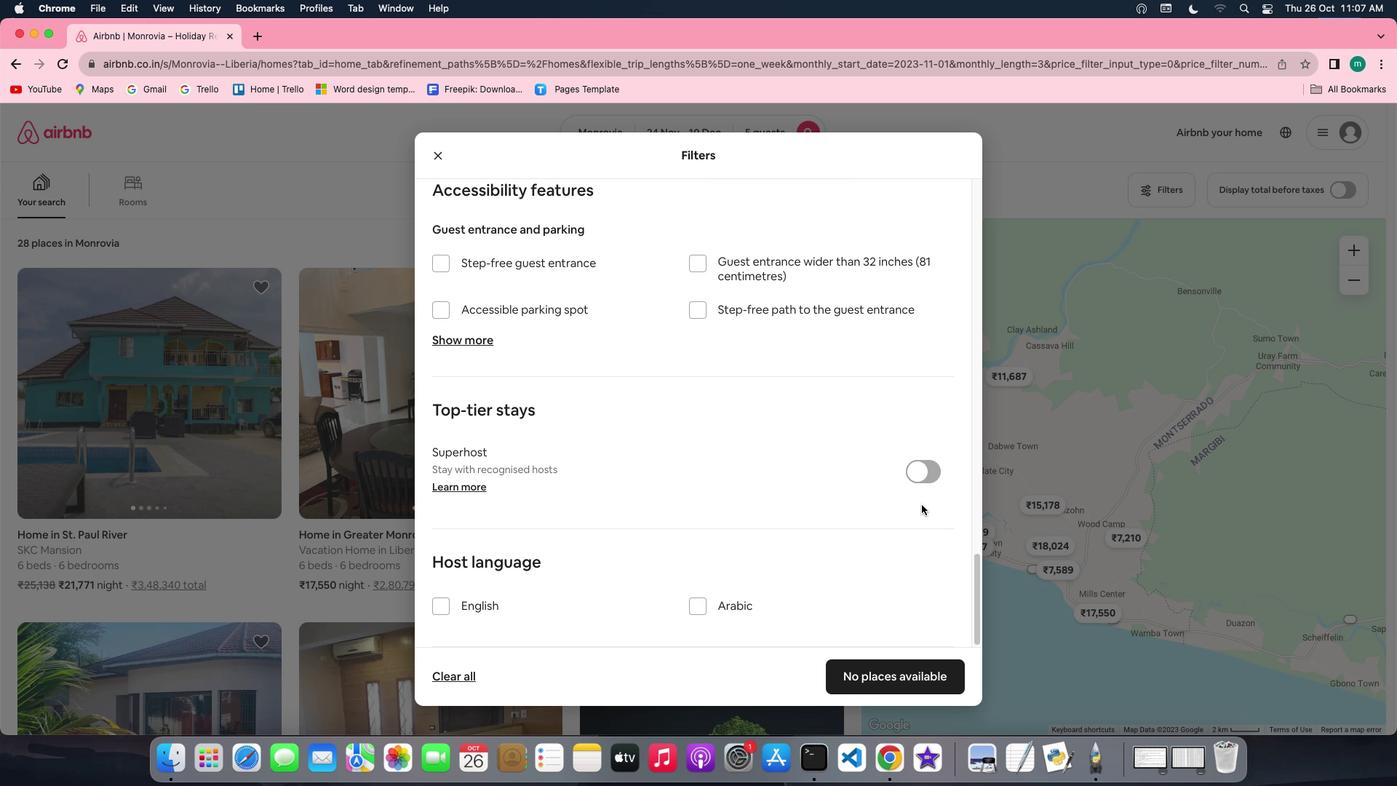 
Action: Mouse scrolled (922, 505) with delta (0, -3)
Screenshot: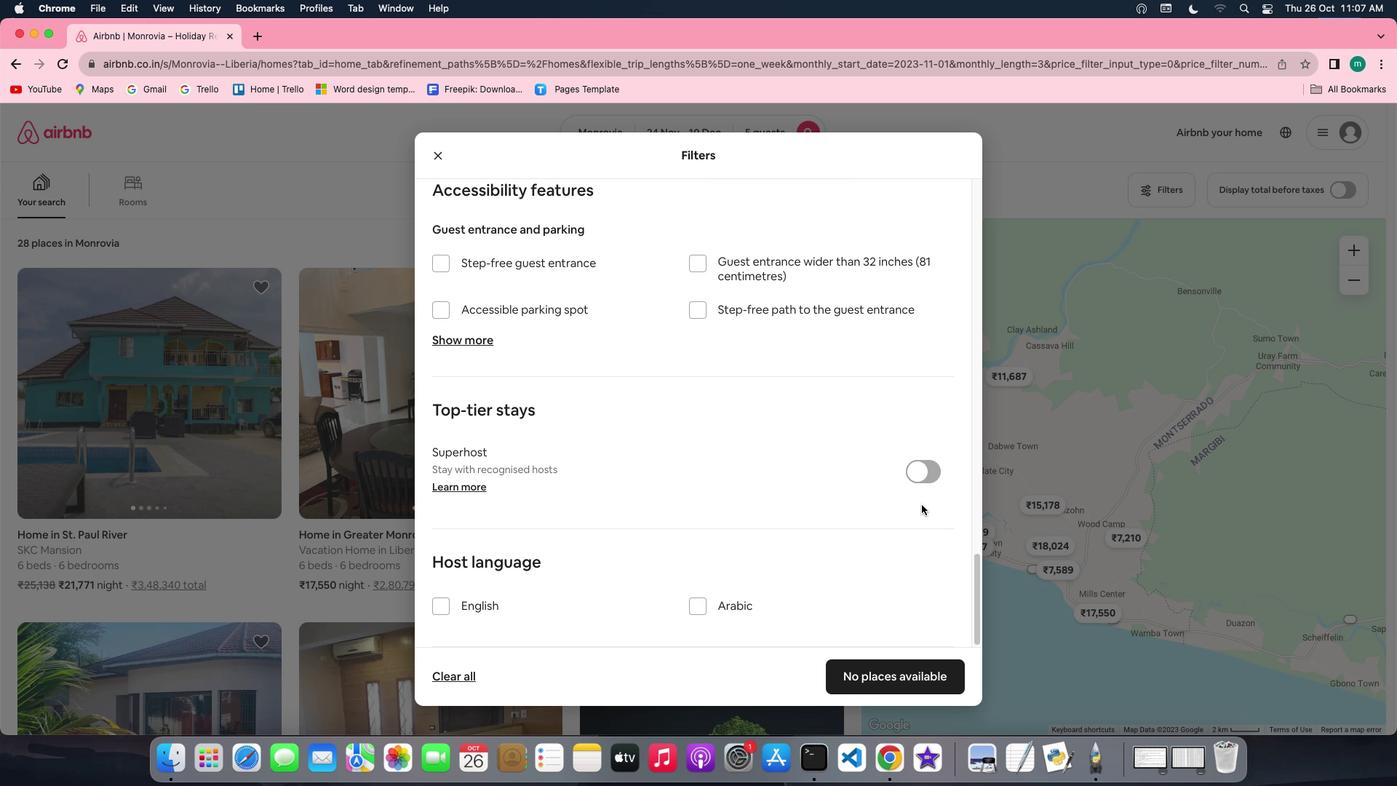 
Action: Mouse scrolled (922, 505) with delta (0, -4)
Screenshot: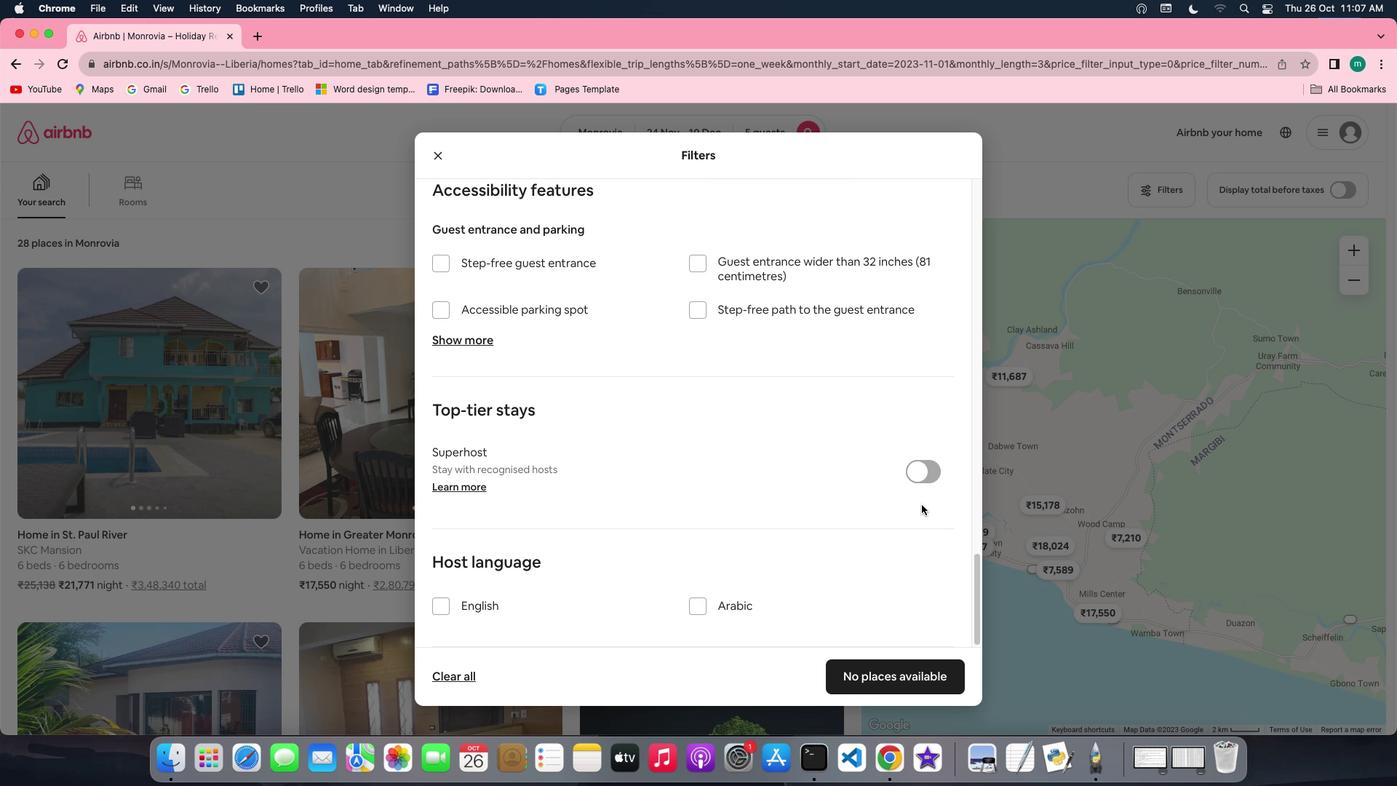 
Action: Mouse scrolled (922, 505) with delta (0, 0)
Screenshot: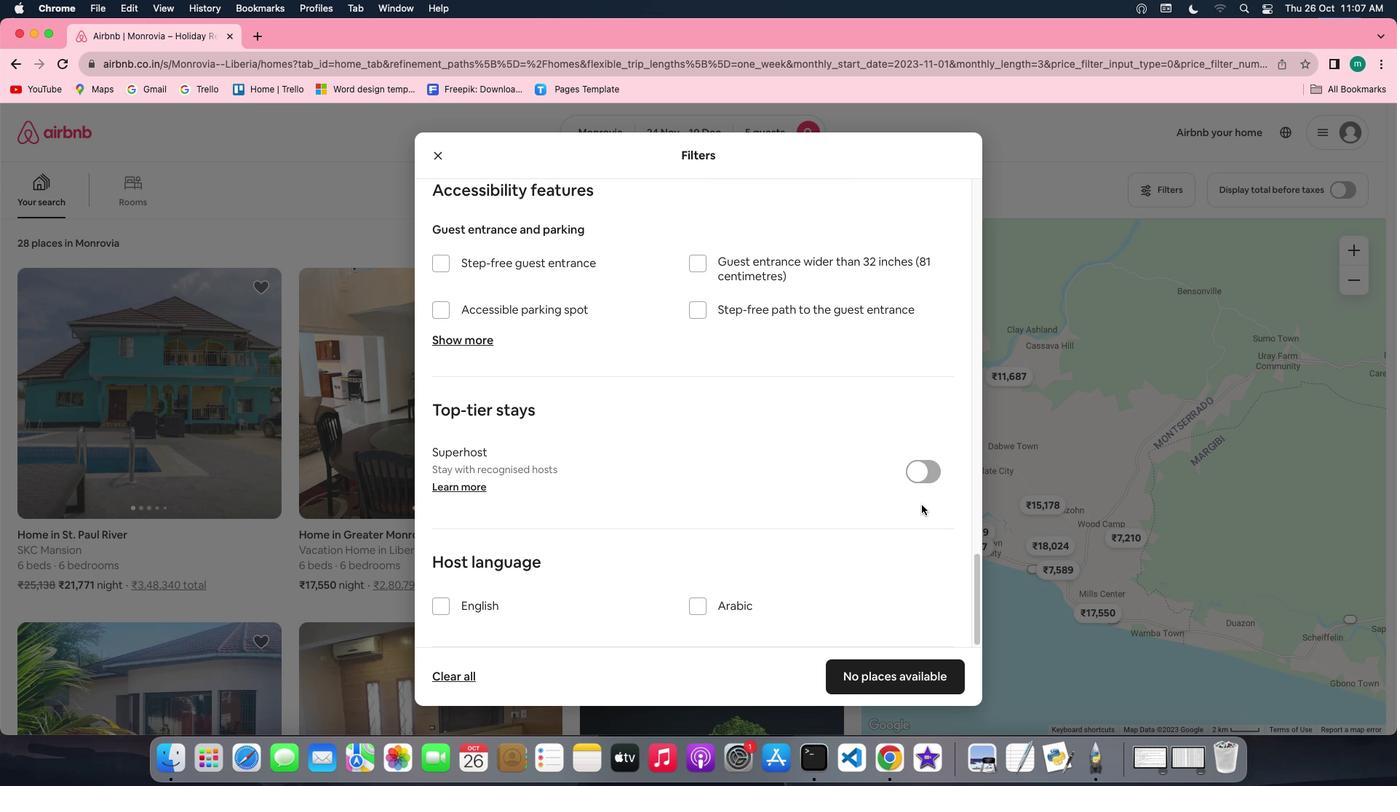 
Action: Mouse scrolled (922, 505) with delta (0, 0)
Screenshot: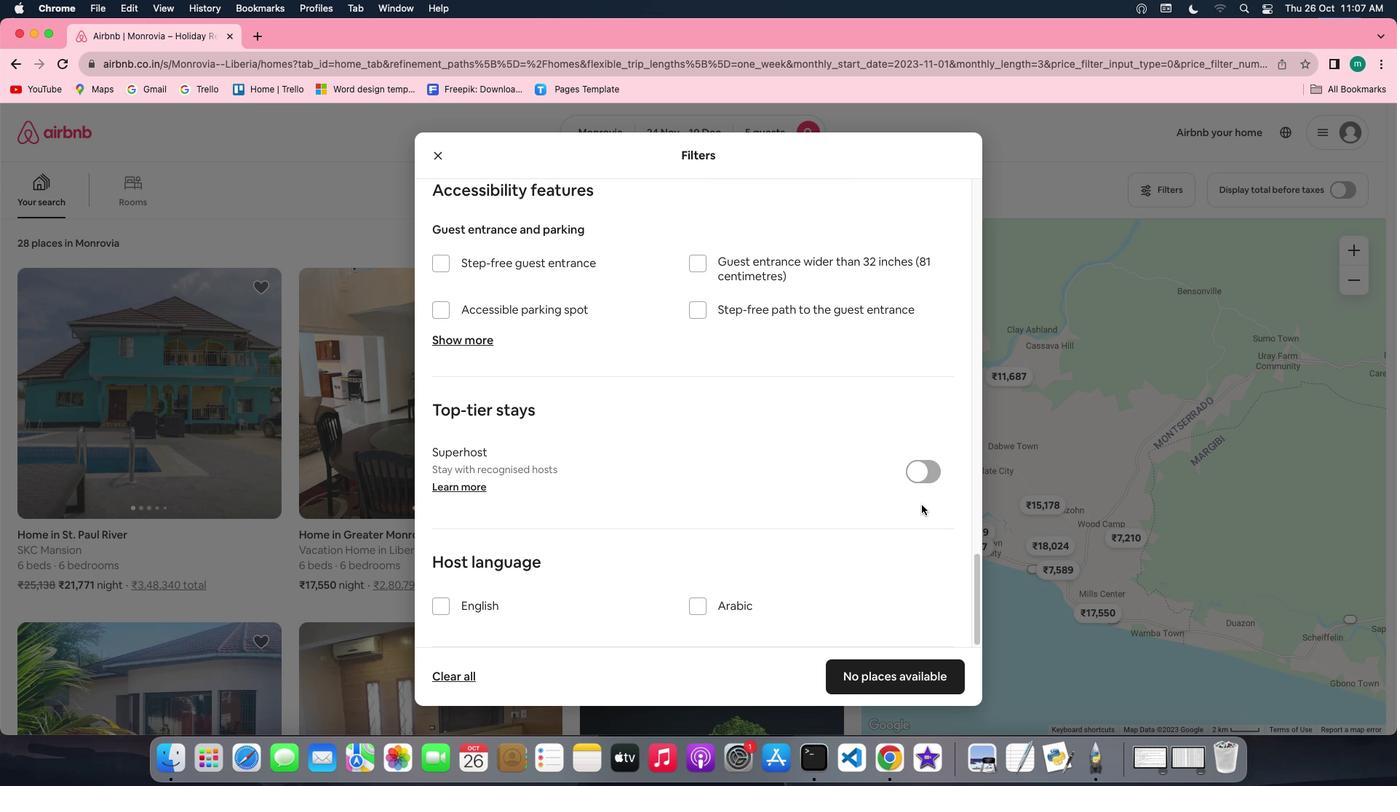 
Action: Mouse scrolled (922, 505) with delta (0, -2)
Screenshot: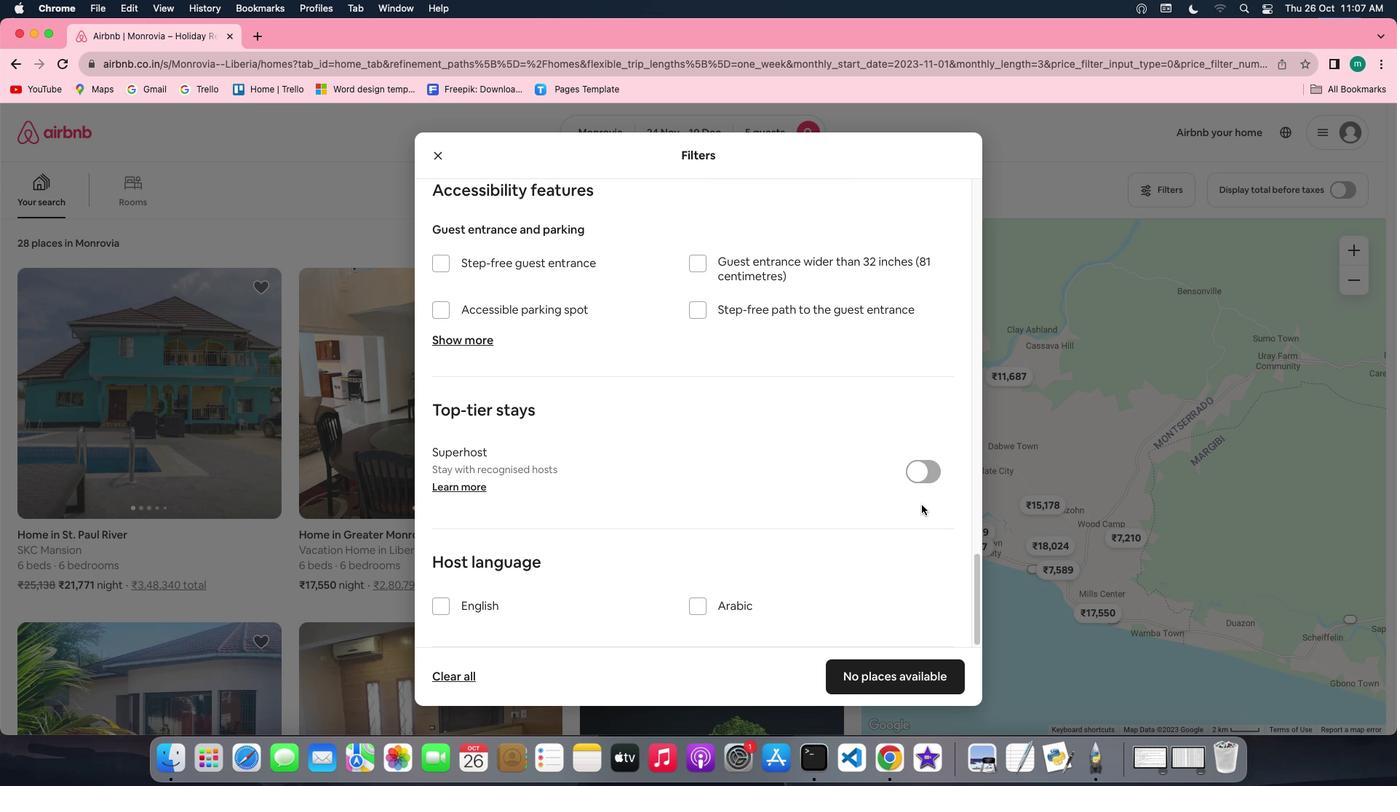 
Action: Mouse moved to (920, 663)
Screenshot: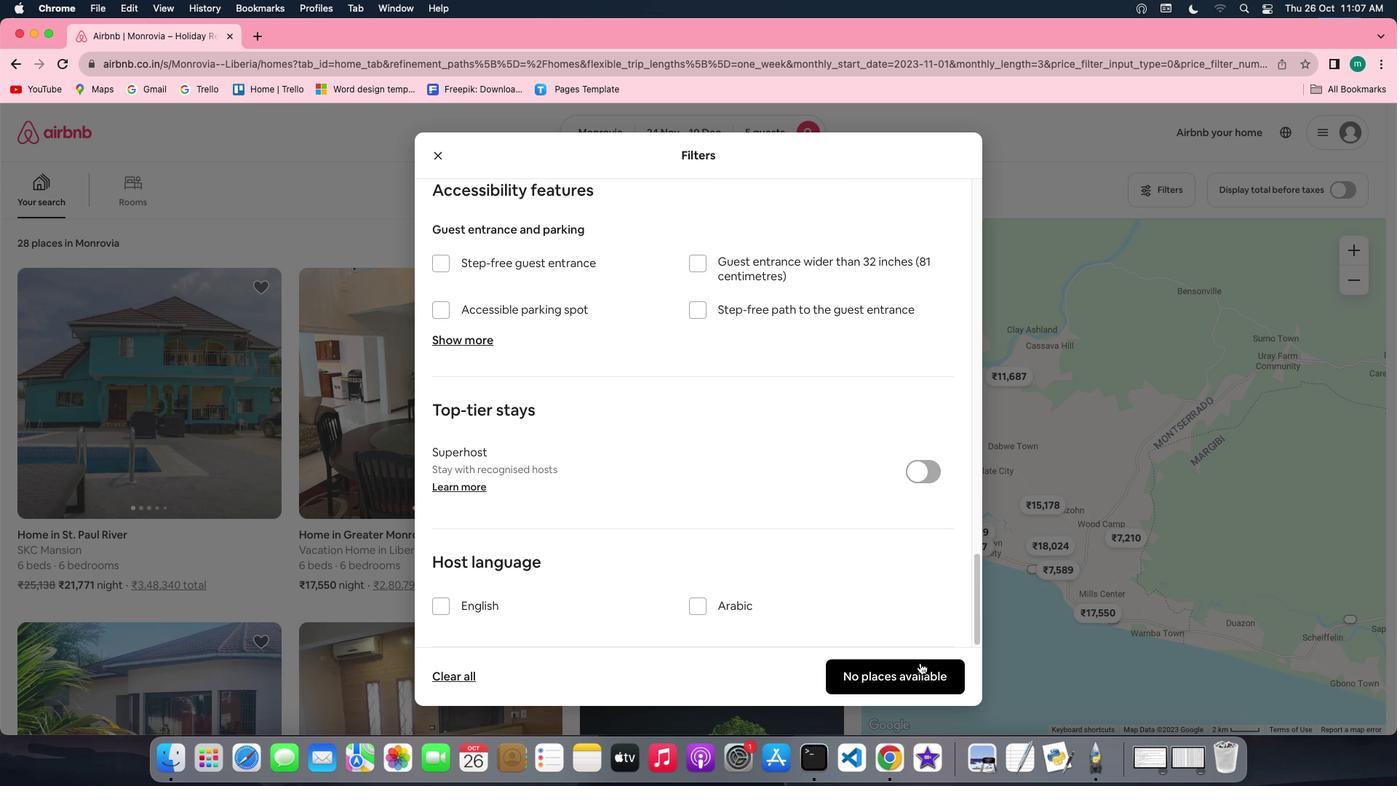 
Action: Mouse pressed left at (920, 663)
Screenshot: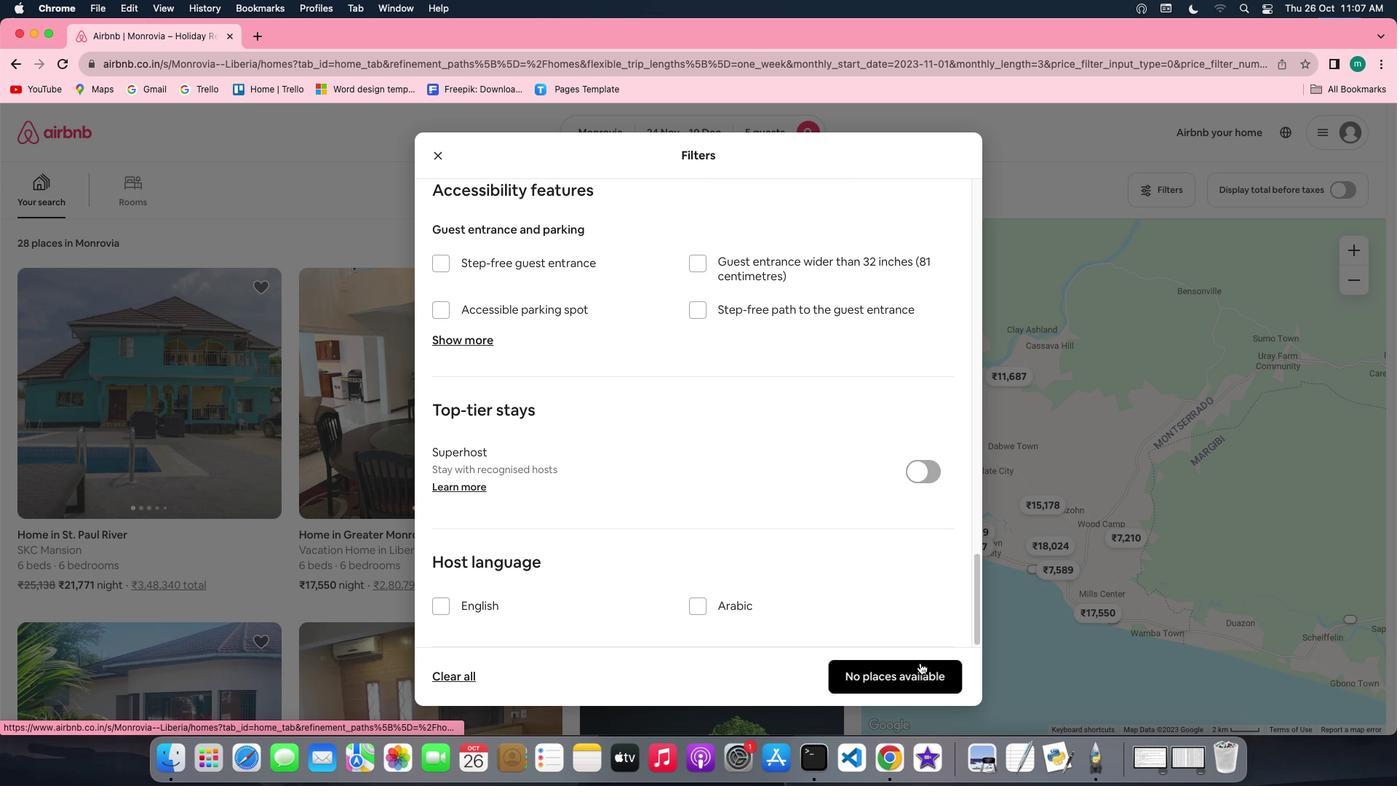 
Action: Mouse moved to (572, 497)
Screenshot: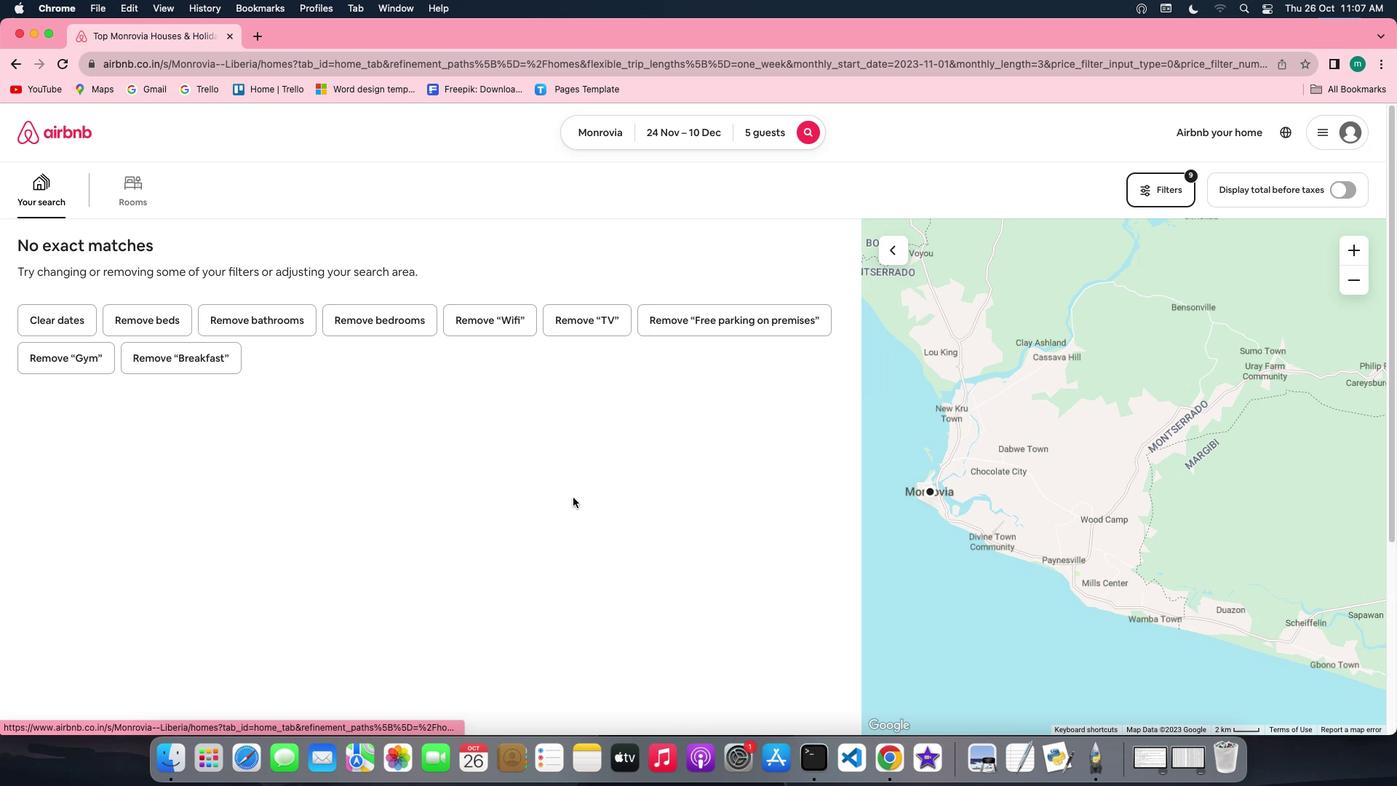 
